 Task: Add an event with the title Product Launch Announcement, date '2023/11/10', time 7:00 AM to 9:00 AMand add a description: Throughout the workshop, participants will engage in a series of activities, exercises, and practice sessions that focus on refining their presentation skills. These activities are designed to provide hands-on experience and valuable feedback to help participants improve their delivery style and create compelling presentations.Select event color  Blueberry . Add location for the event as: 321 Dolmabahçe Palace, Istanbul, Turkey, logged in from the account softage.2@softage.netand send the event invitation to softage.10@softage.net and softage.1@softage.net. Set a reminder for the event Weekly on Sunday
Action: Key pressed <Key.caps_lock>P<Key.caps_lock>roduct<Key.space>a<Key.backspace><Key.caps_lock>L<Key.caps_lock>aunch<Key.space><Key.caps_lock>A<Key.caps_lock>nnon<Key.backspace><Key.backspace>oum<Key.backspace>ncement
Screenshot: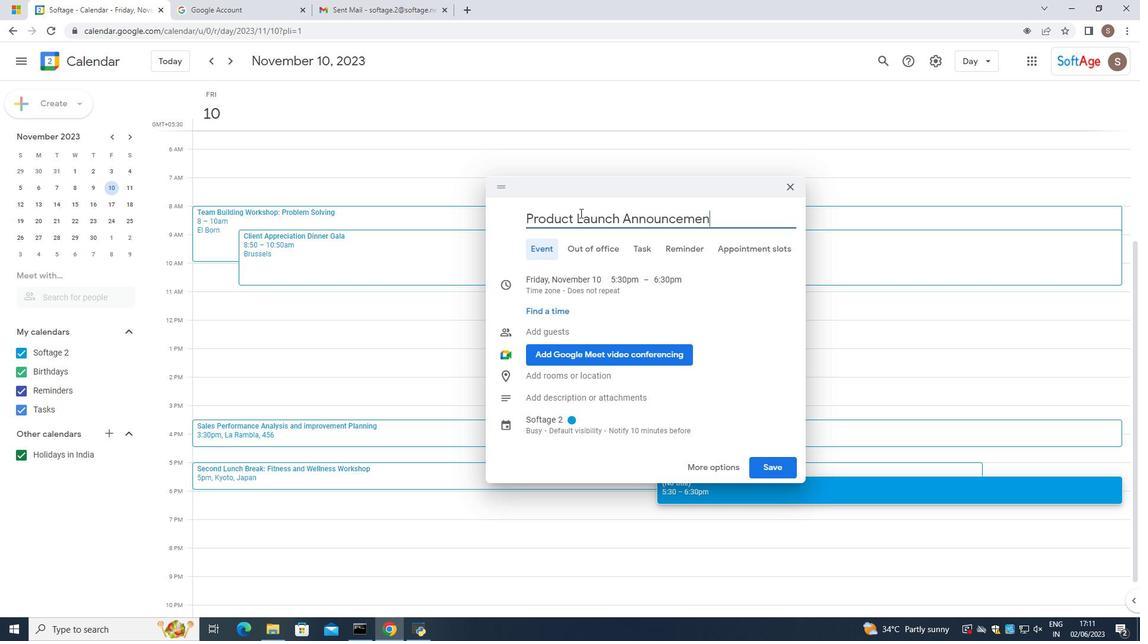 
Action: Mouse moved to (540, 396)
Screenshot: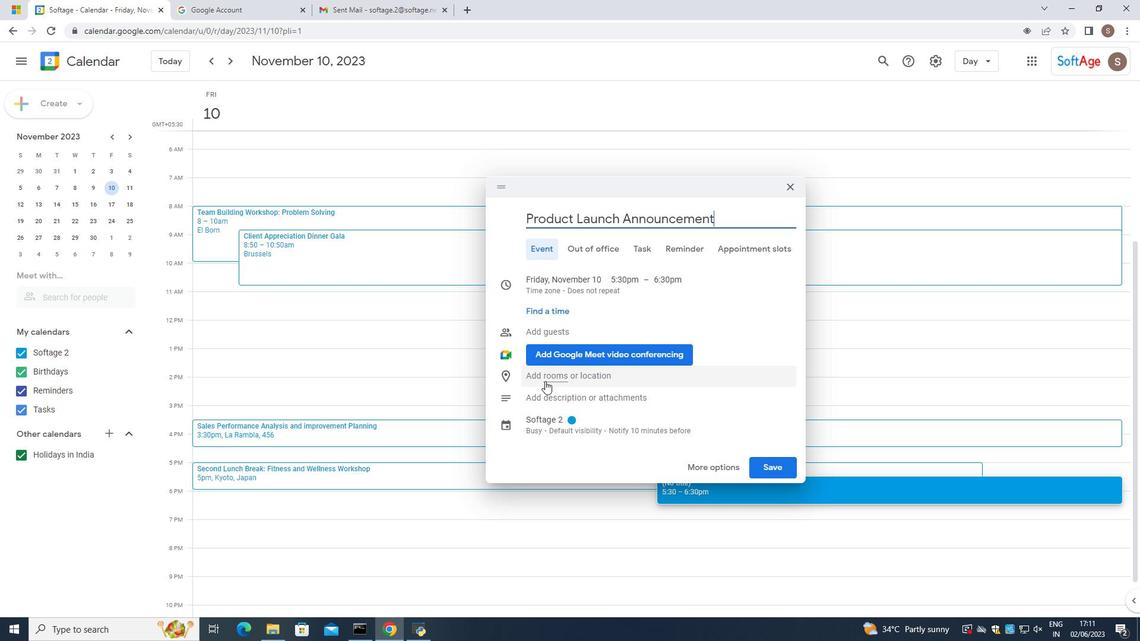 
Action: Mouse pressed left at (540, 396)
Screenshot: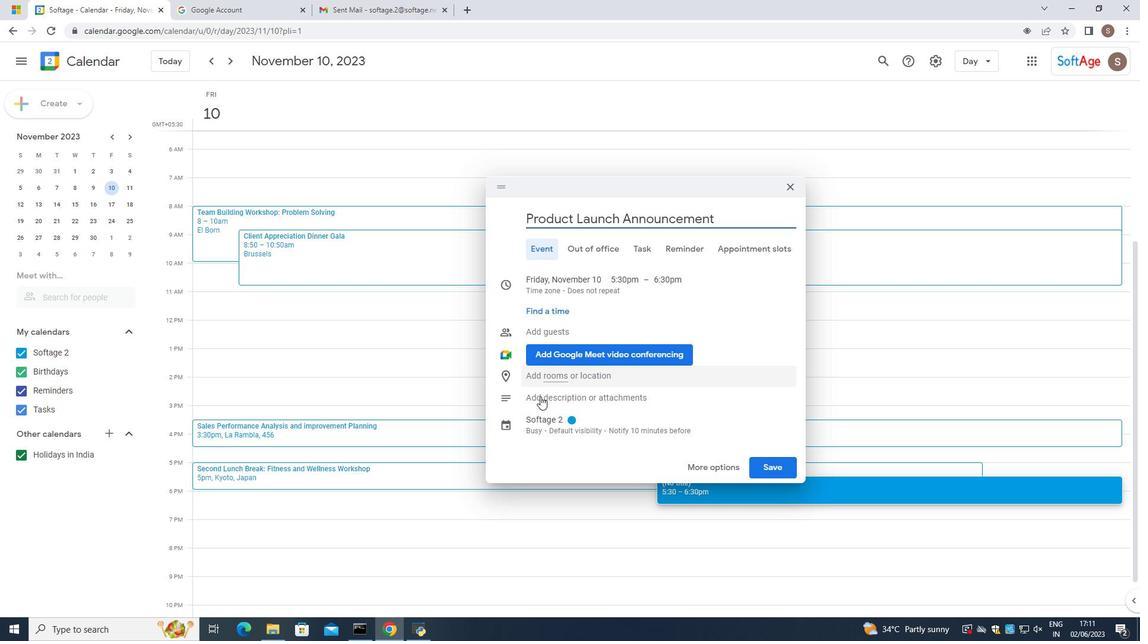 
Action: Mouse moved to (541, 421)
Screenshot: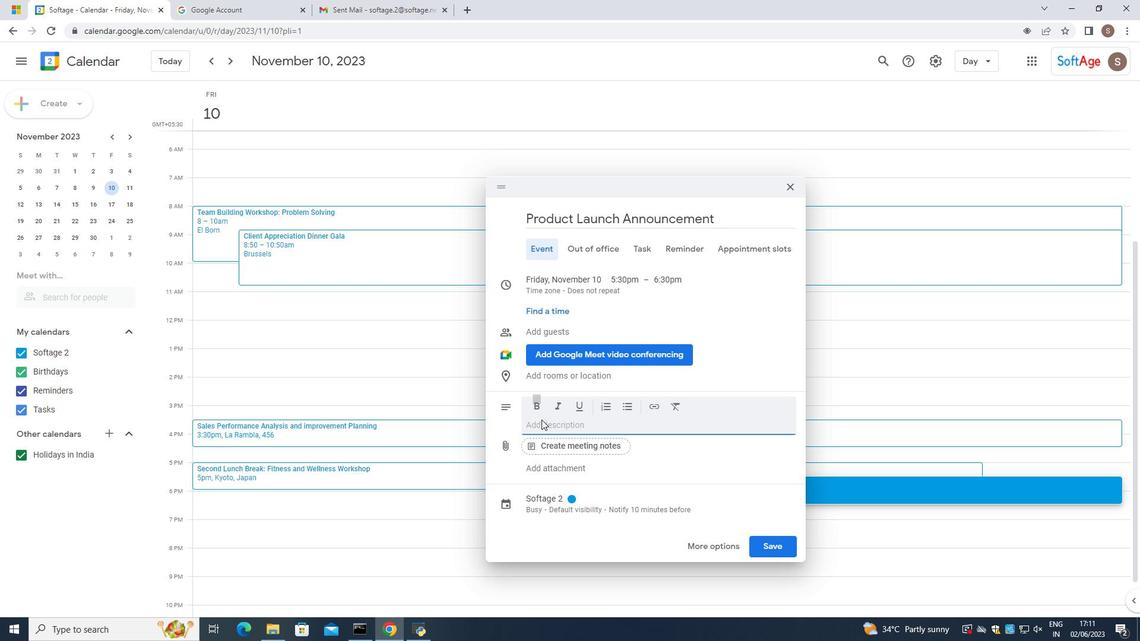 
Action: Key pressed <Key.caps_lock>T<Key.caps_lock>hroughout<Key.space>the<Key.space>worksho[p<Key.space>,<Key.space>participants<Key.space>wioll<Key.space>engage<Key.space><Key.backspace><Key.backspace><Key.backspace><Key.backspace><Key.backspace><Key.backspace><Key.backspace><Key.backspace><Key.backspace><Key.backspace><Key.backspace>ll<Key.space>engage
Screenshot: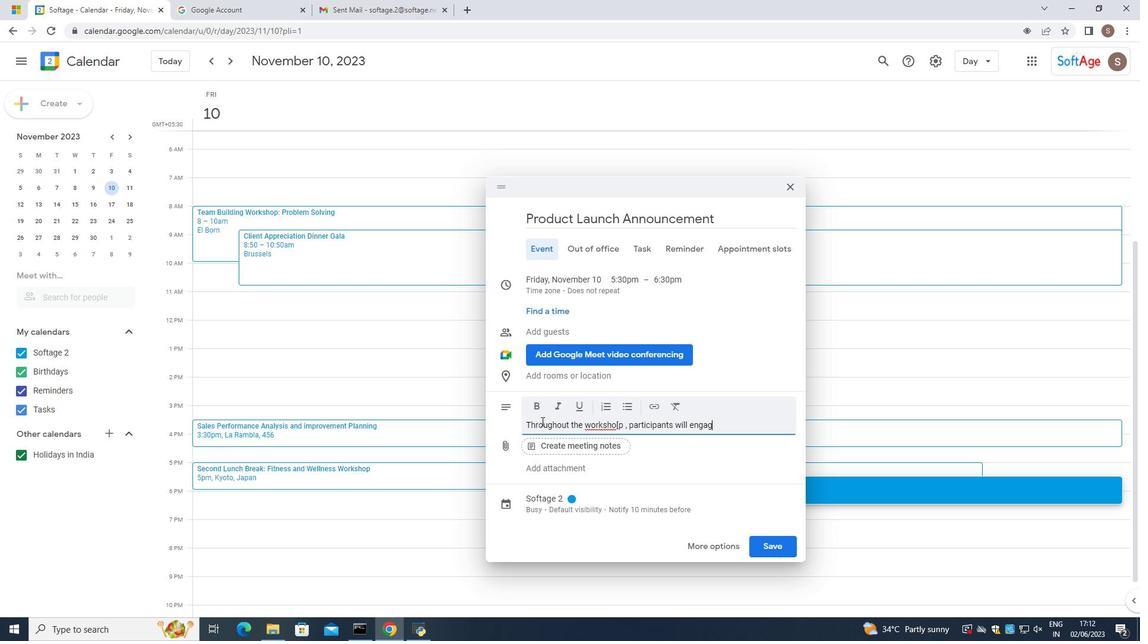 
Action: Mouse moved to (597, 421)
Screenshot: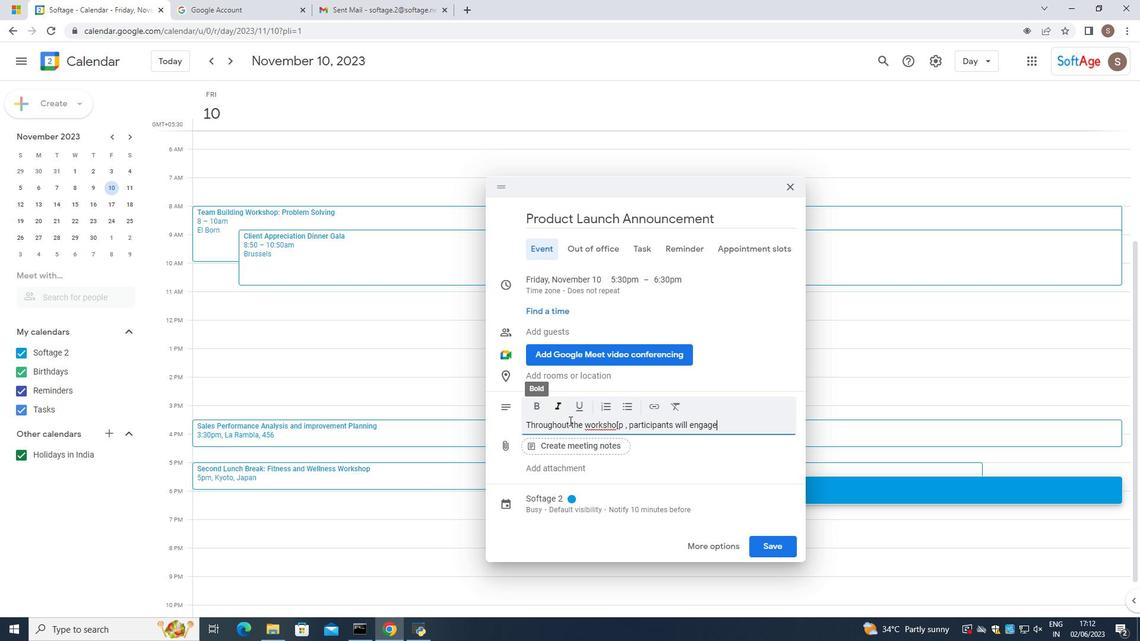 
Action: Mouse pressed left at (597, 421)
Screenshot: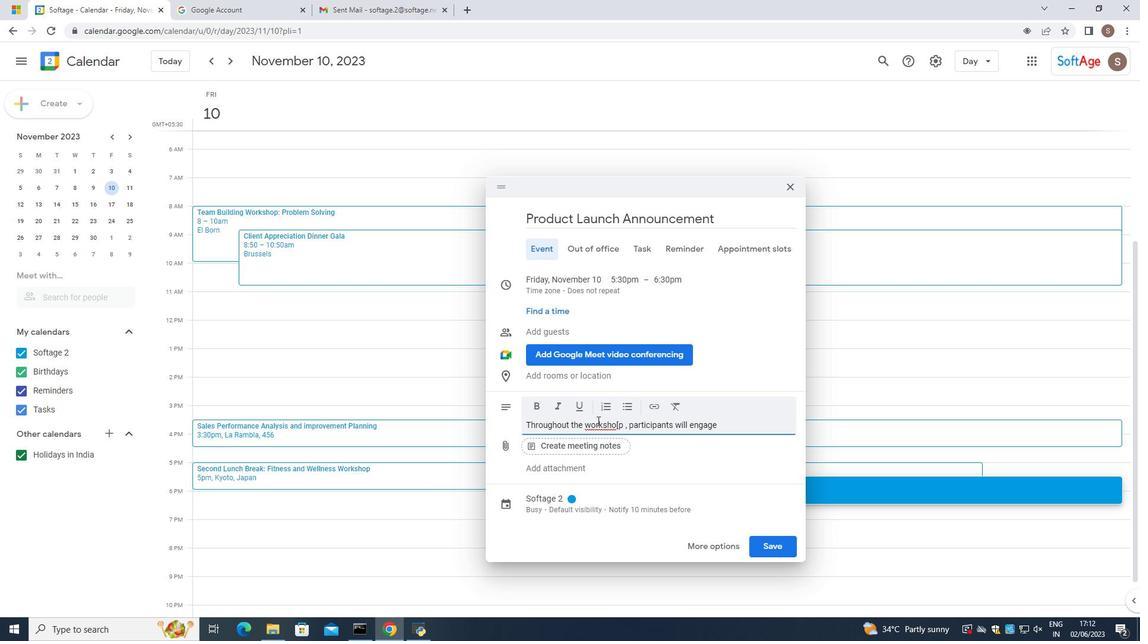 
Action: Mouse pressed left at (597, 421)
Screenshot: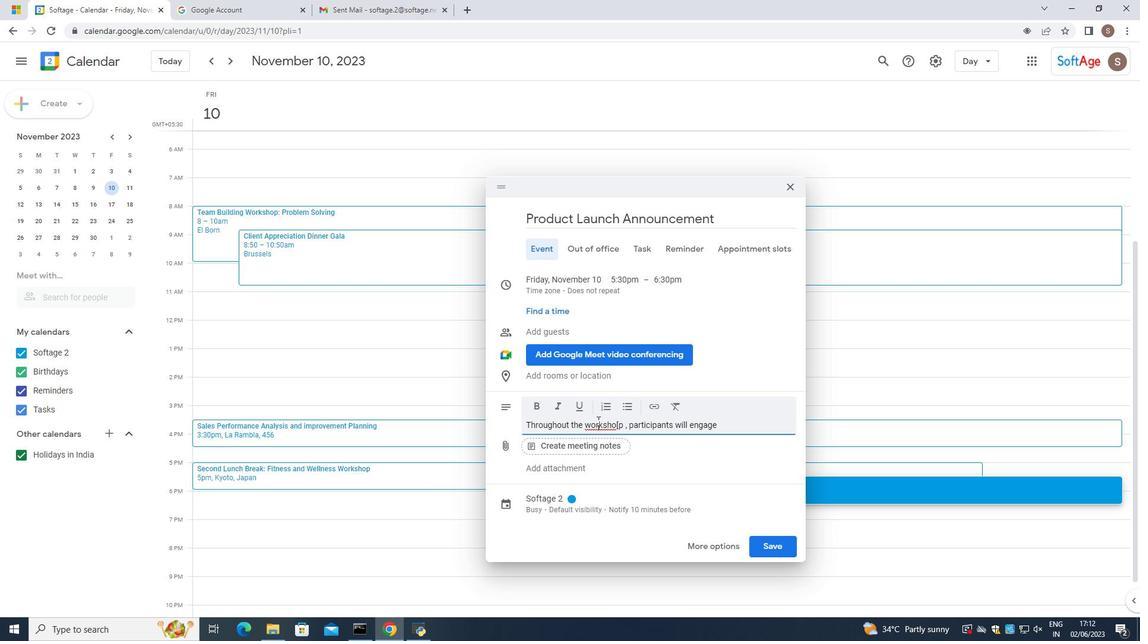 
Action: Mouse moved to (597, 421)
Screenshot: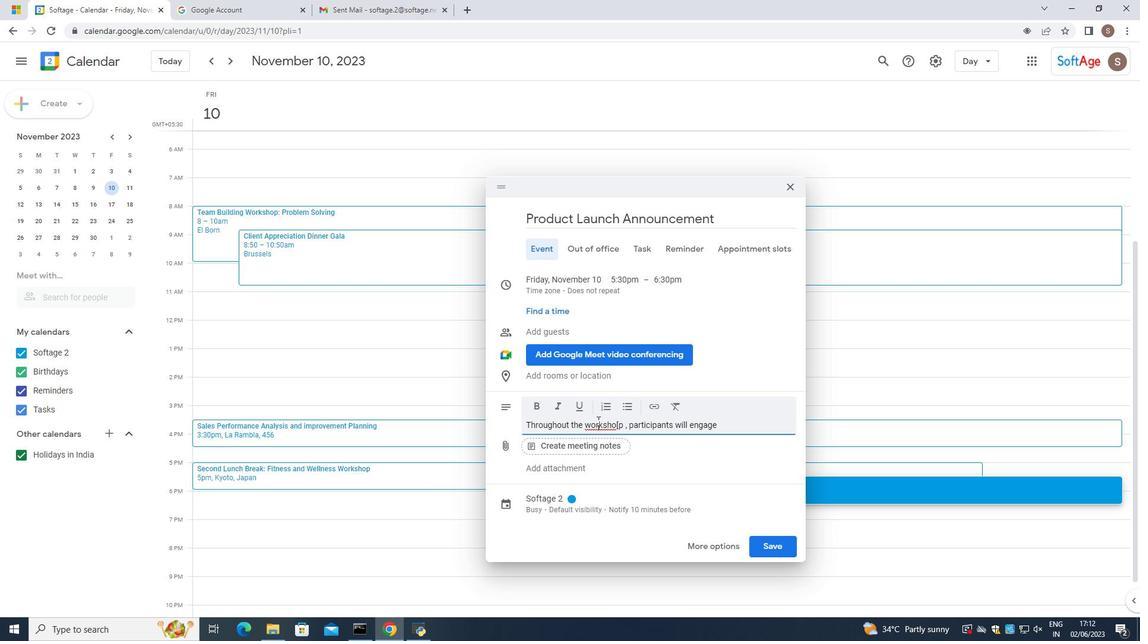 
Action: Mouse pressed right at (597, 421)
Screenshot: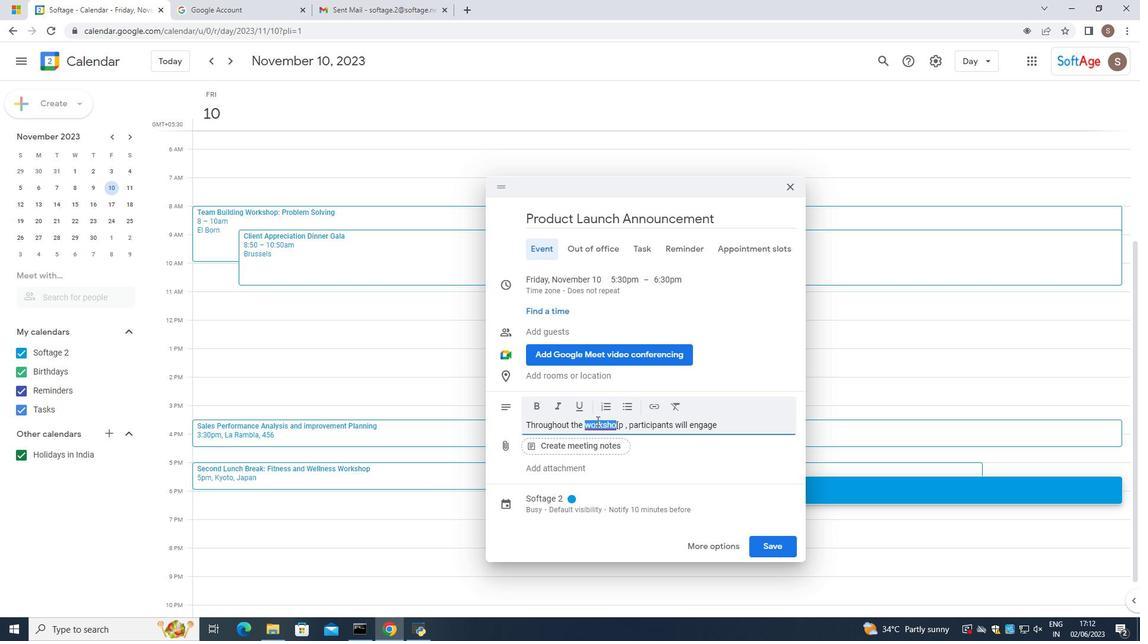 
Action: Mouse moved to (648, 431)
Screenshot: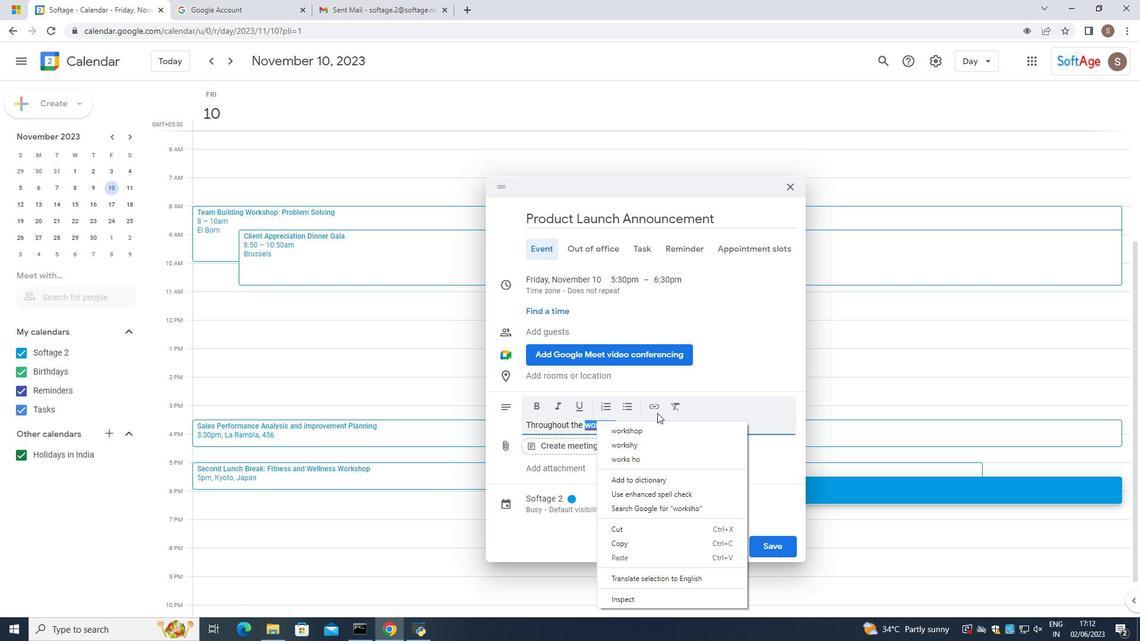 
Action: Mouse pressed left at (648, 431)
Screenshot: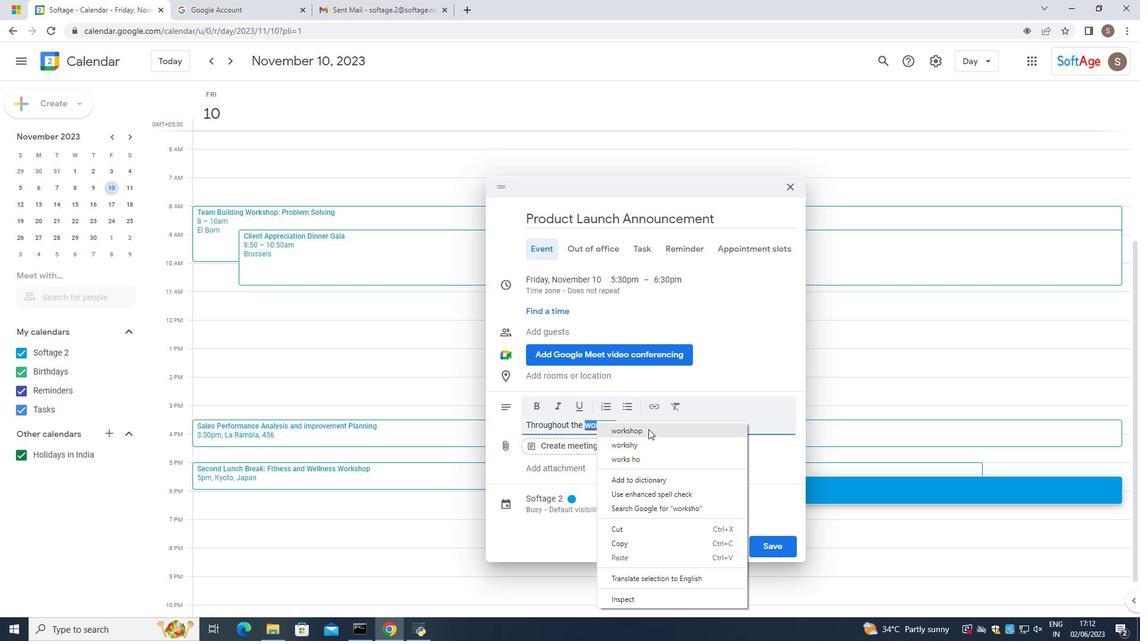 
Action: Mouse moved to (726, 416)
Screenshot: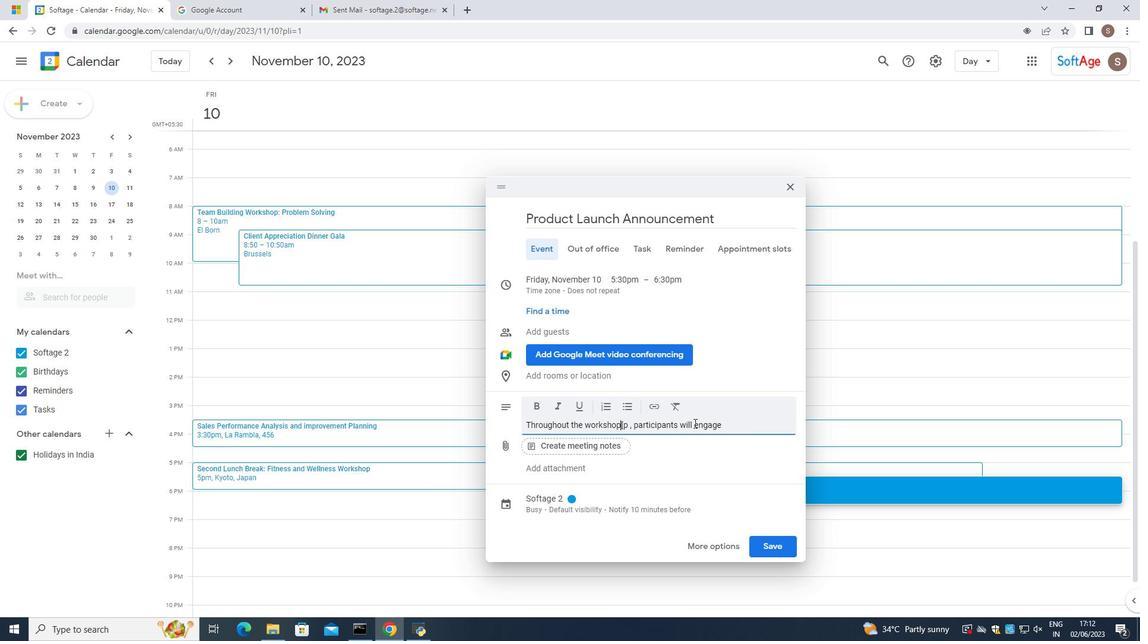 
Action: Mouse pressed left at (726, 416)
Screenshot: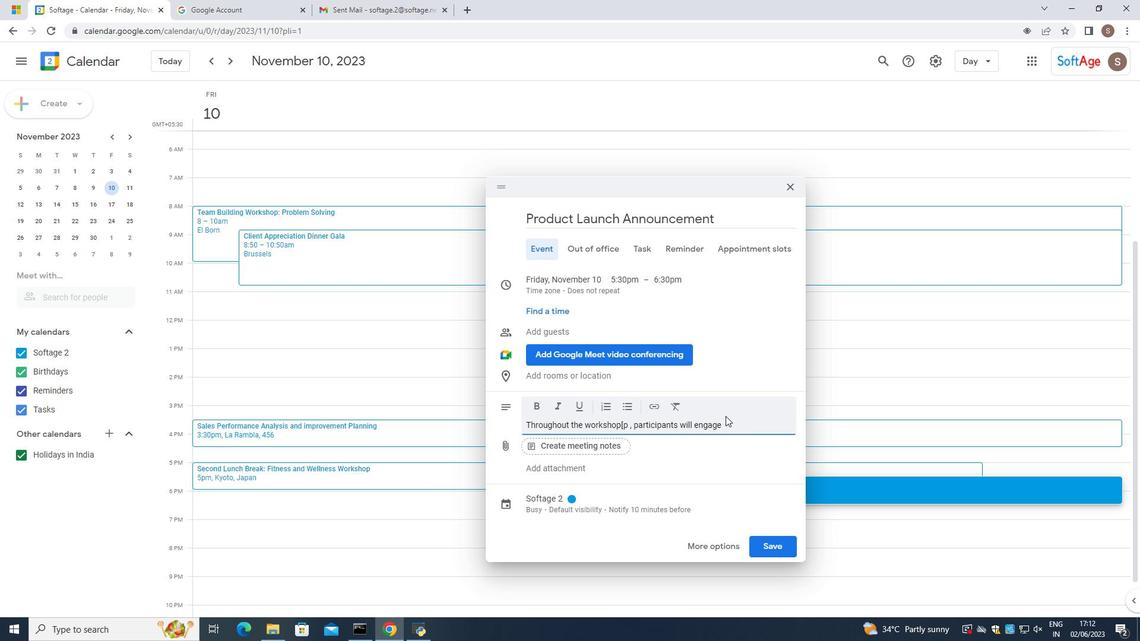 
Action: Mouse moved to (726, 427)
Screenshot: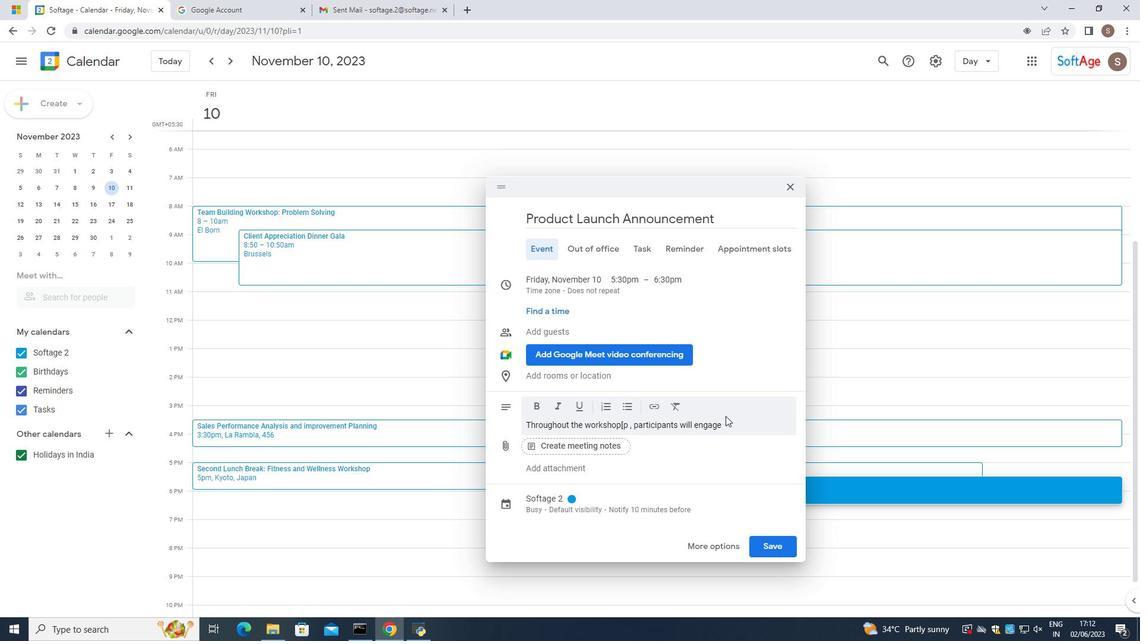 
Action: Mouse pressed left at (726, 427)
Screenshot: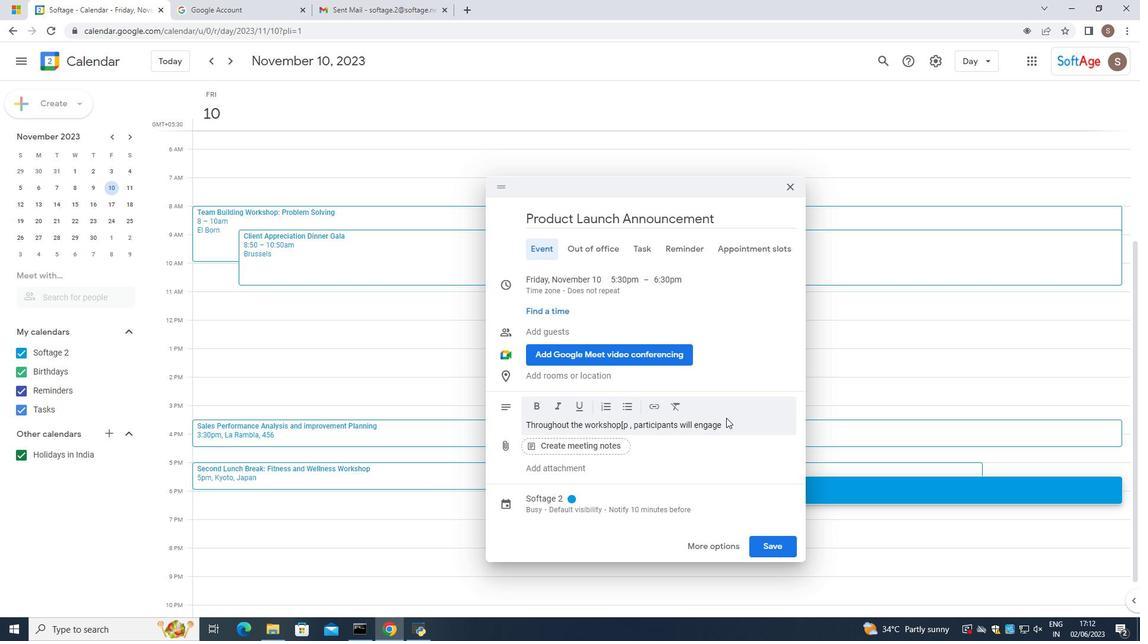 
Action: Key pressed in<Key.space>a<Key.space>series<Key.space>of<Key.space>activities,<Key.space>exercisrs<Key.space>and<Key.space>prc<Key.backspace>actice<Key.space>sessions<Key.space>r<Key.backspace>that<Key.space>focuis<Key.space>pn<Key.space>
Screenshot: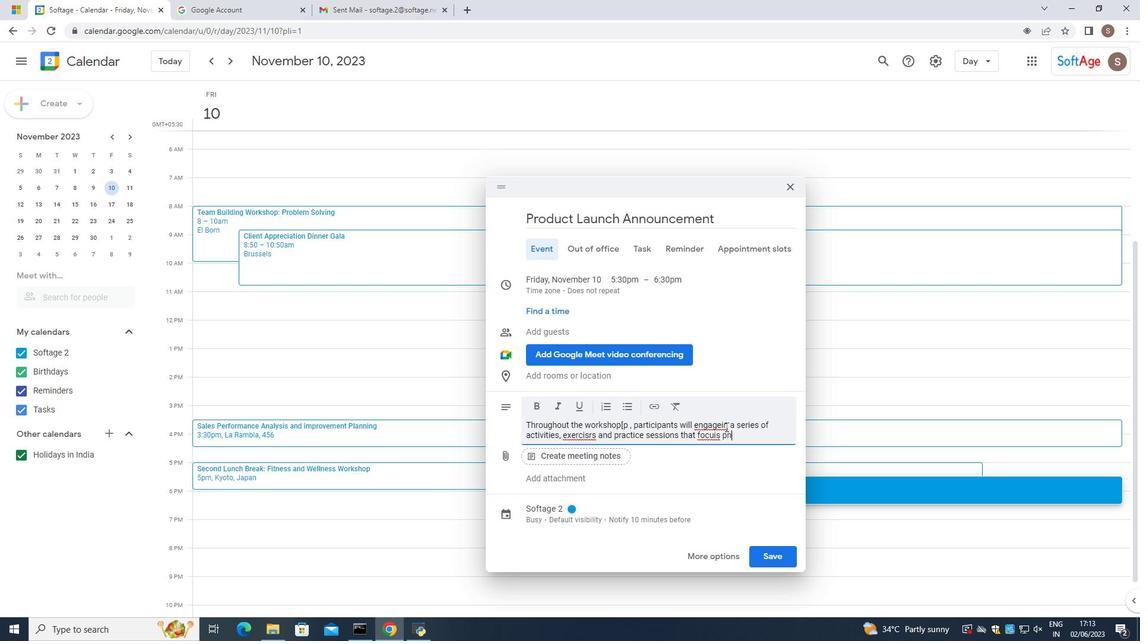 
Action: Mouse moved to (751, 401)
Screenshot: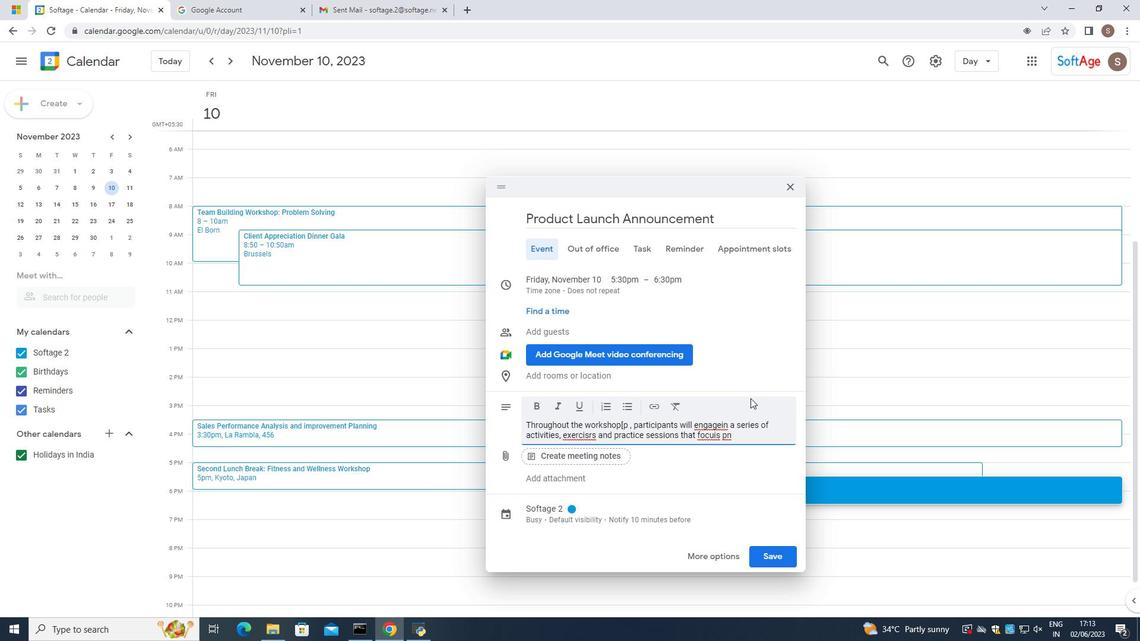 
Action: Key pressed <Key.backspace><Key.backspace><Key.backspace><Key.backspace><Key.backspace><Key.backspace>s<Key.space>opn<Key.space>refining<Key.space>t<Key.left><Key.left><Key.left><Key.left><Key.left><Key.left><Key.left><Key.left><Key.left><Key.left><Key.left><Key.left><Key.backspace><Key.right><Key.right><Key.right><Key.right><Key.right><Key.right><Key.right><Key.right><Key.right><Key.right><Key.right><Key.right><Key.right><Key.right><Key.right>hi<Key.backspace>eir<Key.space>presentation<Key.space>skills.<Key.space><Key.caps_lock>T<Key.caps_lock>heseactivirties
Screenshot: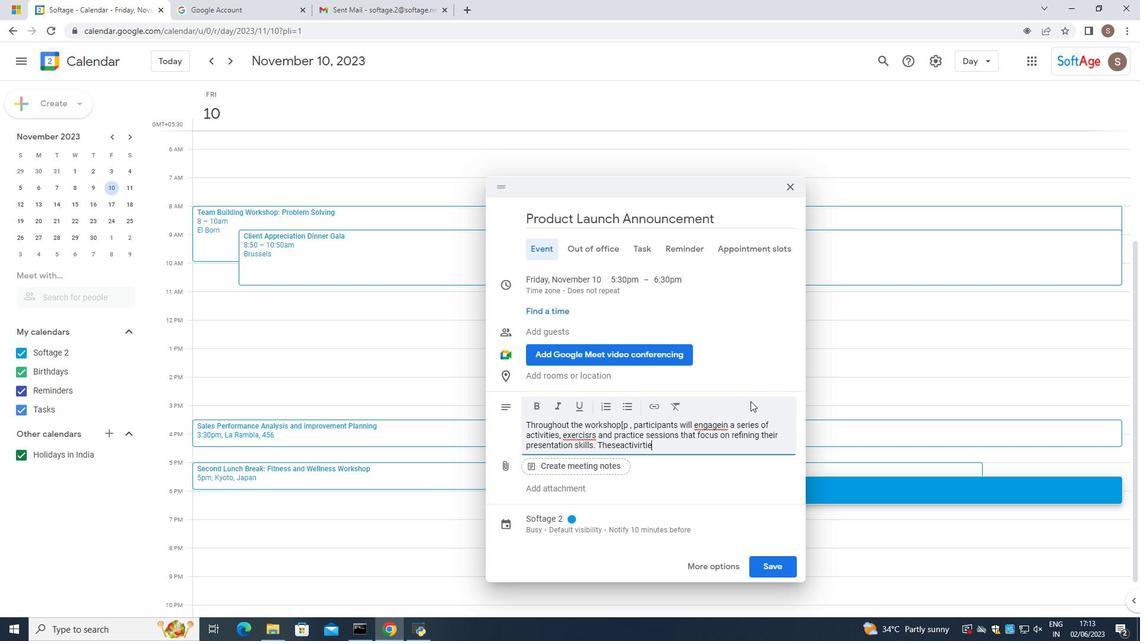 
Action: Mouse moved to (623, 440)
Screenshot: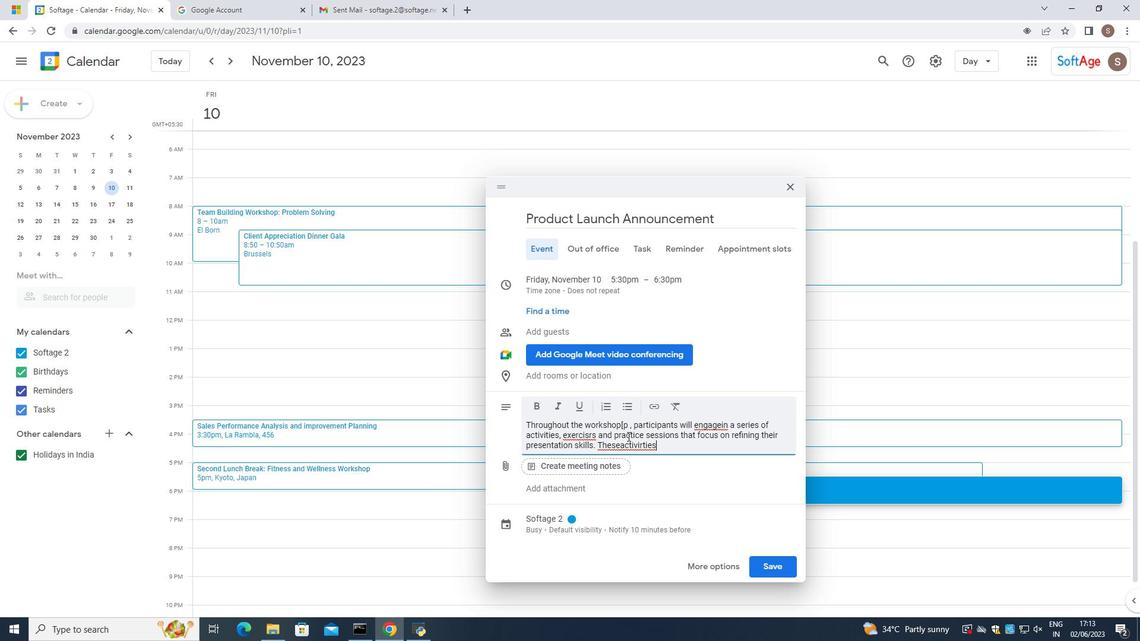 
Action: Mouse pressed left at (623, 440)
Screenshot: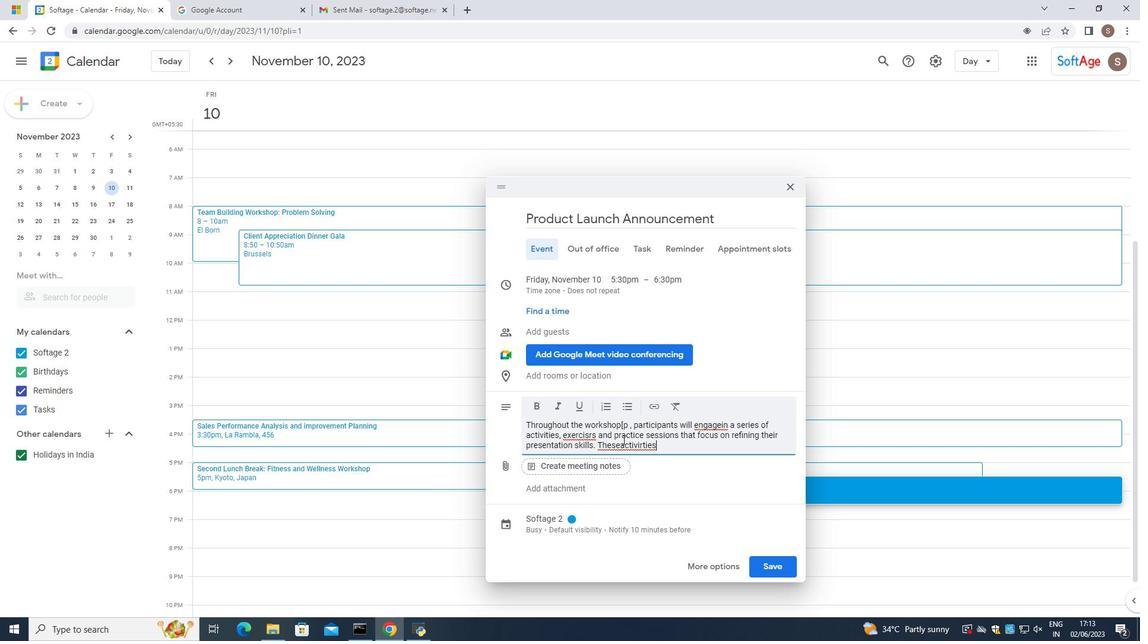 
Action: Mouse moved to (620, 443)
Screenshot: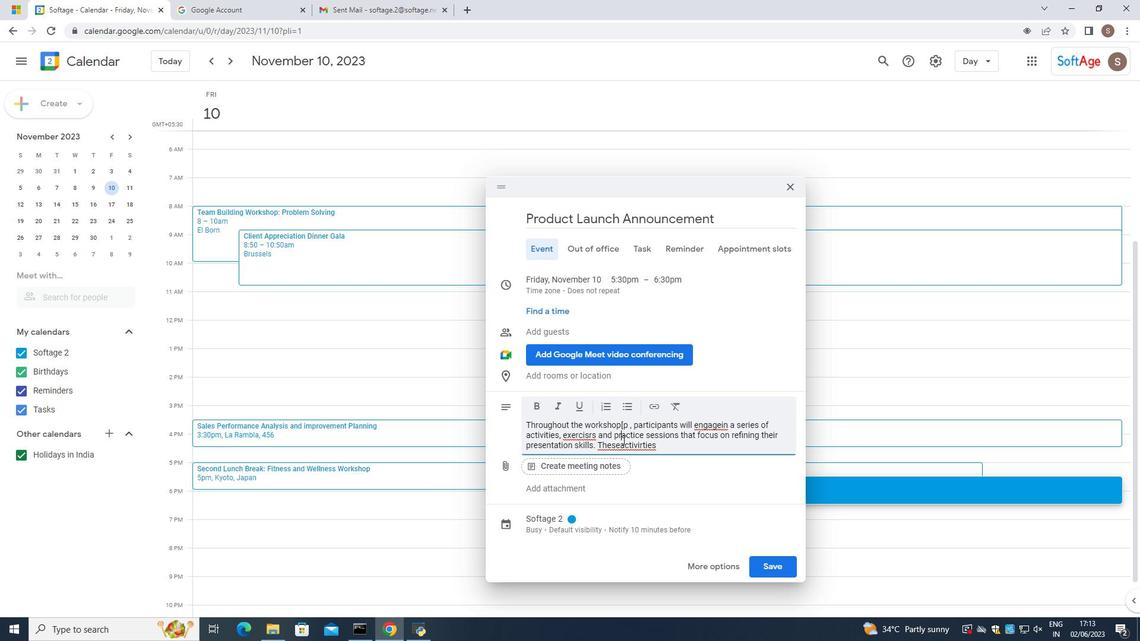 
Action: Mouse pressed left at (620, 443)
Screenshot: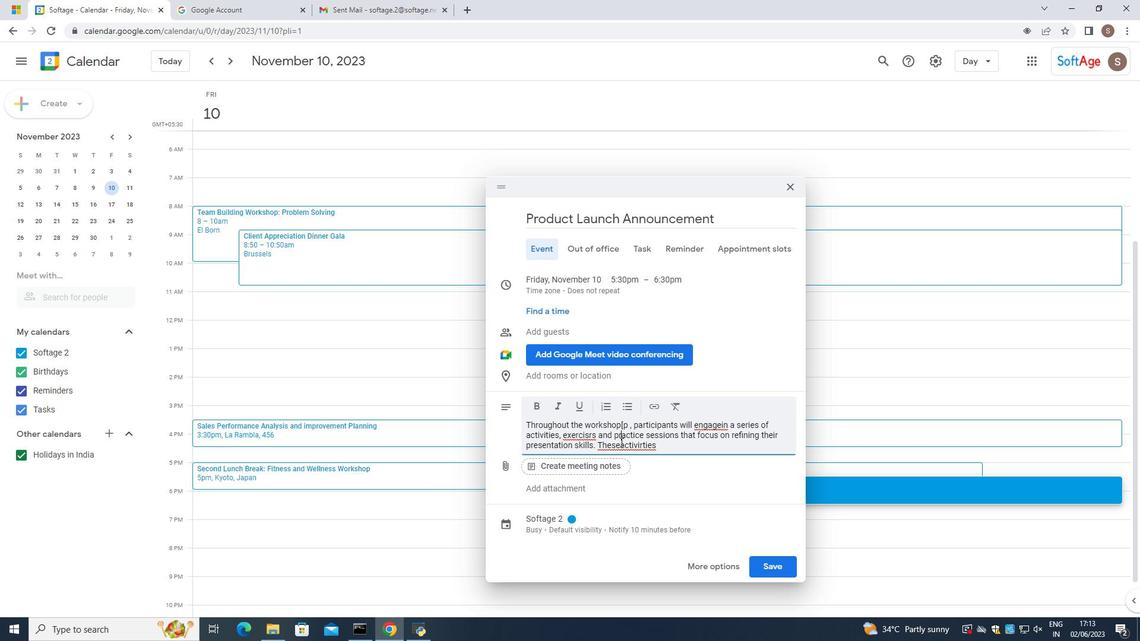 
Action: Mouse moved to (616, 443)
Screenshot: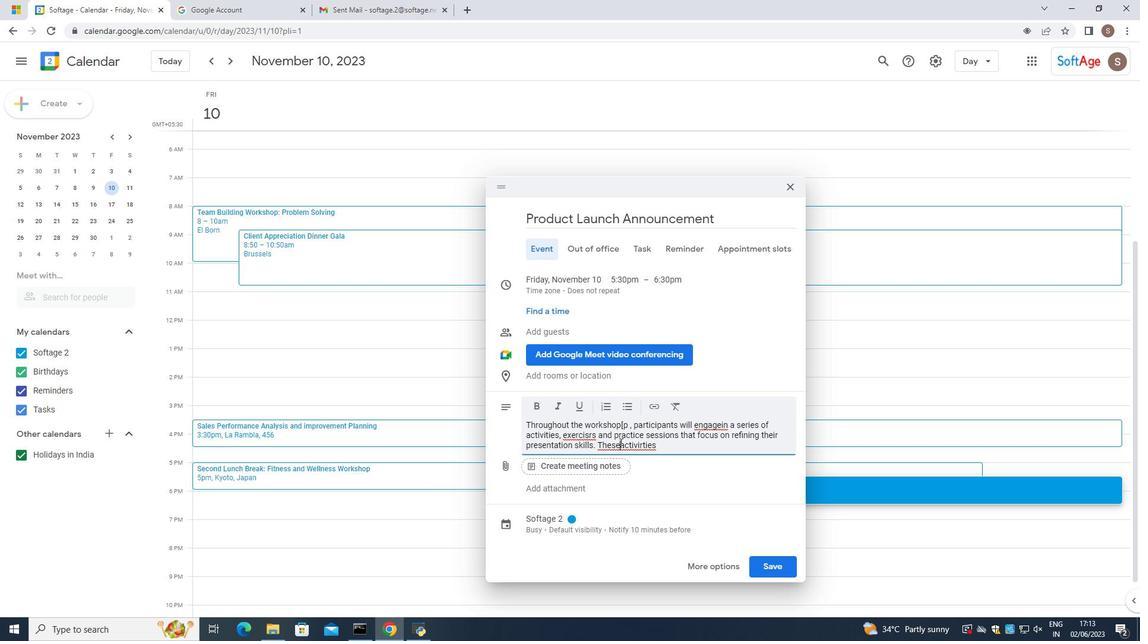 
Action: Key pressed <Key.space>
Screenshot: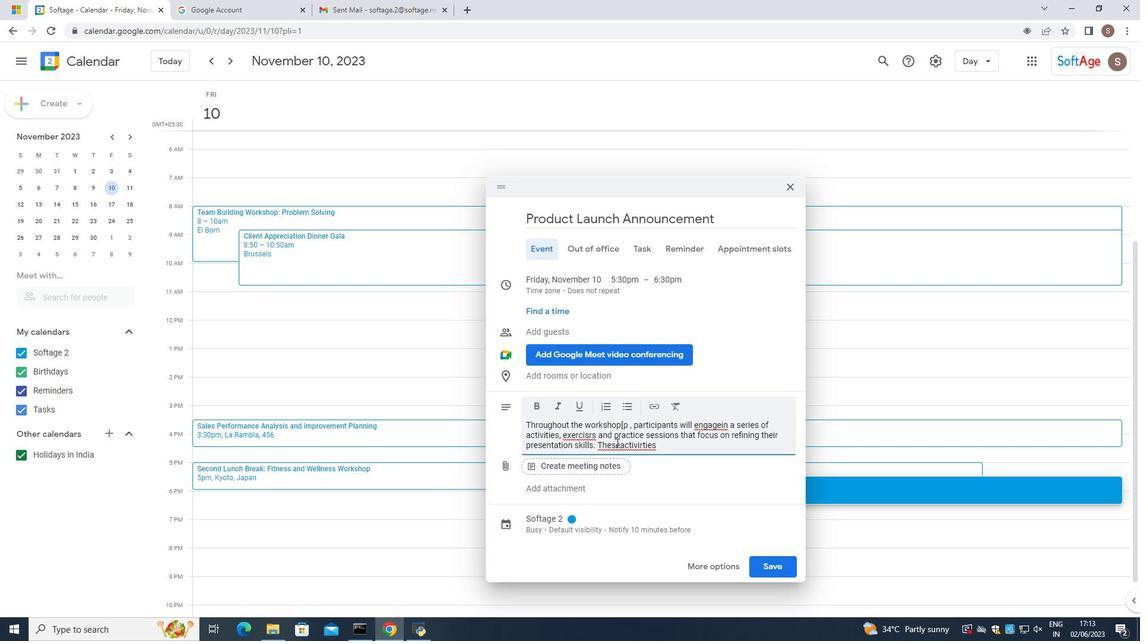 
Action: Mouse moved to (636, 443)
Screenshot: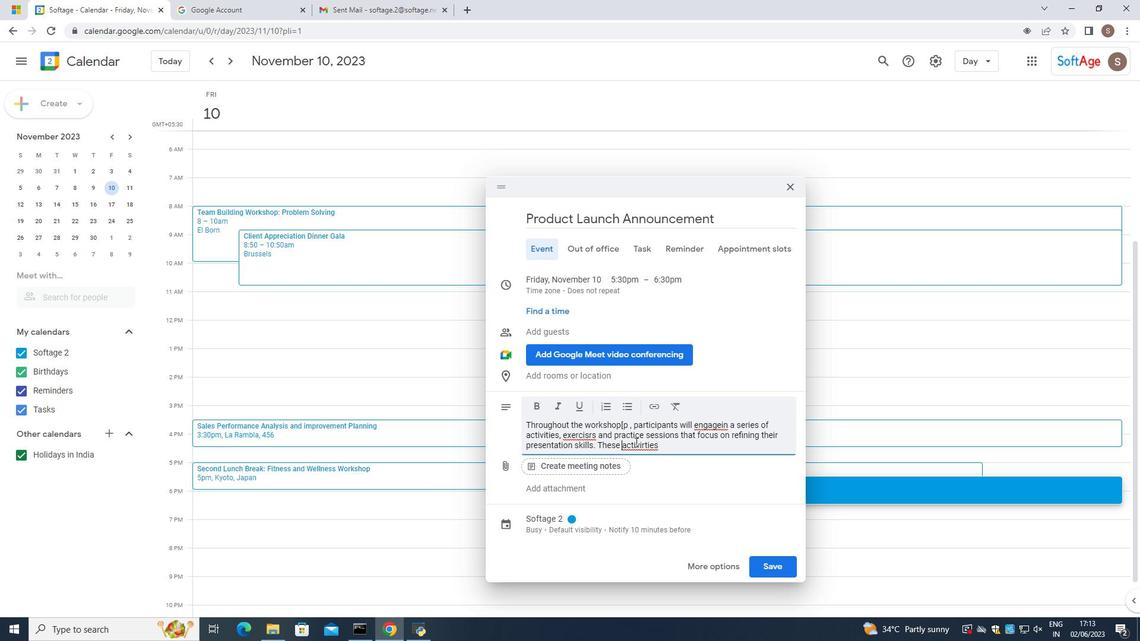 
Action: Mouse pressed left at (636, 443)
Screenshot: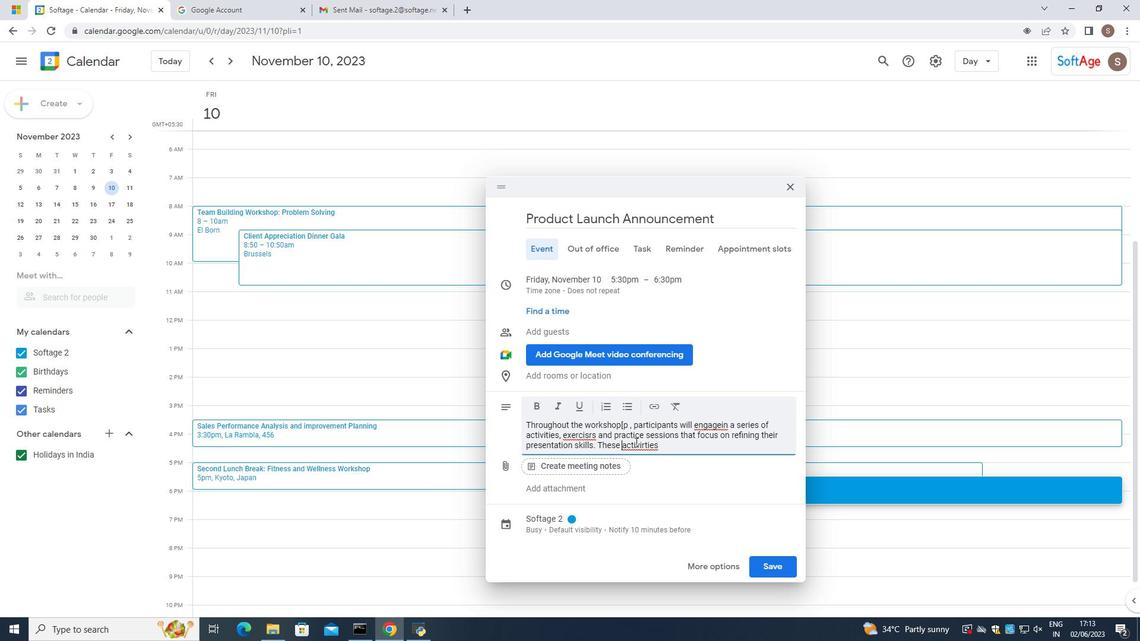 
Action: Mouse moved to (631, 445)
Screenshot: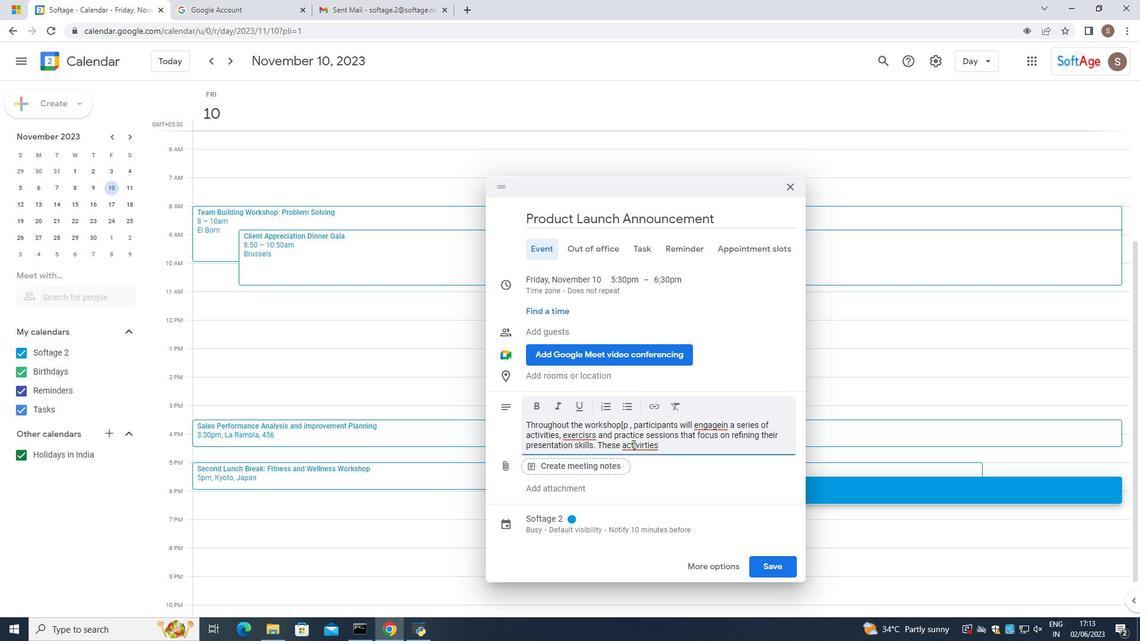 
Action: Mouse pressed left at (631, 445)
Screenshot: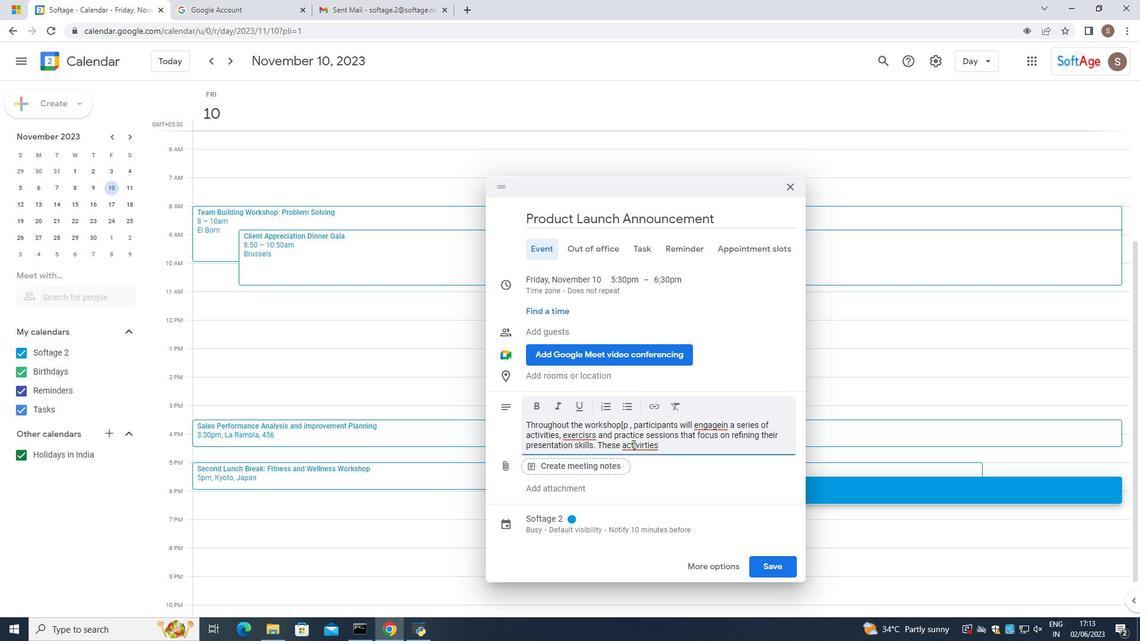 
Action: Mouse moved to (630, 445)
Screenshot: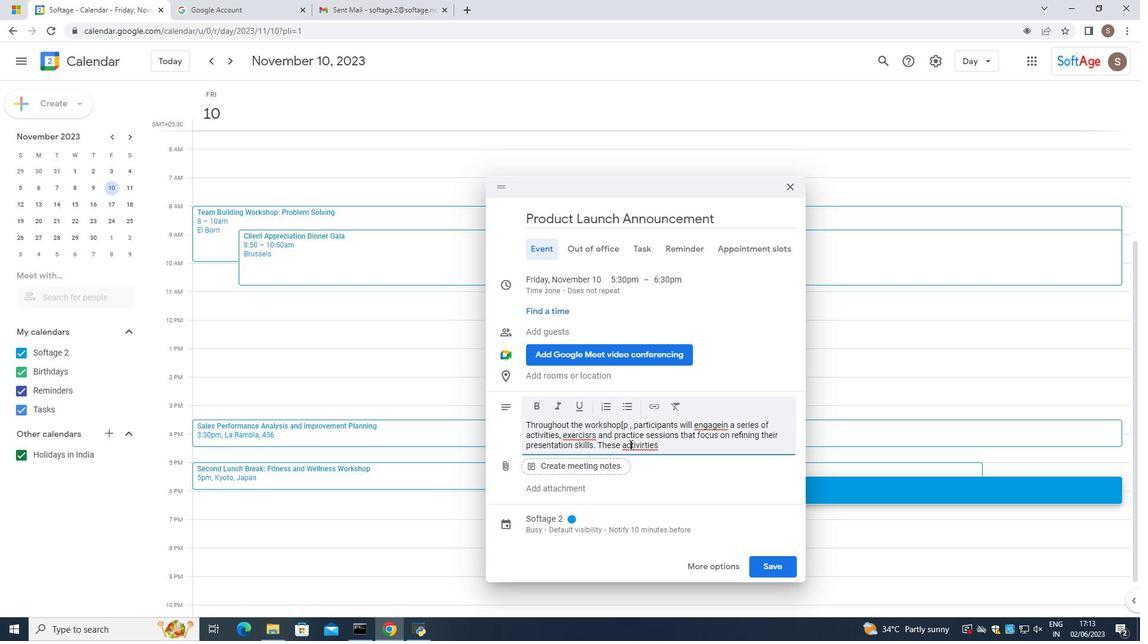 
Action: Mouse pressed right at (630, 445)
Screenshot: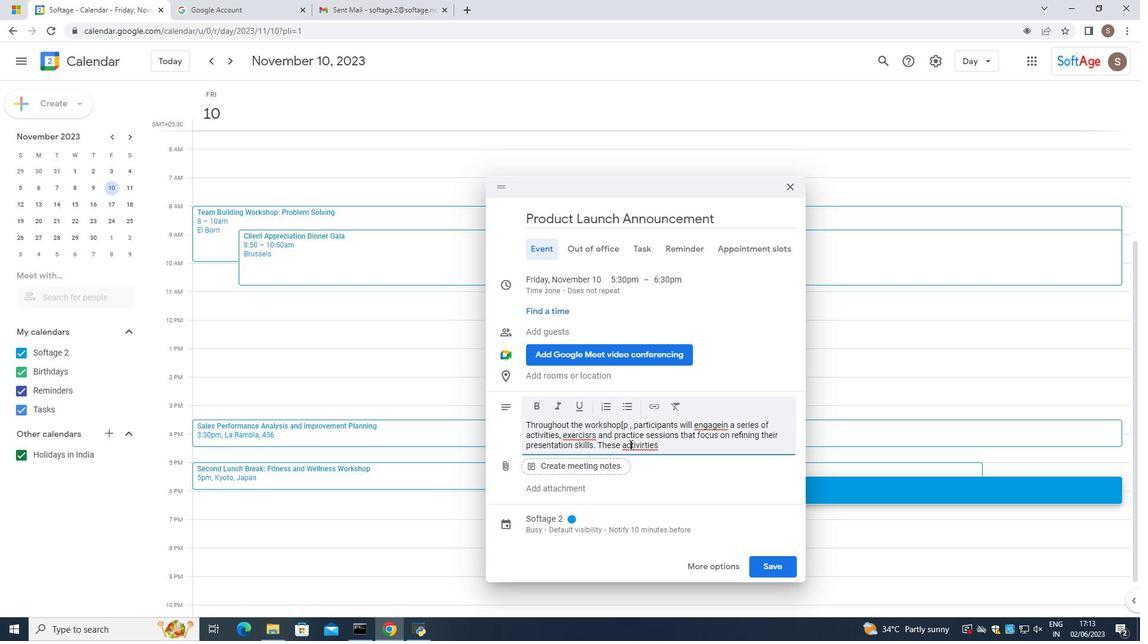 
Action: Mouse moved to (684, 269)
Screenshot: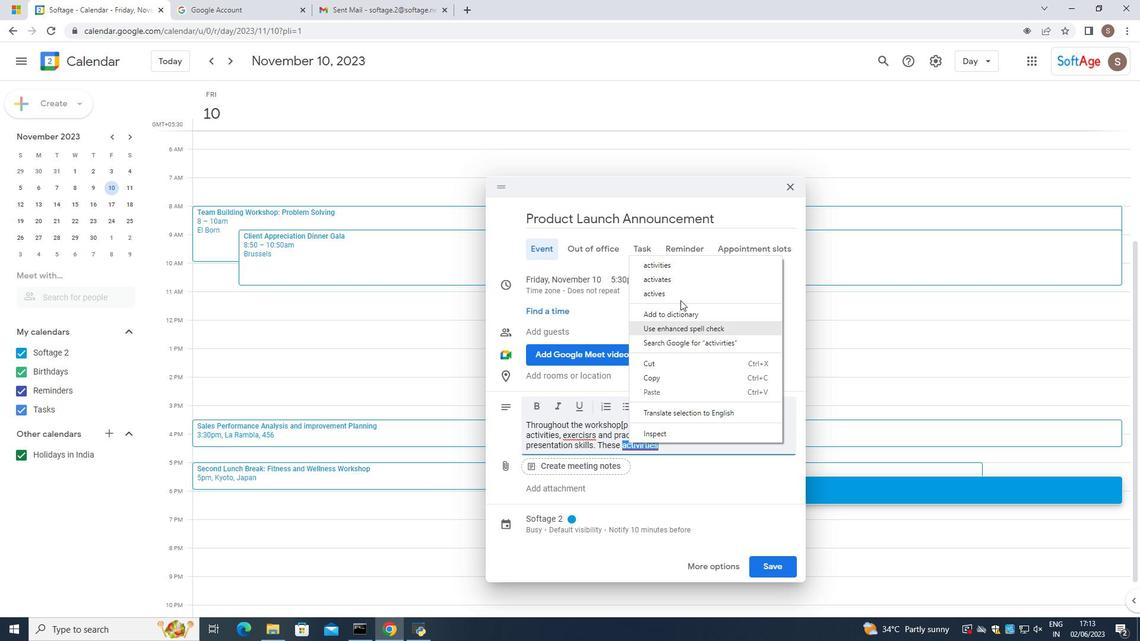 
Action: Mouse pressed left at (684, 269)
Screenshot: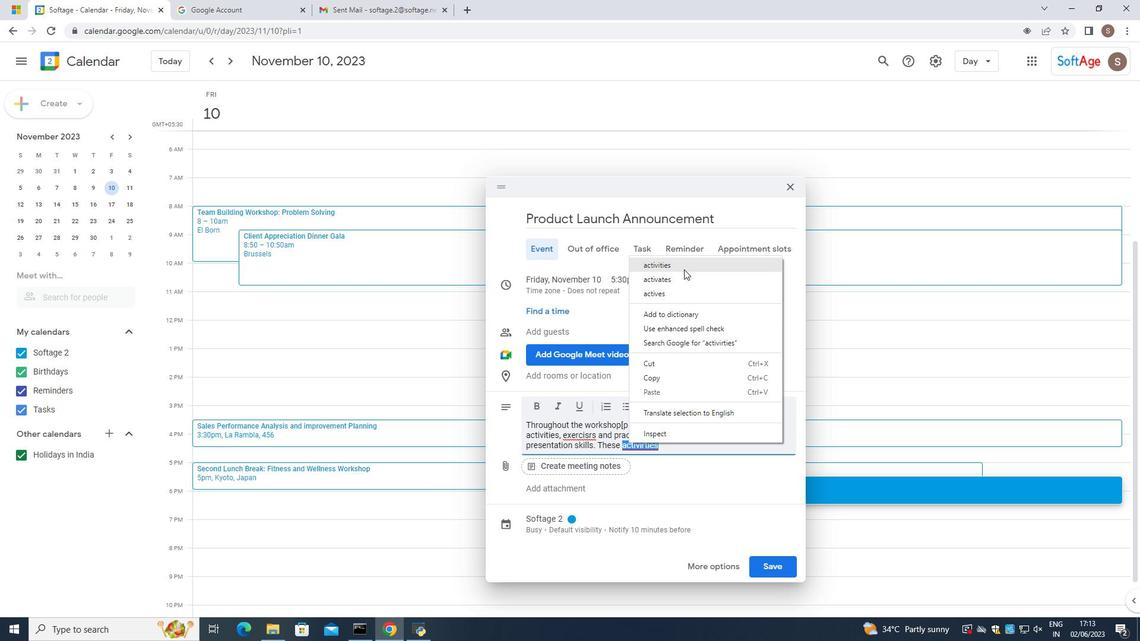 
Action: Mouse moved to (568, 439)
Screenshot: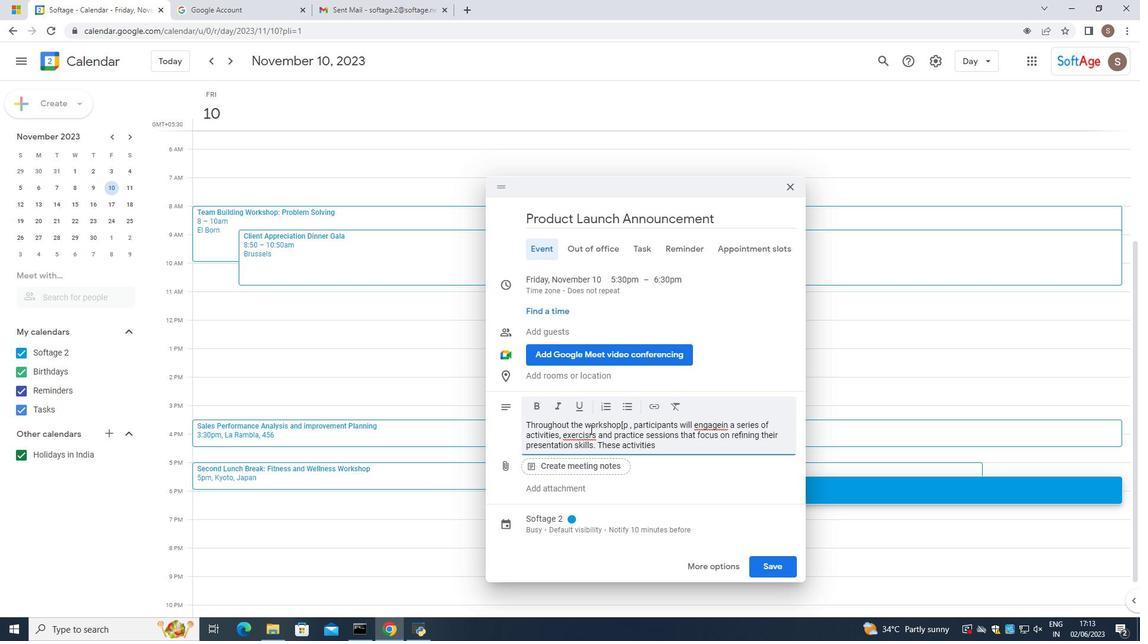 
Action: Mouse pressed left at (568, 439)
Screenshot: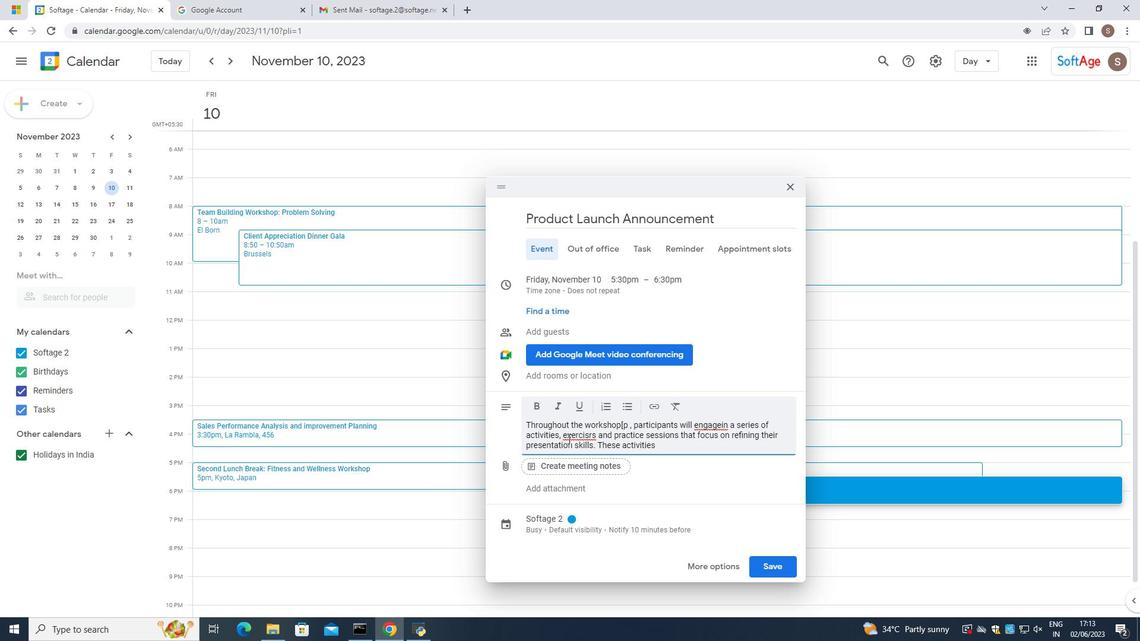 
Action: Mouse pressed right at (568, 439)
Screenshot: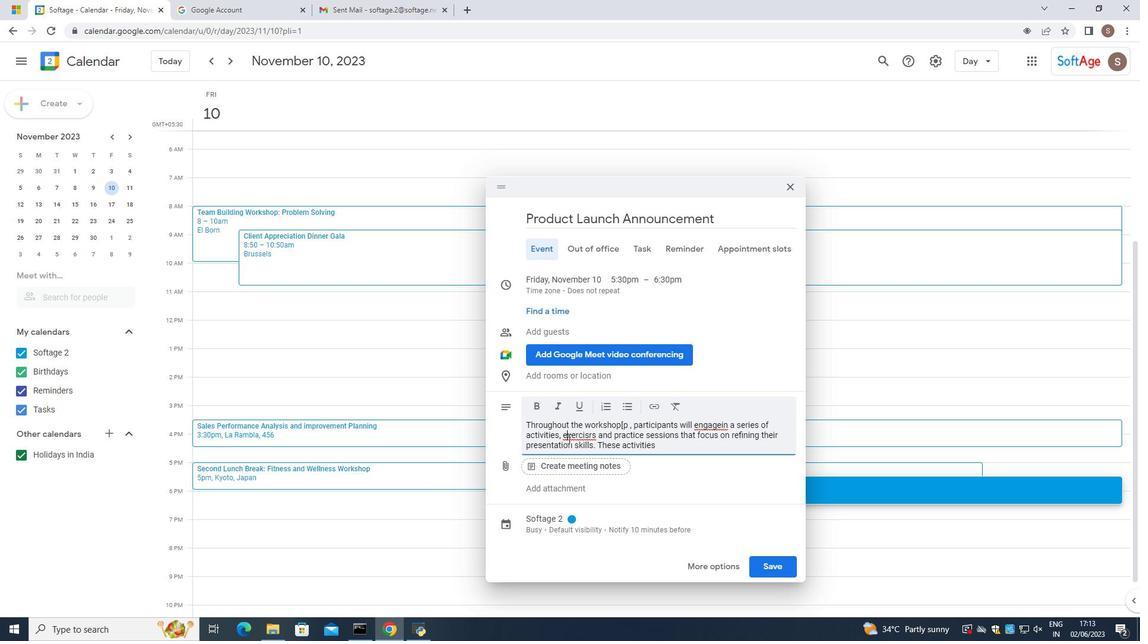 
Action: Mouse moved to (635, 262)
Screenshot: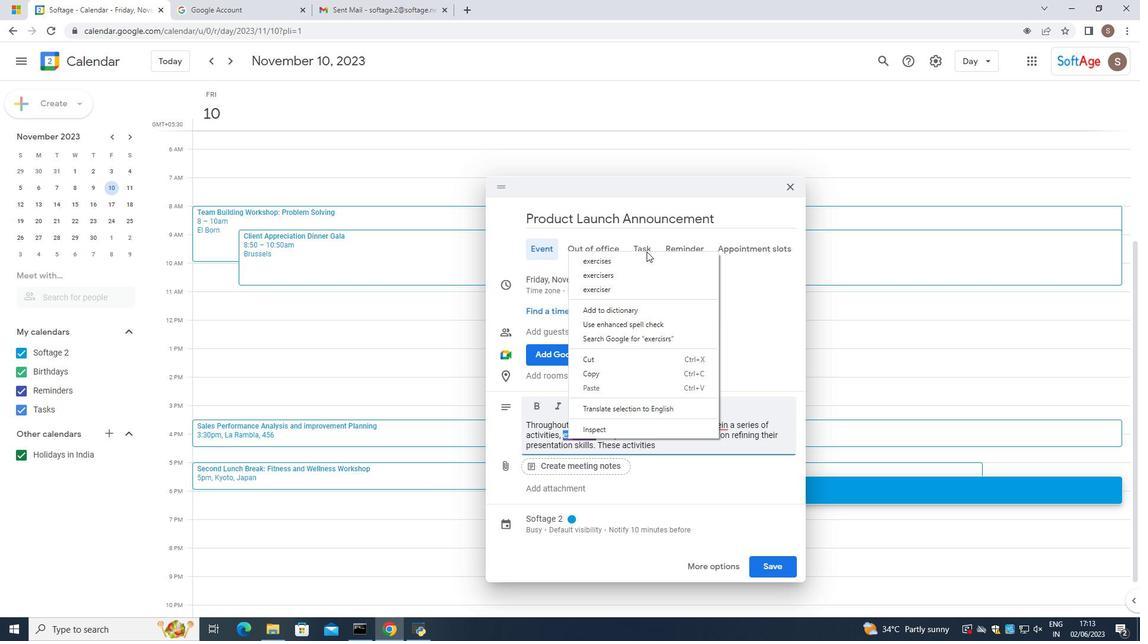 
Action: Mouse pressed left at (635, 262)
Screenshot: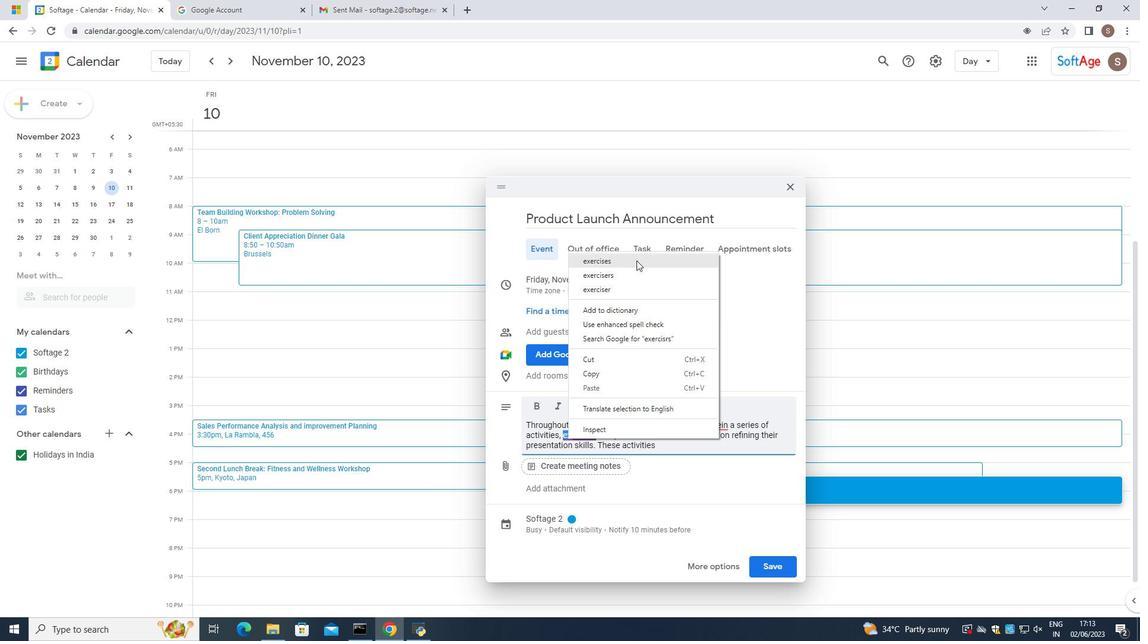 
Action: Mouse moved to (720, 426)
Screenshot: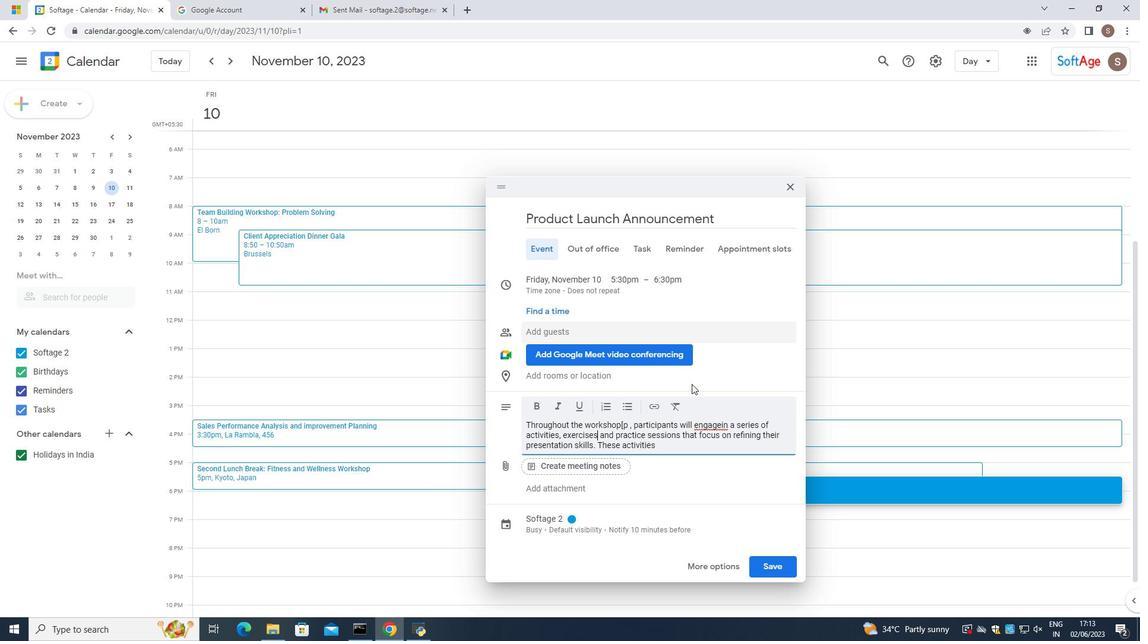
Action: Mouse pressed left at (720, 426)
Screenshot: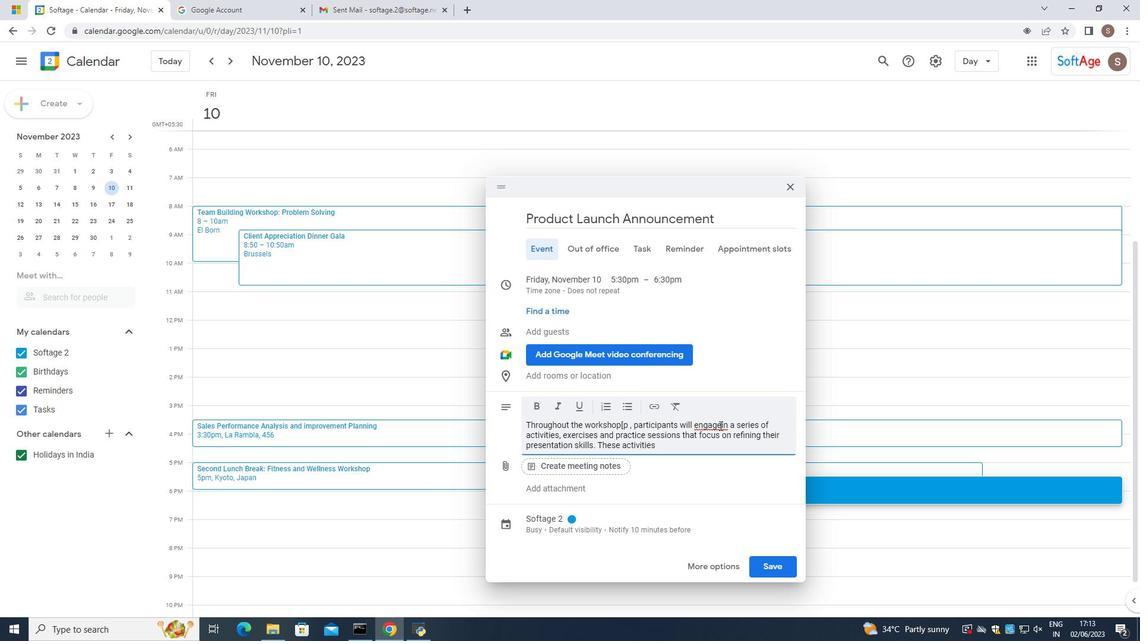 
Action: Mouse pressed right at (720, 426)
Screenshot: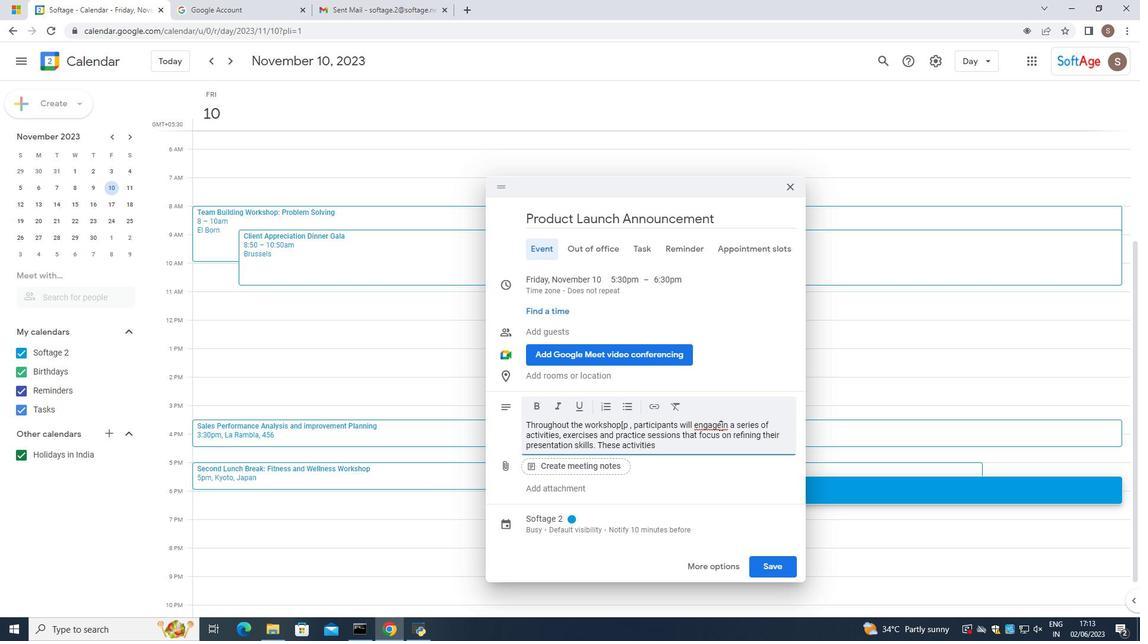 
Action: Mouse moved to (764, 426)
Screenshot: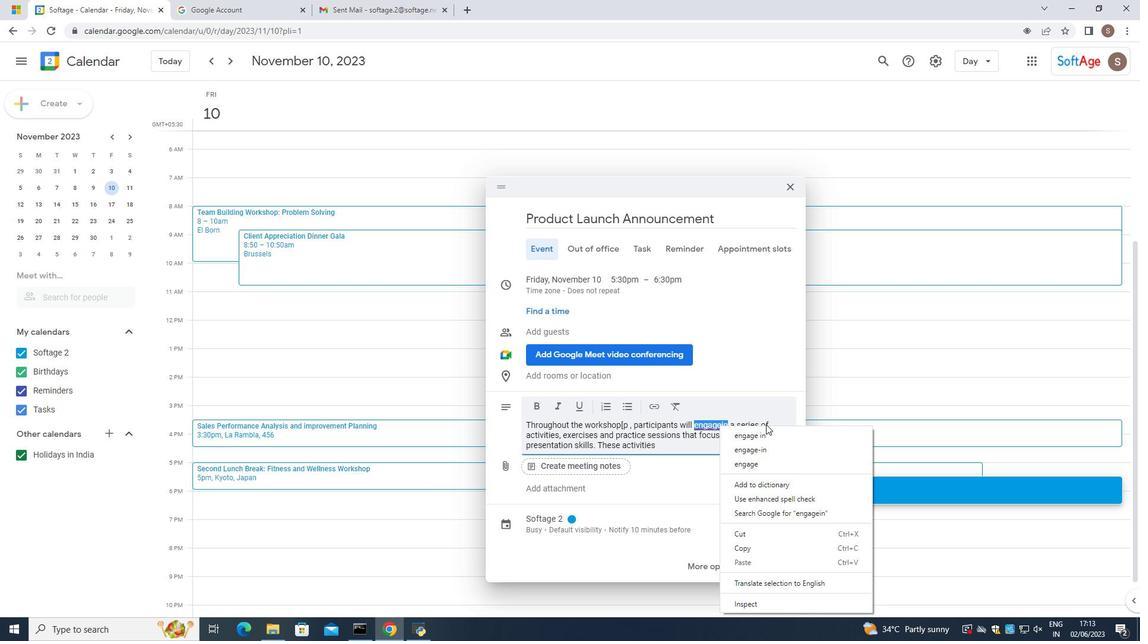 
Action: Mouse pressed left at (764, 426)
Screenshot: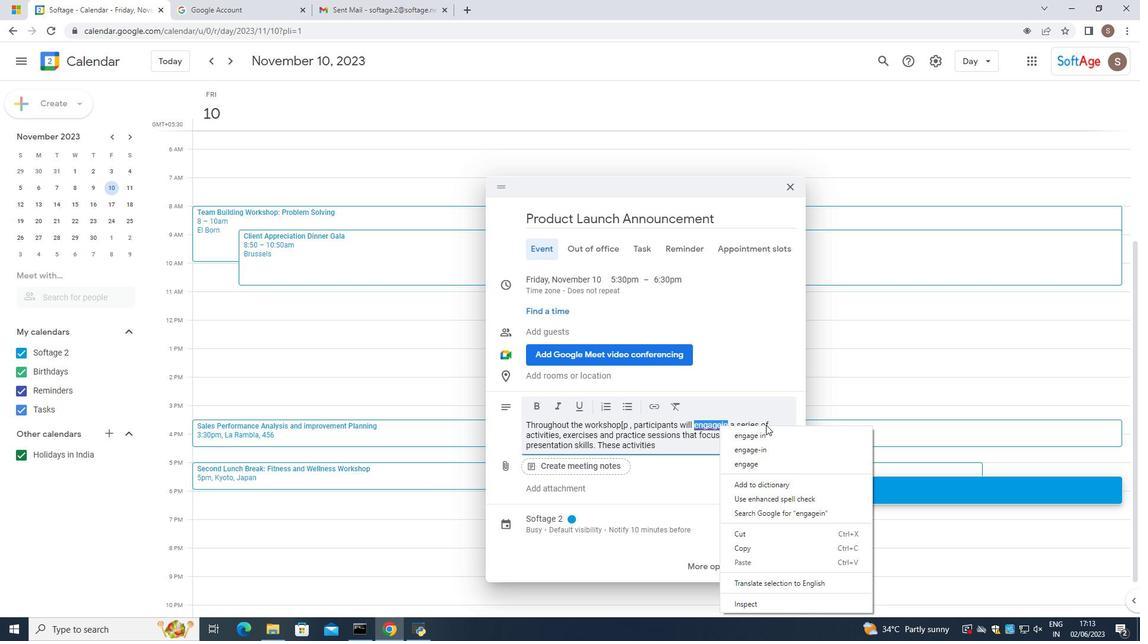 
Action: Mouse moved to (719, 431)
Screenshot: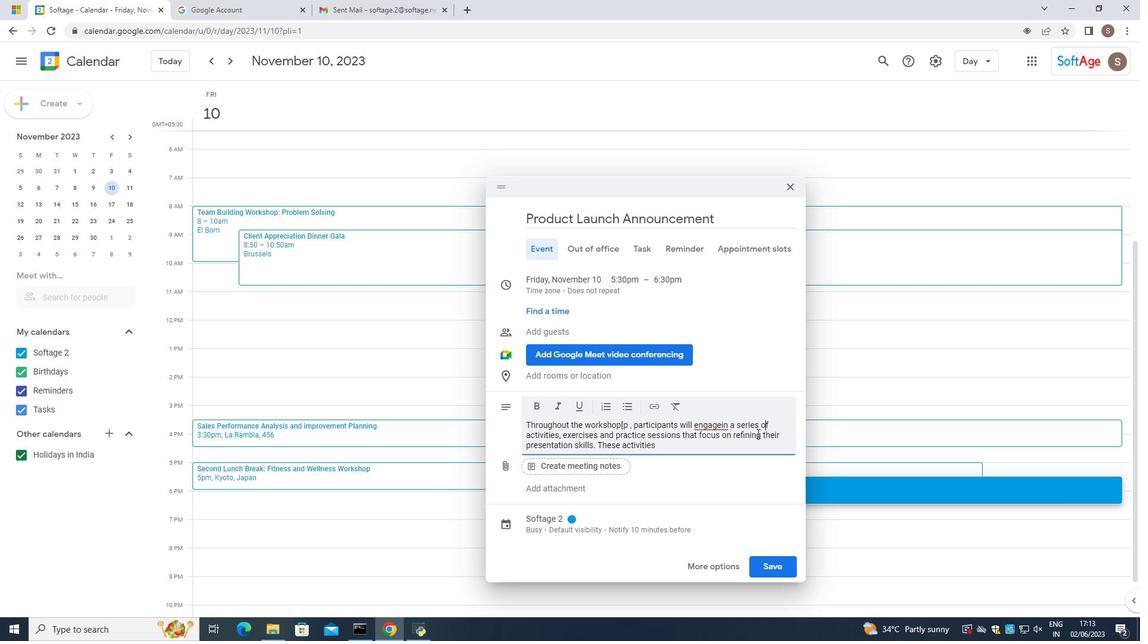 
Action: Mouse pressed left at (719, 431)
Screenshot: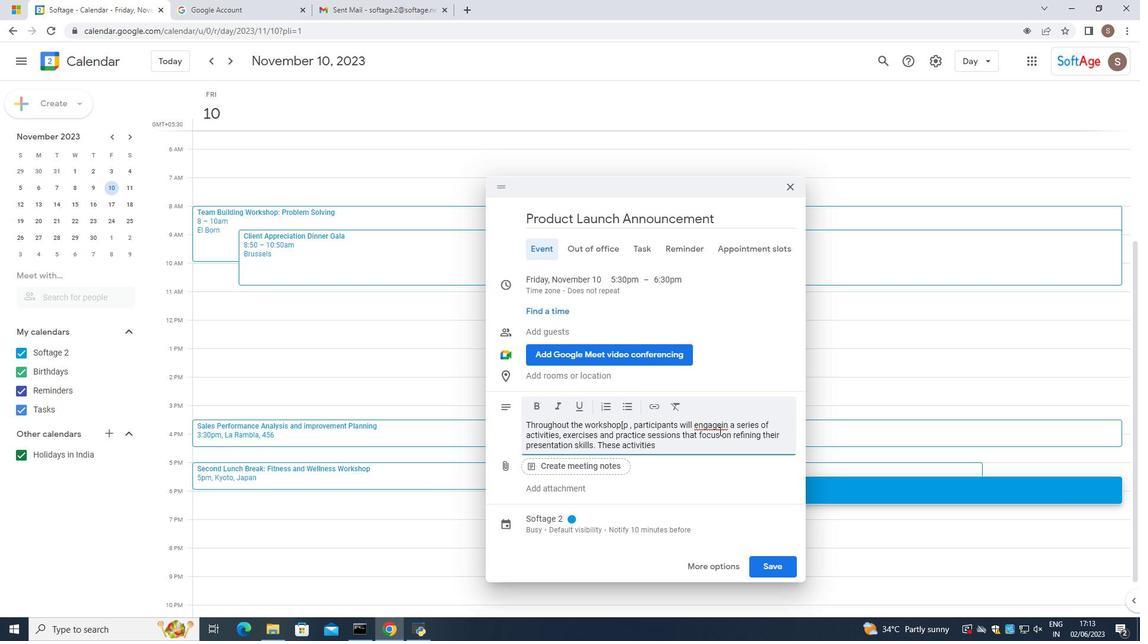 
Action: Mouse pressed right at (719, 431)
Screenshot: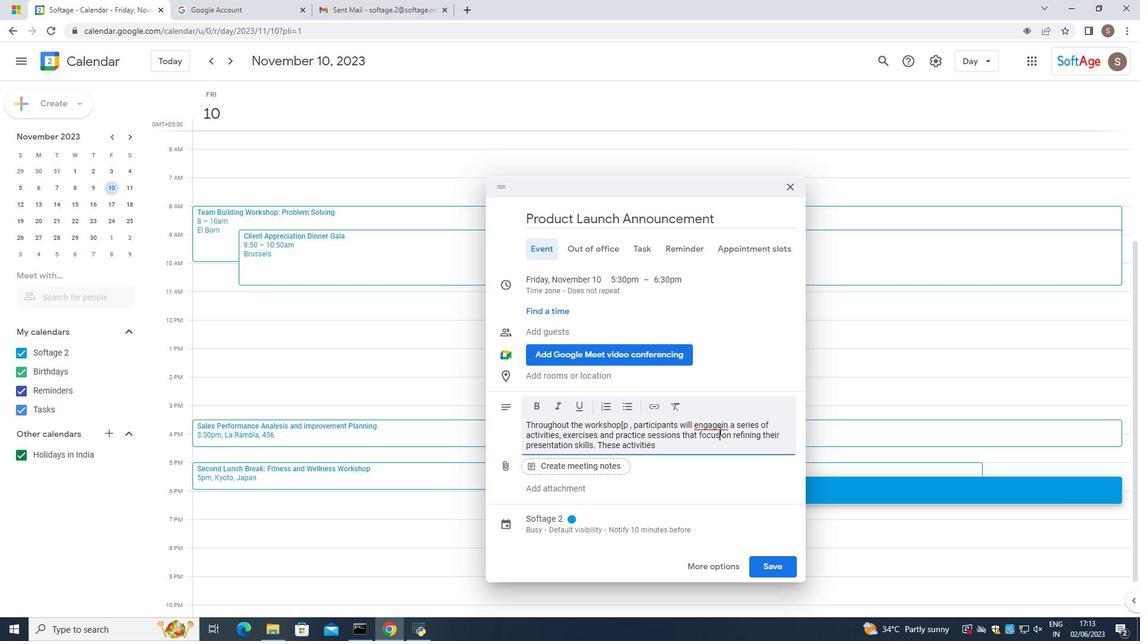 
Action: Mouse moved to (715, 424)
Screenshot: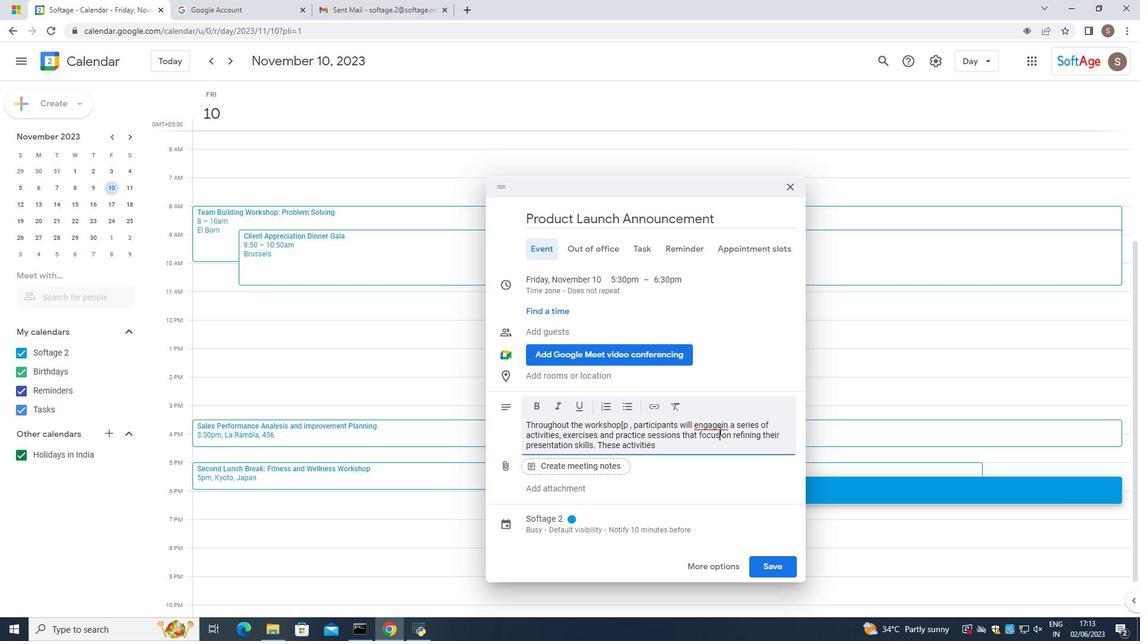 
Action: Mouse pressed left at (715, 424)
Screenshot: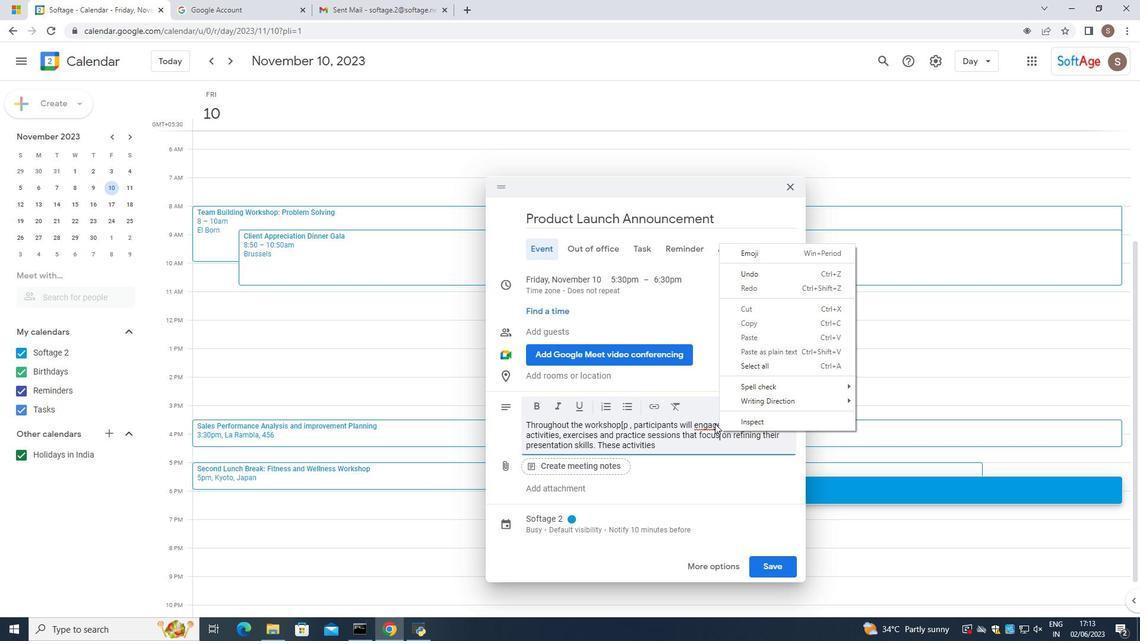 
Action: Mouse pressed left at (715, 424)
Screenshot: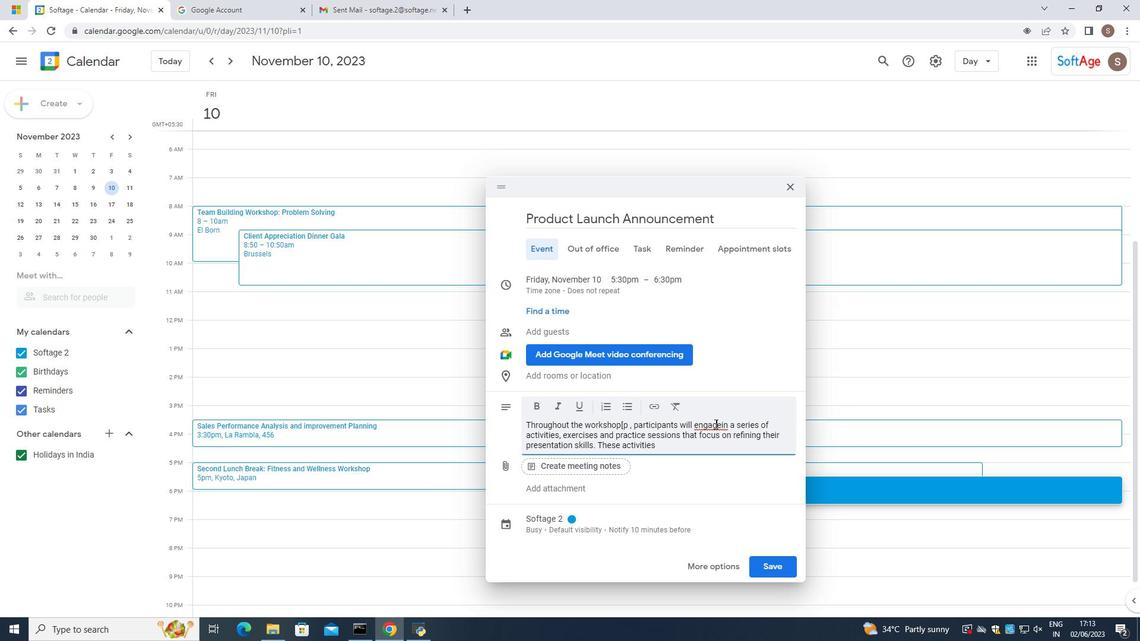 
Action: Mouse pressed right at (715, 424)
Screenshot: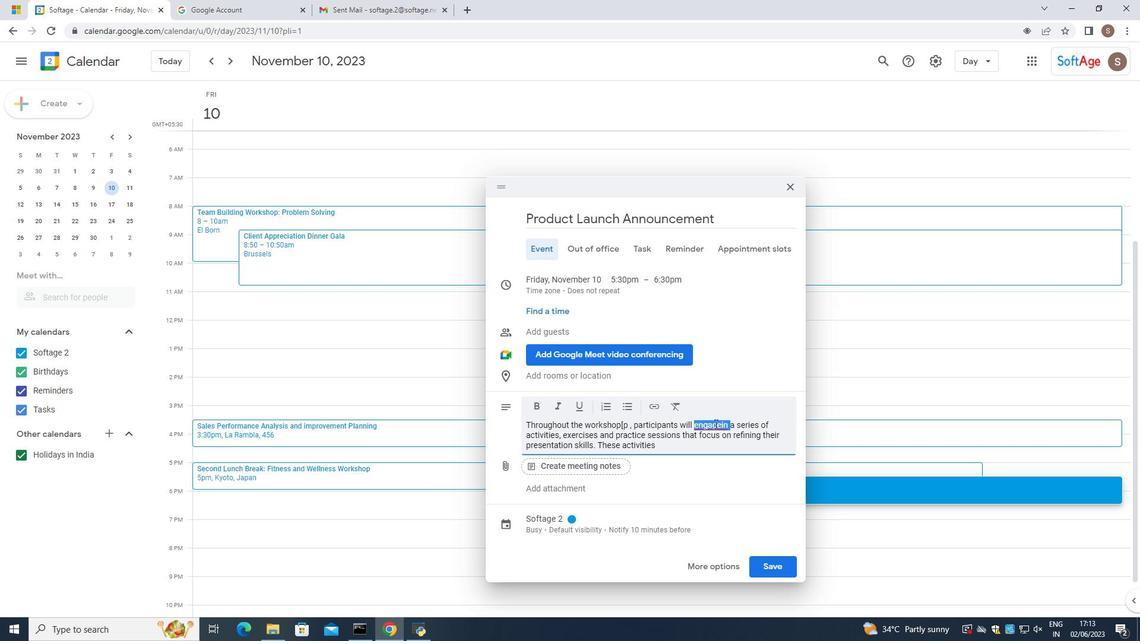 
Action: Mouse moved to (742, 439)
Screenshot: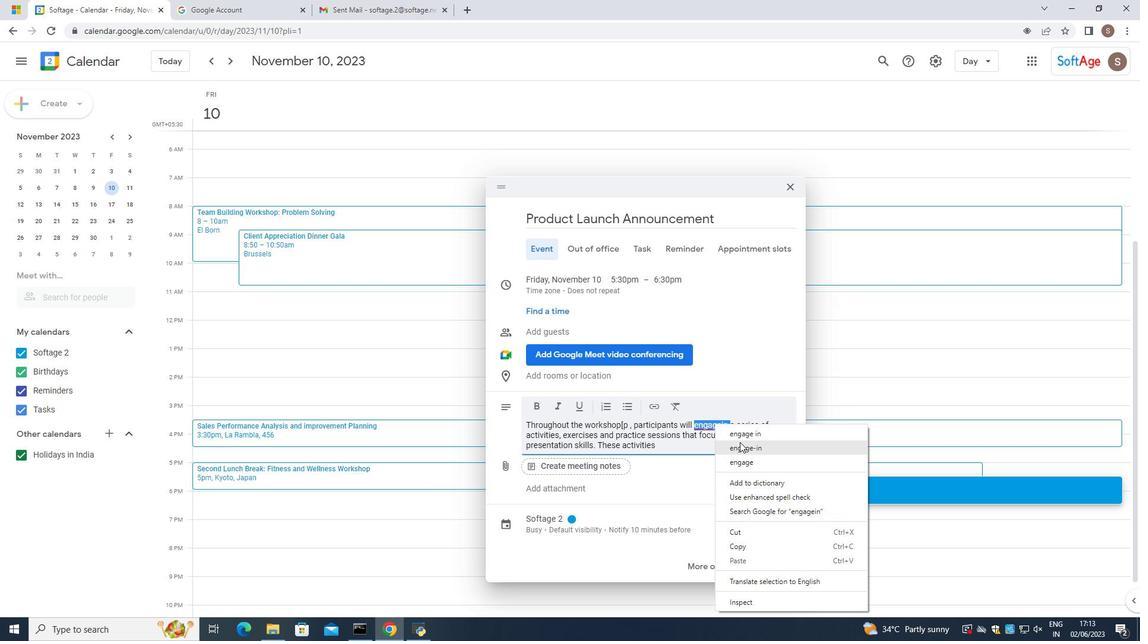 
Action: Mouse pressed left at (742, 439)
Screenshot: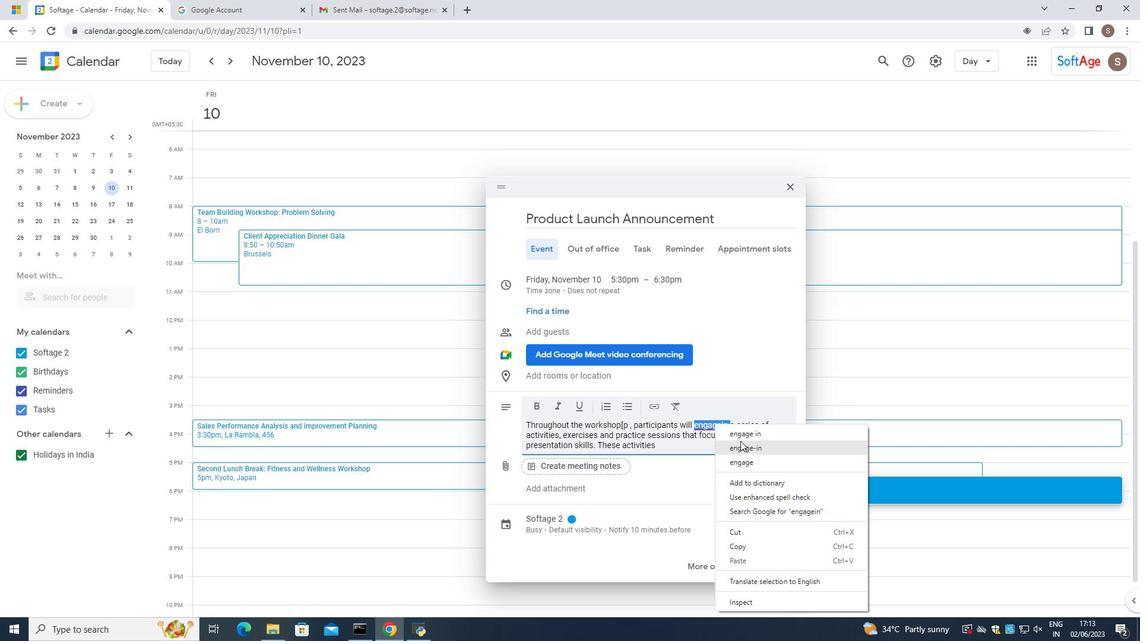 
Action: Mouse moved to (698, 442)
Screenshot: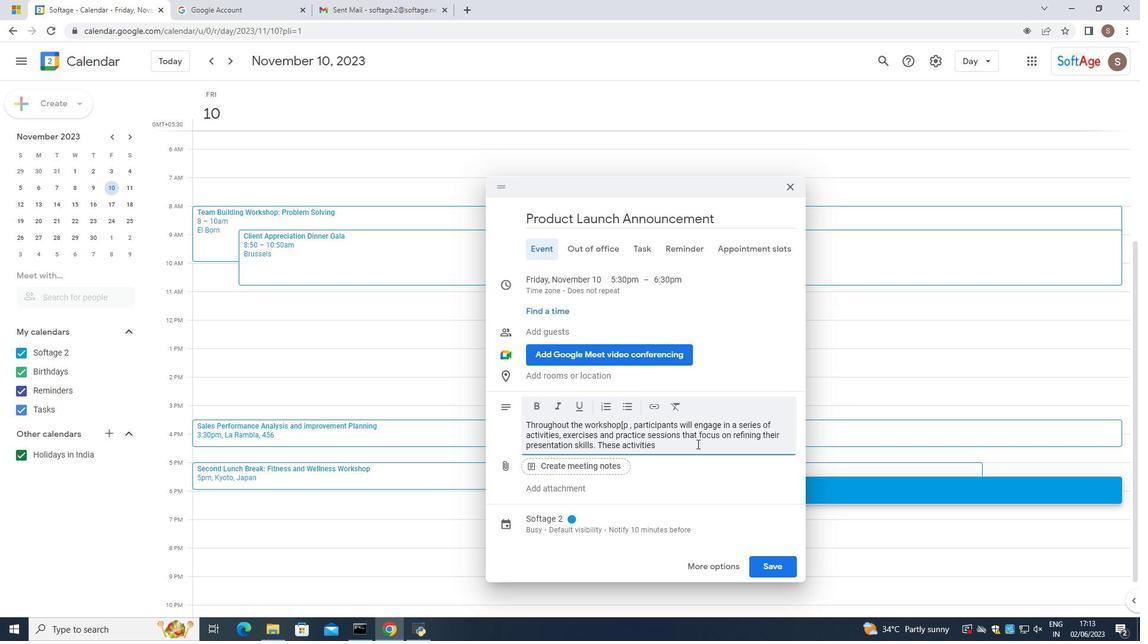 
Action: Mouse pressed left at (698, 442)
Screenshot: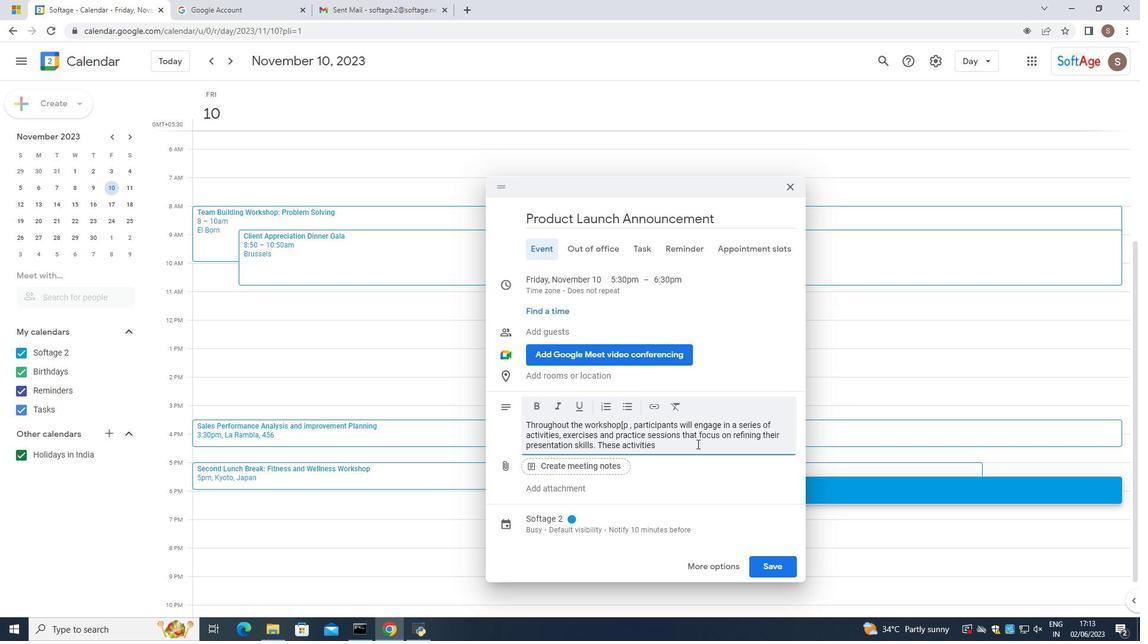 
Action: Mouse moved to (673, 446)
Screenshot: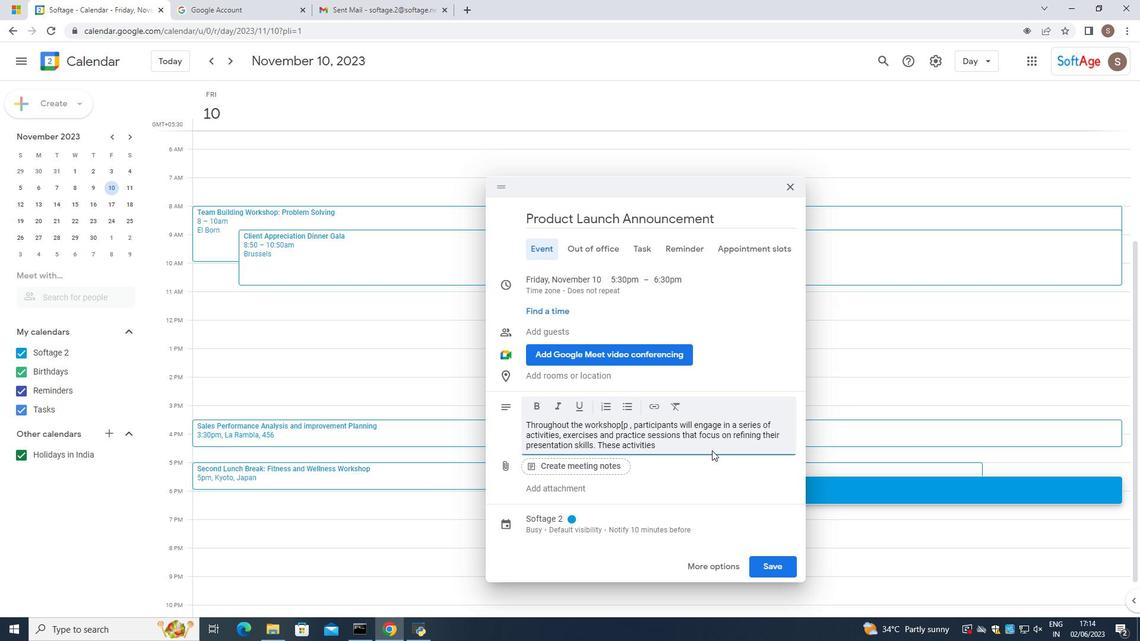 
Action: Mouse pressed left at (673, 446)
Screenshot: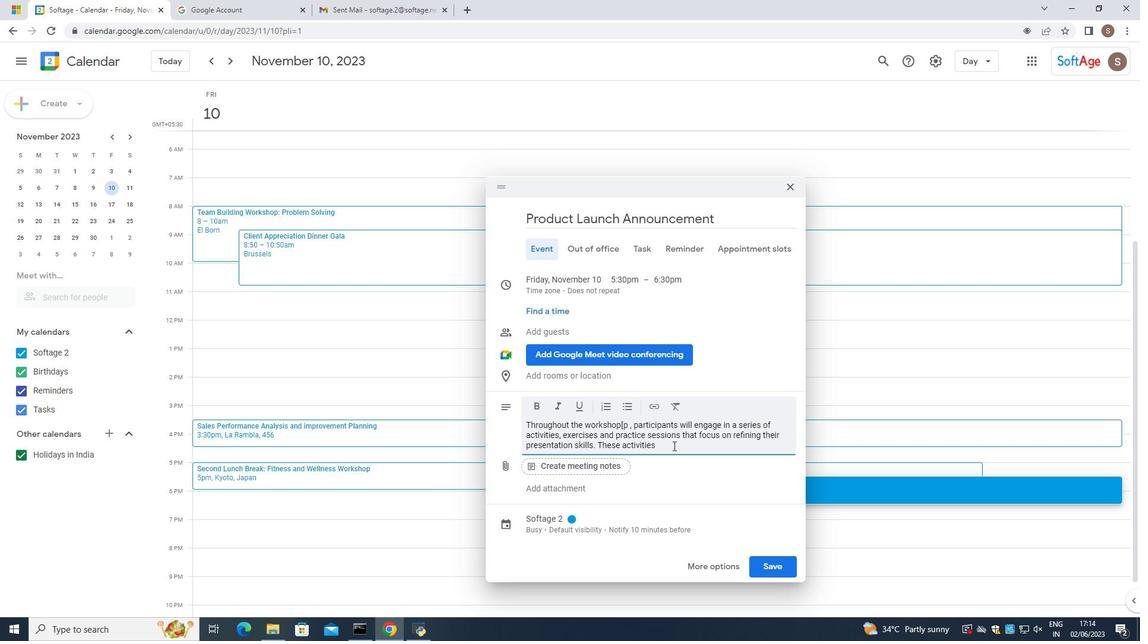 
Action: Mouse moved to (668, 446)
Screenshot: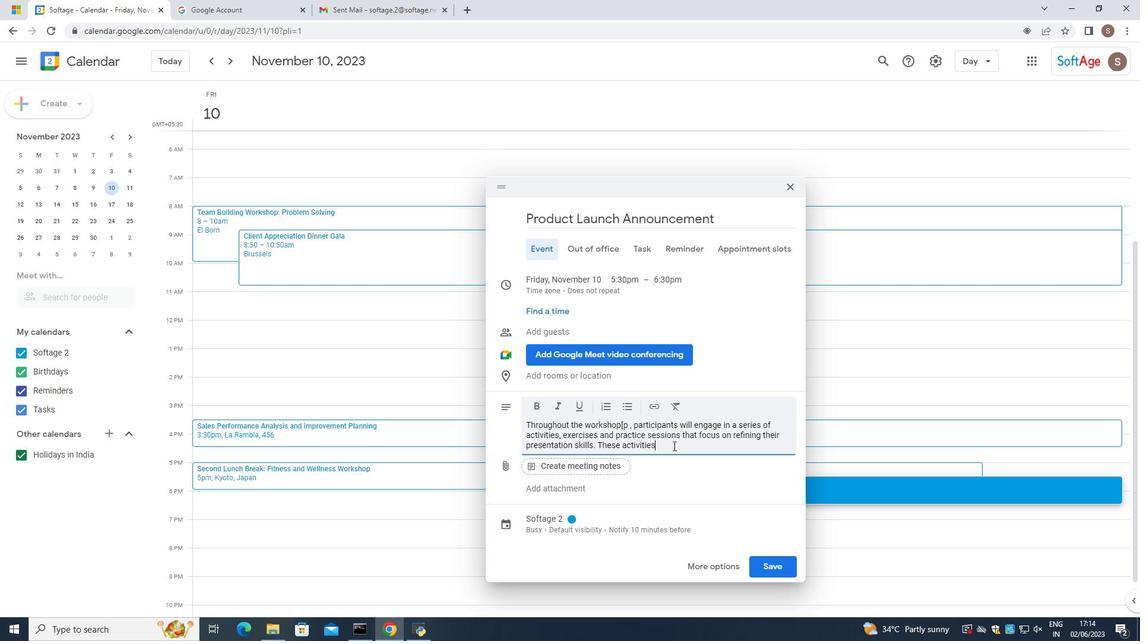 
Action: Key pressed <Key.space>are<Key.space>designed<Key.space>to<Key.space>provide<Key.space>hands-onexpere<Key.backspace><Key.backspace><Key.backspace><Key.backspace><Key.backspace><Key.backspace><Key.backspace><Key.space><Key.backspace>n<Key.space>w<Key.backspace>experience<Key.space>and<Key.space>valuable<Key.space>feedback<Key.space>to<Key.space>help<Key.space>participants<Key.space>improve<Key.space>r<Key.backspace>their<Key.space>delivery<Key.space>style<Key.space>and<Key.space>create<Key.space>comnpelking<Key.space>
Screenshot: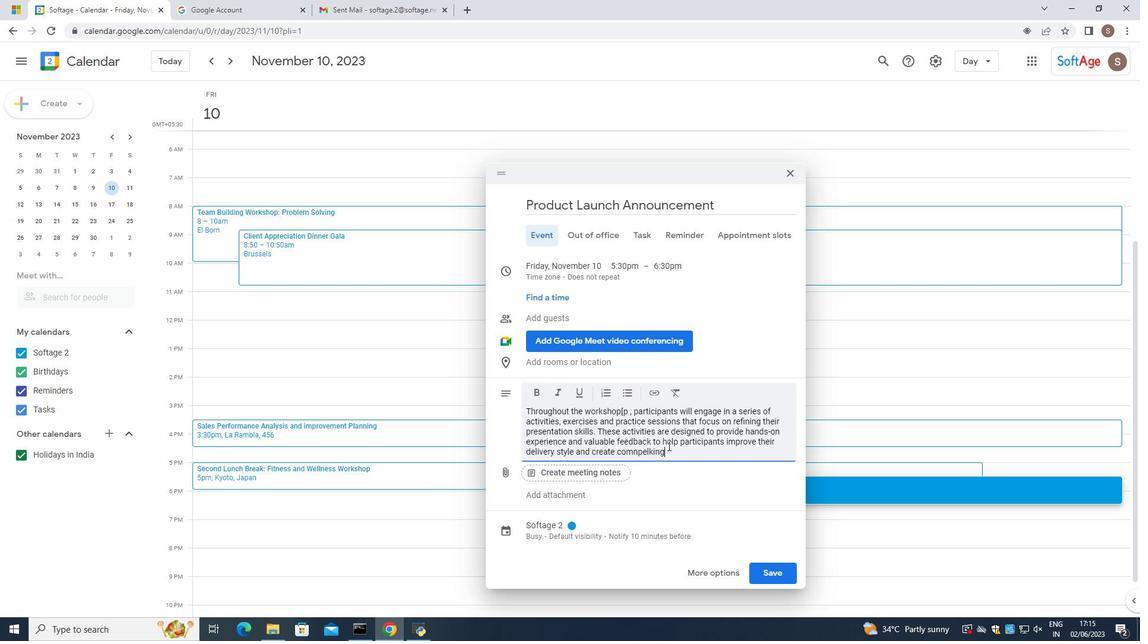 
Action: Mouse moved to (622, 442)
Screenshot: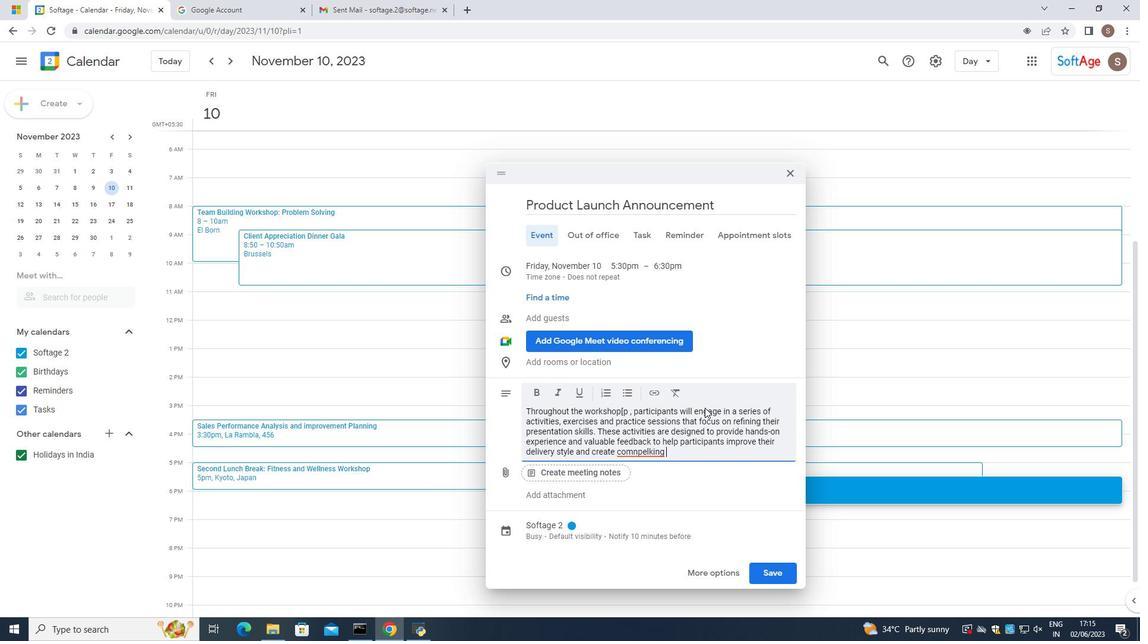 
Action: Mouse scrolled (622, 443) with delta (0, 0)
Screenshot: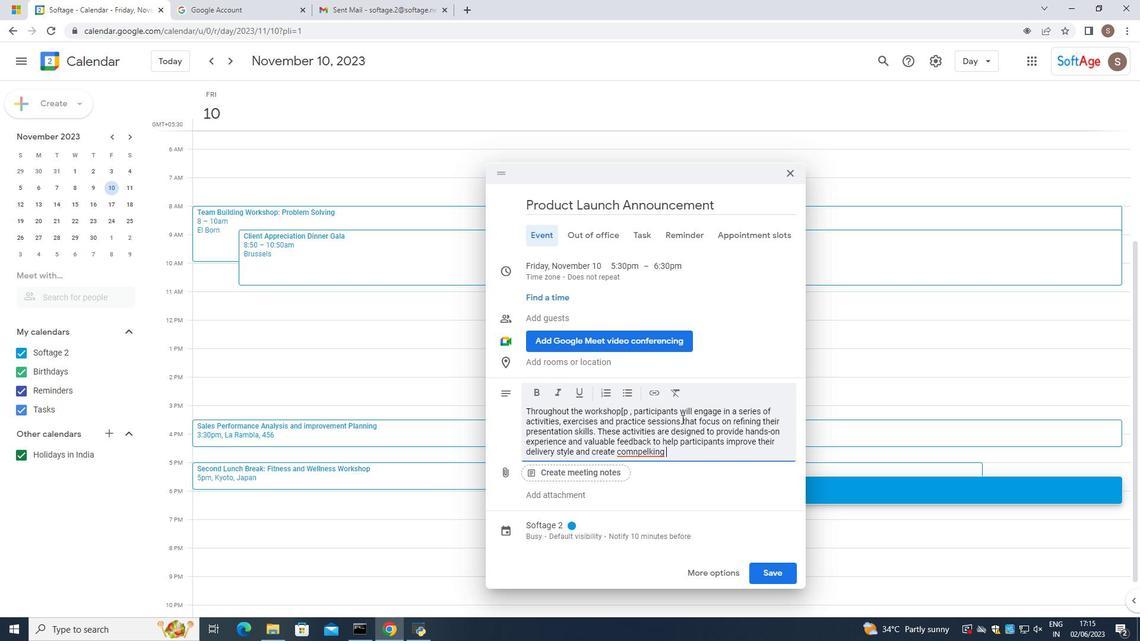 
Action: Mouse moved to (647, 451)
Screenshot: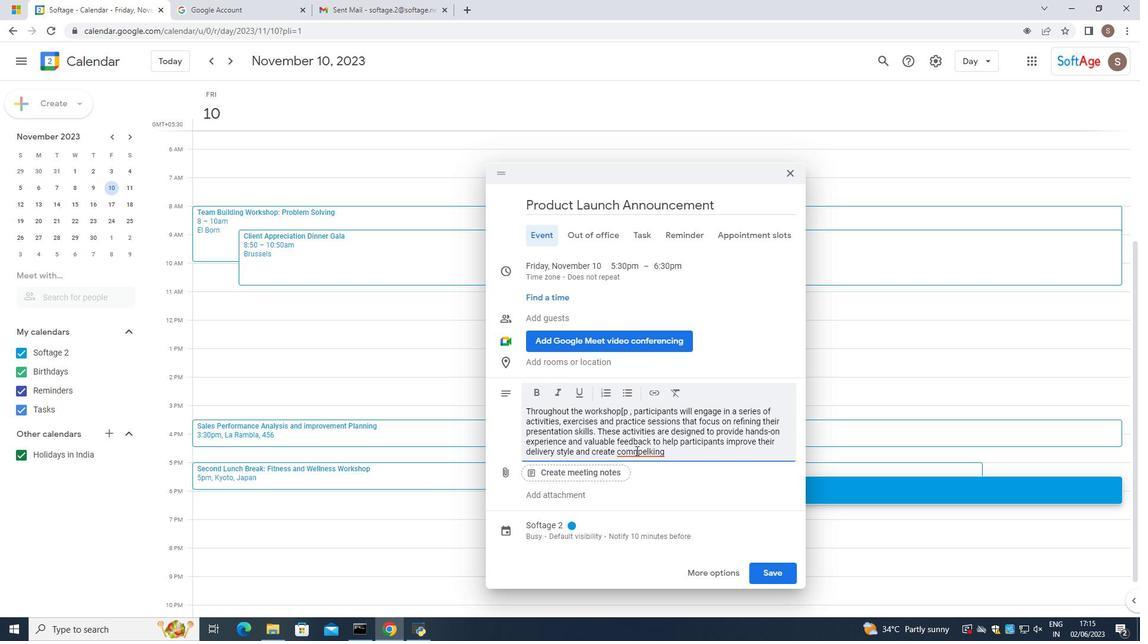 
Action: Mouse pressed left at (647, 451)
Screenshot: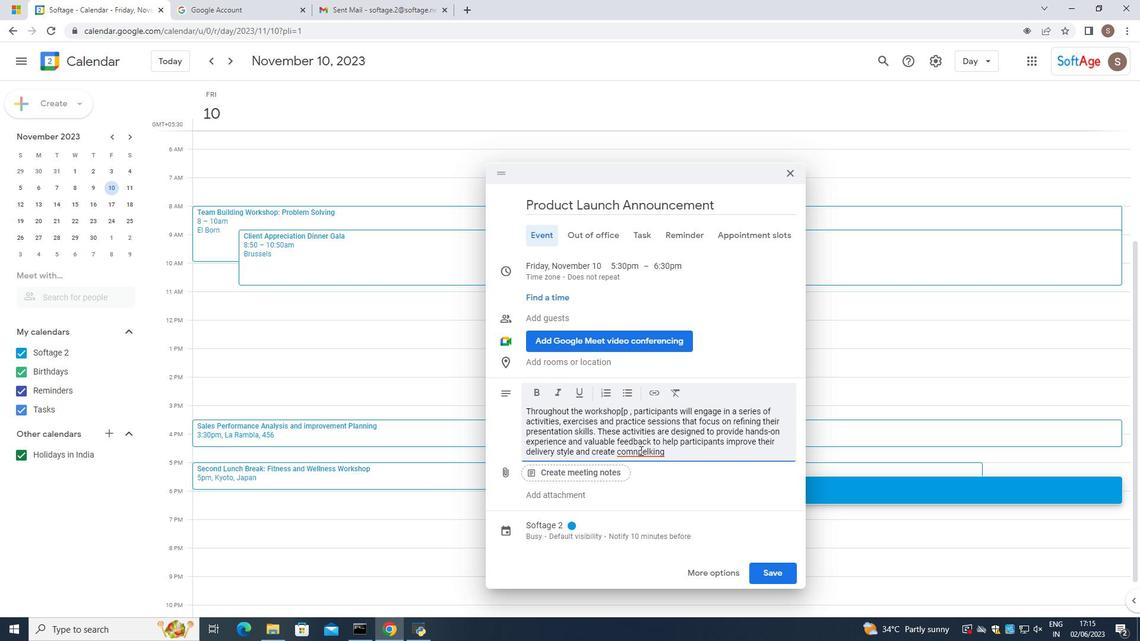 
Action: Mouse pressed right at (647, 451)
Screenshot: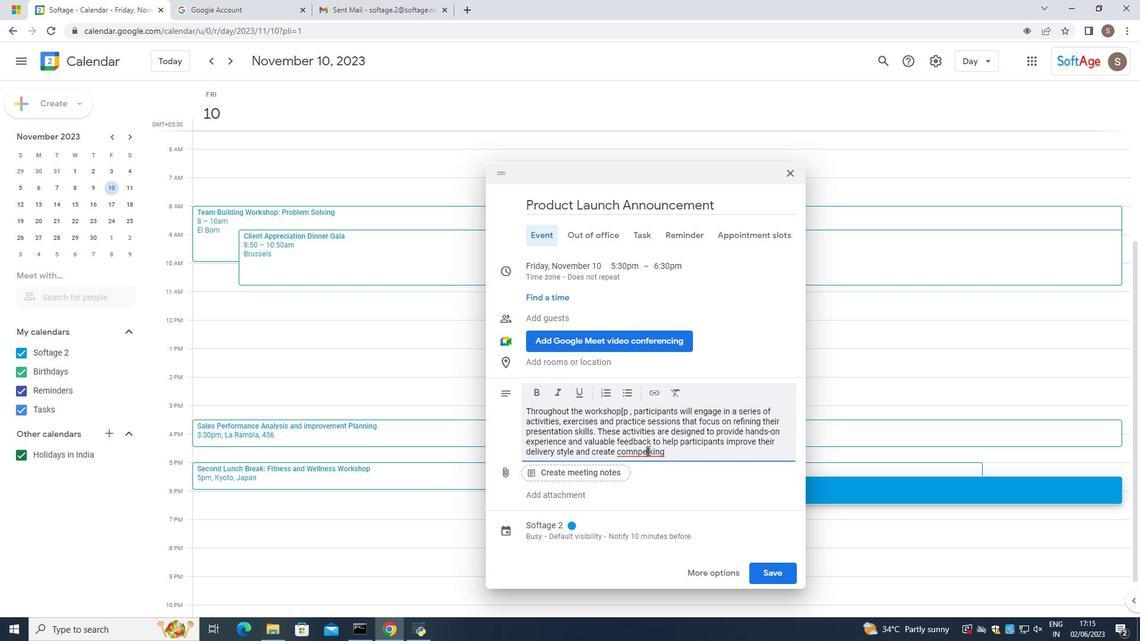 
Action: Mouse moved to (711, 292)
Screenshot: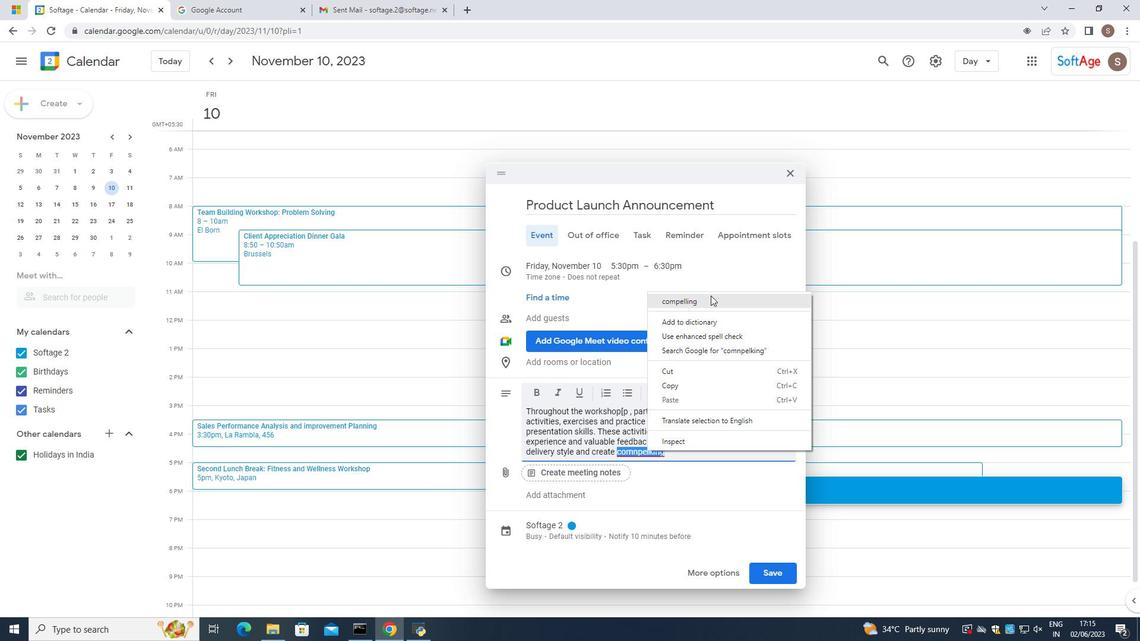 
Action: Mouse pressed left at (711, 292)
Screenshot: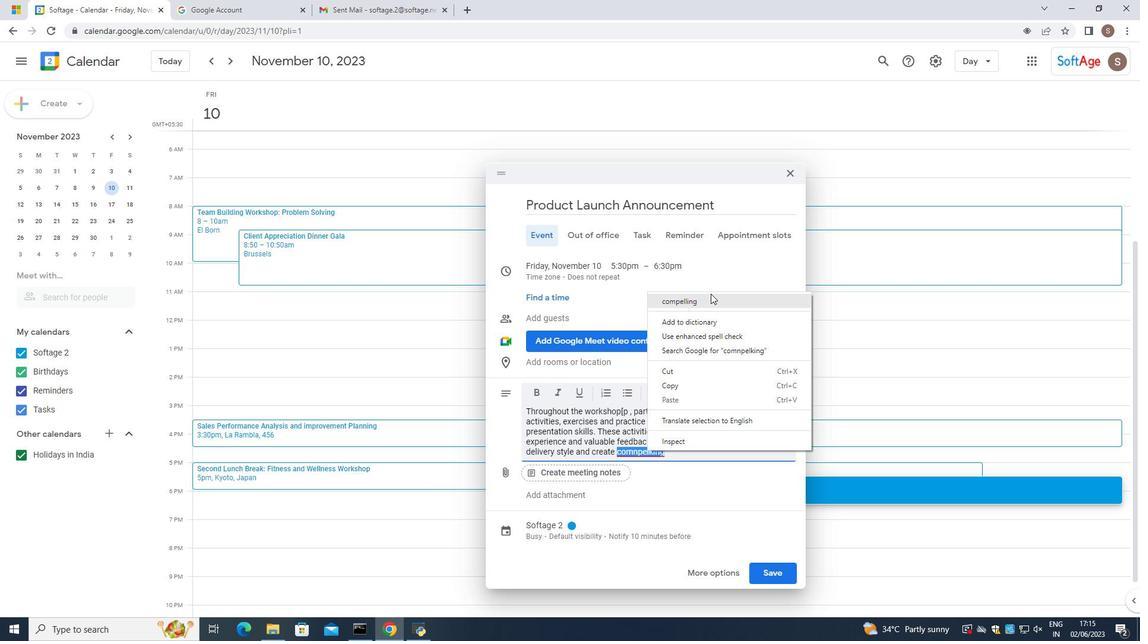 
Action: Mouse moved to (645, 451)
Screenshot: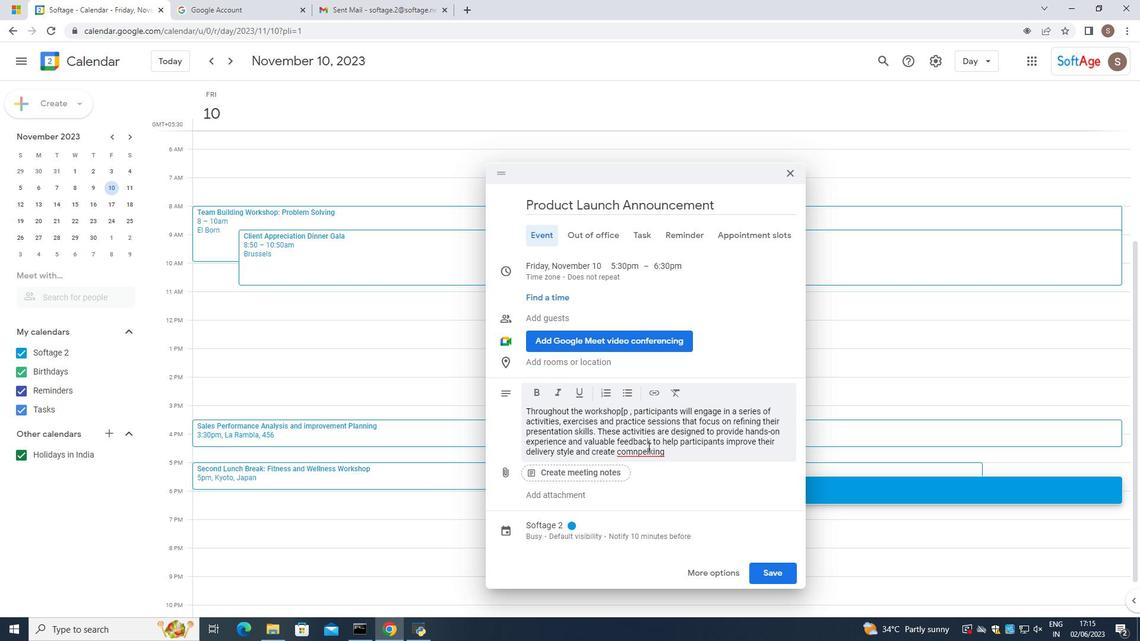 
Action: Mouse pressed left at (645, 451)
Screenshot: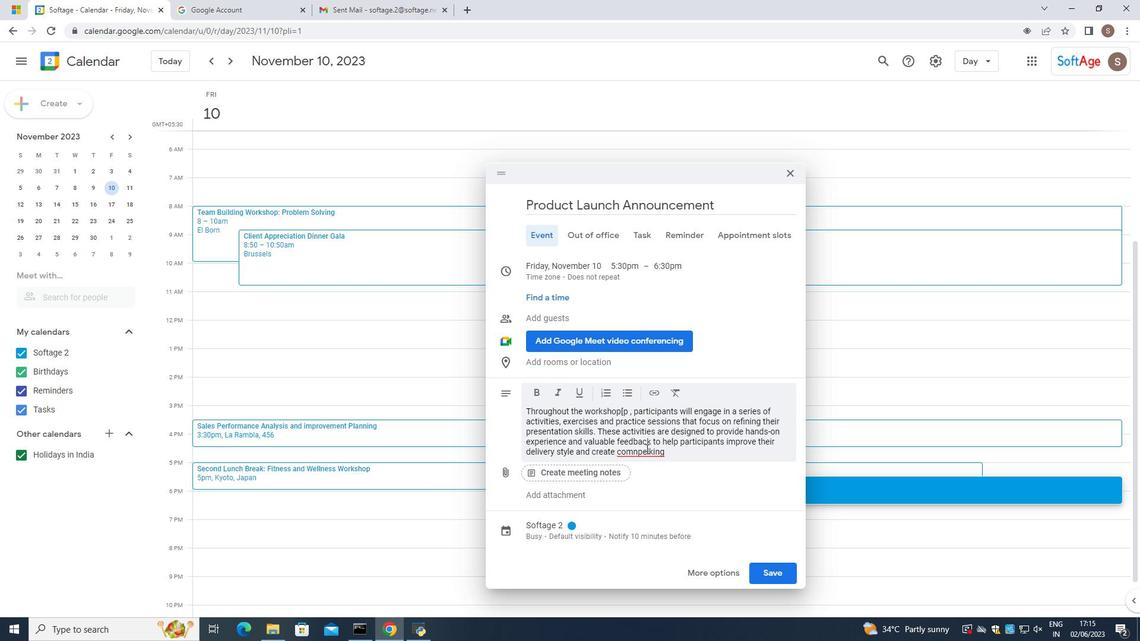 
Action: Mouse pressed right at (645, 451)
Screenshot: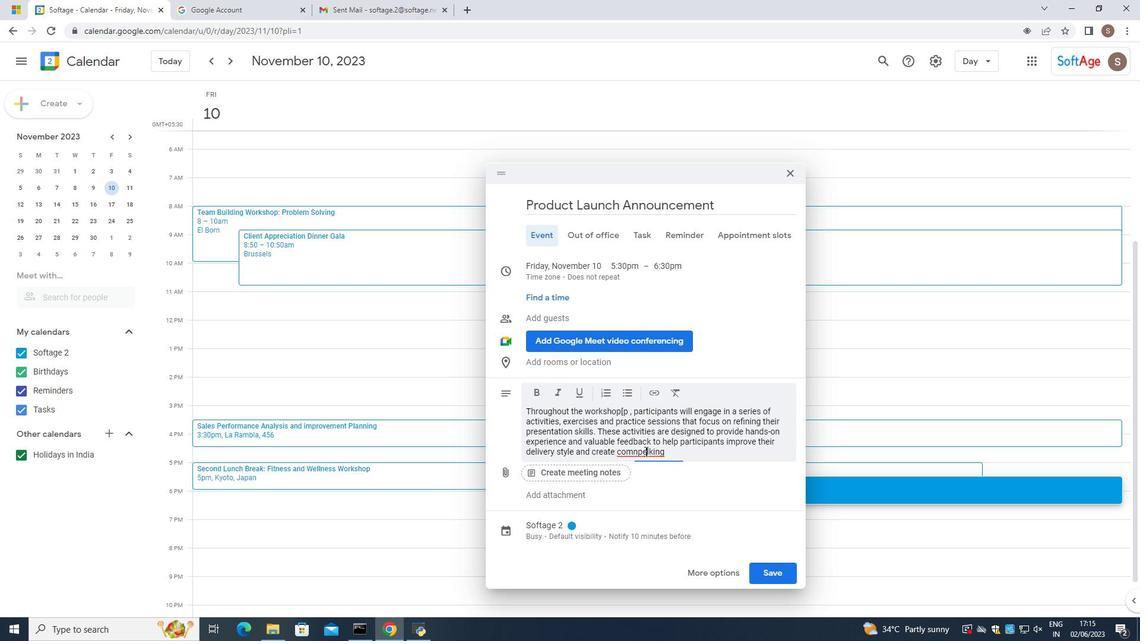 
Action: Mouse moved to (689, 298)
Screenshot: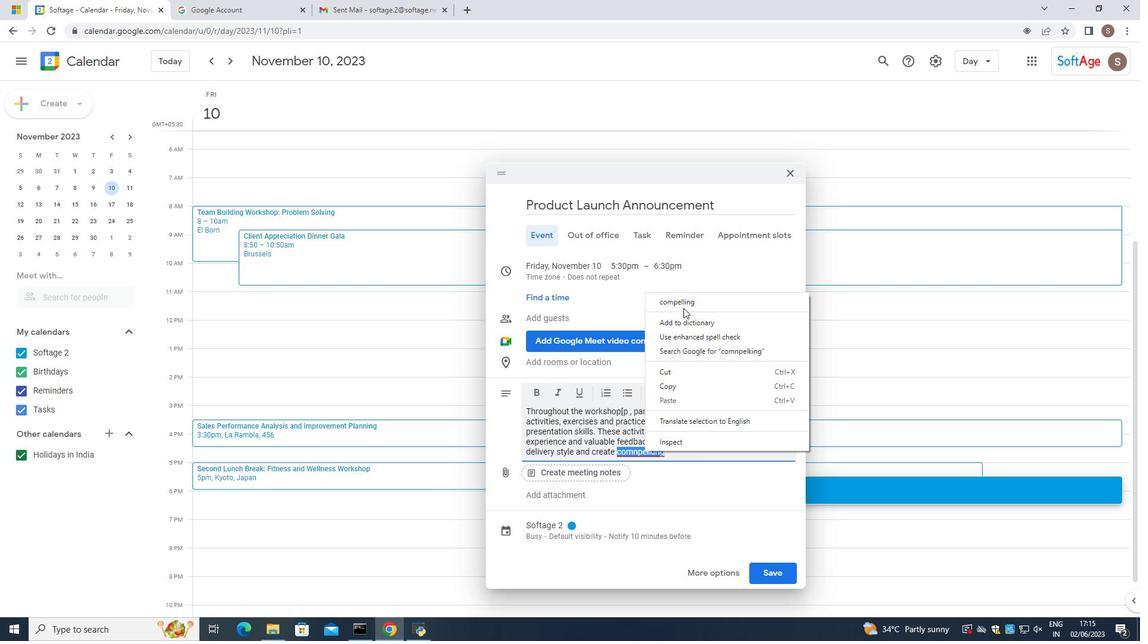 
Action: Mouse pressed left at (689, 298)
Screenshot: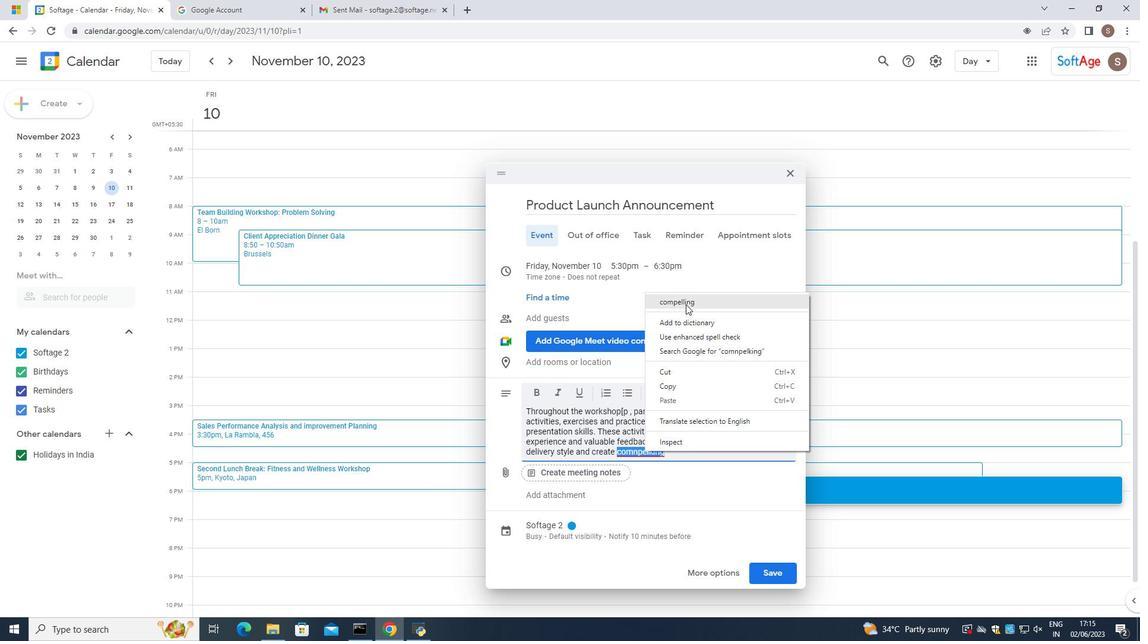 
Action: Mouse moved to (674, 458)
Screenshot: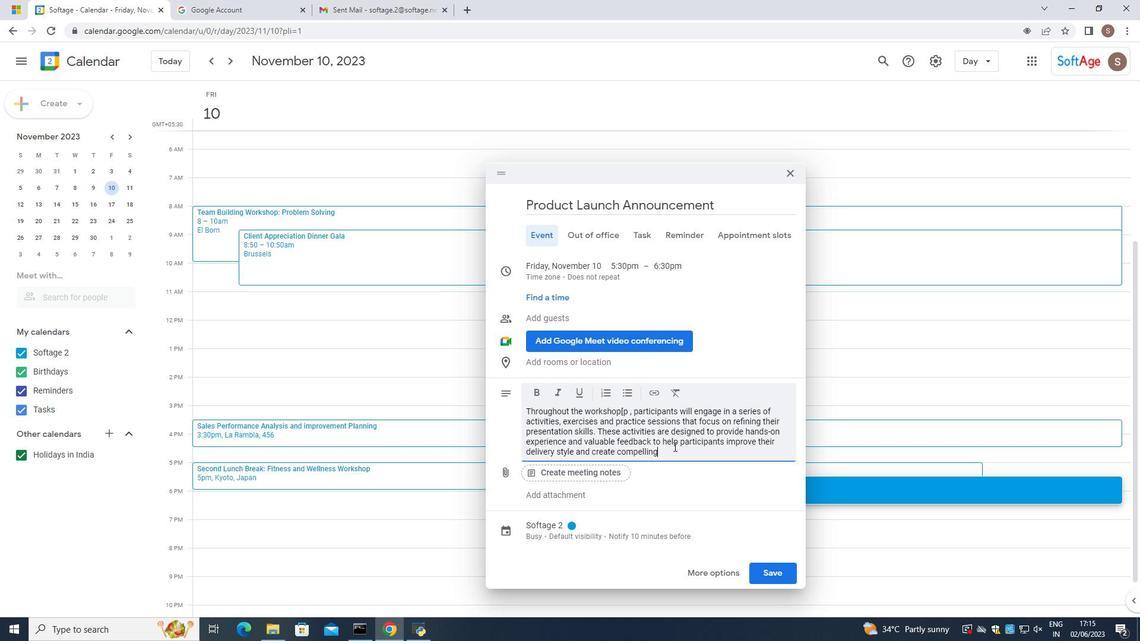 
Action: Mouse pressed left at (674, 458)
Screenshot: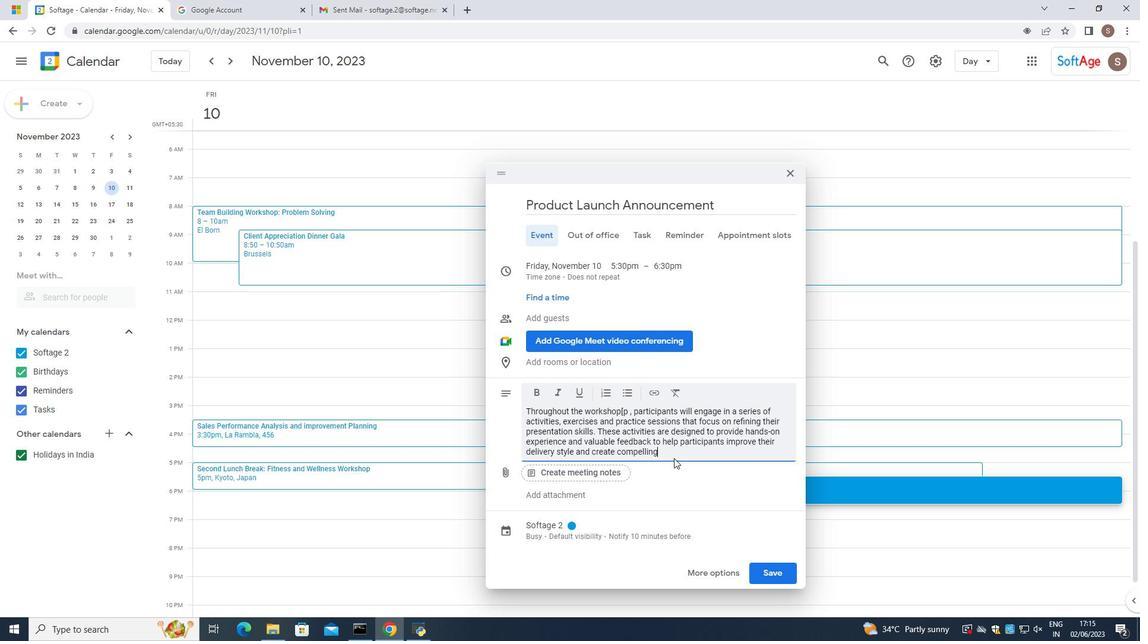 
Action: Mouse pressed left at (674, 458)
Screenshot: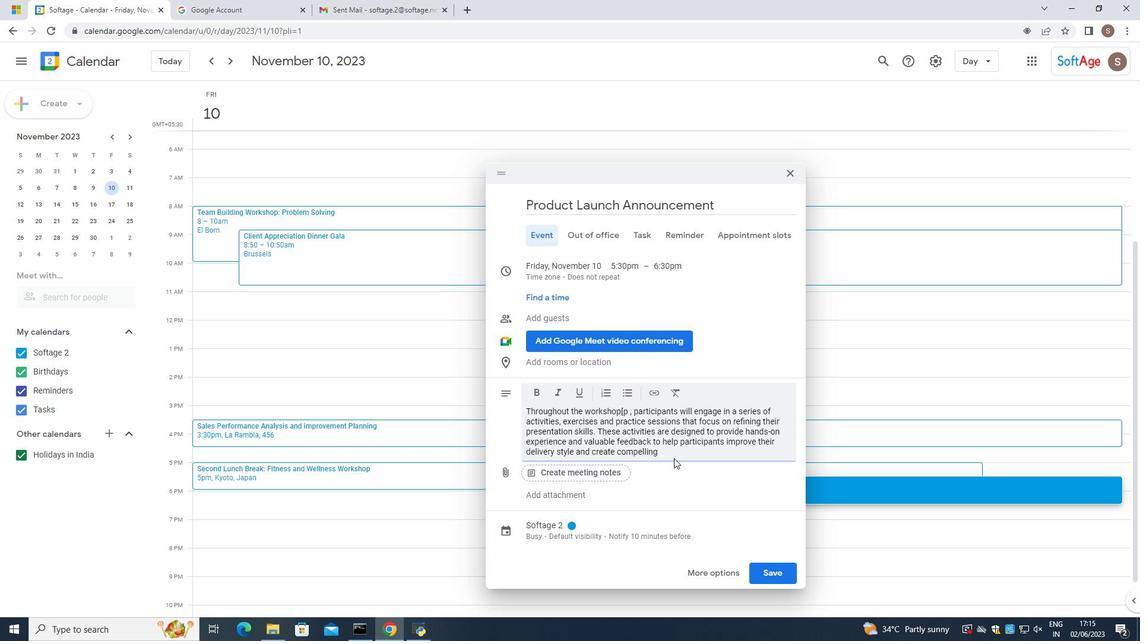 
Action: Mouse moved to (674, 456)
Screenshot: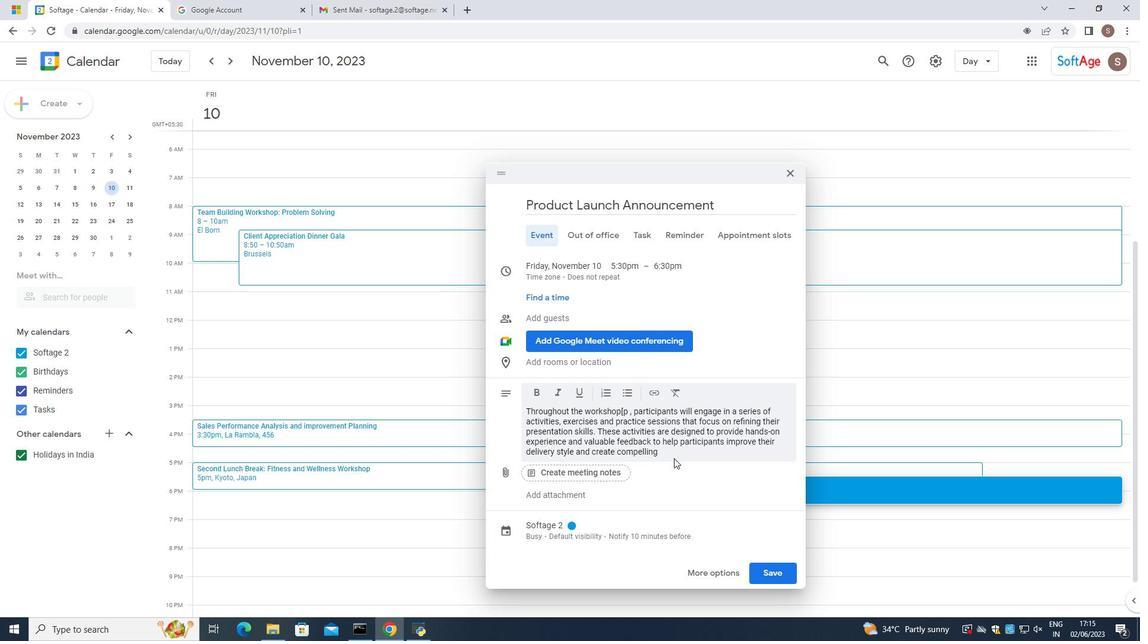 
Action: Mouse pressed left at (674, 456)
Screenshot: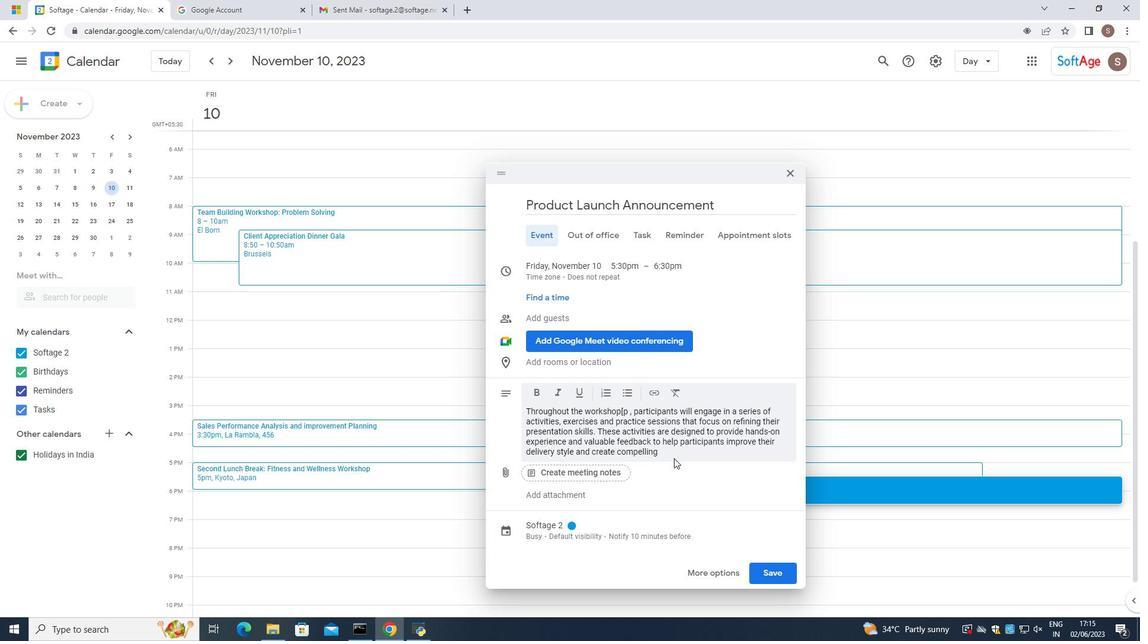 
Action: Mouse moved to (676, 452)
Screenshot: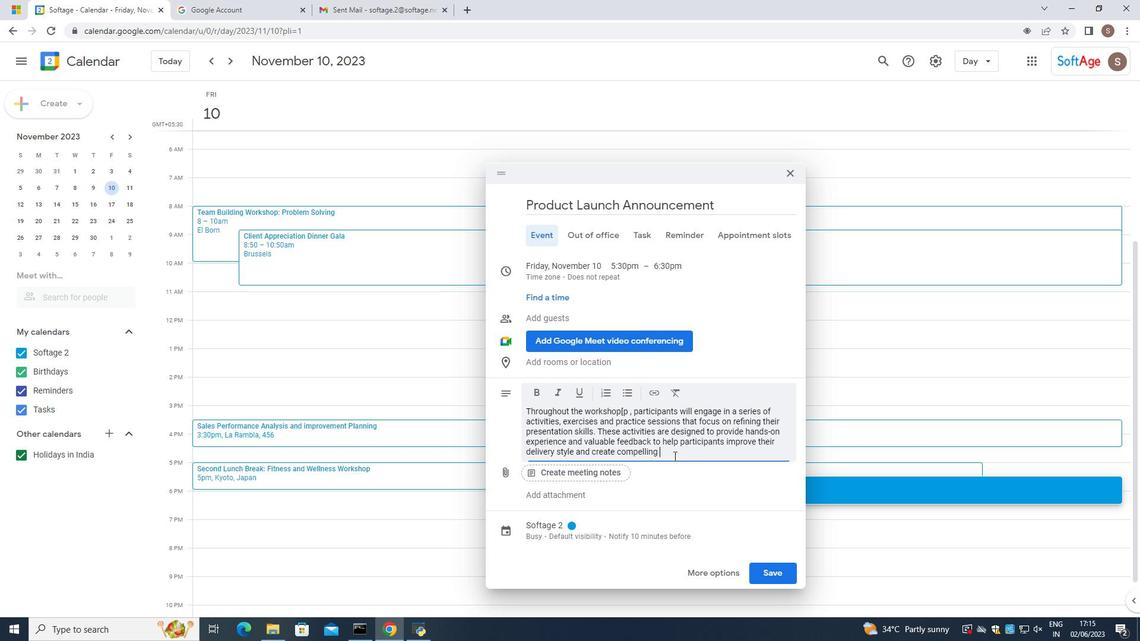 
Action: Key pressed presentatuions.
Screenshot: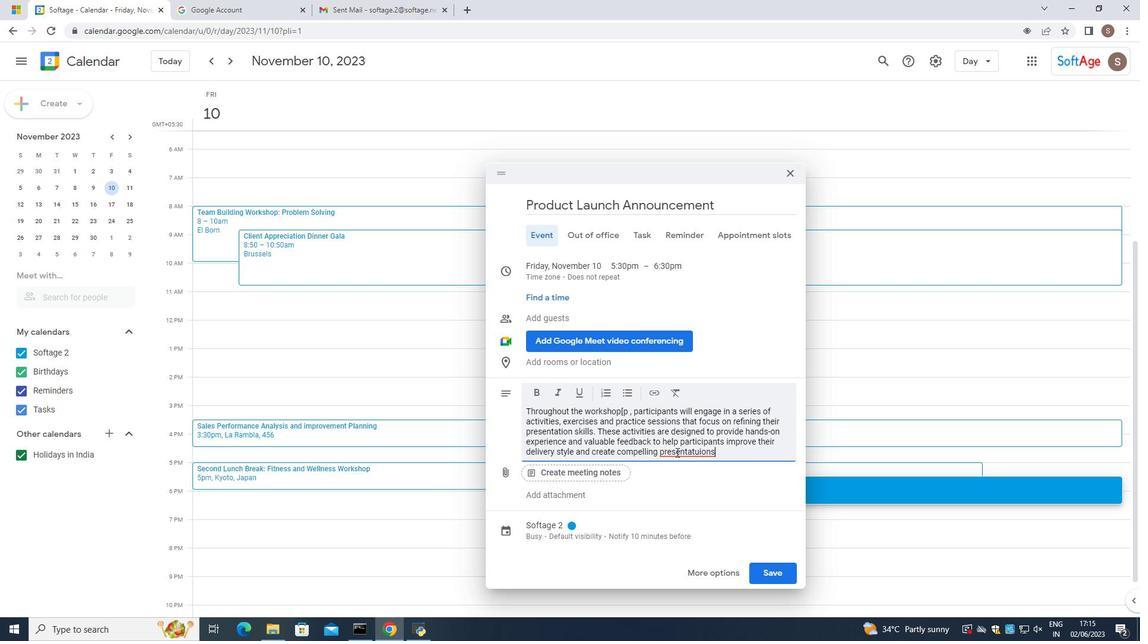 
Action: Mouse moved to (670, 452)
Screenshot: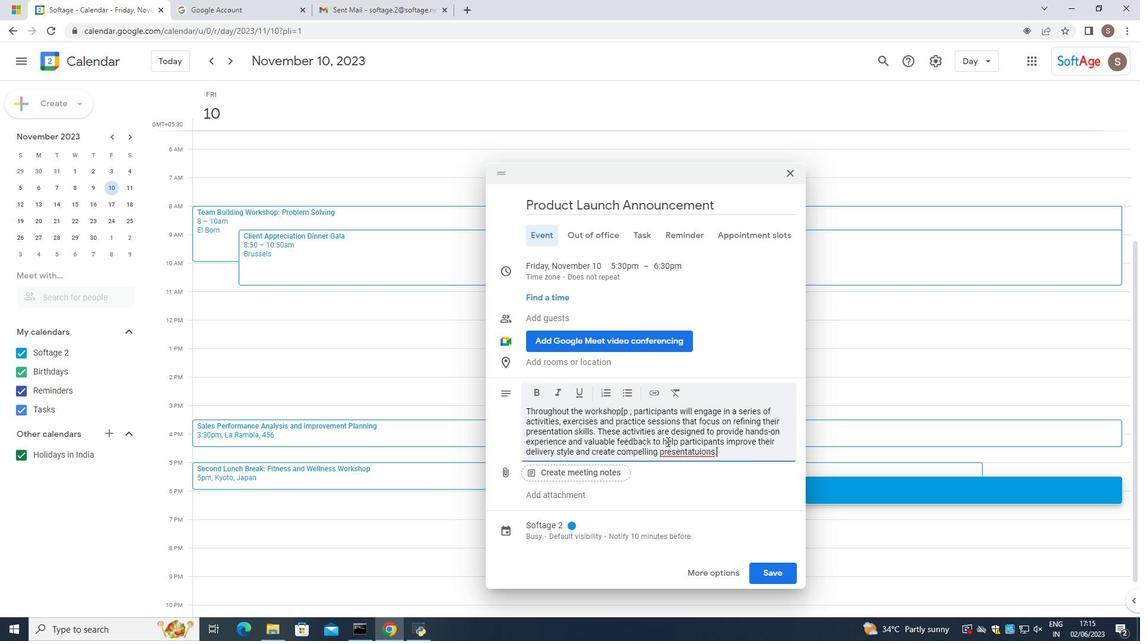
Action: Mouse pressed left at (670, 452)
Screenshot: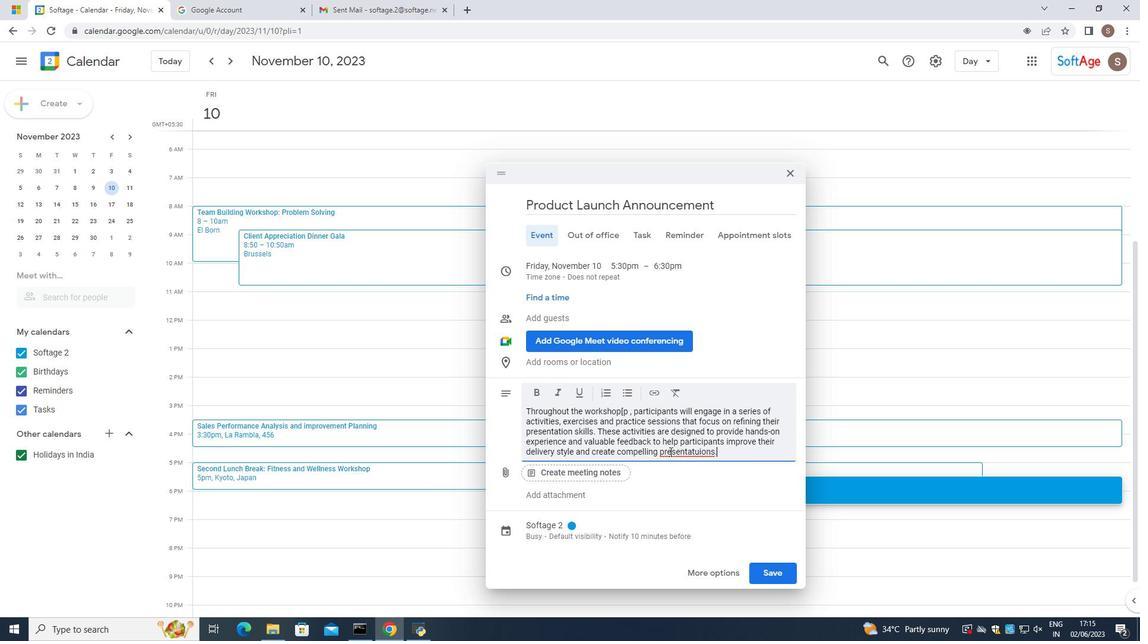 
Action: Mouse pressed right at (670, 452)
Screenshot: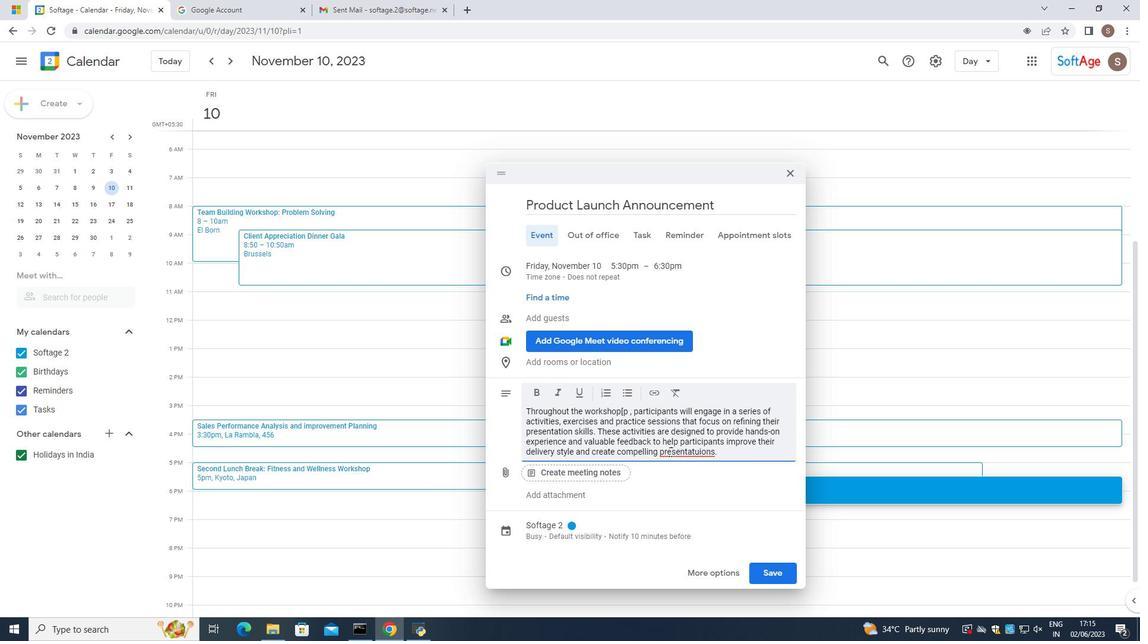
Action: Mouse moved to (724, 275)
Screenshot: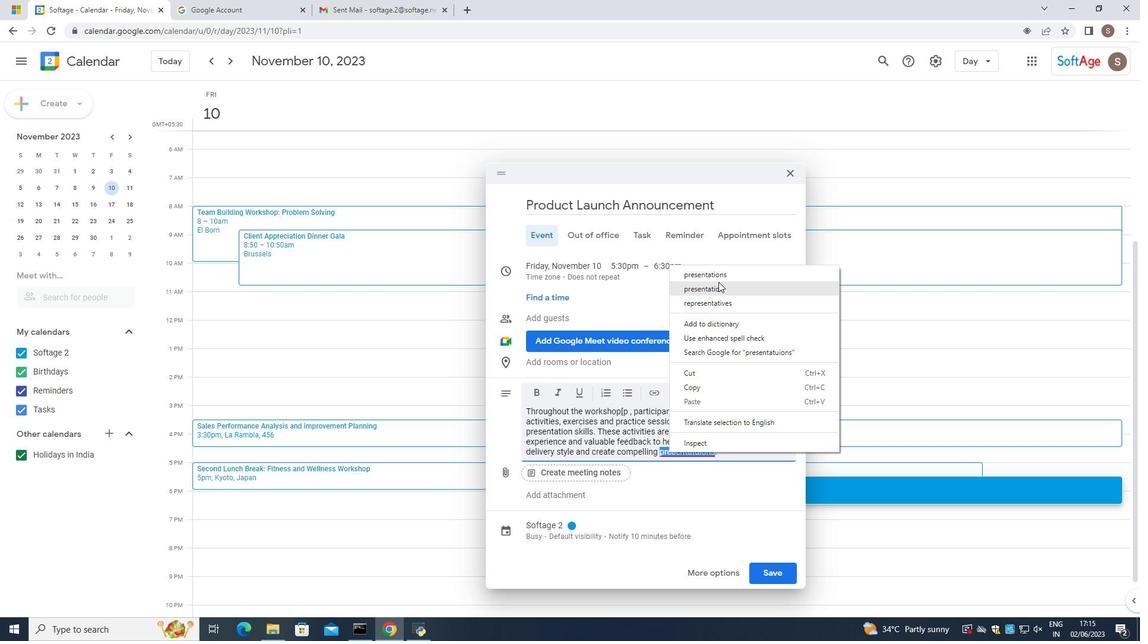 
Action: Mouse pressed left at (724, 275)
Screenshot: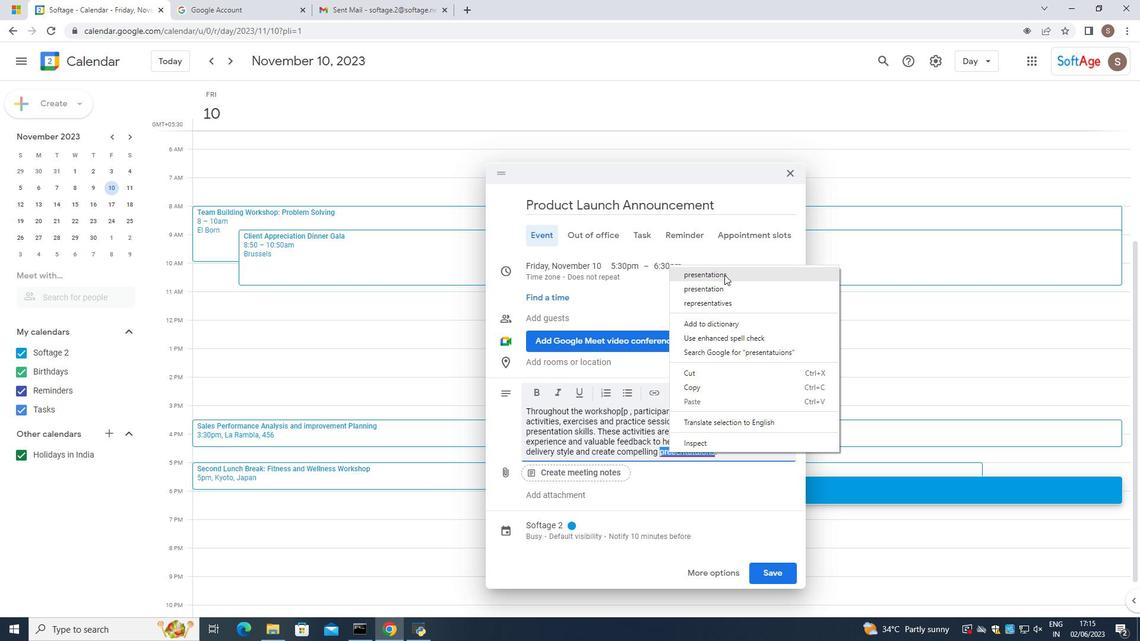 
Action: Mouse moved to (597, 401)
Screenshot: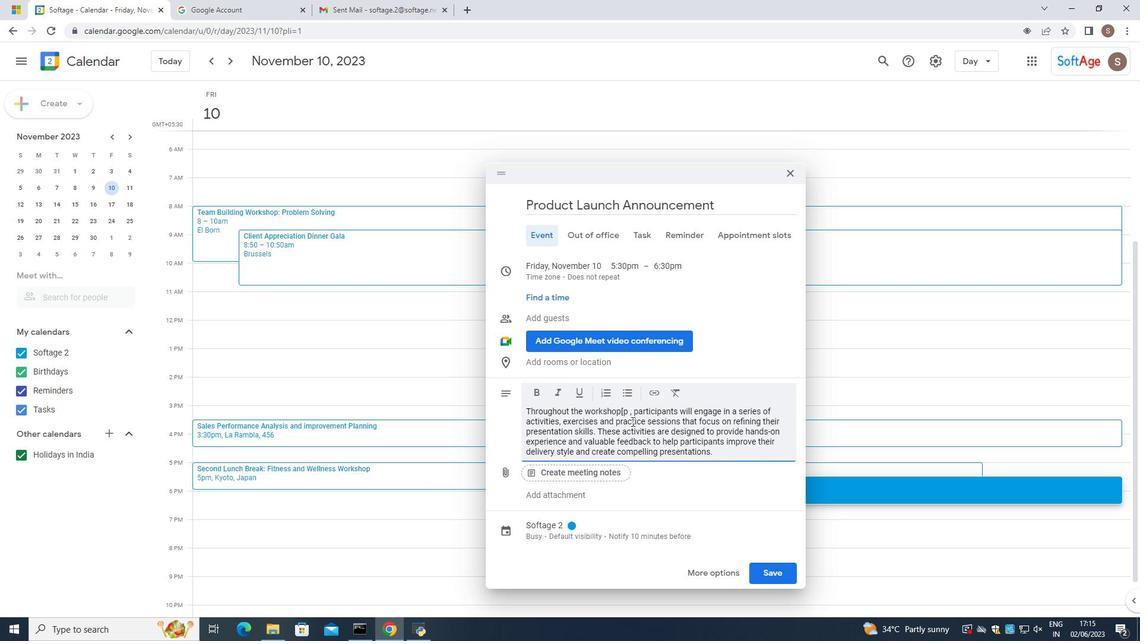 
Action: Mouse scrolled (597, 402) with delta (0, 0)
Screenshot: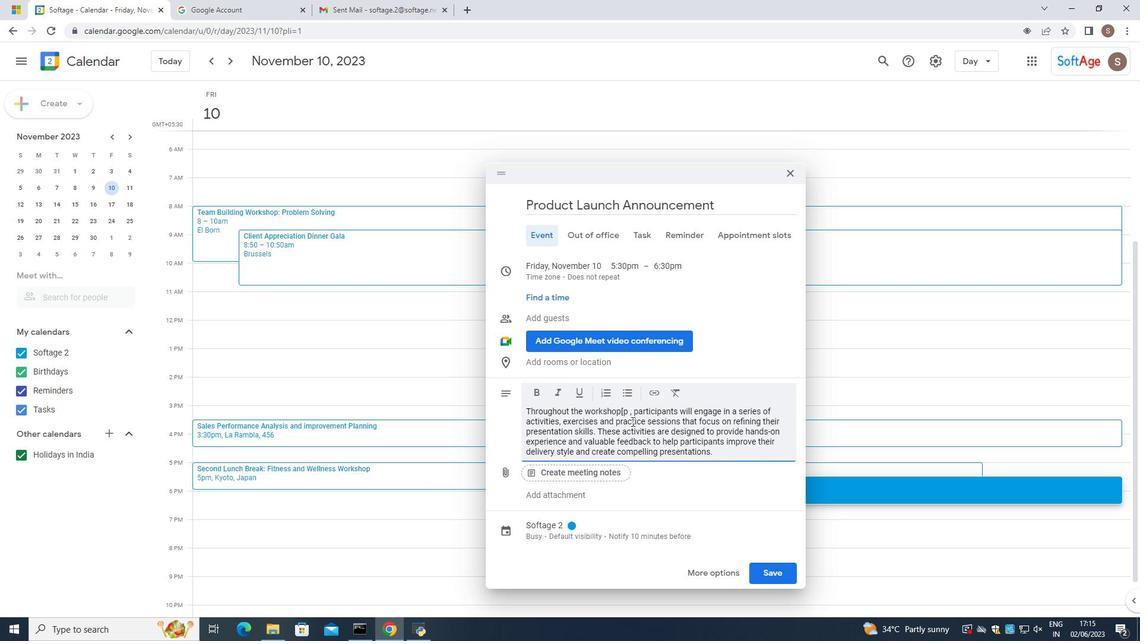 
Action: Mouse moved to (544, 356)
Screenshot: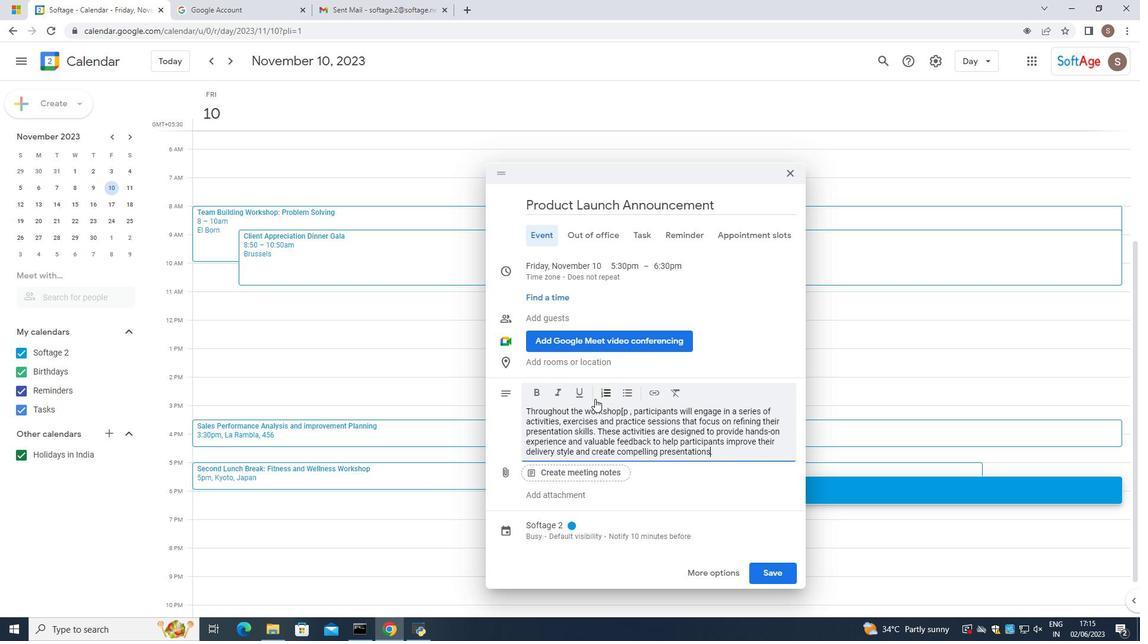 
Action: Mouse pressed left at (544, 356)
Screenshot: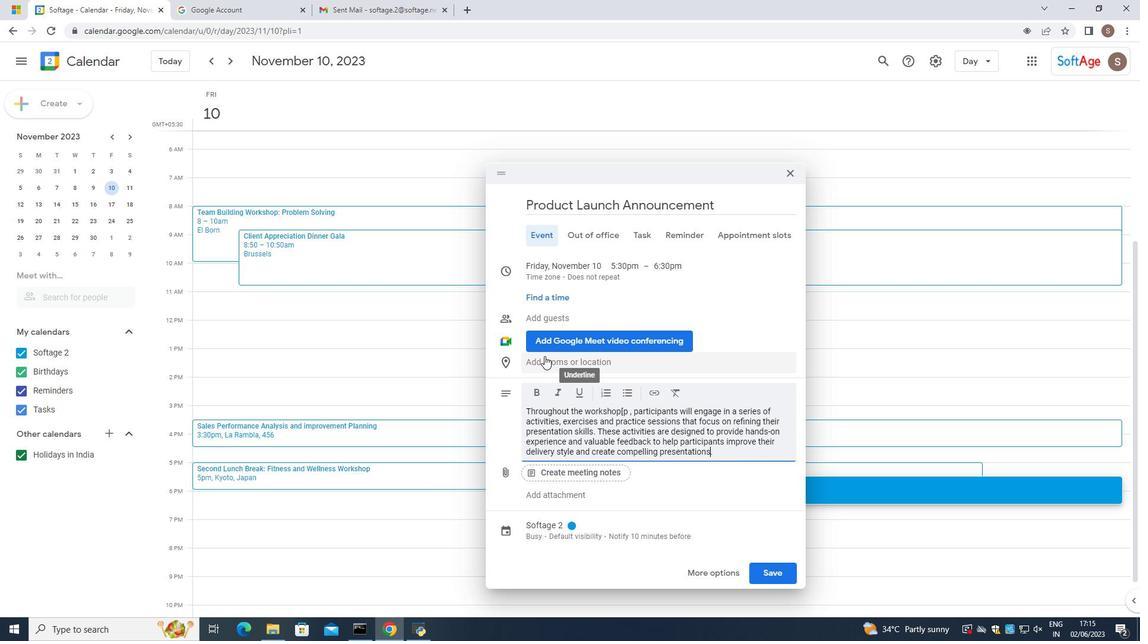 
Action: Mouse moved to (541, 358)
Screenshot: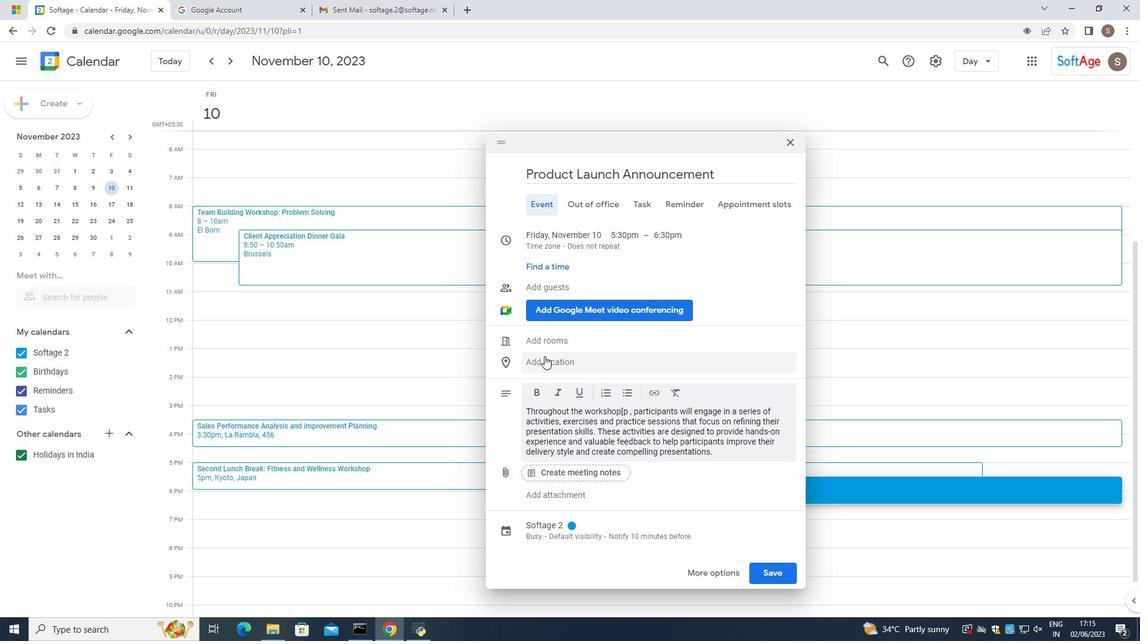 
Action: Mouse pressed left at (541, 358)
Screenshot: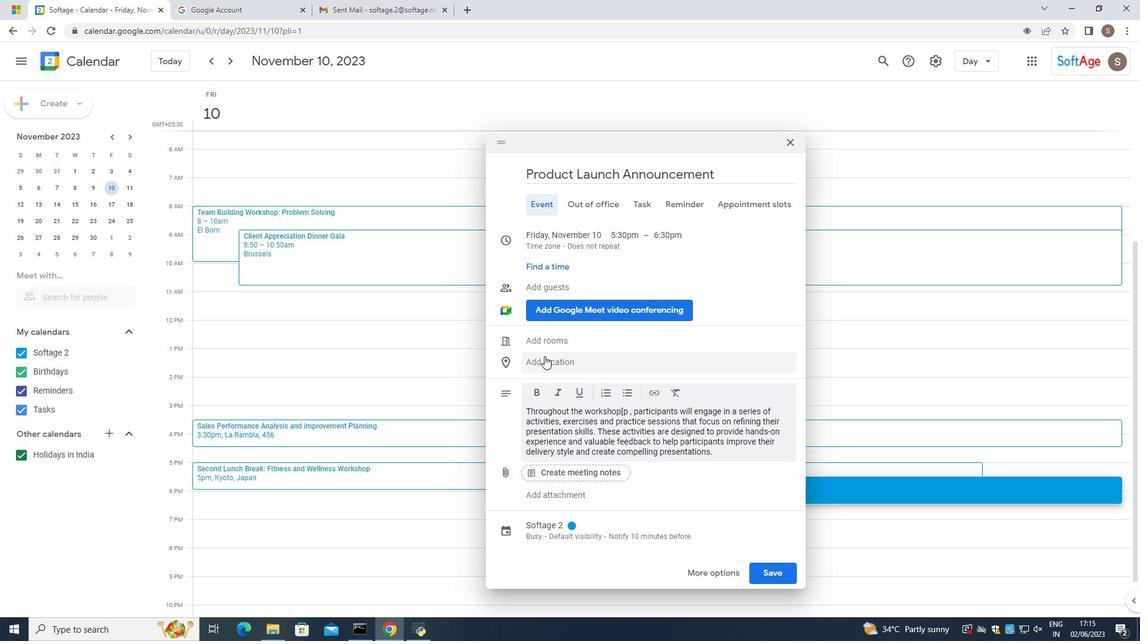 
Action: Mouse moved to (541, 358)
Screenshot: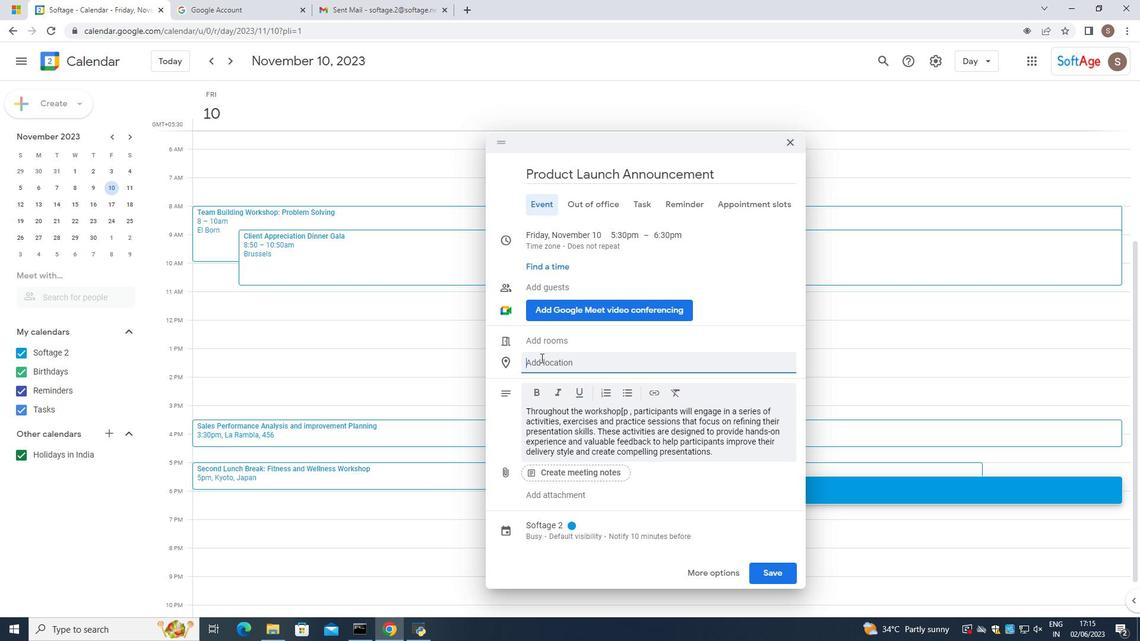 
Action: Key pressed 321,<Key.space><Key.caps_lock>D<Key.caps_lock>olman<Key.backspace>bahce<Key.space><Key.caps_lock>P<Key.caps_lock>alace
Screenshot: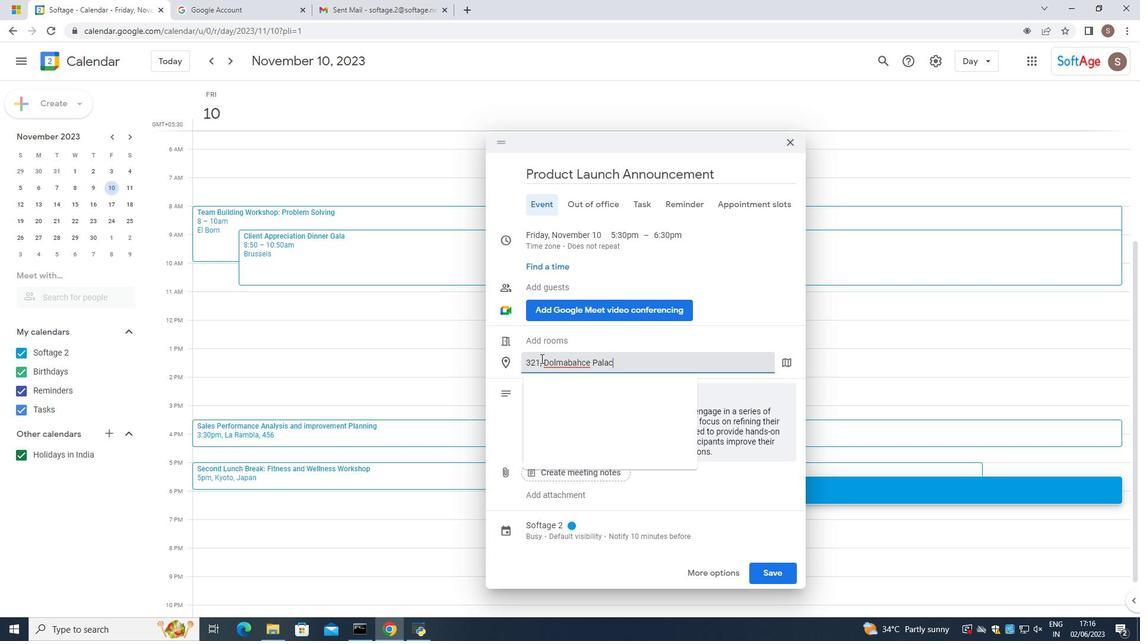 
Action: Mouse moved to (643, 368)
Screenshot: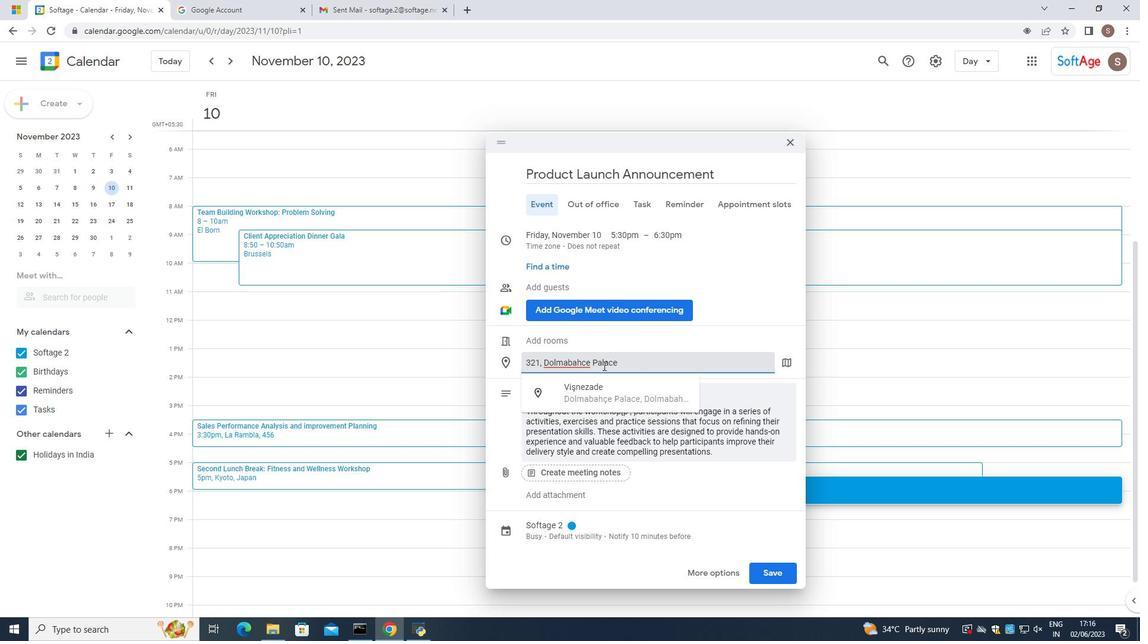 
Action: Mouse pressed left at (643, 368)
Screenshot: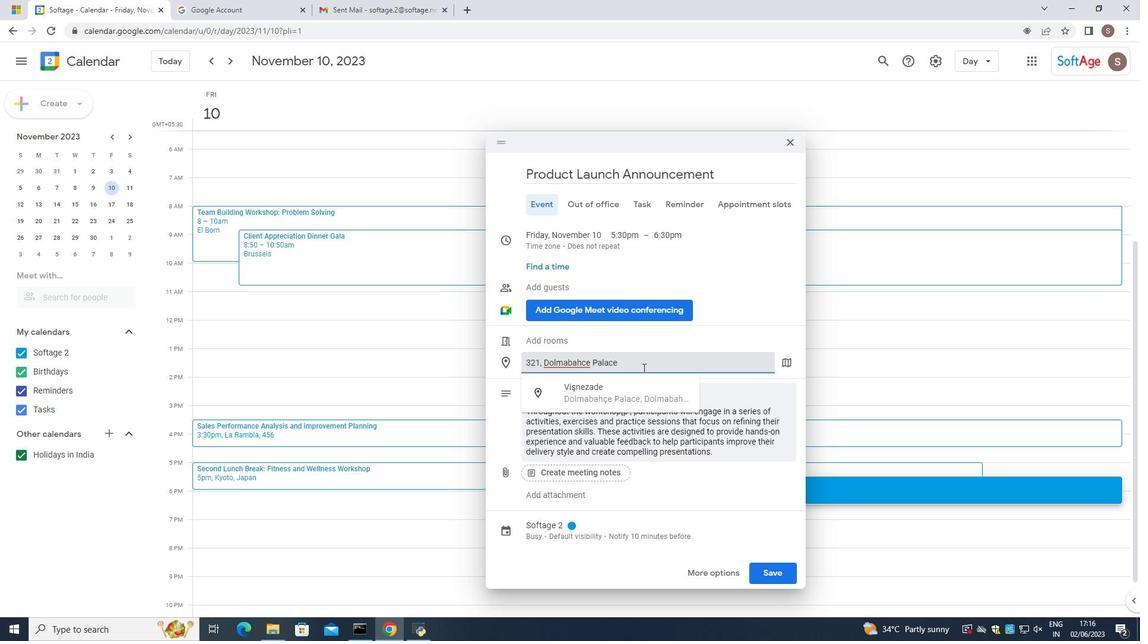 
Action: Mouse moved to (631, 363)
Screenshot: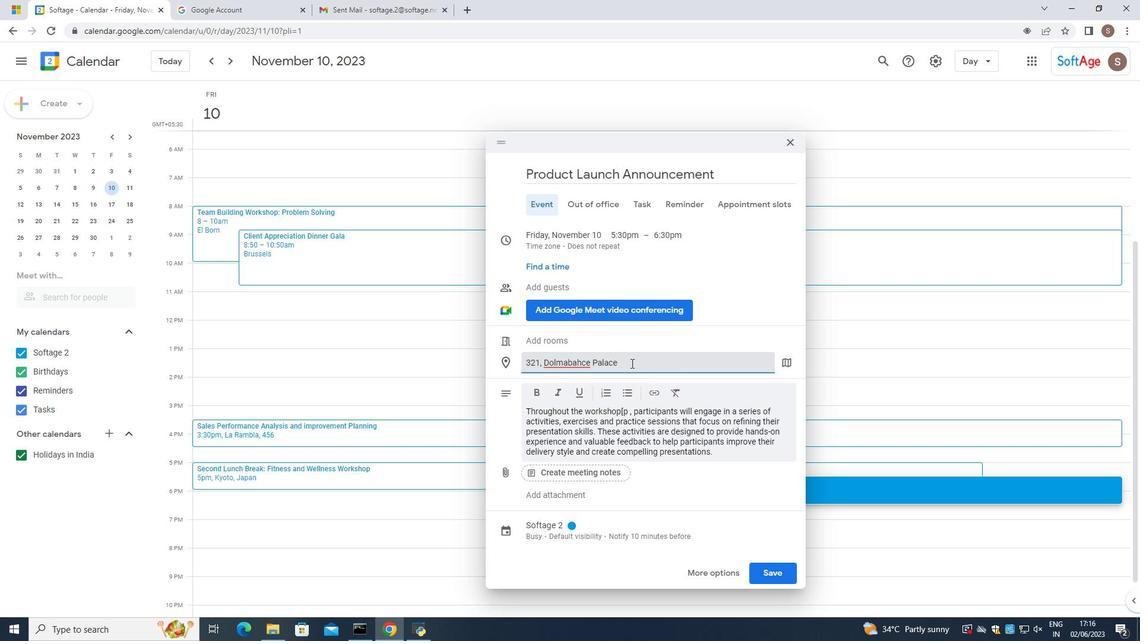 
Action: Key pressed ,<Key.space><Key.caps_lock>I<Key.caps_lock>stanbi<Key.backspace><Key.backspace><Key.backspace><Key.backspace><Key.backspace>tanbul,<Key.space><Key.caps_lock>T<Key.caps_lock>urkey
Screenshot: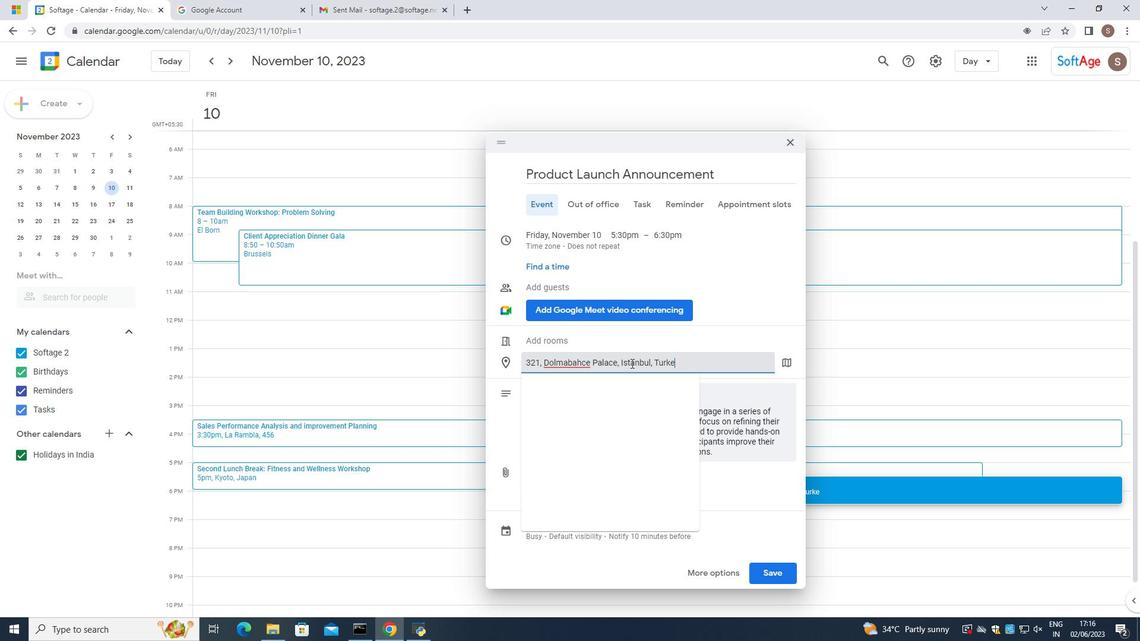 
Action: Mouse moved to (692, 363)
Screenshot: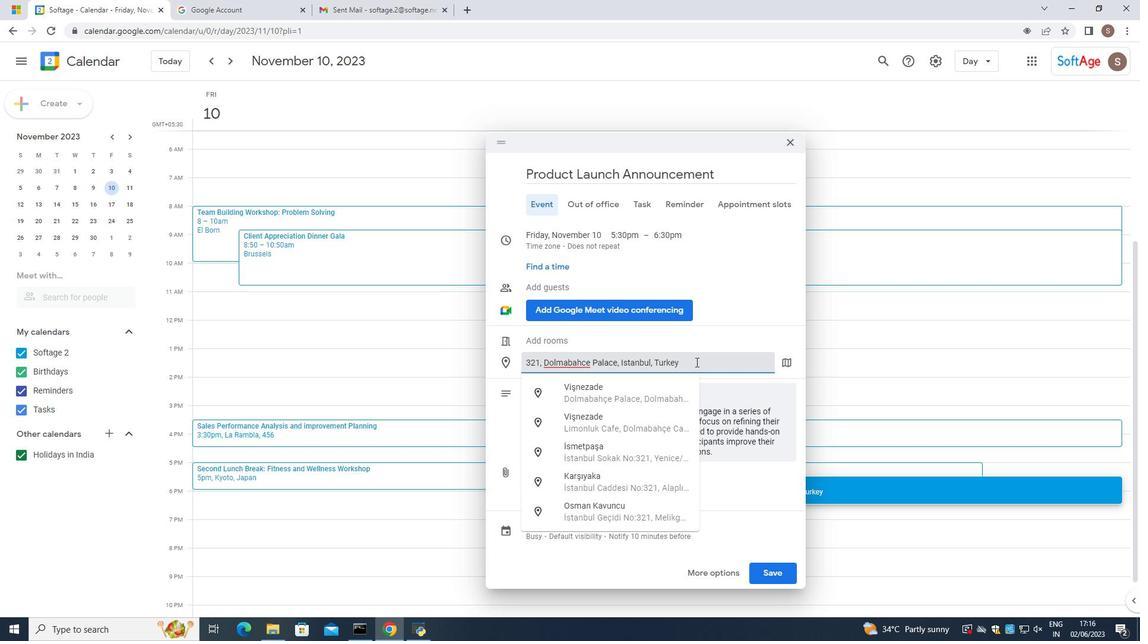 
Action: Key pressed <Key.enter>
Screenshot: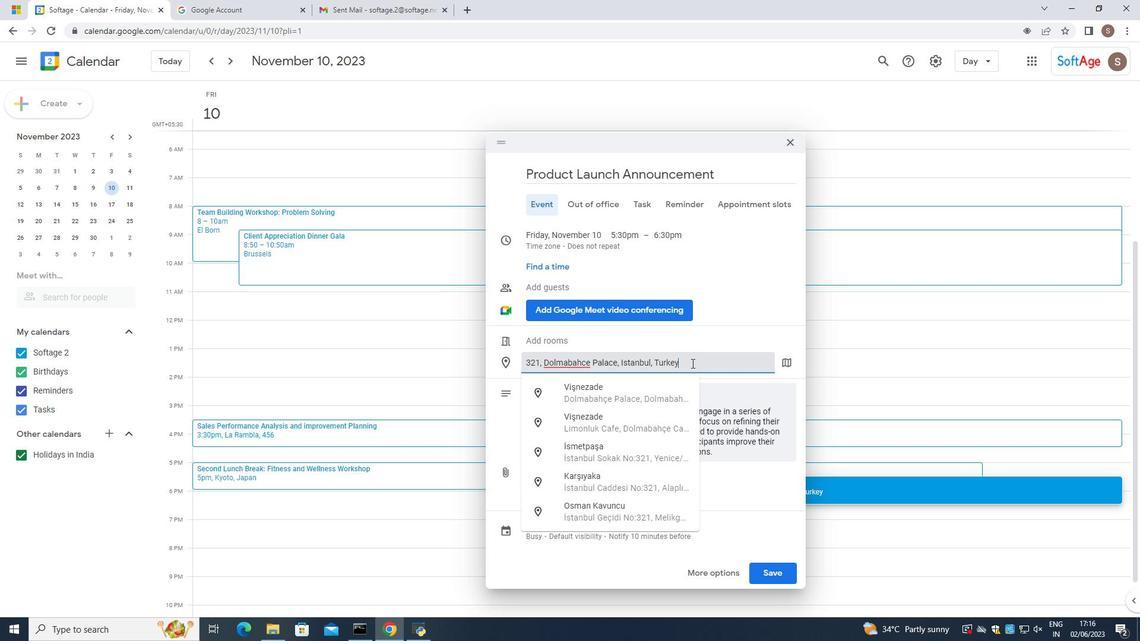 
Action: Mouse moved to (622, 237)
Screenshot: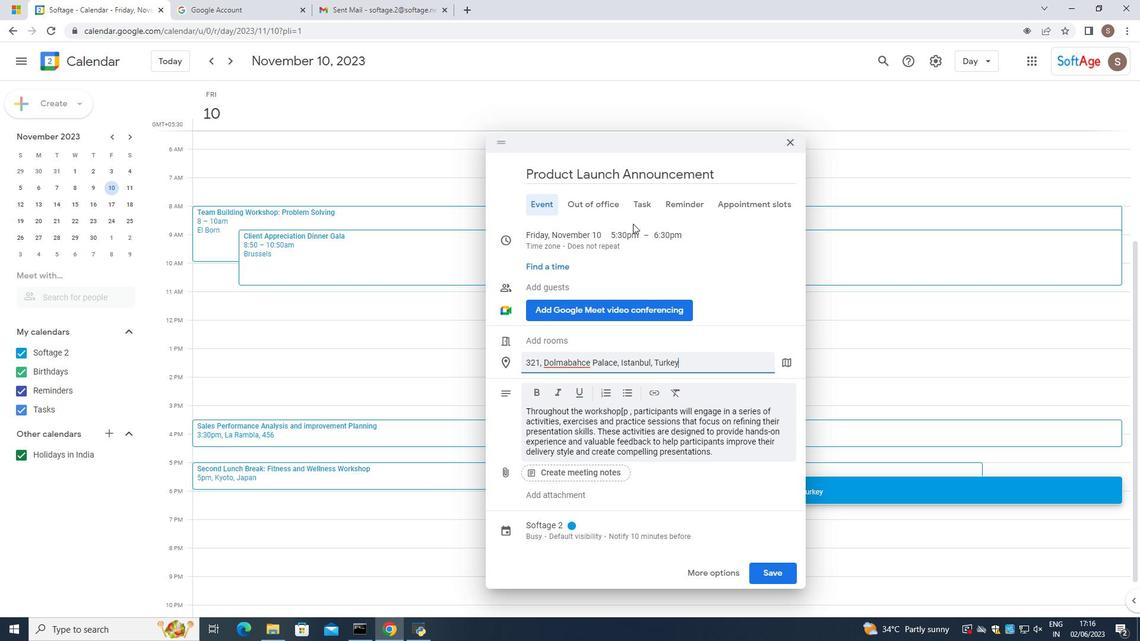 
Action: Mouse pressed left at (622, 237)
Screenshot: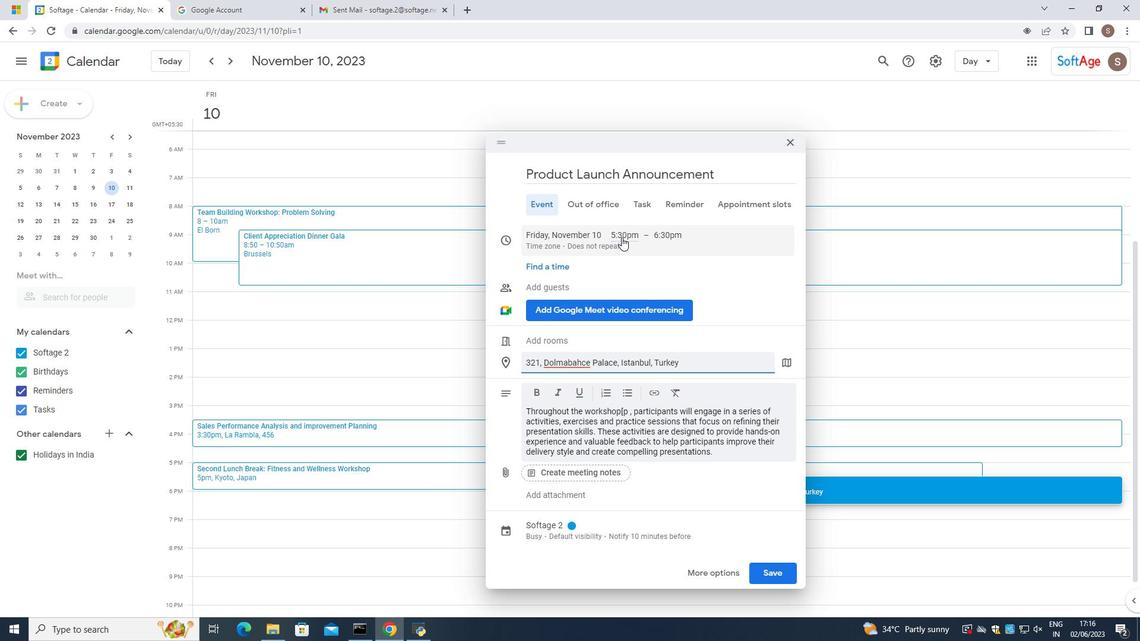 
Action: Mouse moved to (623, 255)
Screenshot: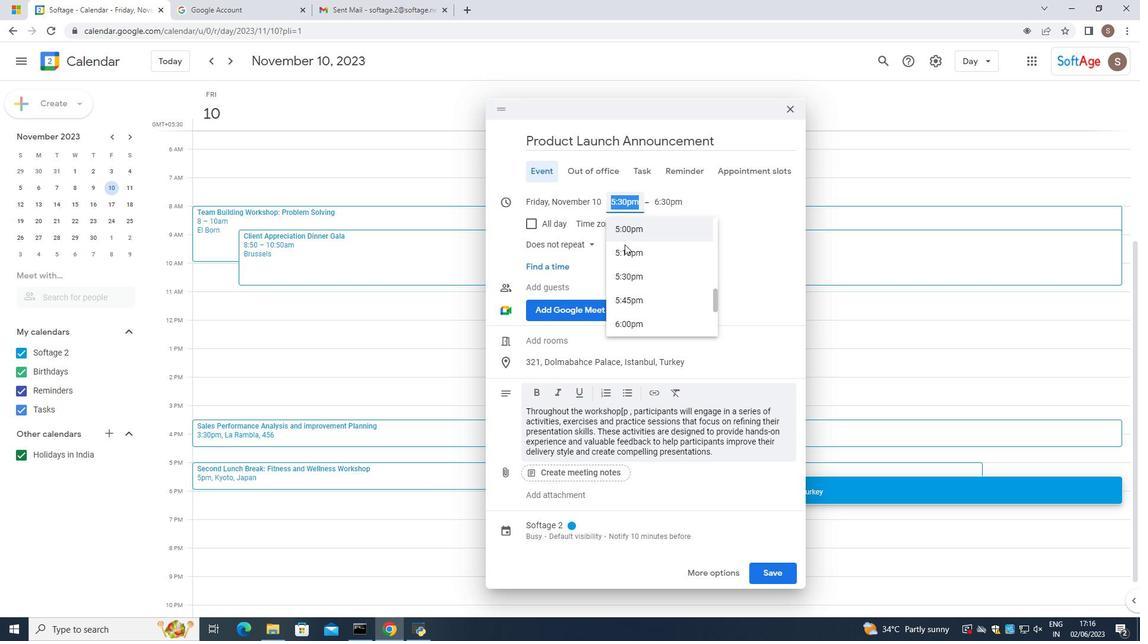 
Action: Mouse scrolled (623, 256) with delta (0, 0)
Screenshot: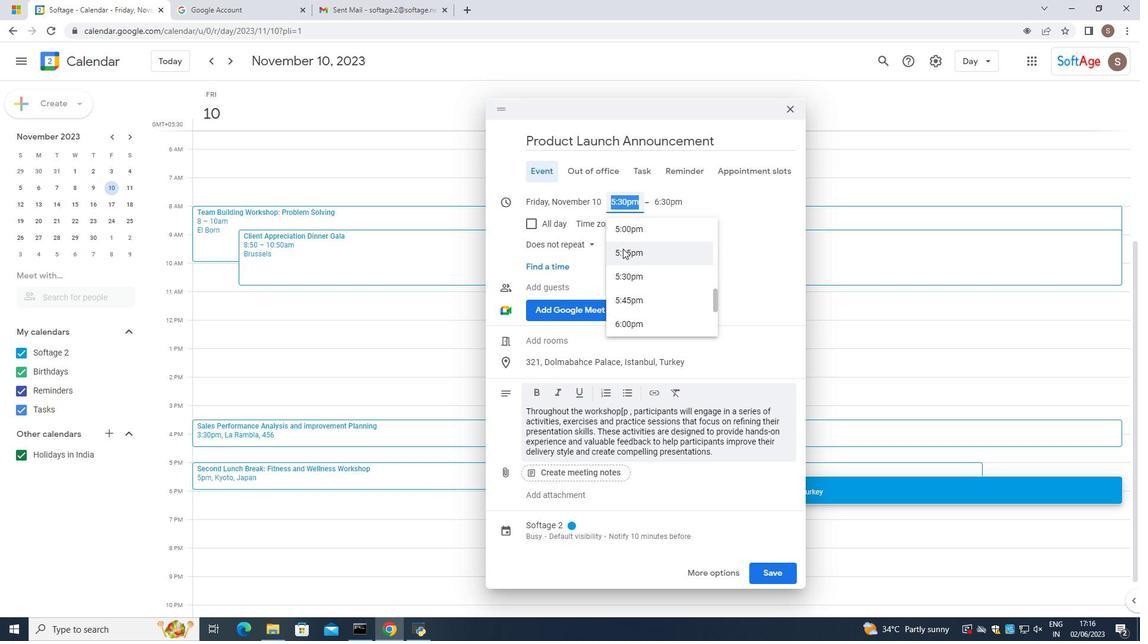 
Action: Mouse scrolled (623, 256) with delta (0, 0)
Screenshot: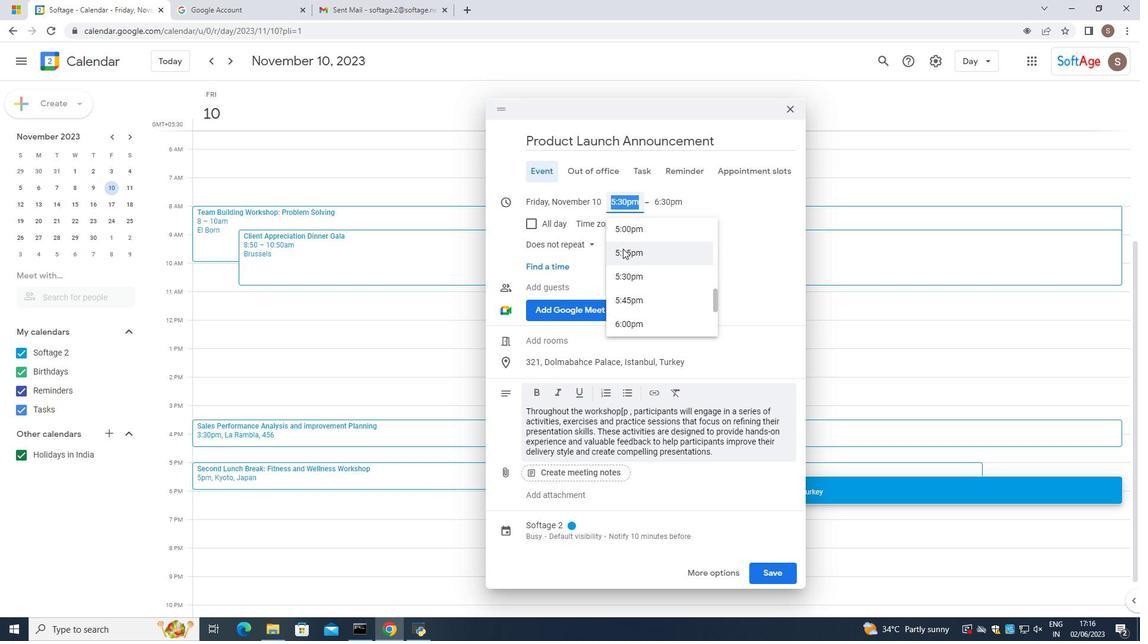 
Action: Mouse scrolled (623, 256) with delta (0, 0)
Screenshot: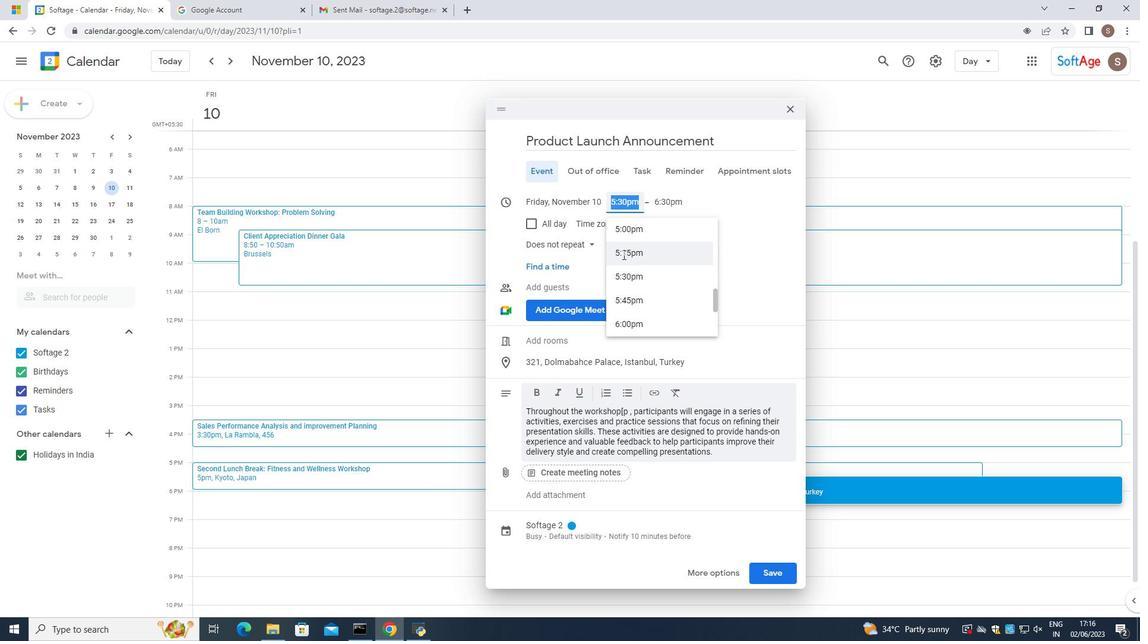 
Action: Mouse scrolled (623, 256) with delta (0, 0)
Screenshot: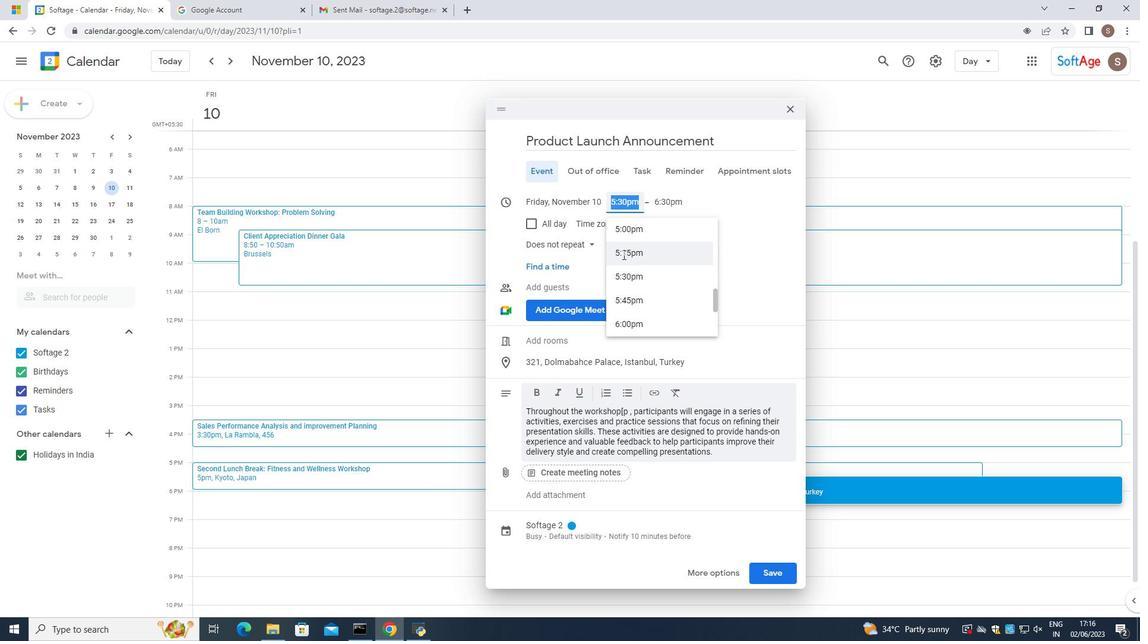 
Action: Mouse scrolled (623, 256) with delta (0, 0)
Screenshot: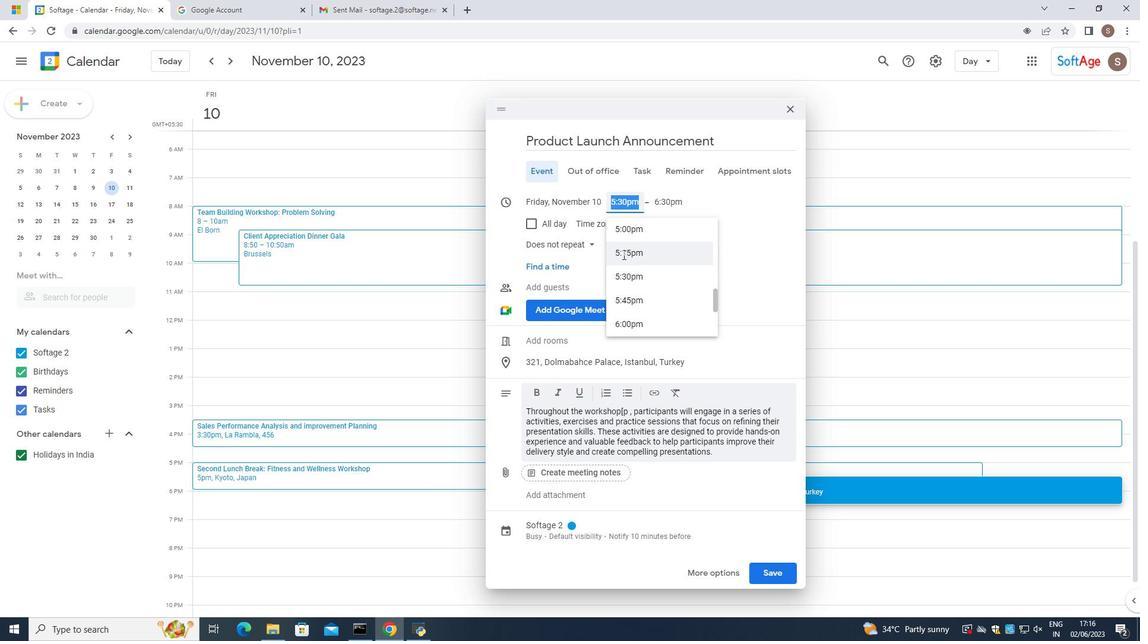 
Action: Mouse scrolled (623, 256) with delta (0, 0)
Screenshot: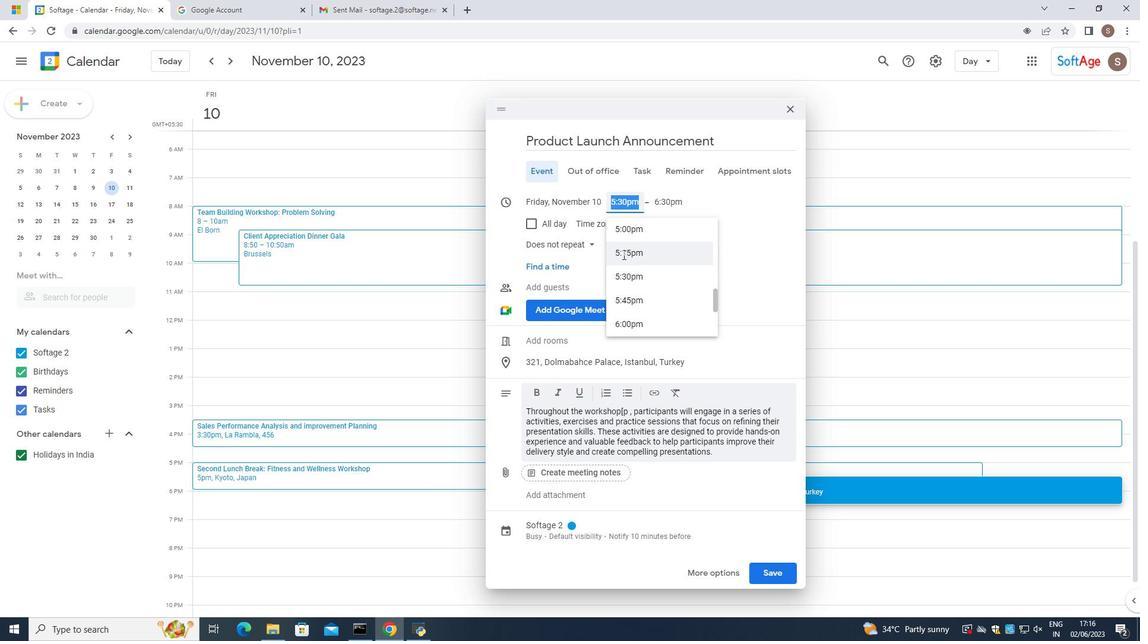 
Action: Mouse scrolled (623, 256) with delta (0, 0)
Screenshot: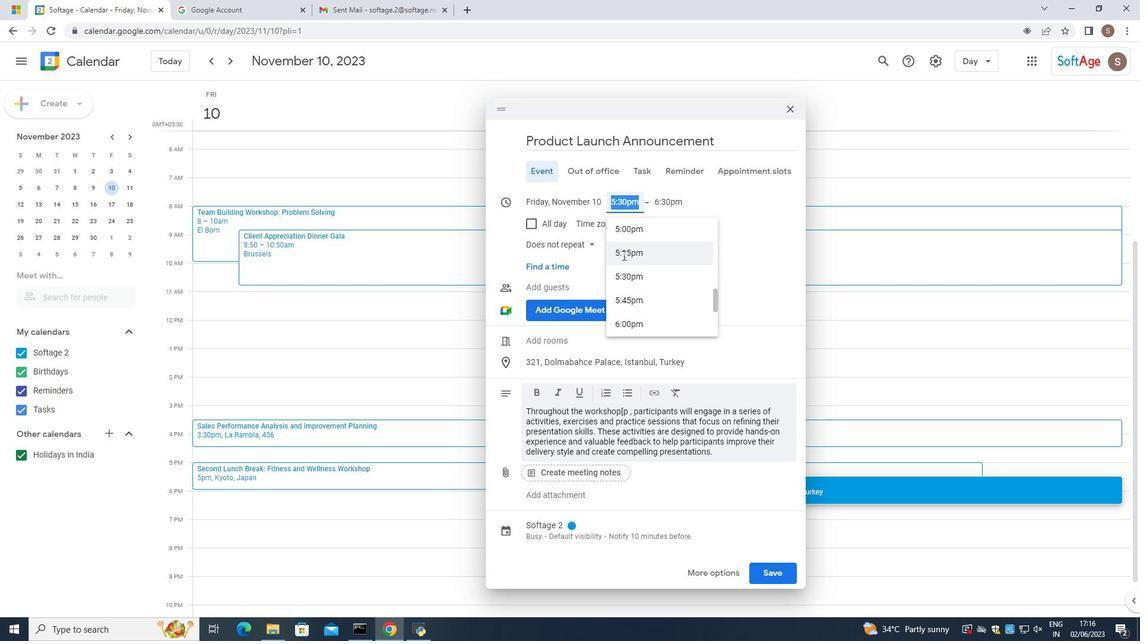 
Action: Mouse moved to (619, 257)
Screenshot: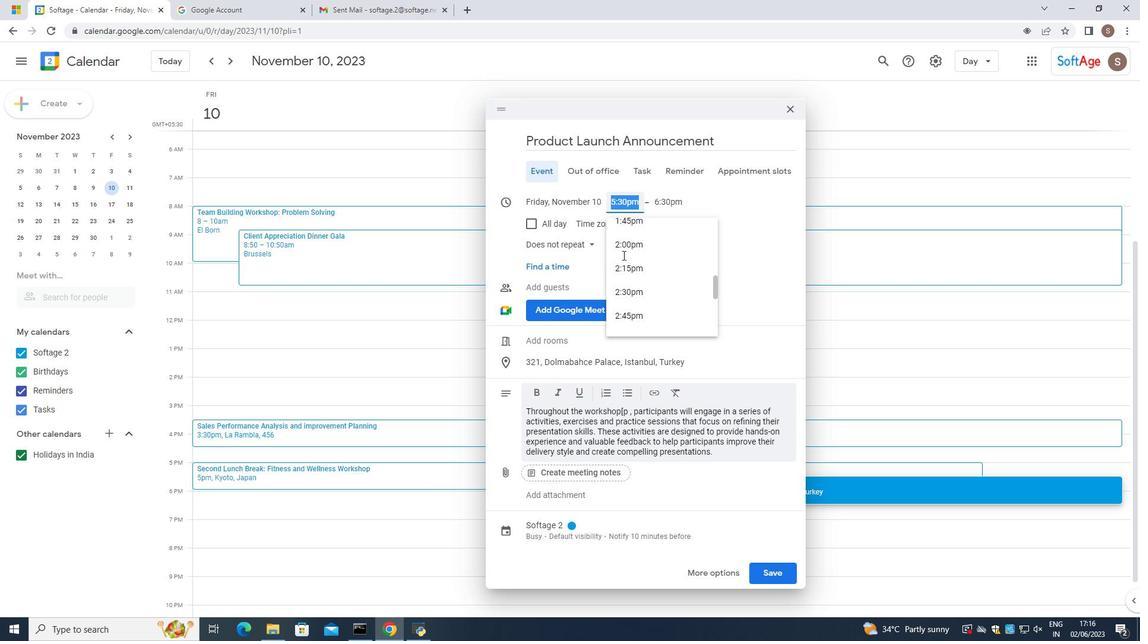 
Action: Mouse scrolled (619, 257) with delta (0, 0)
Screenshot: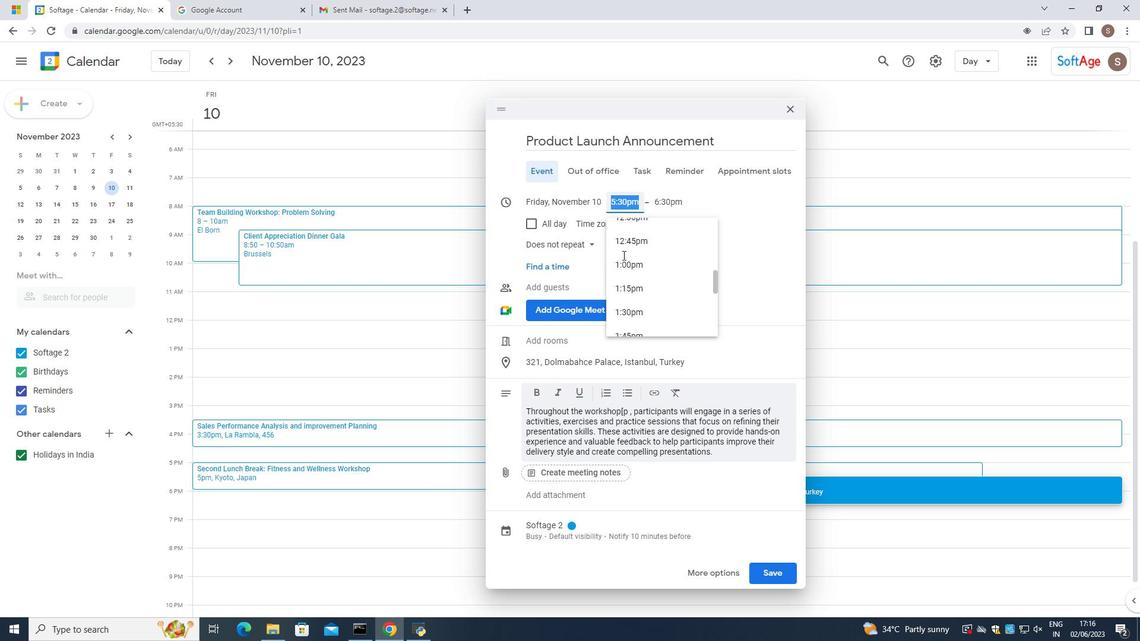 
Action: Mouse scrolled (619, 257) with delta (0, 0)
Screenshot: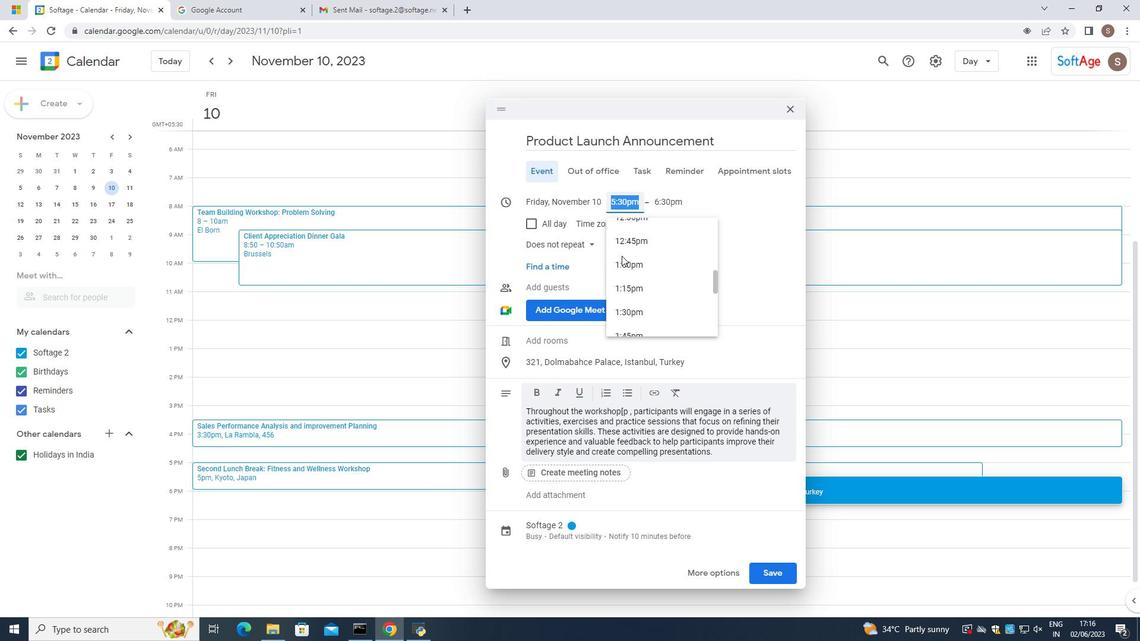 
Action: Mouse scrolled (619, 257) with delta (0, 0)
Screenshot: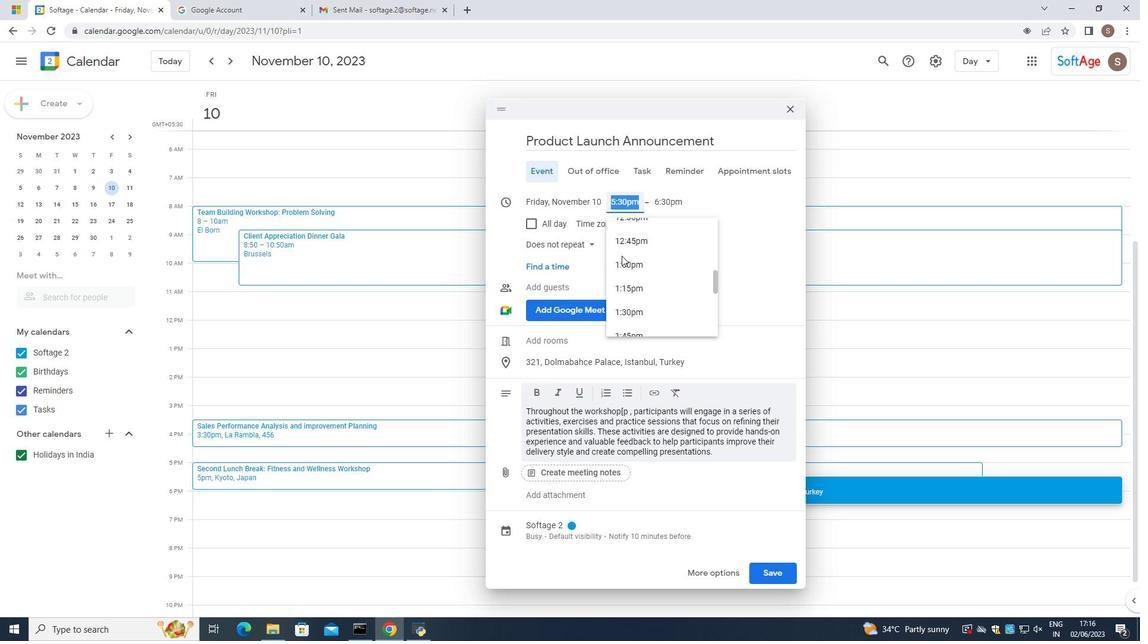 
Action: Mouse scrolled (619, 257) with delta (0, 0)
Screenshot: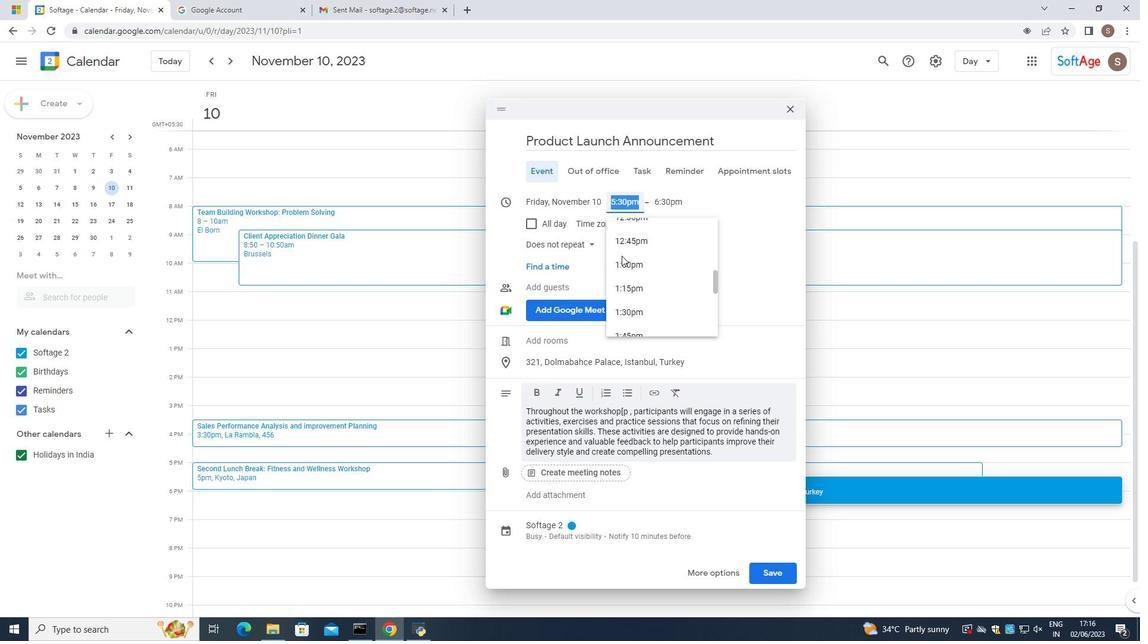 
Action: Mouse scrolled (619, 257) with delta (0, 0)
Screenshot: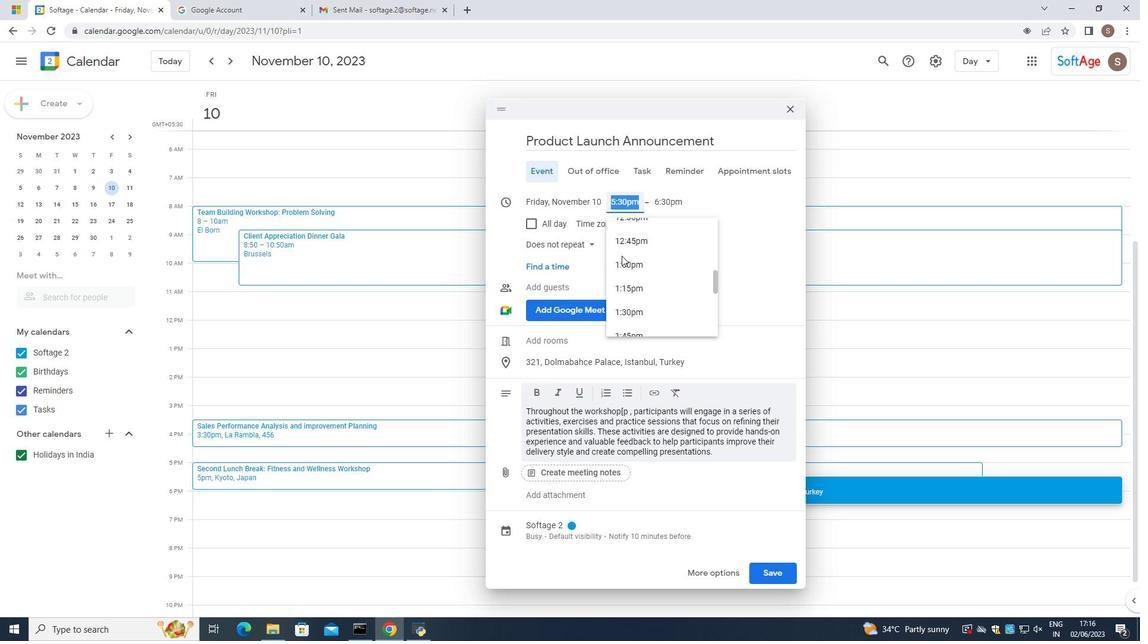 
Action: Mouse scrolled (619, 257) with delta (0, 0)
Screenshot: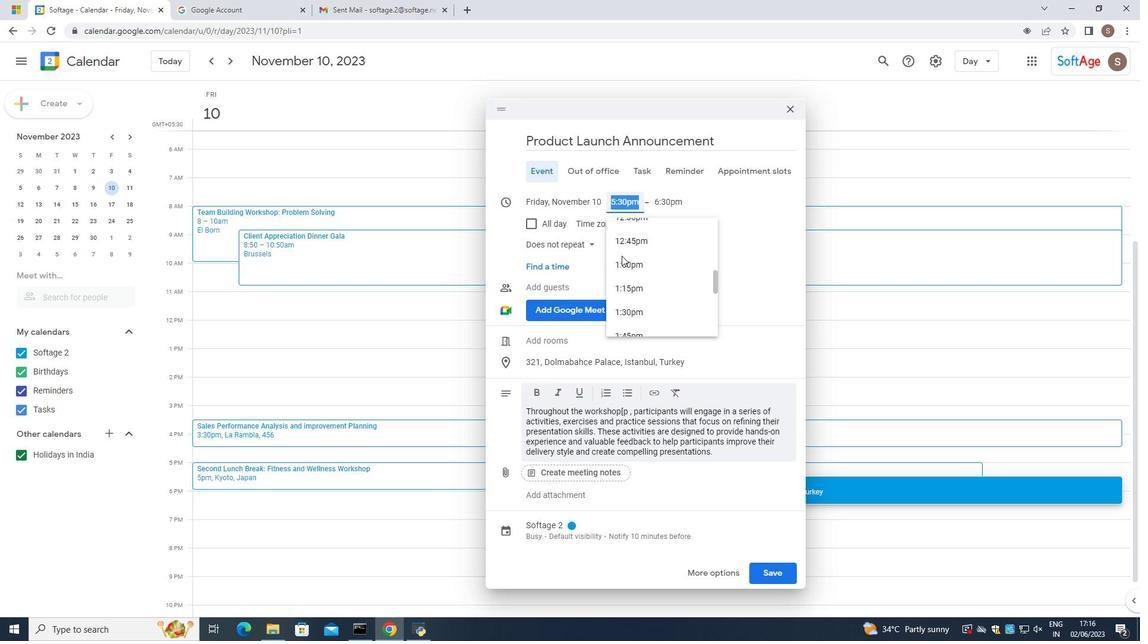 
Action: Mouse scrolled (619, 257) with delta (0, 0)
Screenshot: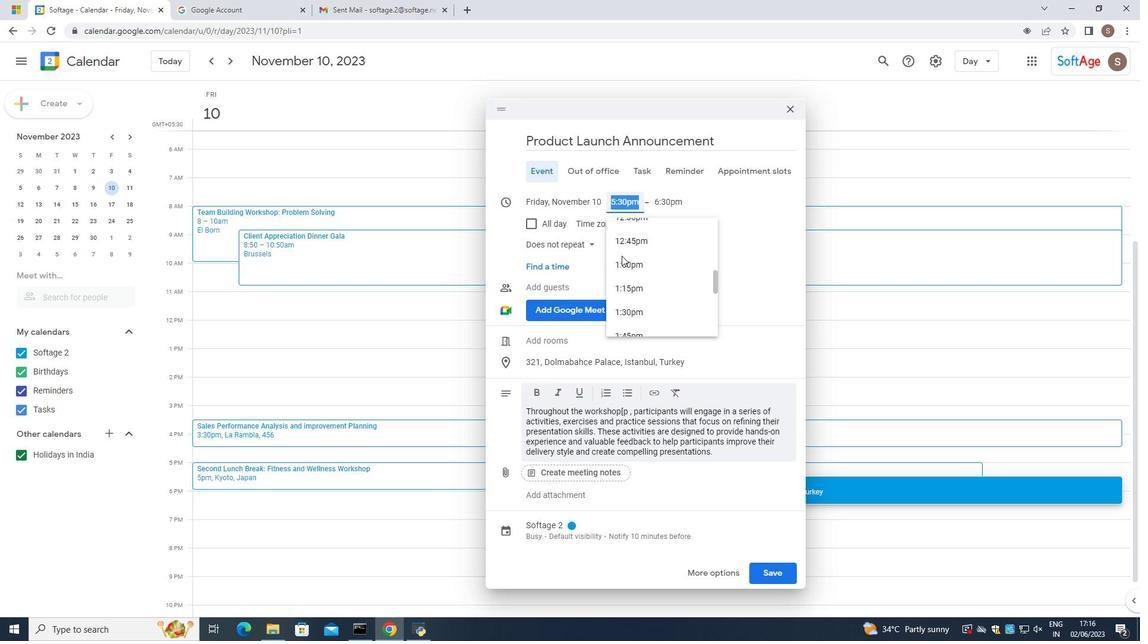
Action: Mouse scrolled (619, 257) with delta (0, 0)
Screenshot: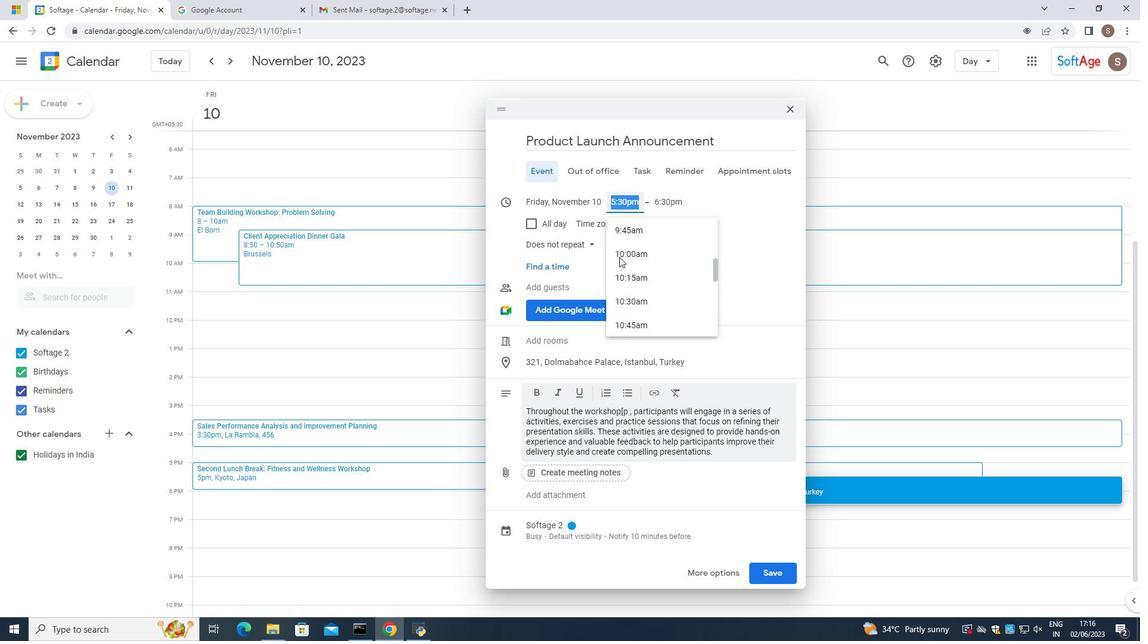 
Action: Mouse scrolled (619, 257) with delta (0, 0)
Screenshot: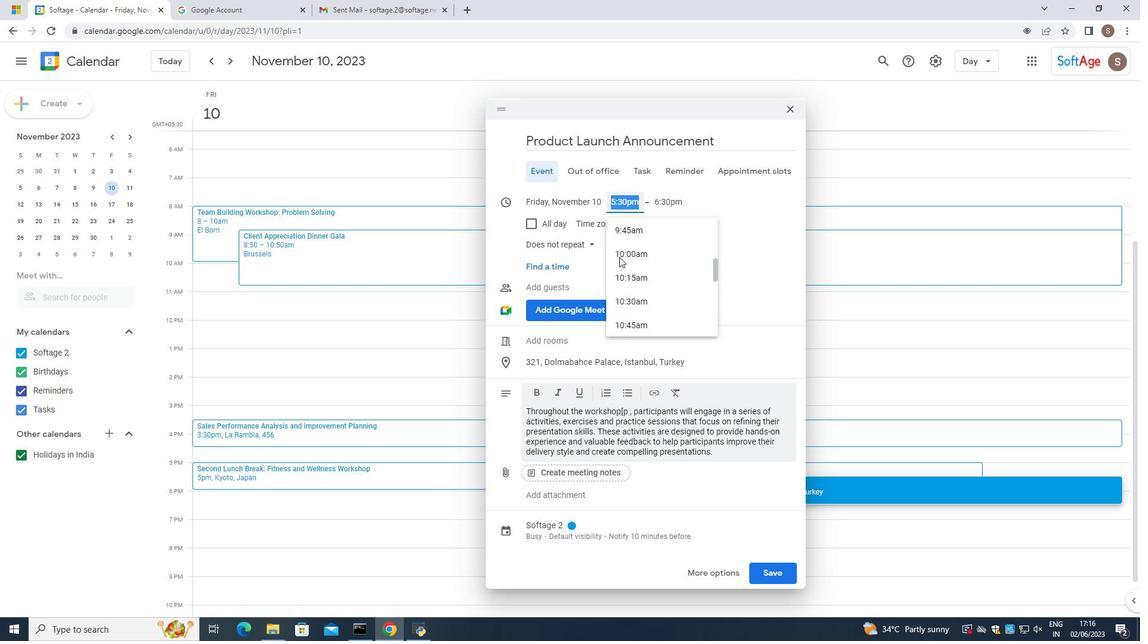 
Action: Mouse scrolled (619, 257) with delta (0, 0)
Screenshot: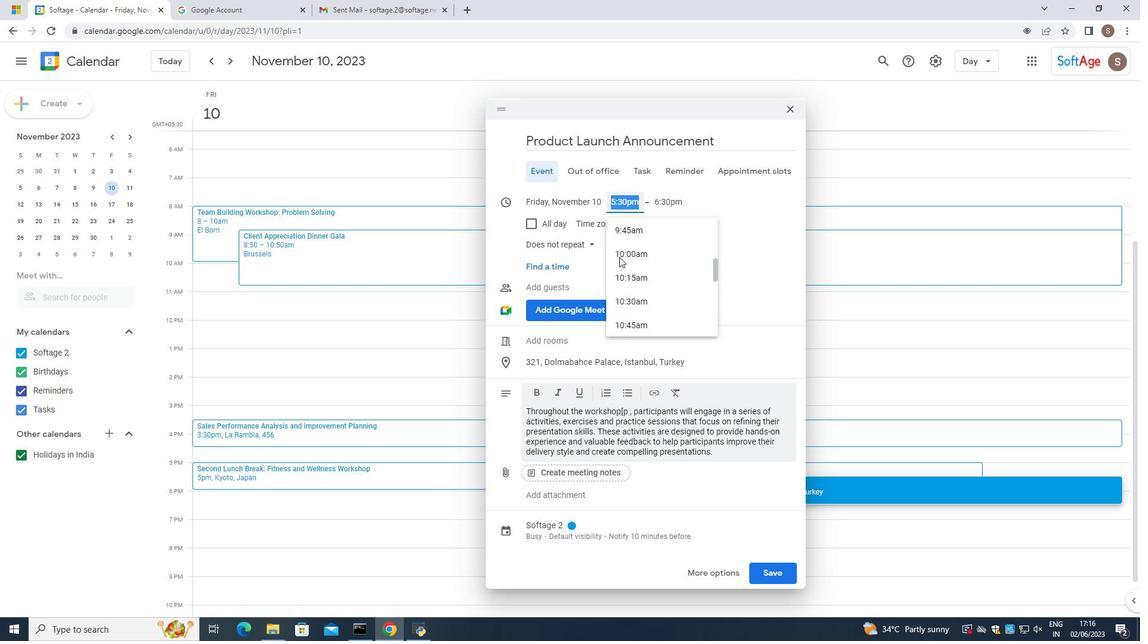 
Action: Mouse scrolled (619, 257) with delta (0, 0)
Screenshot: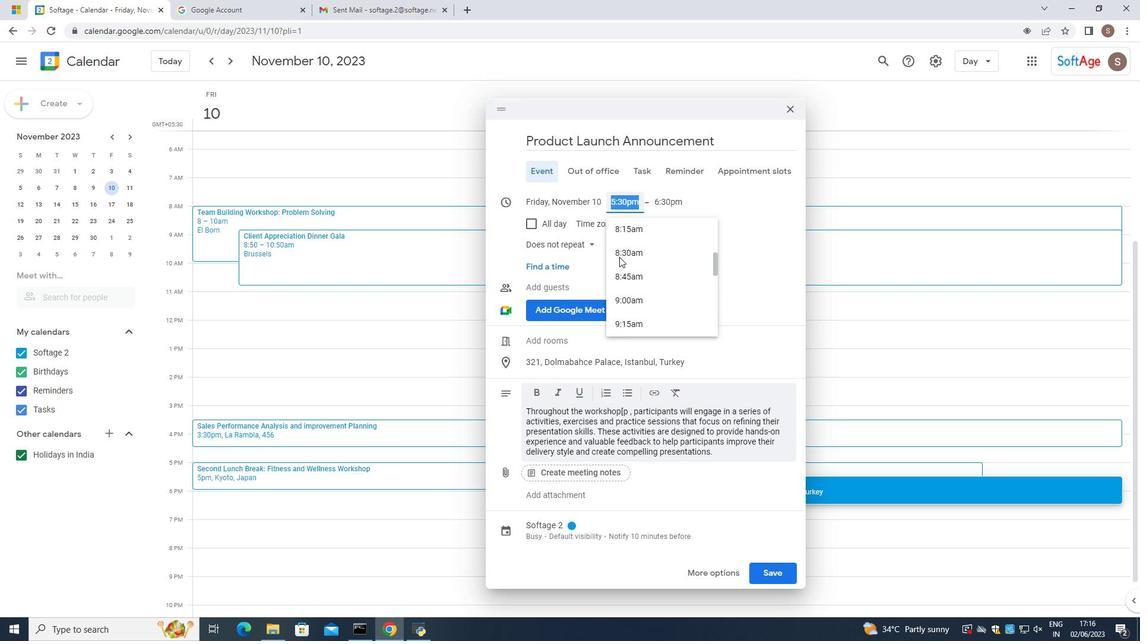 
Action: Mouse scrolled (619, 257) with delta (0, 0)
Screenshot: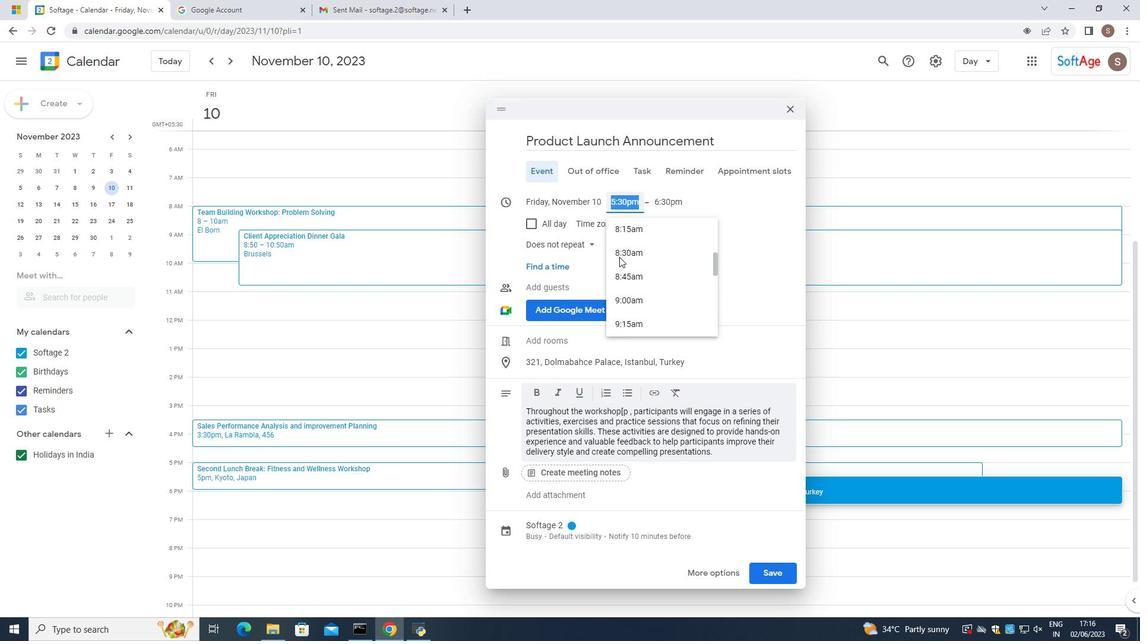 
Action: Mouse scrolled (619, 257) with delta (0, 0)
Screenshot: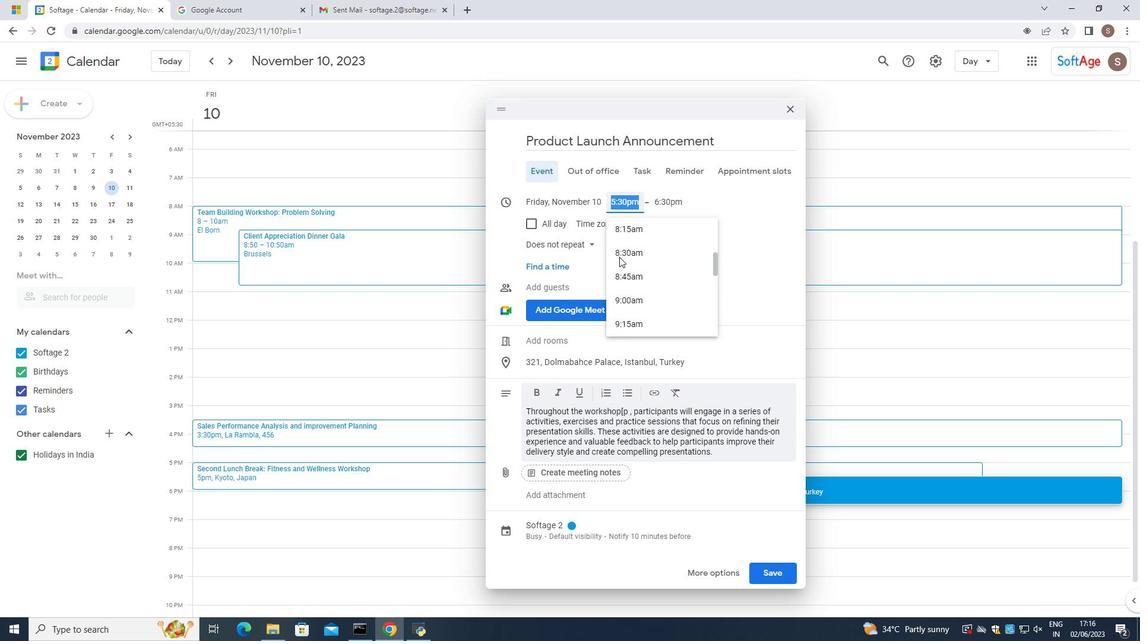 
Action: Mouse scrolled (619, 257) with delta (0, 0)
Screenshot: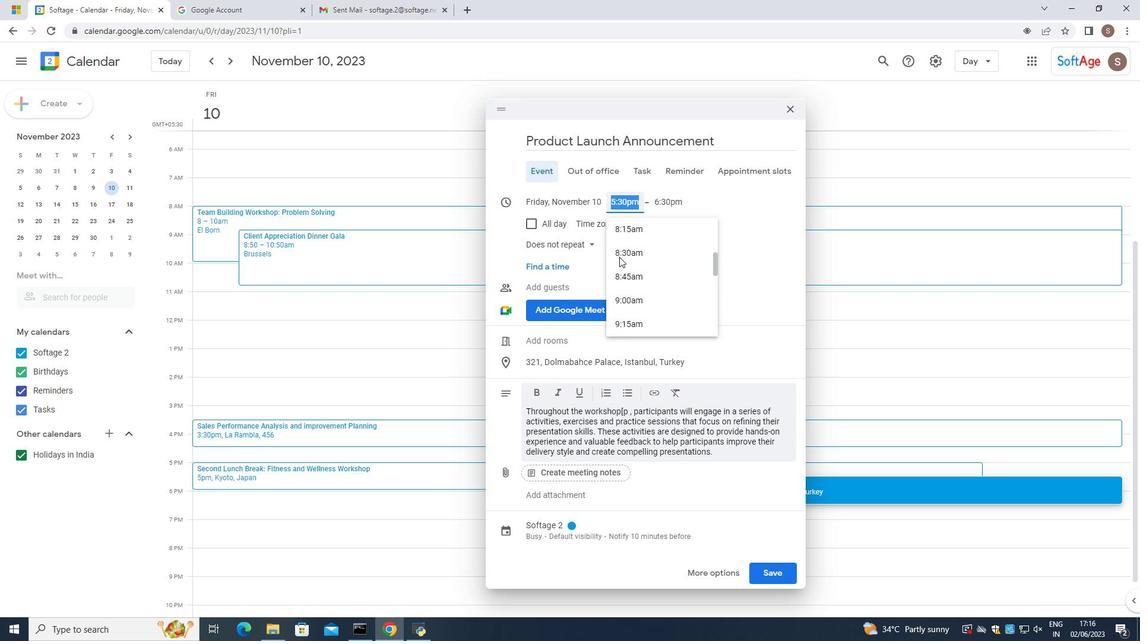 
Action: Mouse moved to (619, 257)
Screenshot: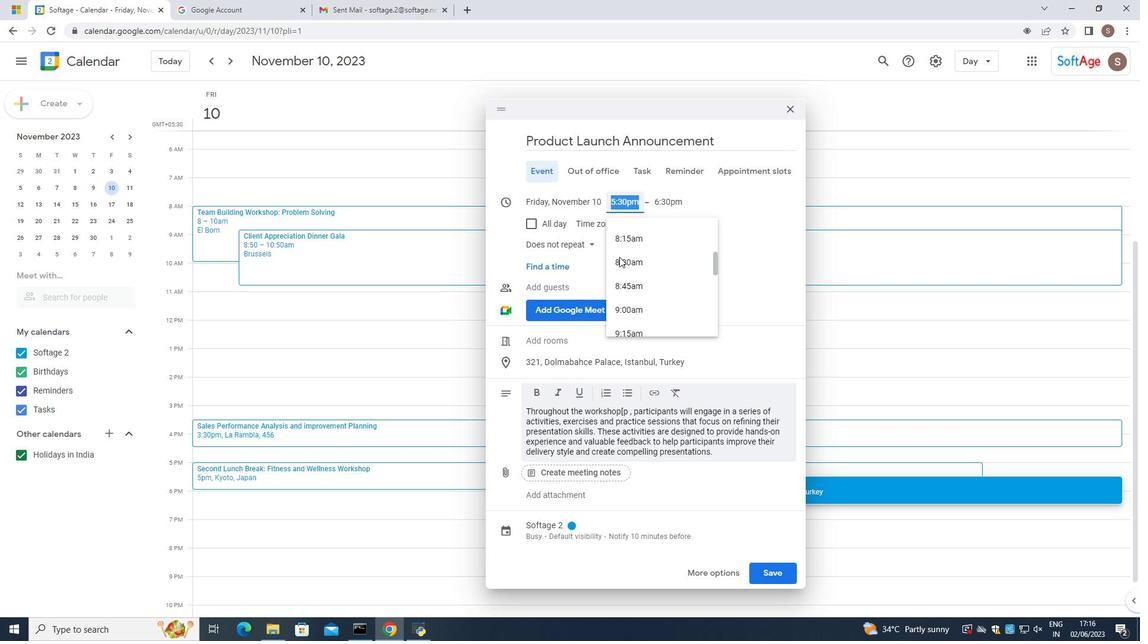 
Action: Mouse scrolled (619, 257) with delta (0, 0)
Screenshot: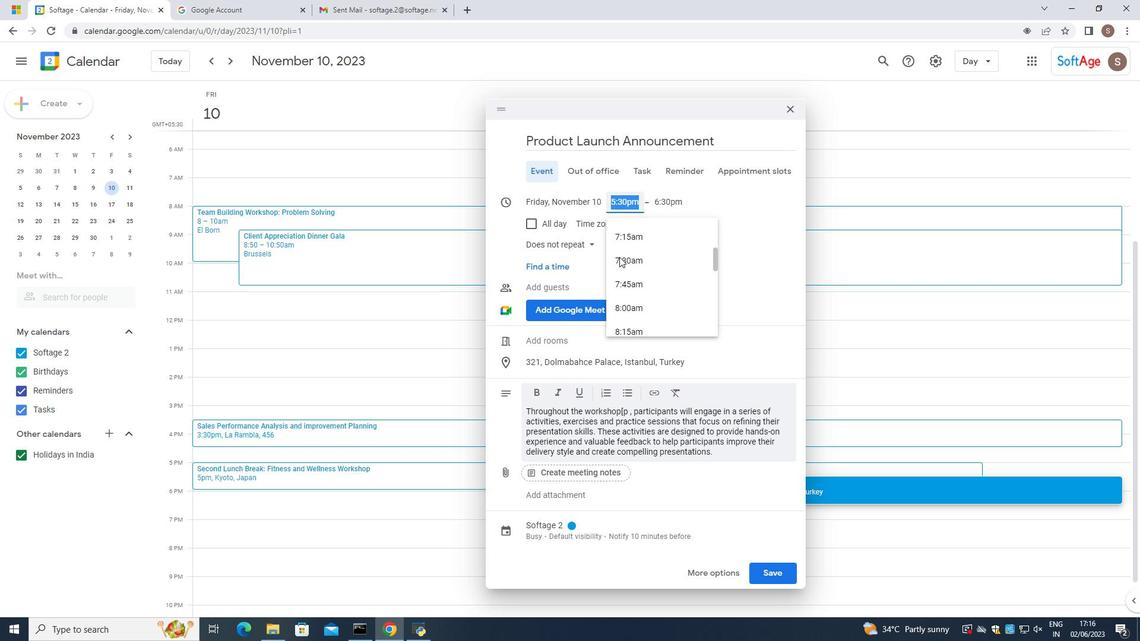 
Action: Mouse scrolled (619, 257) with delta (0, 0)
Screenshot: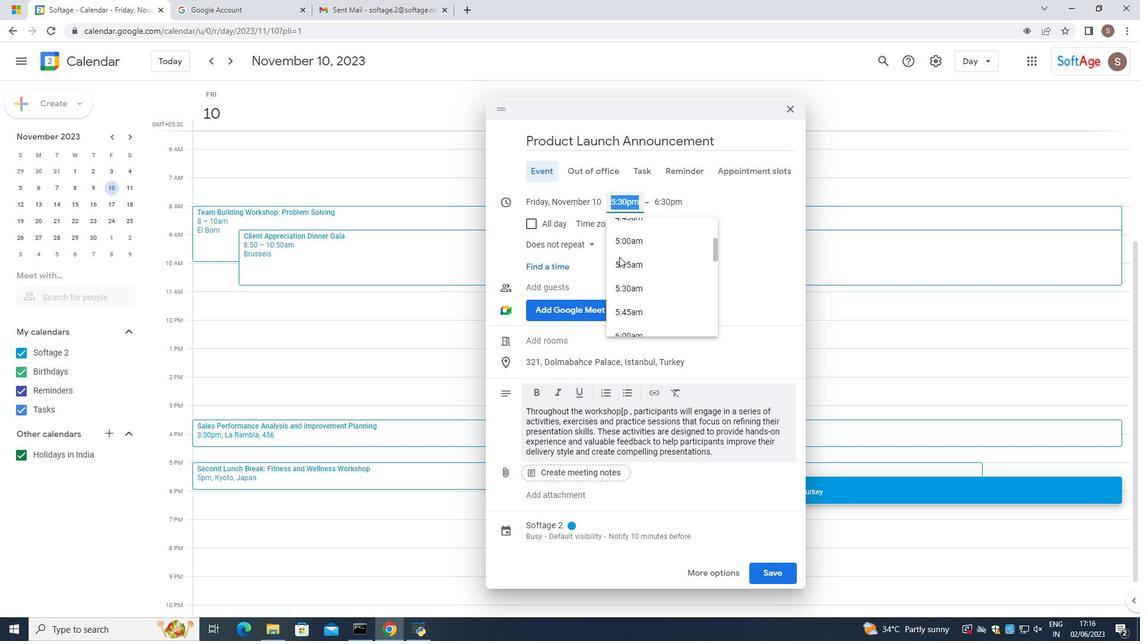 
Action: Mouse scrolled (619, 257) with delta (0, 0)
Screenshot: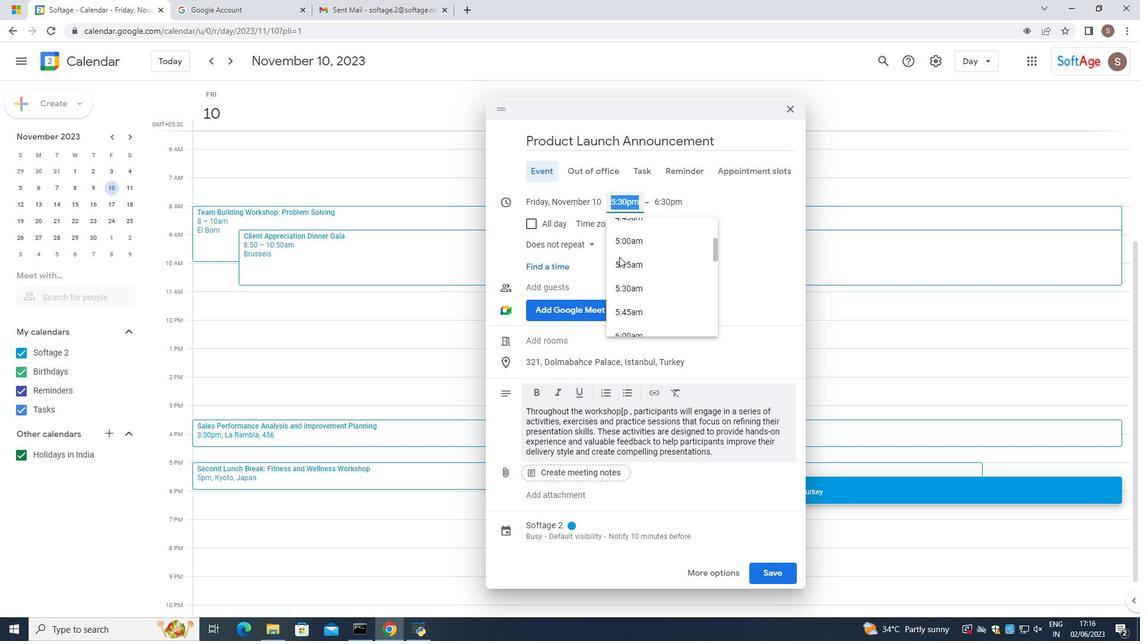 
Action: Mouse scrolled (619, 257) with delta (0, 0)
Screenshot: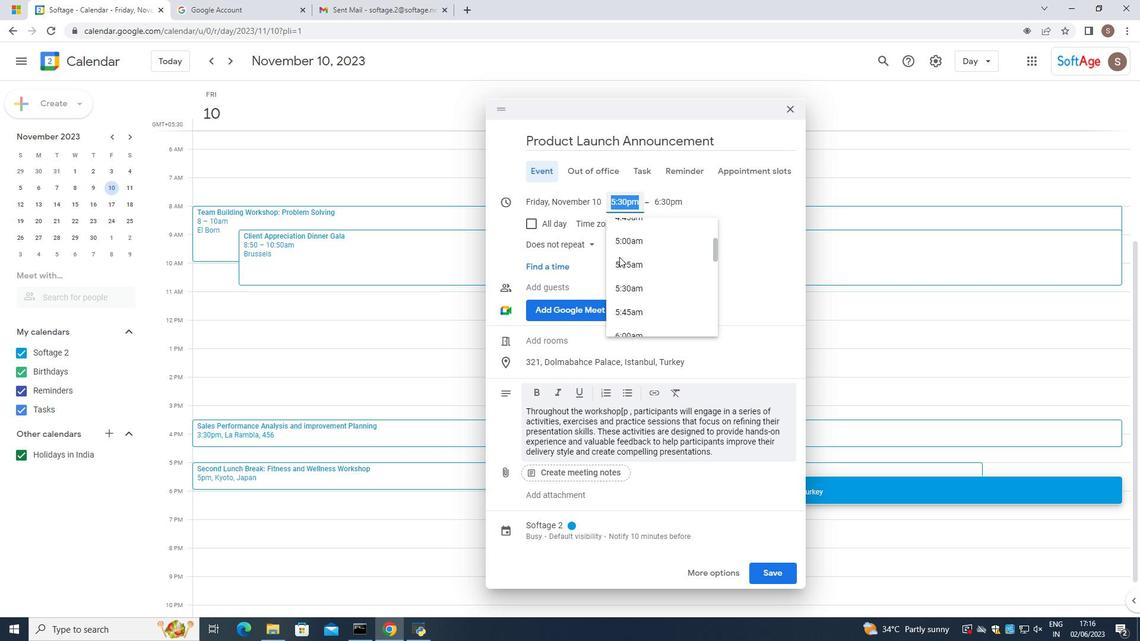 
Action: Mouse scrolled (619, 257) with delta (0, 0)
Screenshot: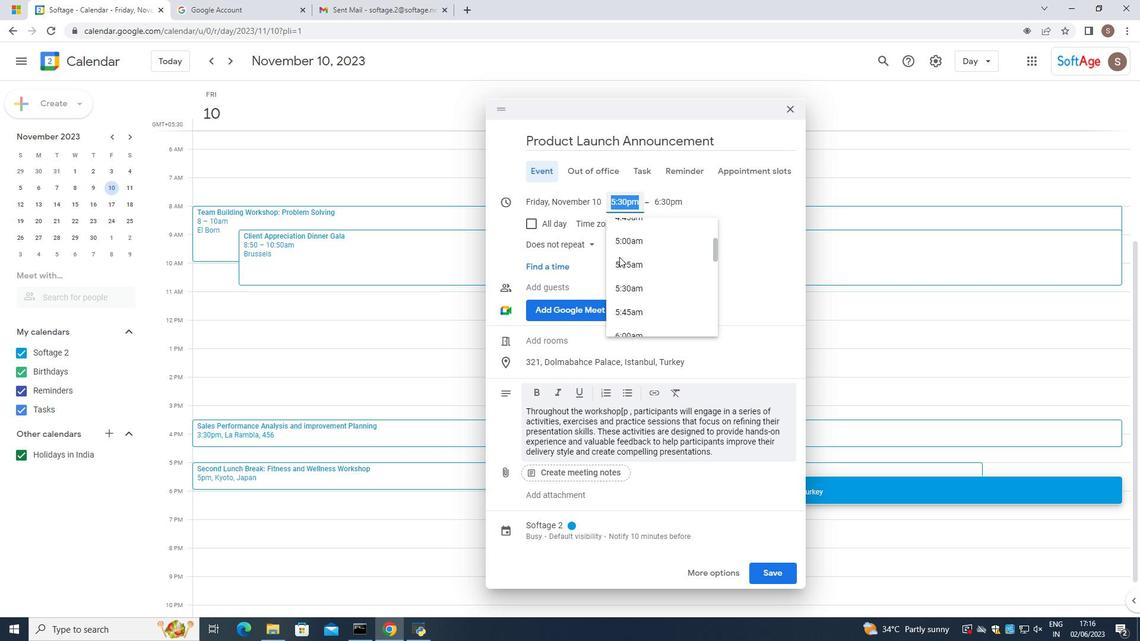 
Action: Mouse moved to (615, 259)
Screenshot: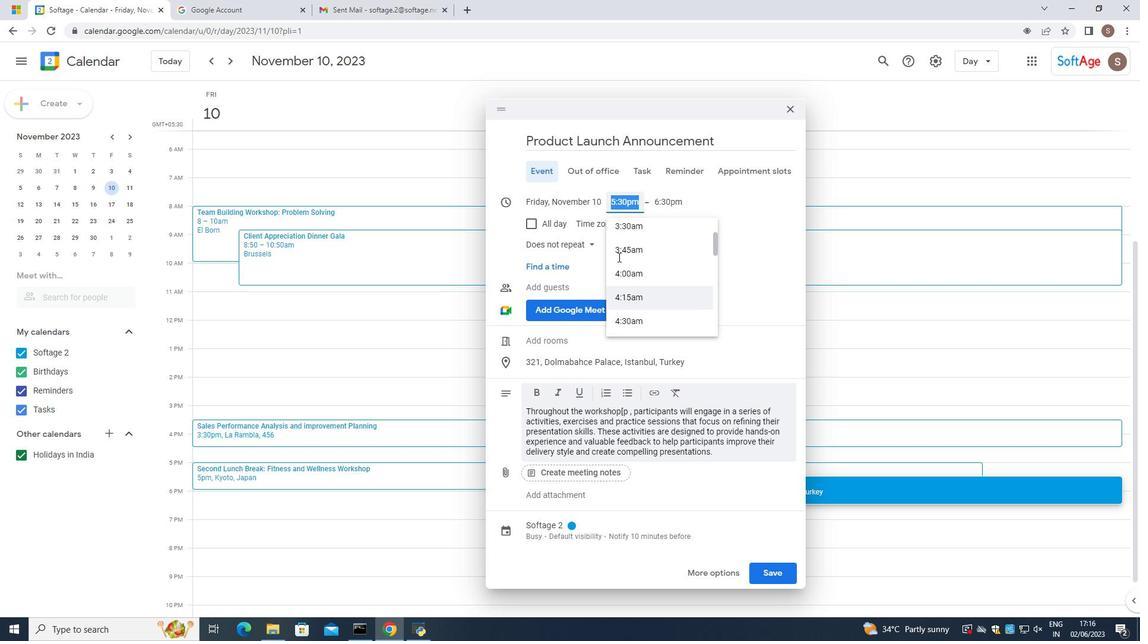 
Action: Mouse scrolled (615, 259) with delta (0, 0)
Screenshot: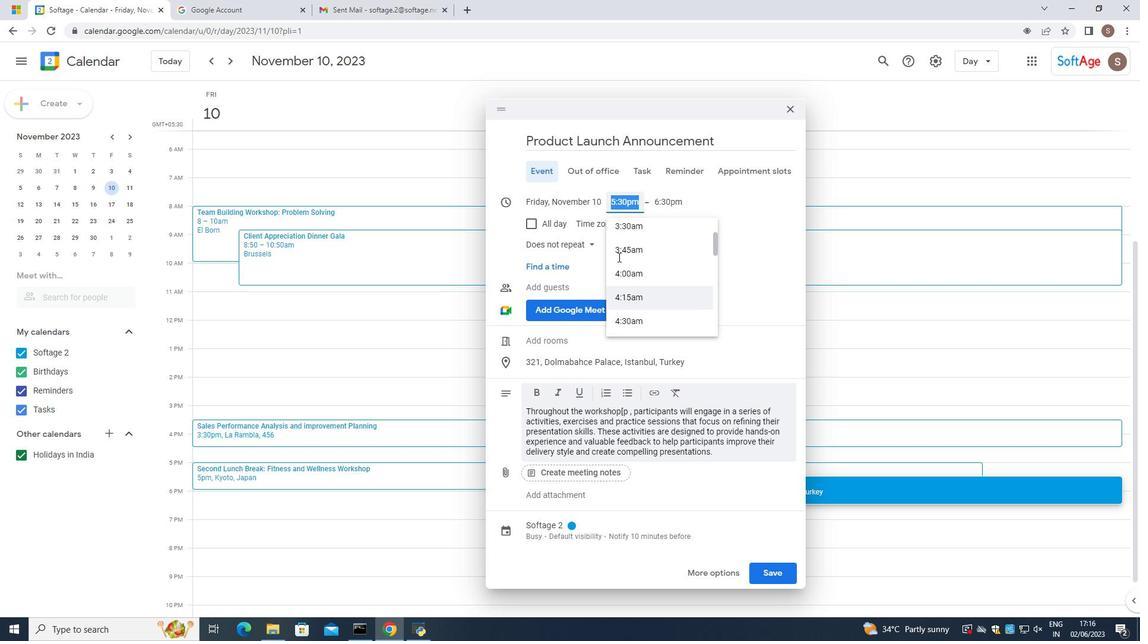 
Action: Mouse scrolled (615, 259) with delta (0, 0)
Screenshot: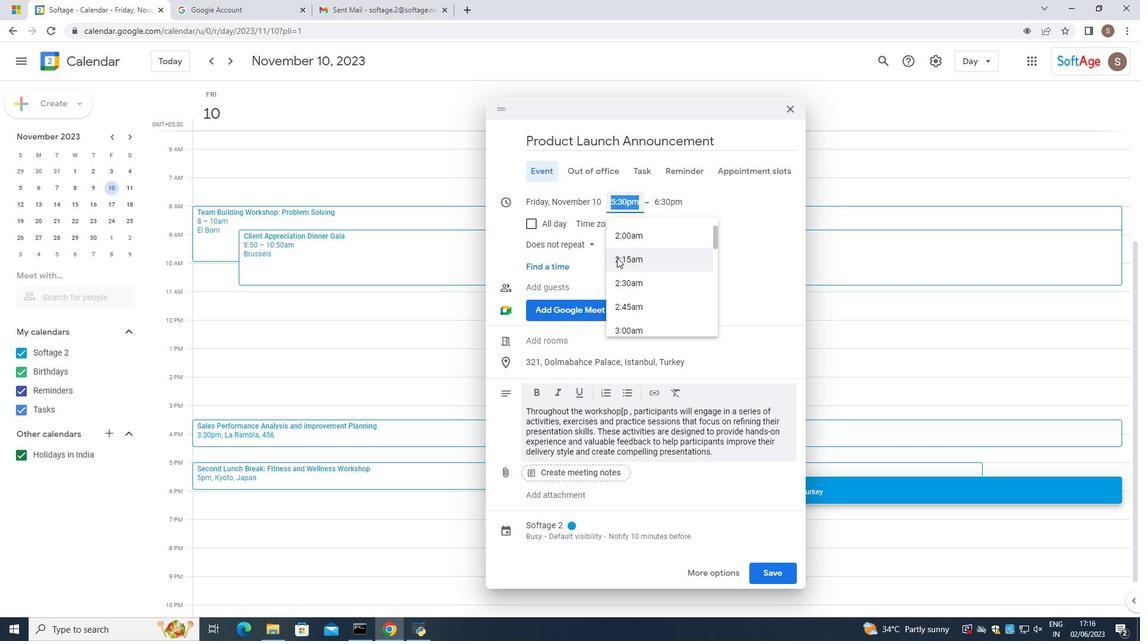 
Action: Mouse scrolled (615, 258) with delta (0, 0)
Screenshot: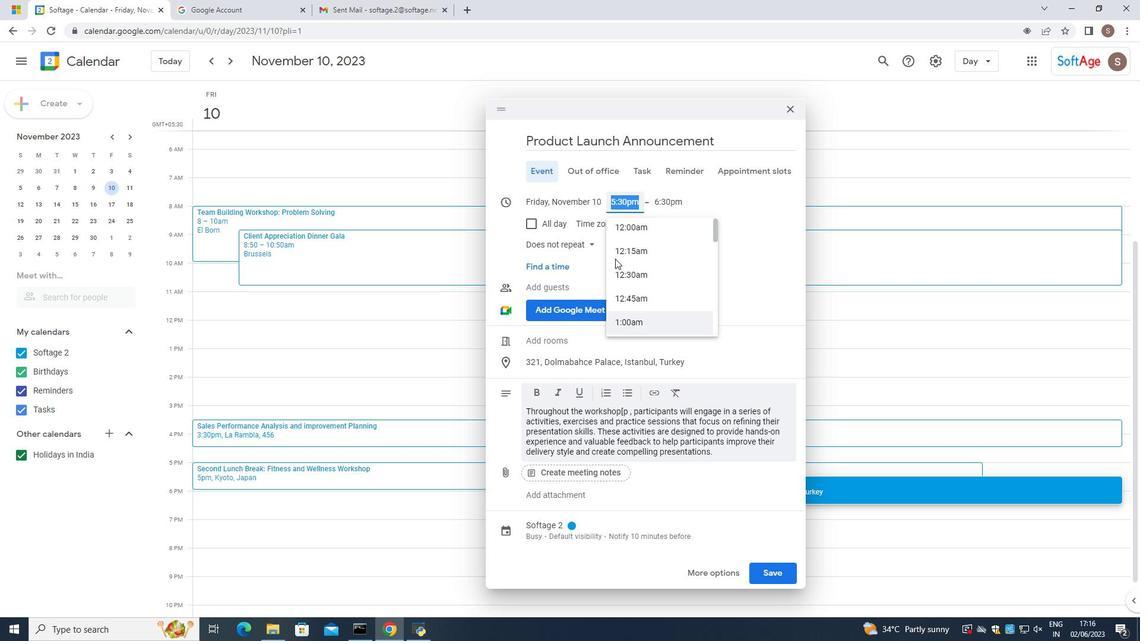 
Action: Mouse scrolled (615, 258) with delta (0, 0)
Screenshot: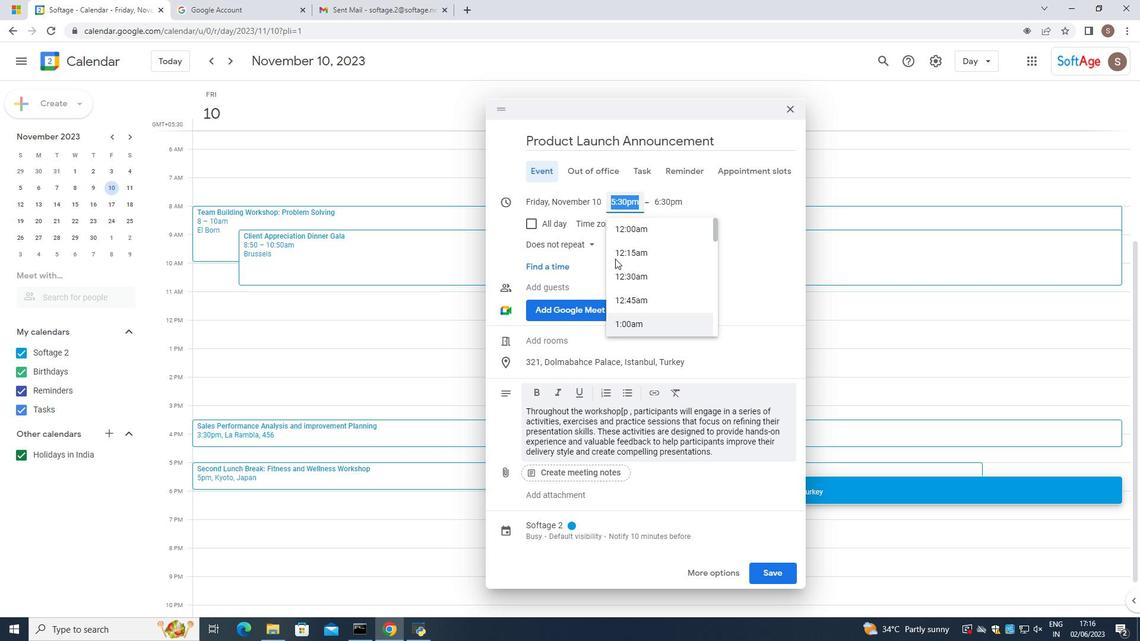 
Action: Mouse scrolled (615, 258) with delta (0, 0)
Screenshot: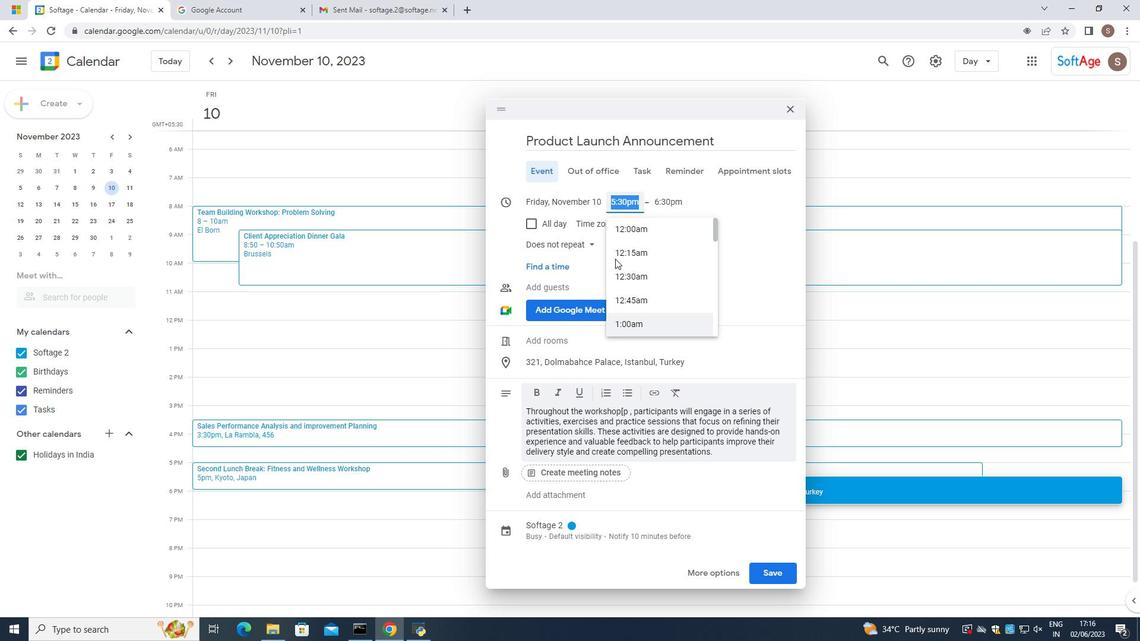 
Action: Mouse scrolled (615, 258) with delta (0, 0)
Screenshot: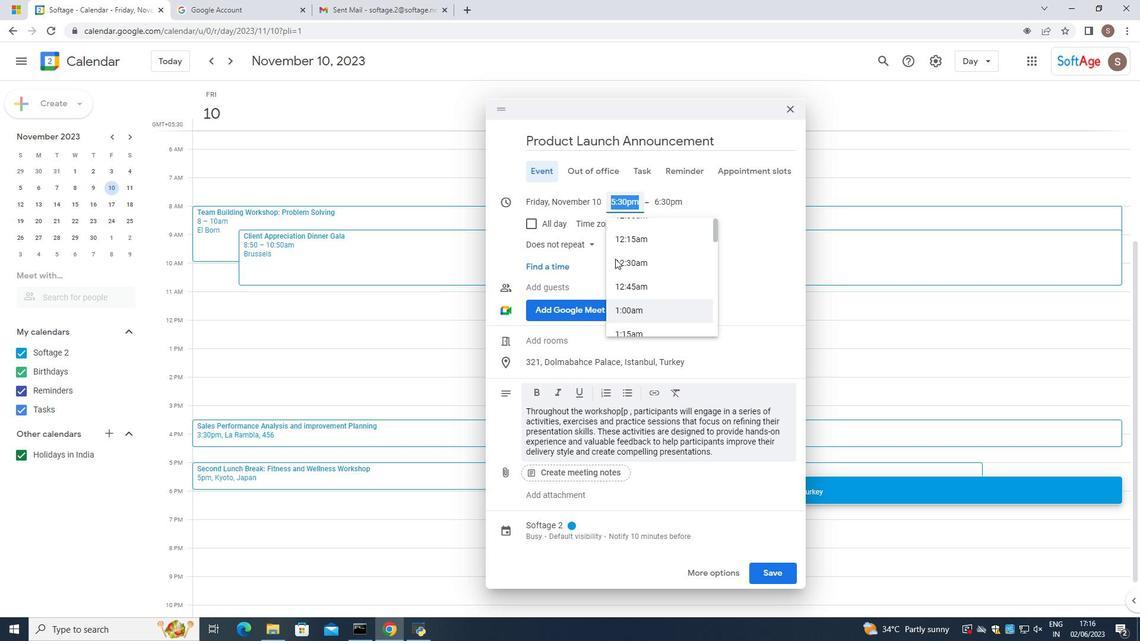 
Action: Mouse moved to (615, 262)
Screenshot: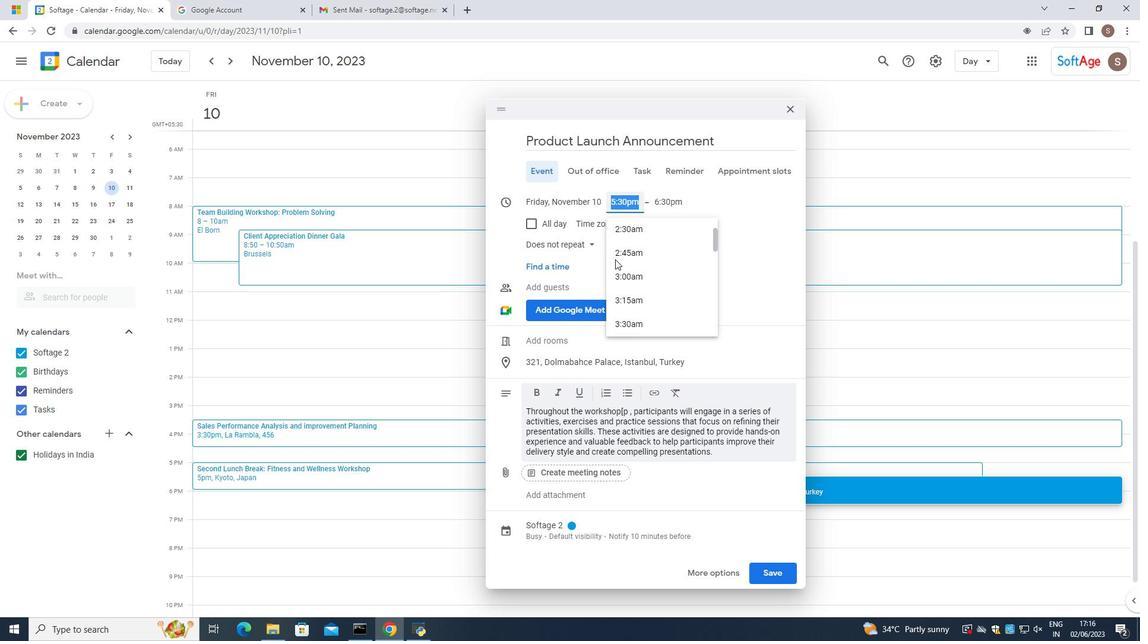 
Action: Mouse scrolled (615, 261) with delta (0, 0)
Screenshot: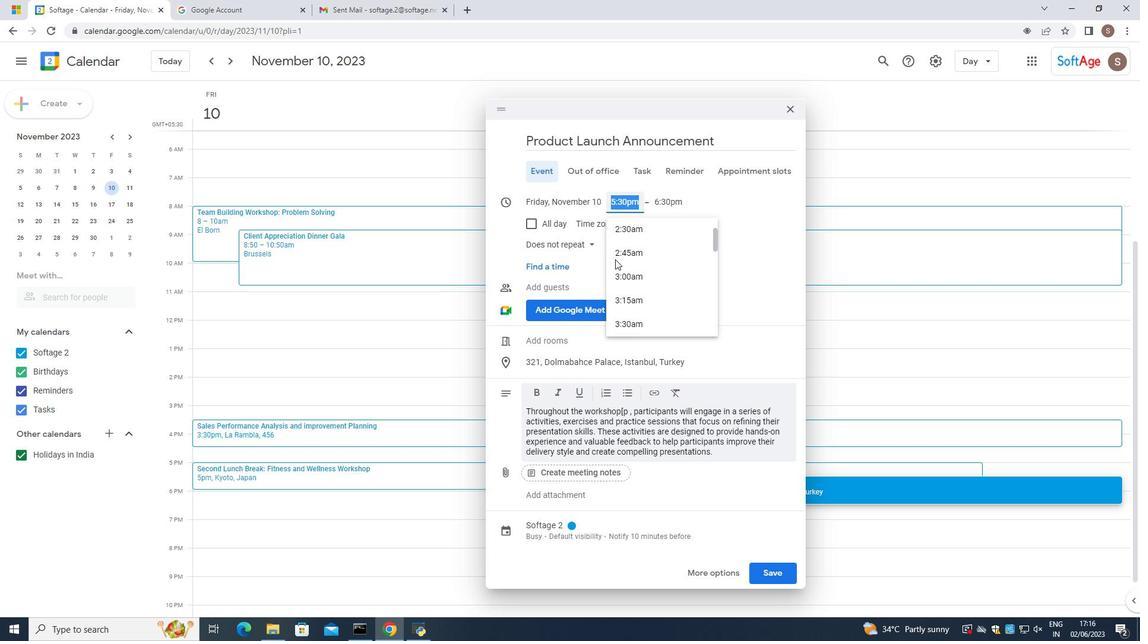 
Action: Mouse moved to (615, 262)
Screenshot: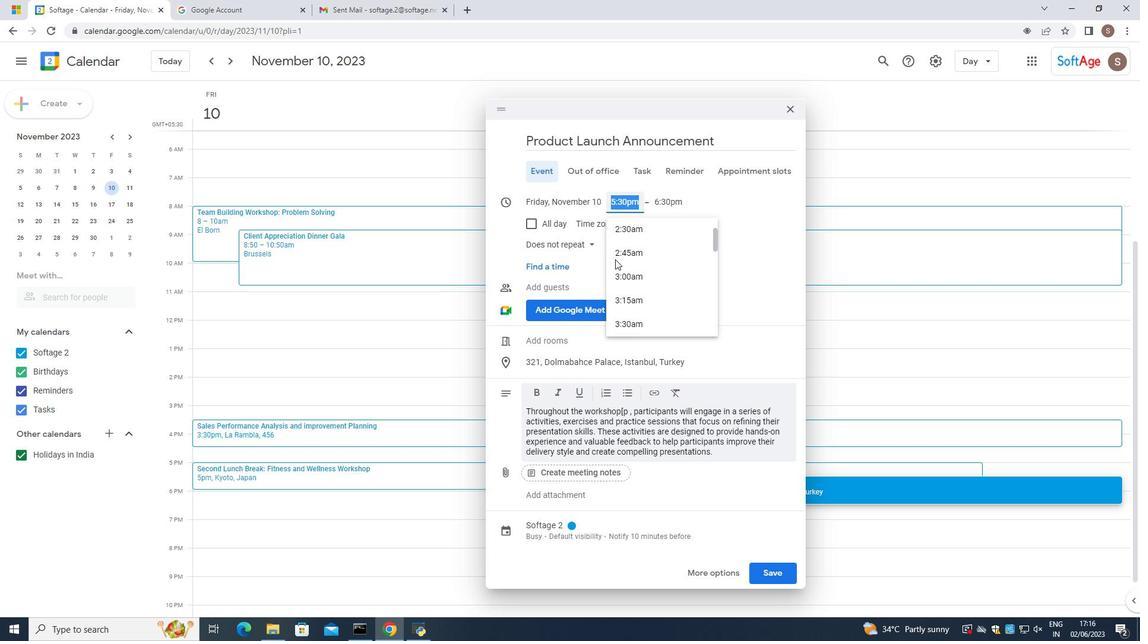 
Action: Mouse scrolled (615, 262) with delta (0, 0)
Screenshot: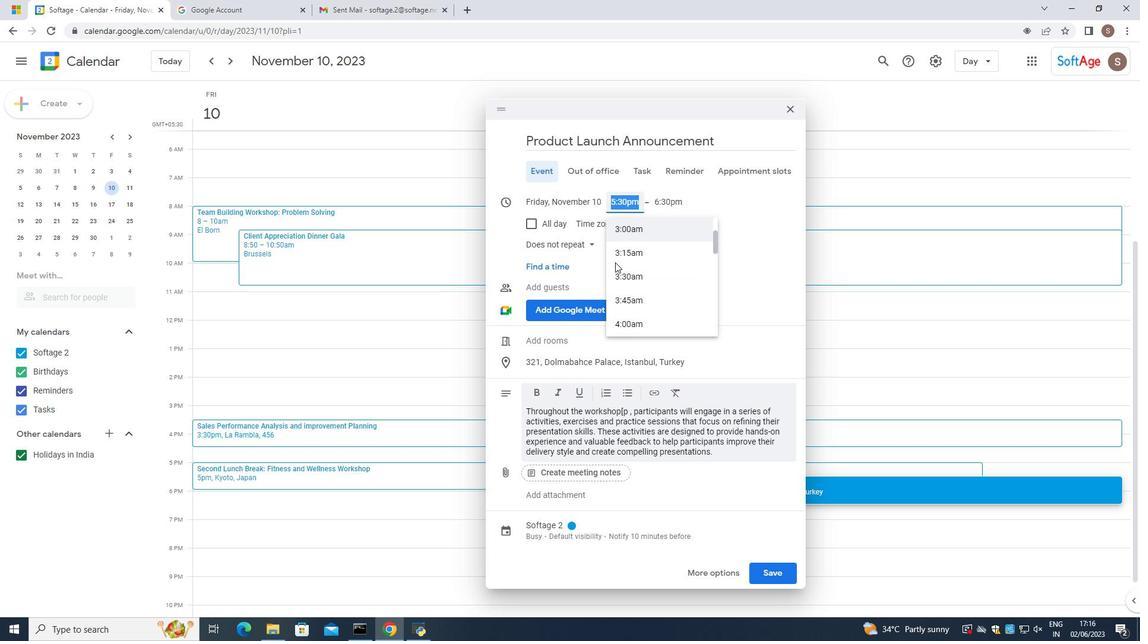 
Action: Mouse scrolled (615, 262) with delta (0, 0)
Screenshot: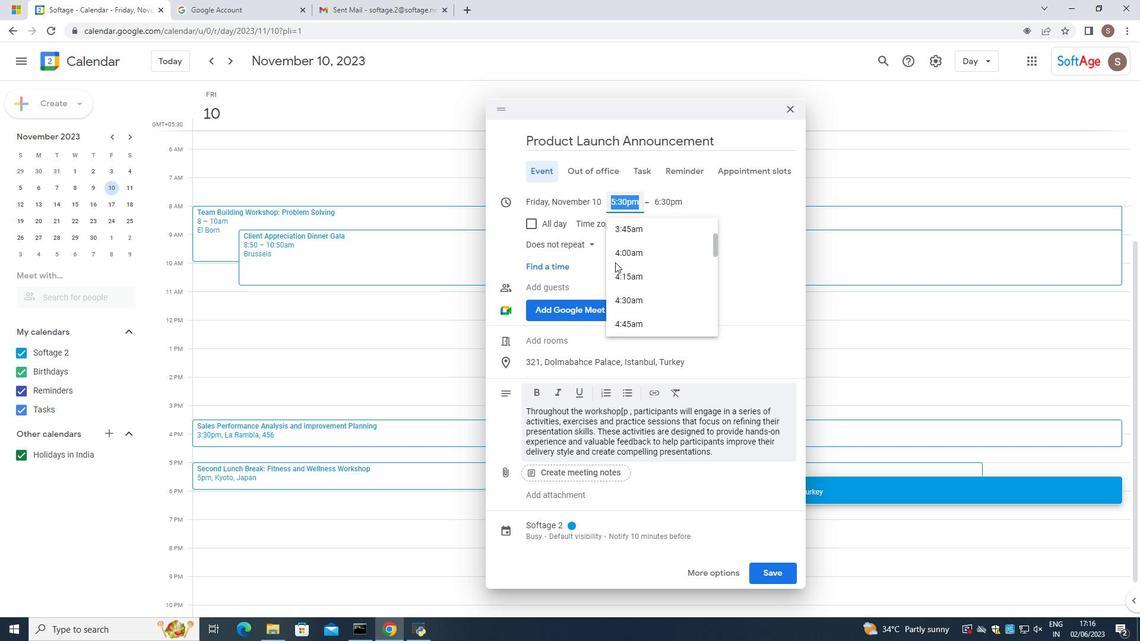 
Action: Mouse scrolled (615, 262) with delta (0, 0)
Screenshot: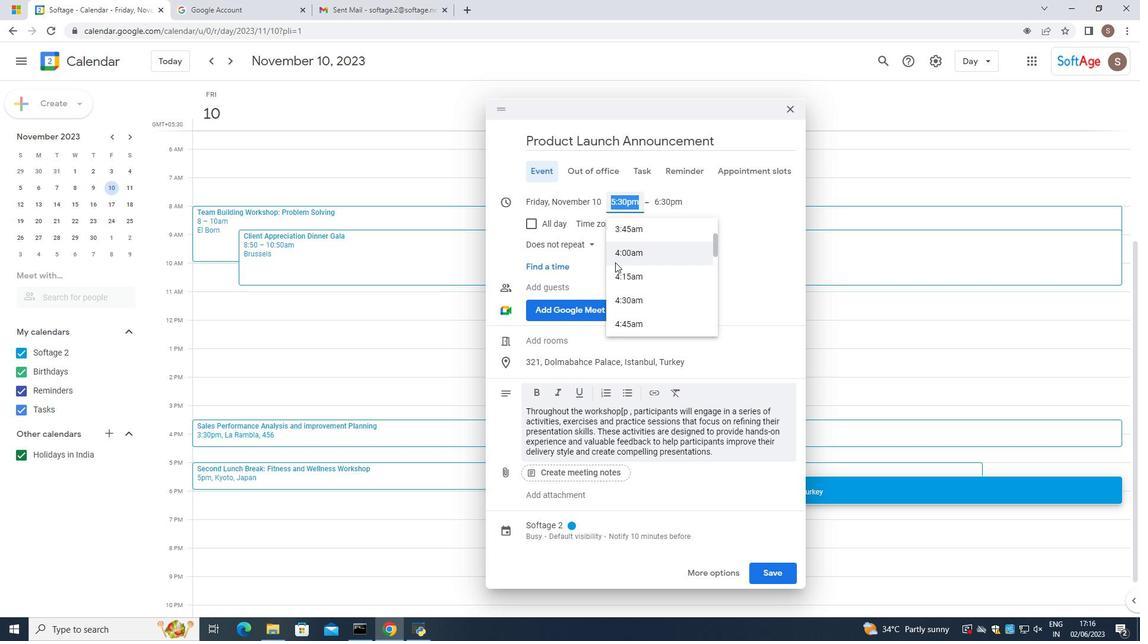 
Action: Mouse moved to (612, 268)
Screenshot: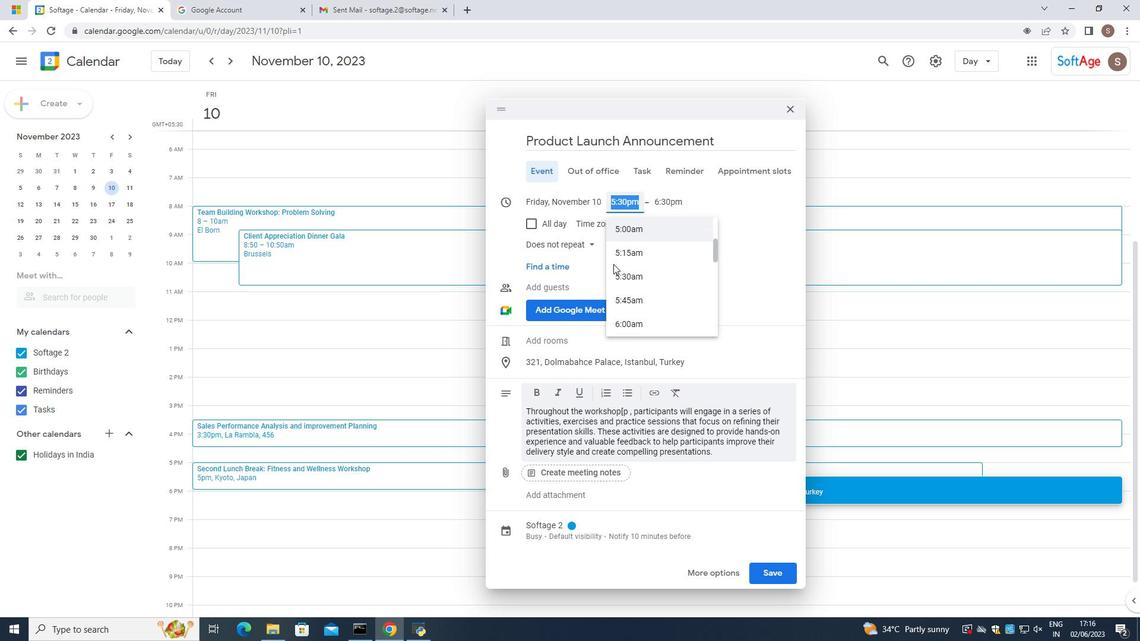 
Action: Mouse scrolled (612, 267) with delta (0, 0)
Screenshot: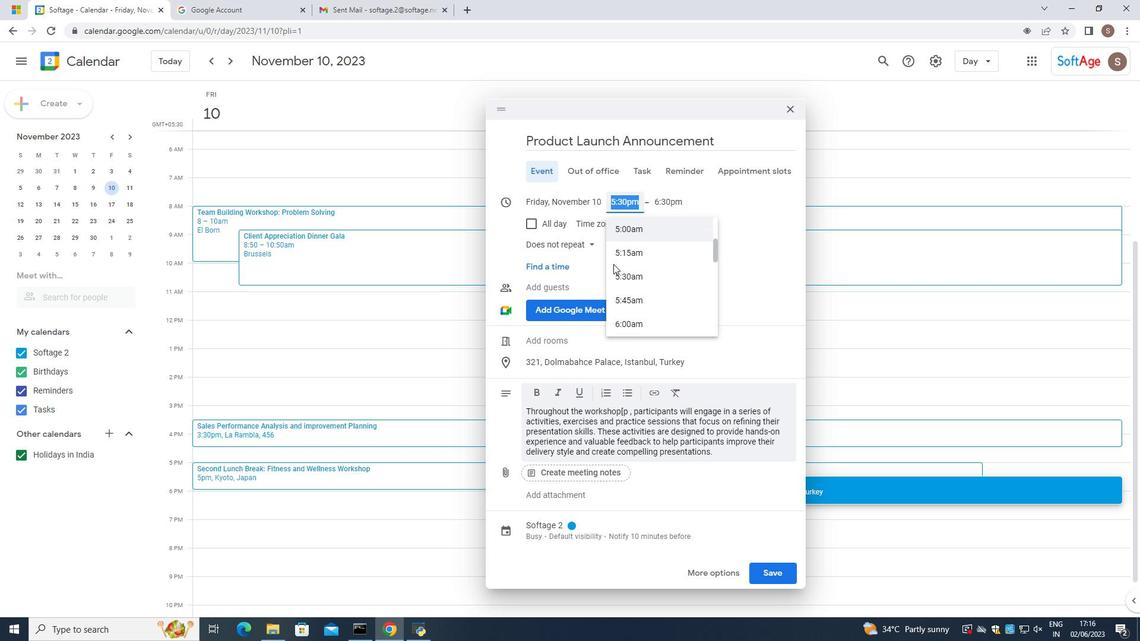 
Action: Mouse scrolled (612, 267) with delta (0, 0)
Screenshot: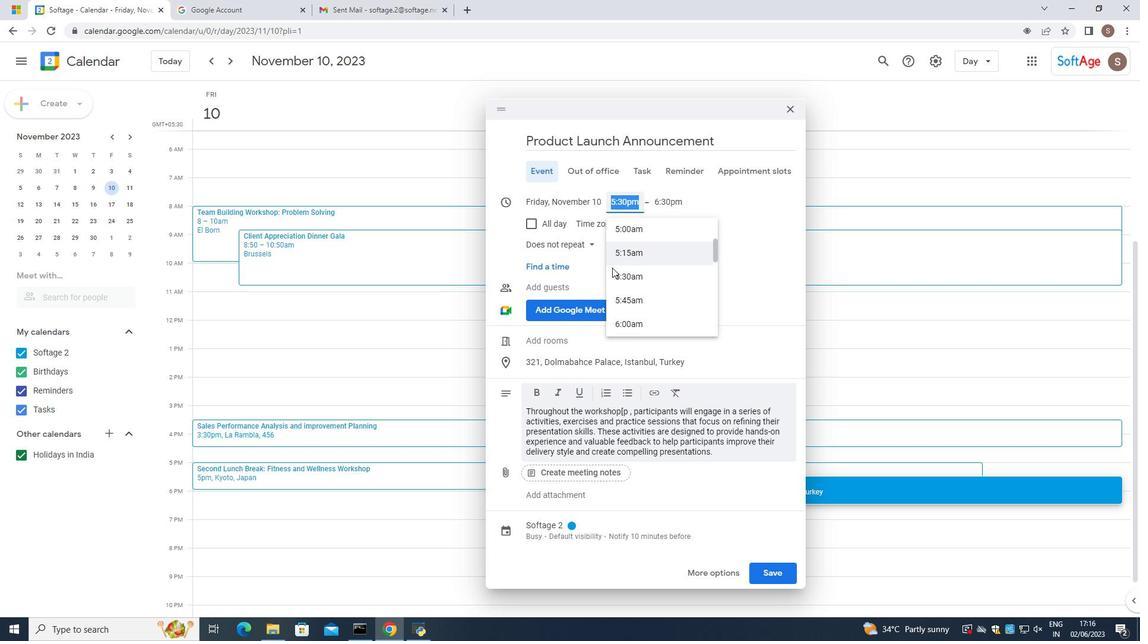 
Action: Mouse moved to (614, 298)
Screenshot: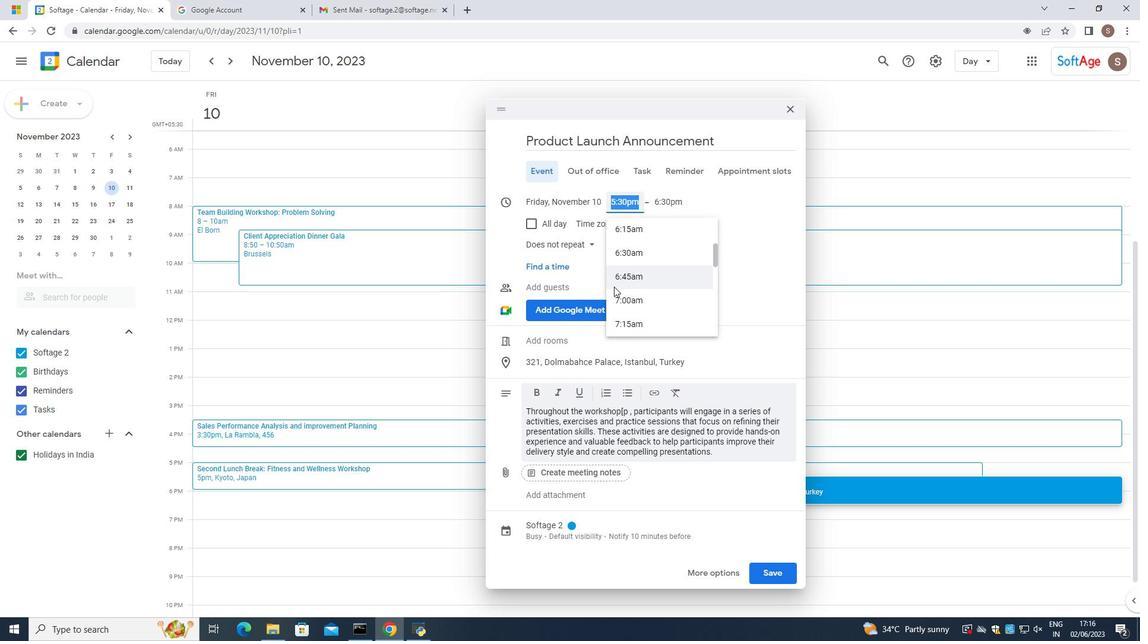 
Action: Mouse pressed left at (614, 298)
Screenshot: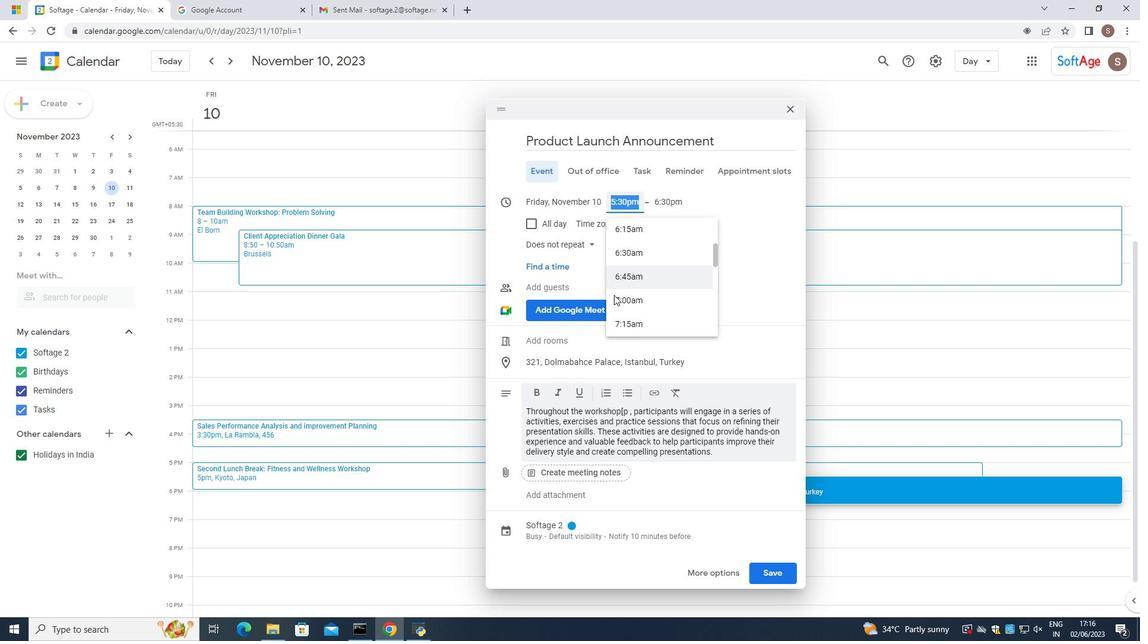 
Action: Mouse moved to (673, 205)
Screenshot: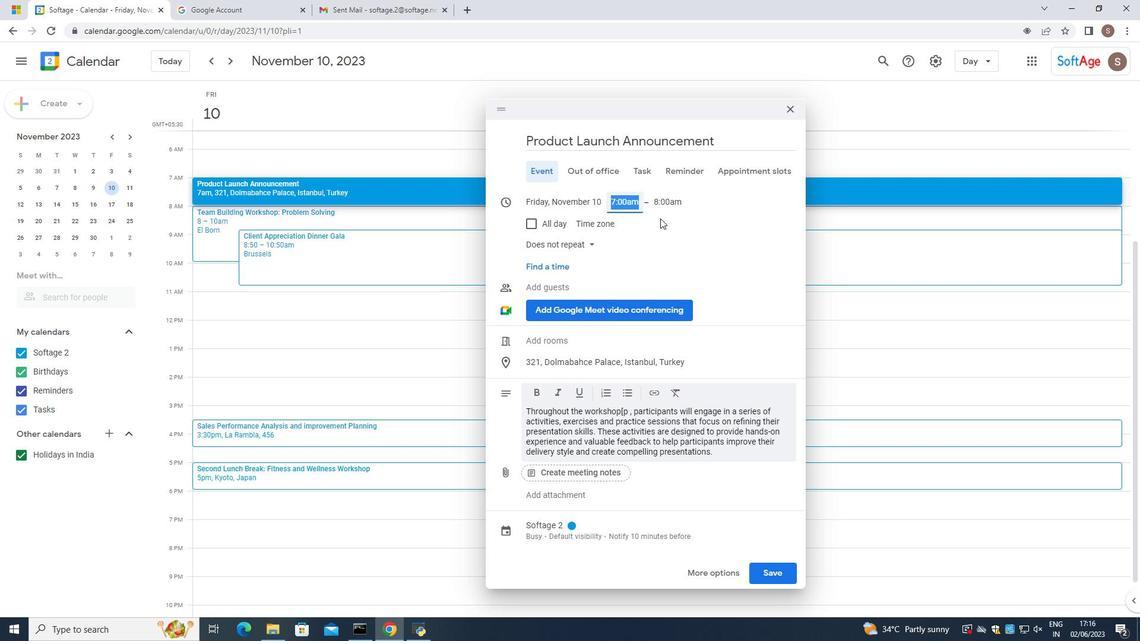 
Action: Mouse pressed left at (673, 205)
Screenshot: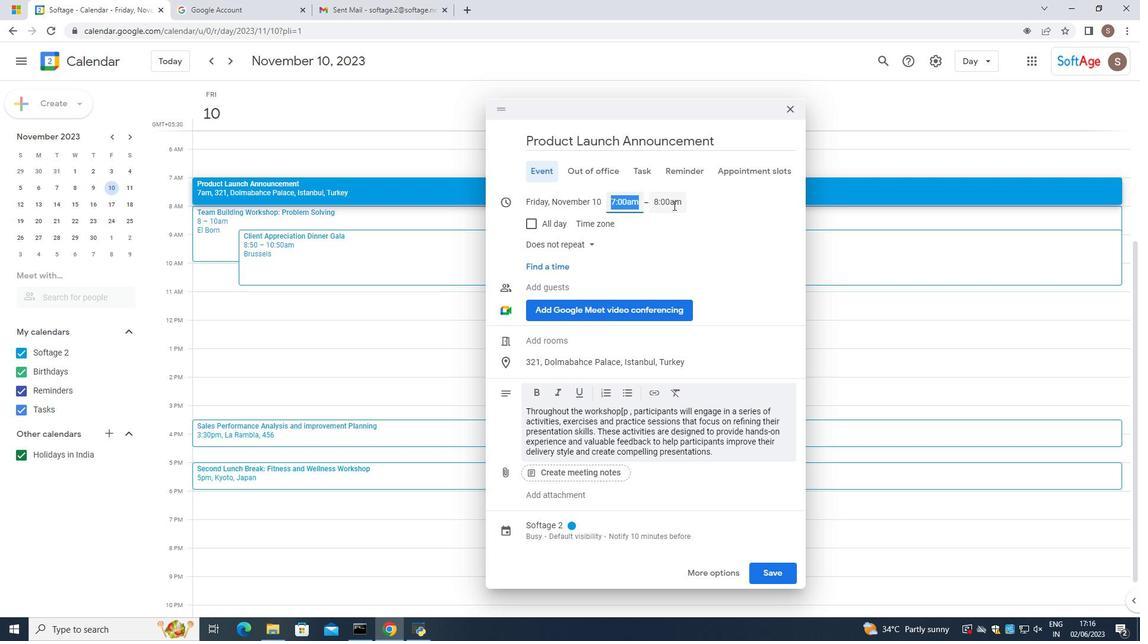 
Action: Mouse moved to (667, 325)
Screenshot: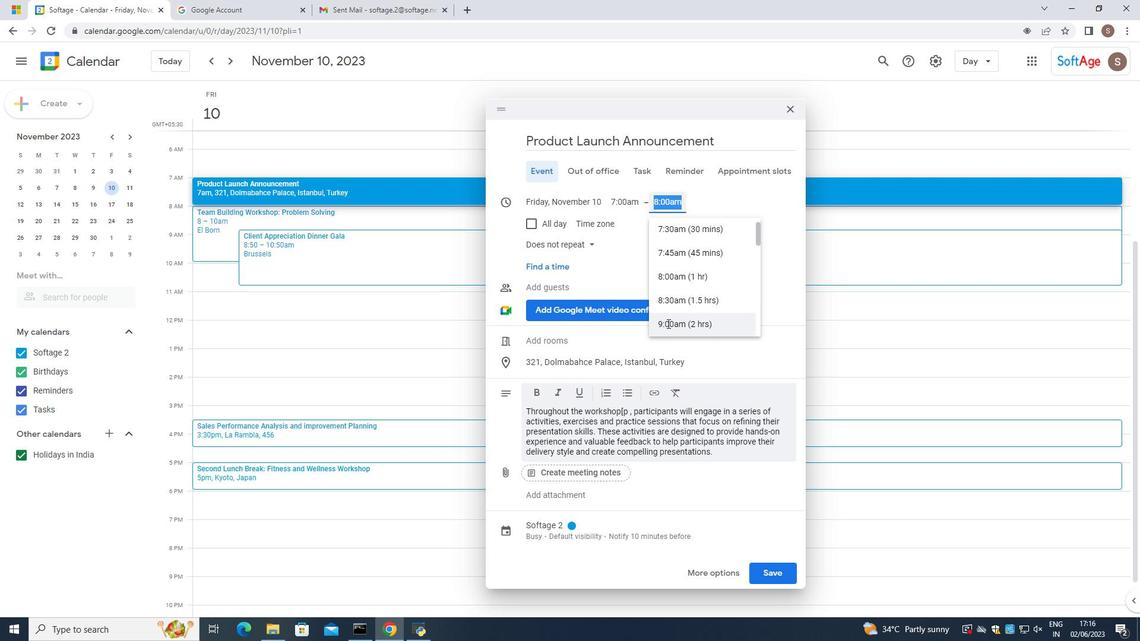
Action: Mouse pressed left at (667, 325)
Screenshot: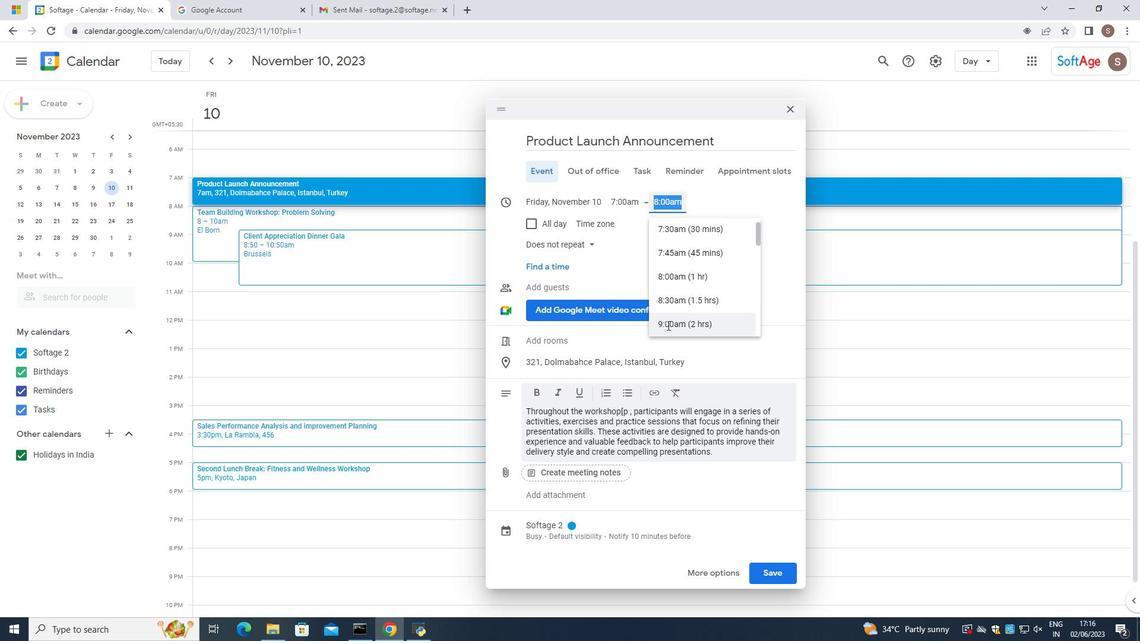 
Action: Mouse moved to (511, 322)
Screenshot: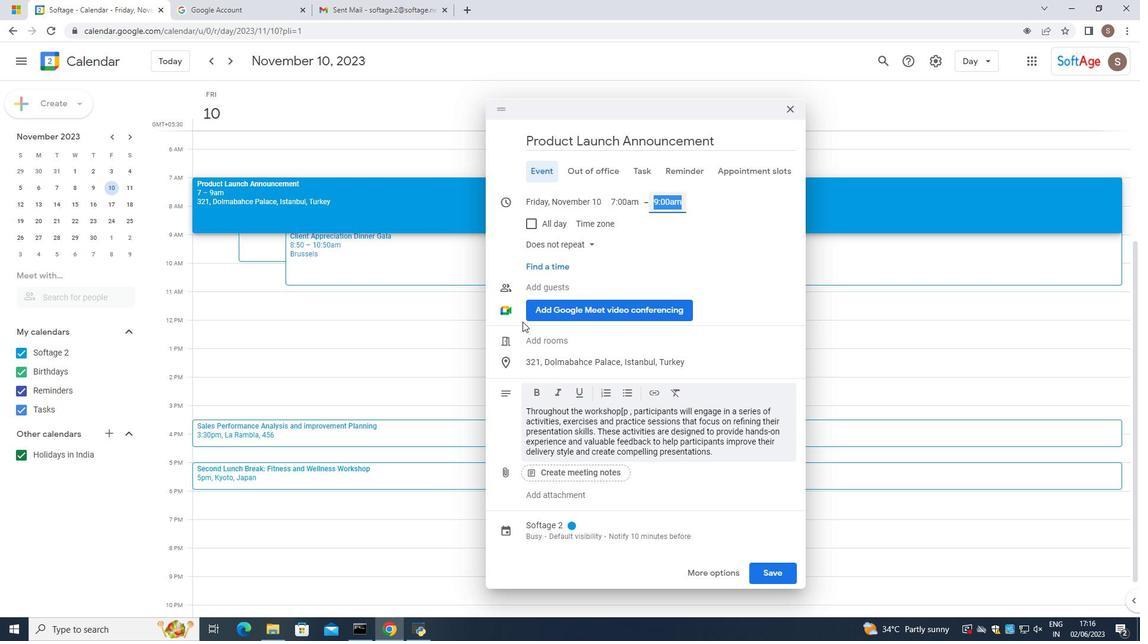 
Action: Mouse scrolled (511, 322) with delta (0, 0)
Screenshot: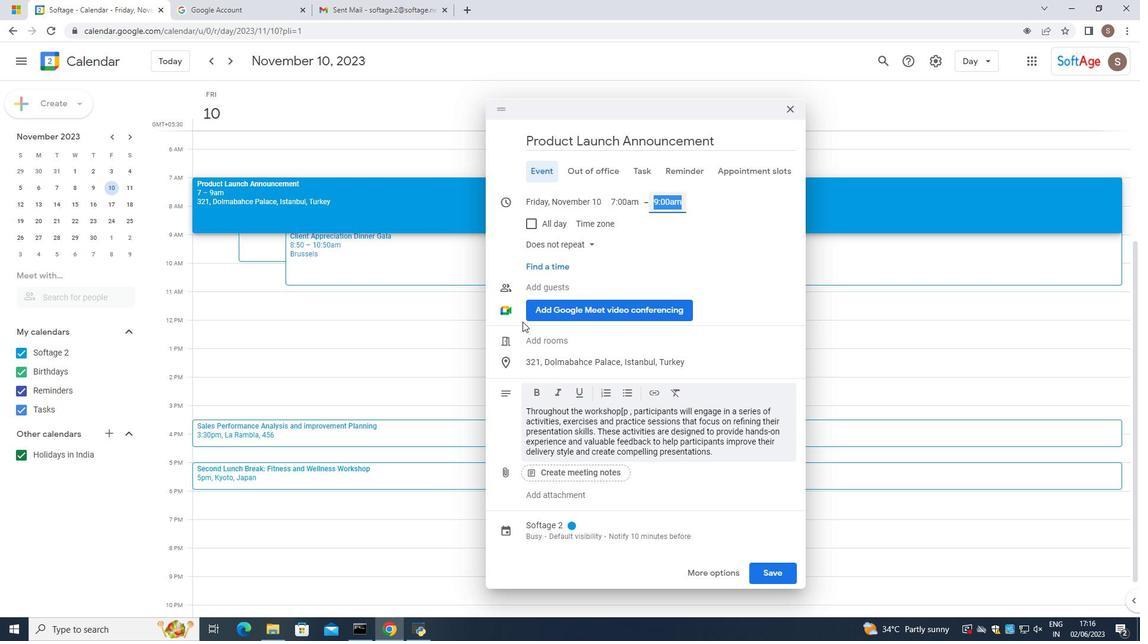 
Action: Mouse moved to (510, 324)
Screenshot: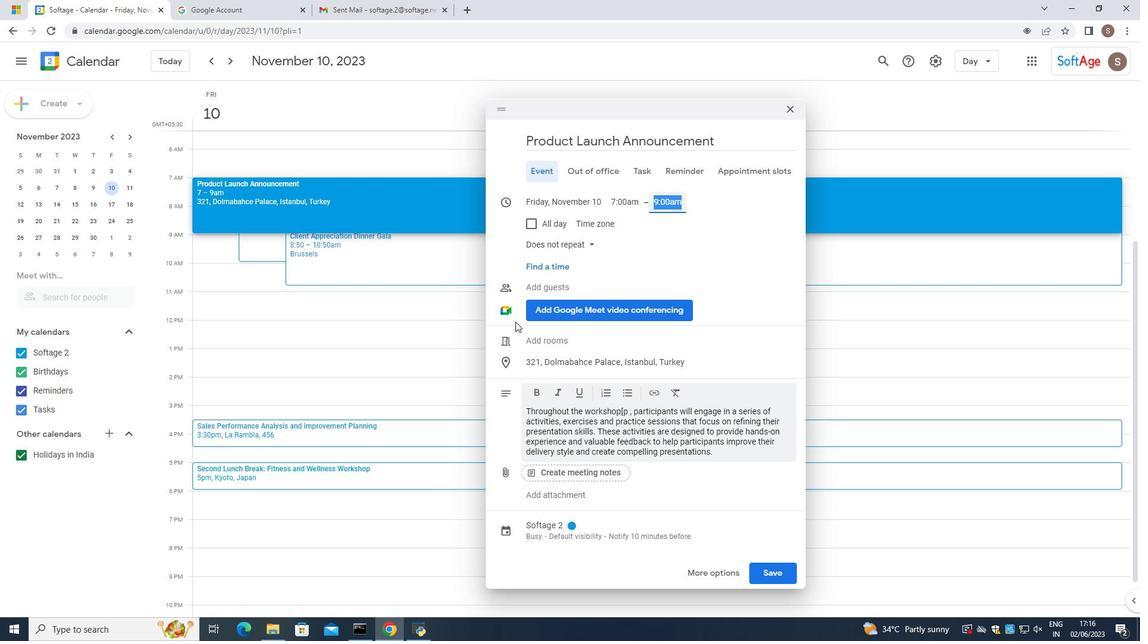 
Action: Mouse scrolled (510, 323) with delta (0, 0)
Screenshot: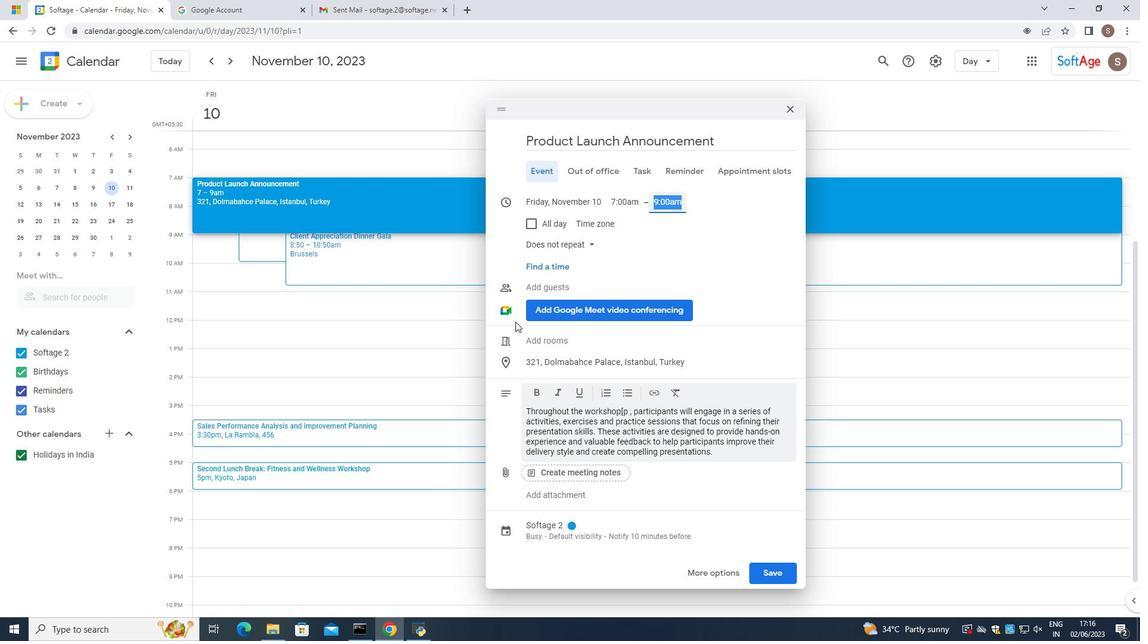 
Action: Mouse moved to (509, 325)
Screenshot: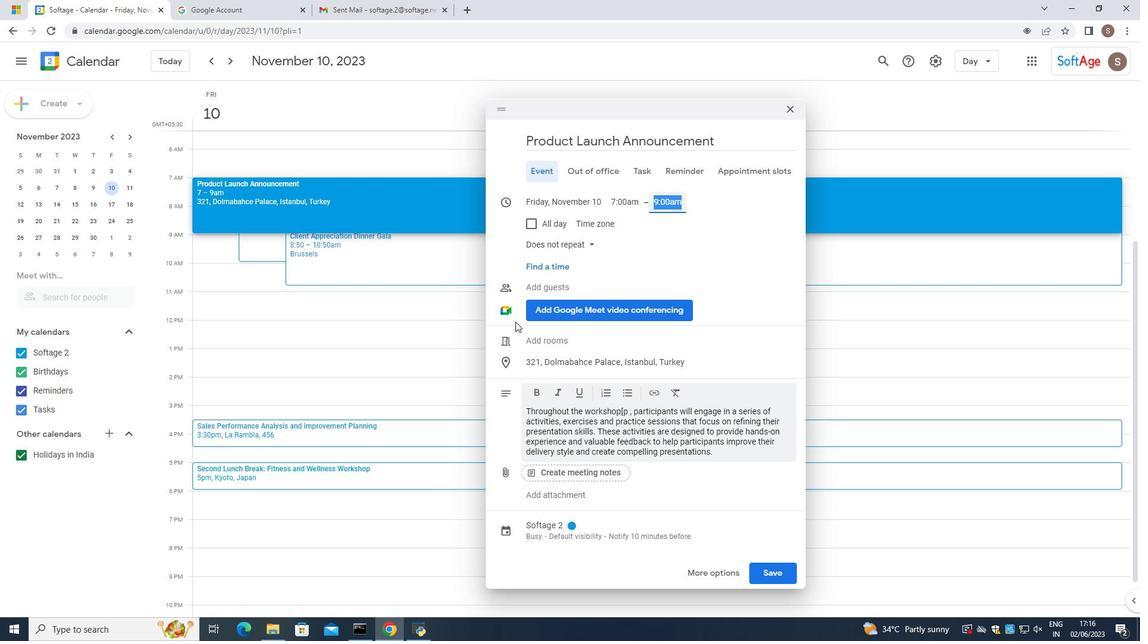 
Action: Mouse scrolled (509, 324) with delta (0, 0)
Screenshot: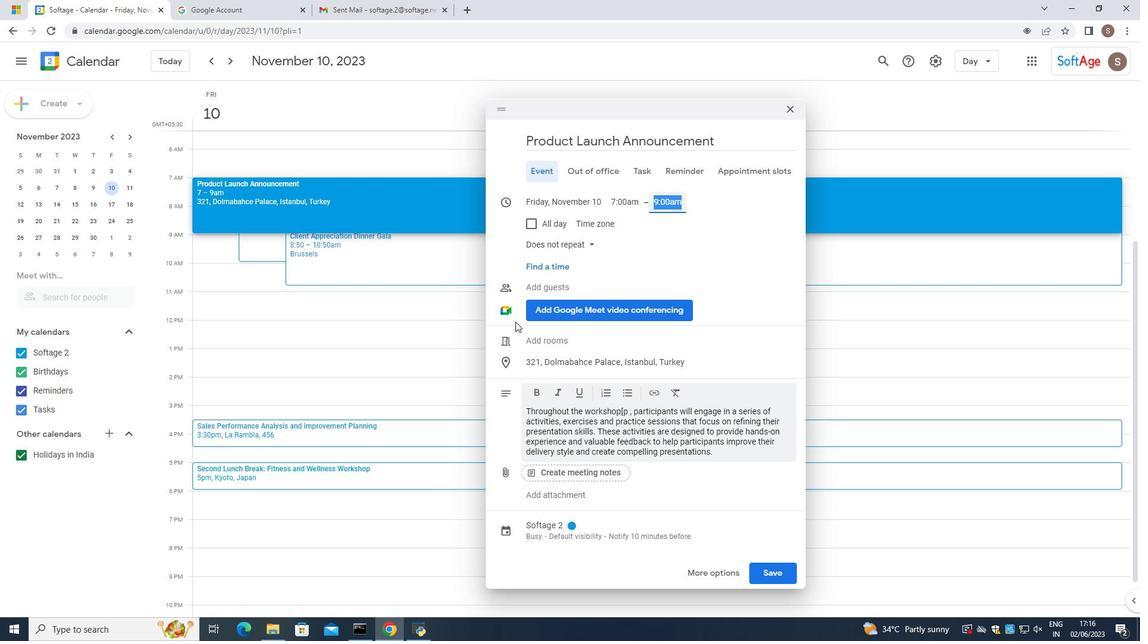 
Action: Mouse moved to (508, 325)
Screenshot: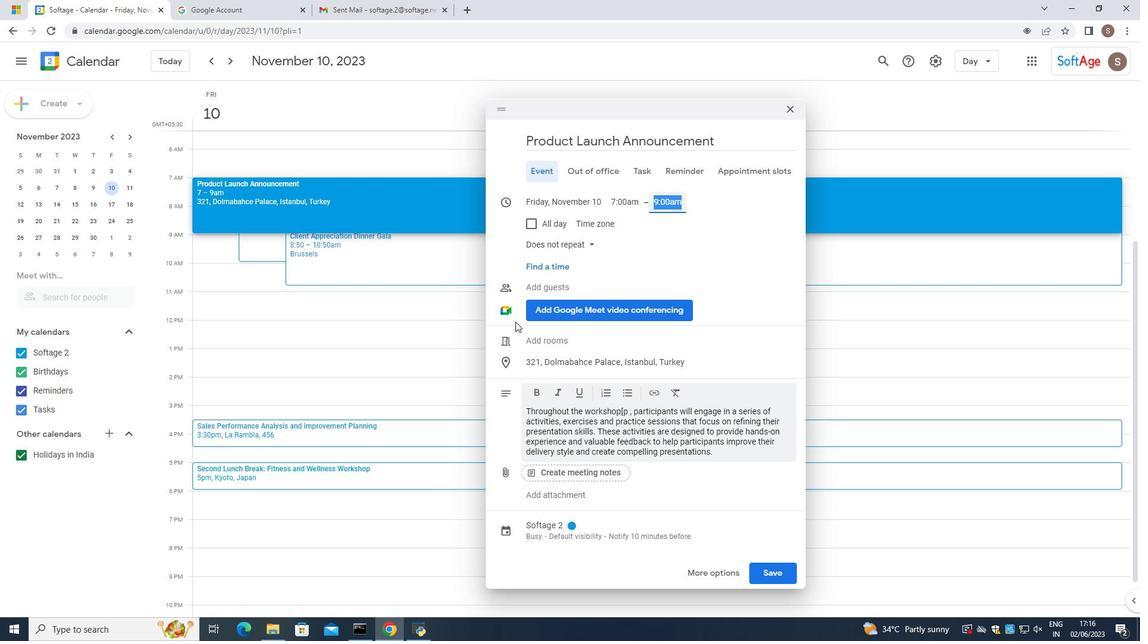 
Action: Mouse scrolled (508, 325) with delta (0, 0)
Screenshot: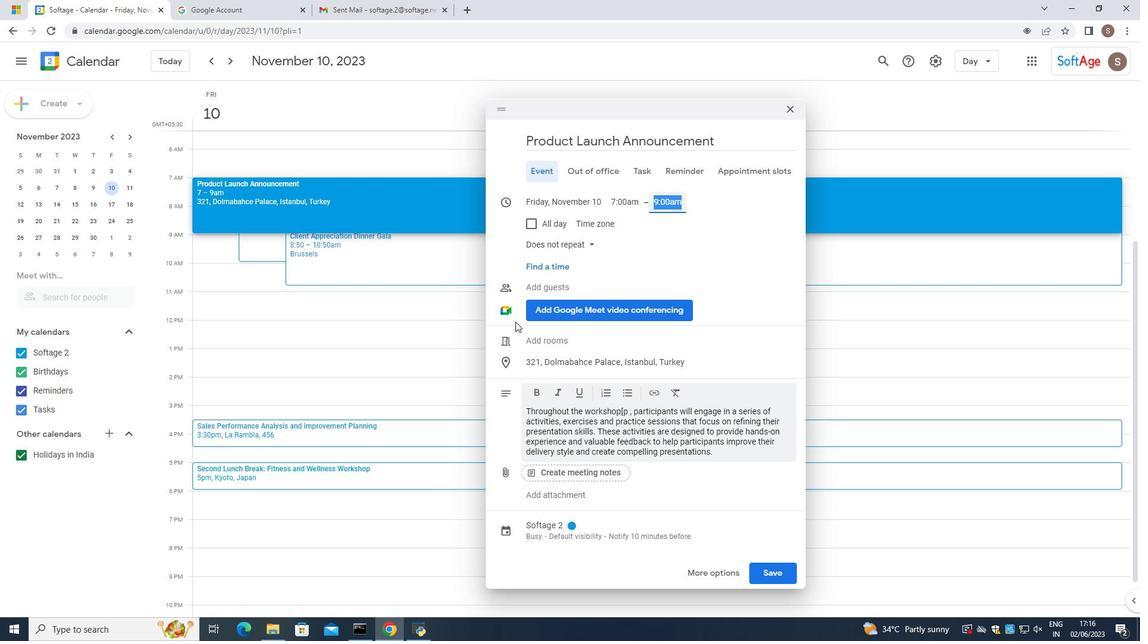 
Action: Mouse moved to (508, 325)
Screenshot: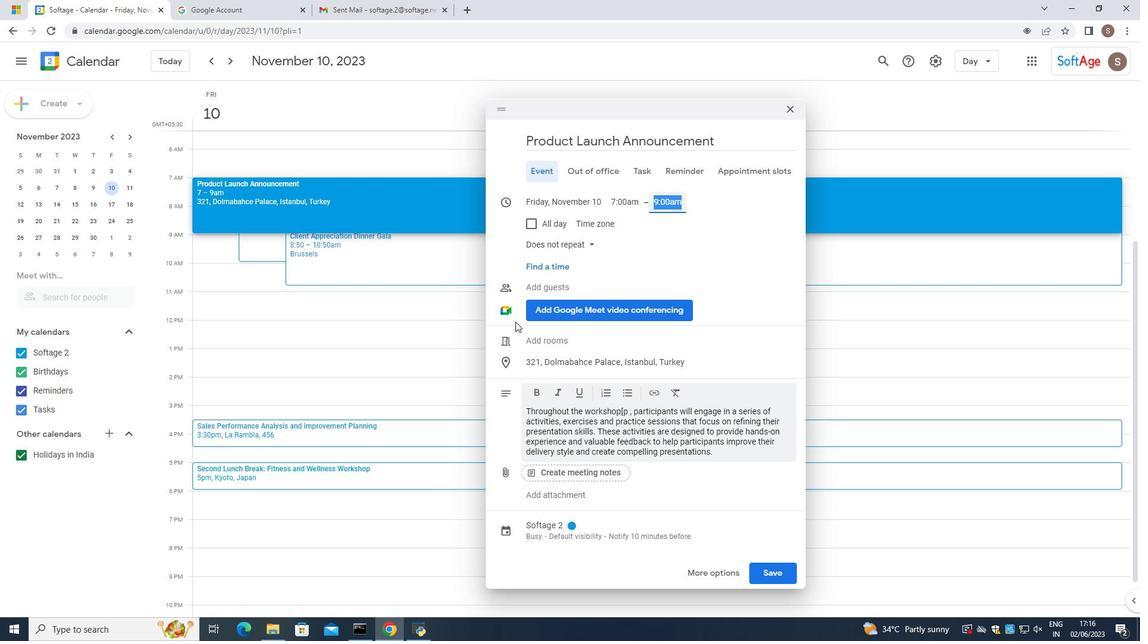 
Action: Mouse scrolled (508, 325) with delta (0, 0)
Screenshot: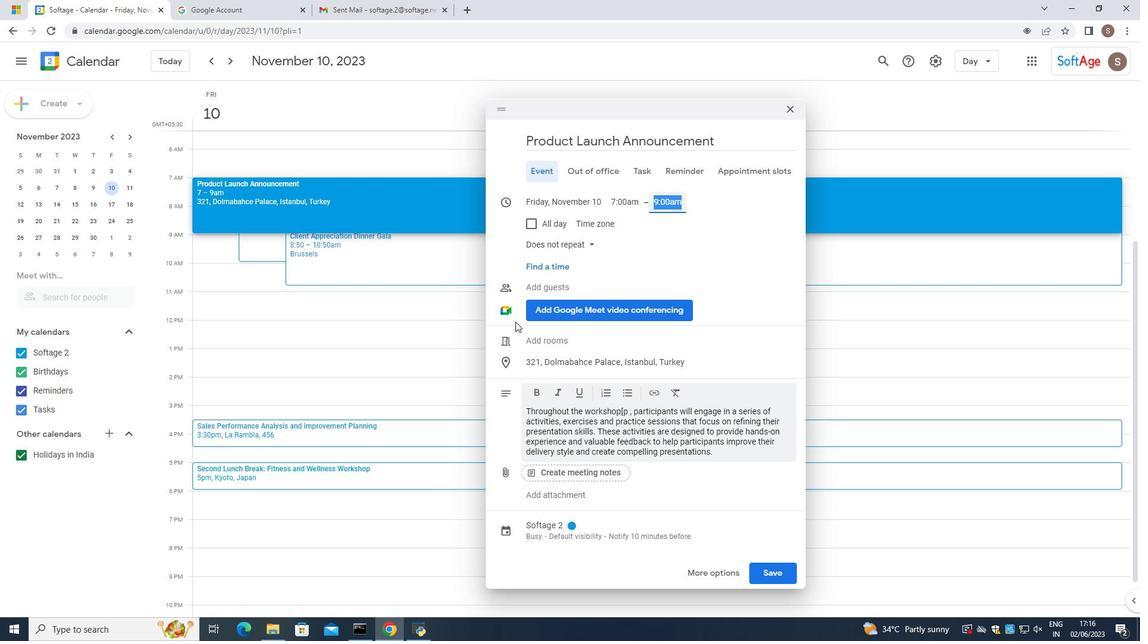 
Action: Mouse scrolled (508, 325) with delta (0, 0)
Screenshot: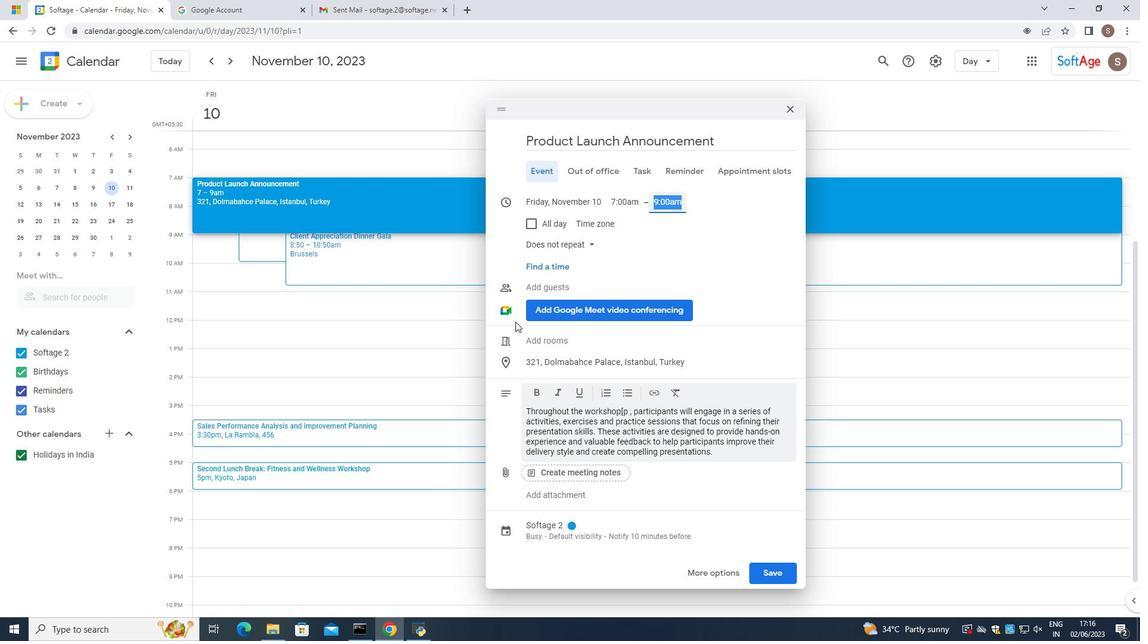 
Action: Mouse scrolled (508, 325) with delta (0, 0)
Screenshot: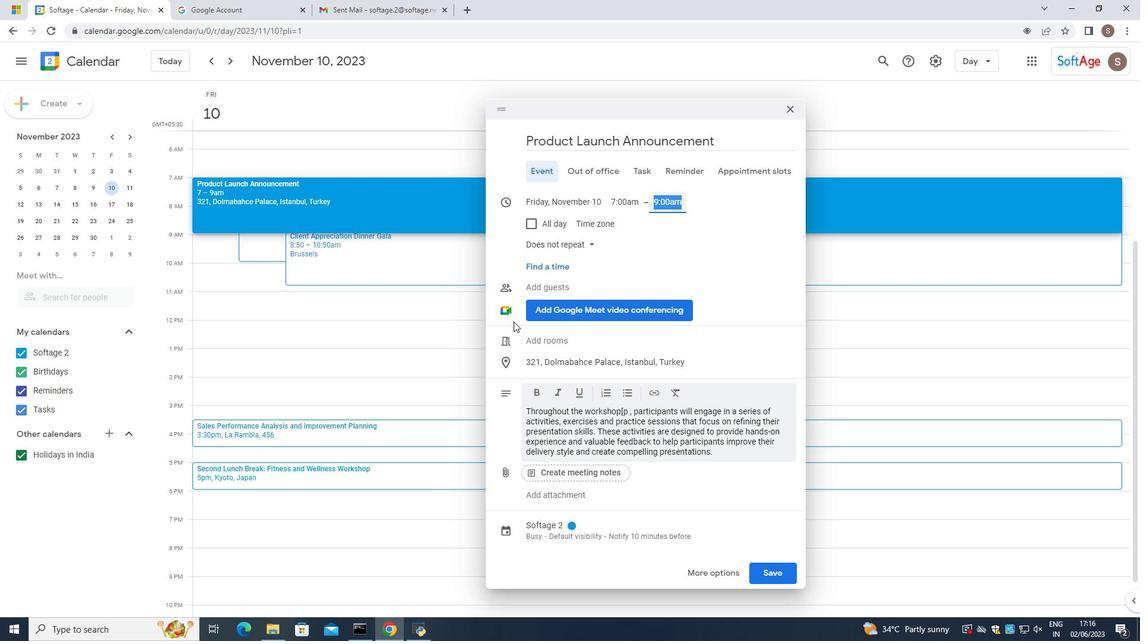 
Action: Mouse moved to (360, 359)
Screenshot: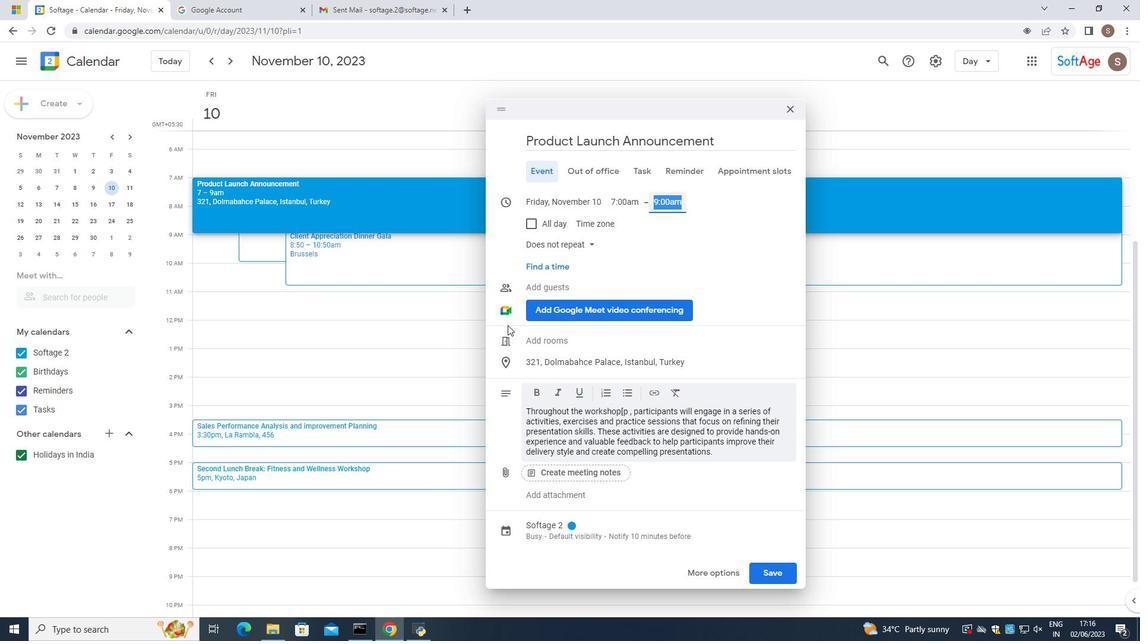 
Action: Mouse scrolled (360, 358) with delta (0, 0)
Screenshot: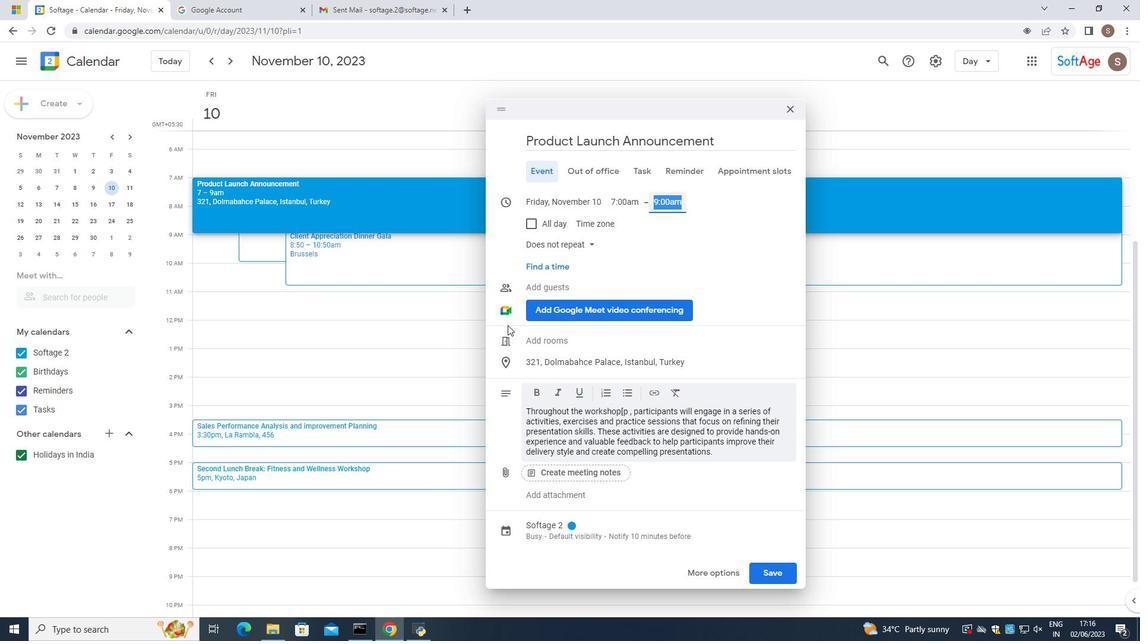
Action: Mouse moved to (325, 359)
Screenshot: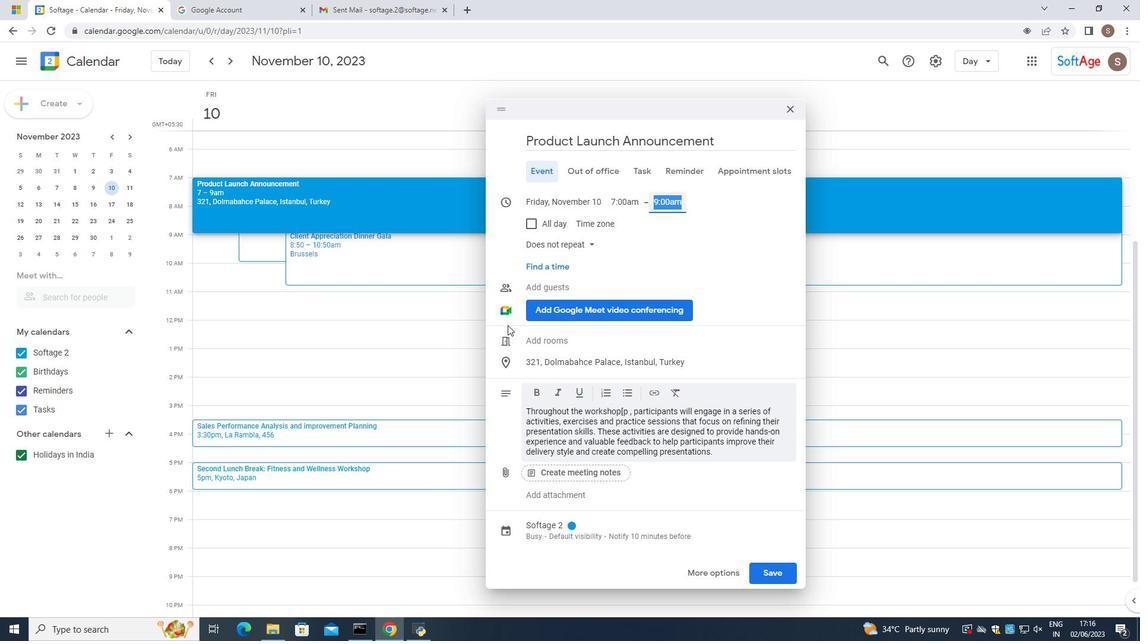 
Action: Mouse scrolled (325, 358) with delta (0, 0)
Screenshot: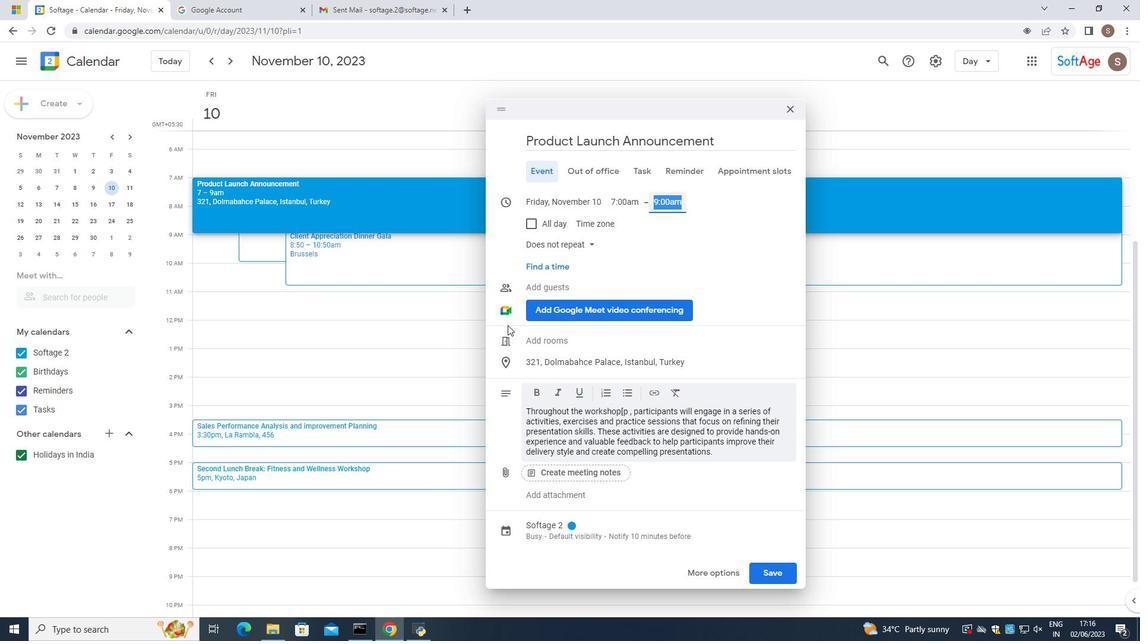 
Action: Mouse moved to (323, 359)
Screenshot: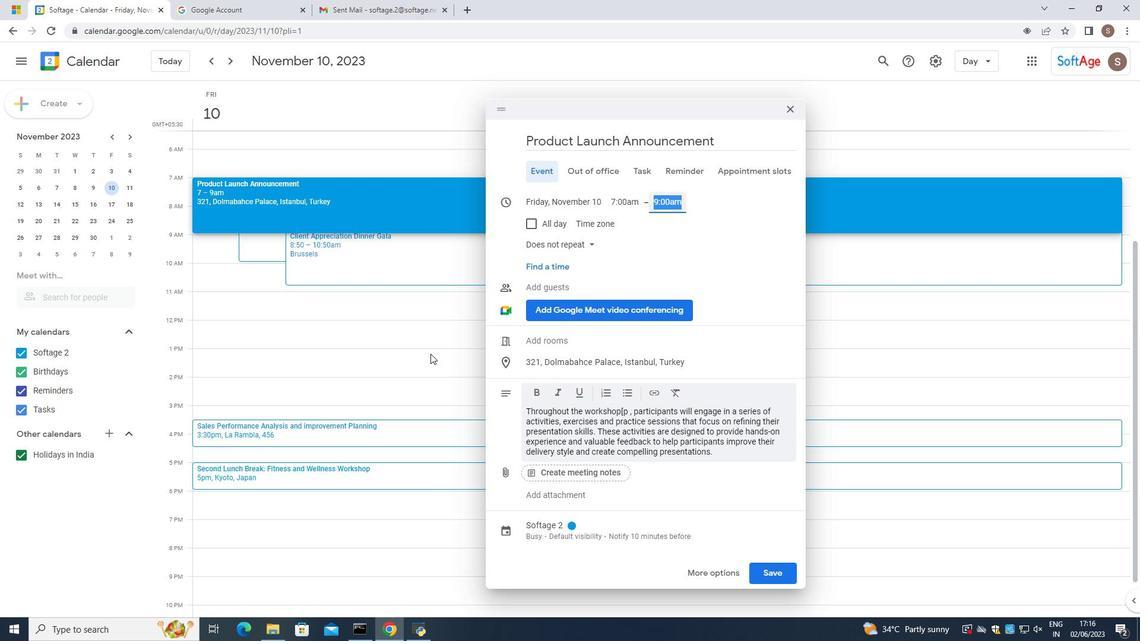 
Action: Mouse scrolled (323, 358) with delta (0, 0)
Screenshot: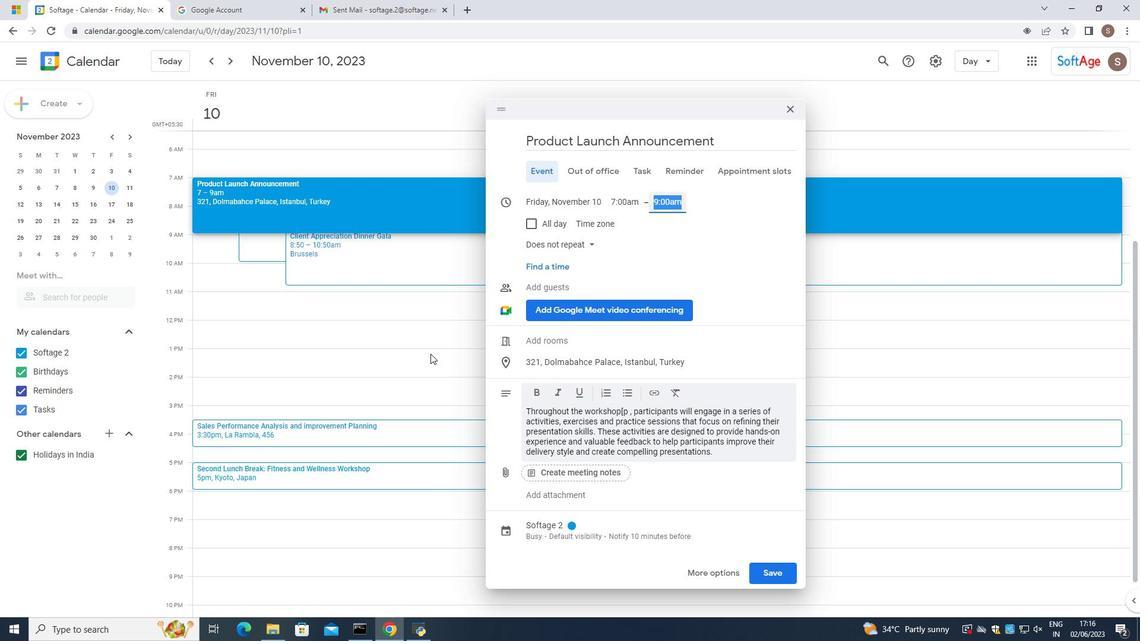 
Action: Mouse scrolled (323, 358) with delta (0, 0)
Screenshot: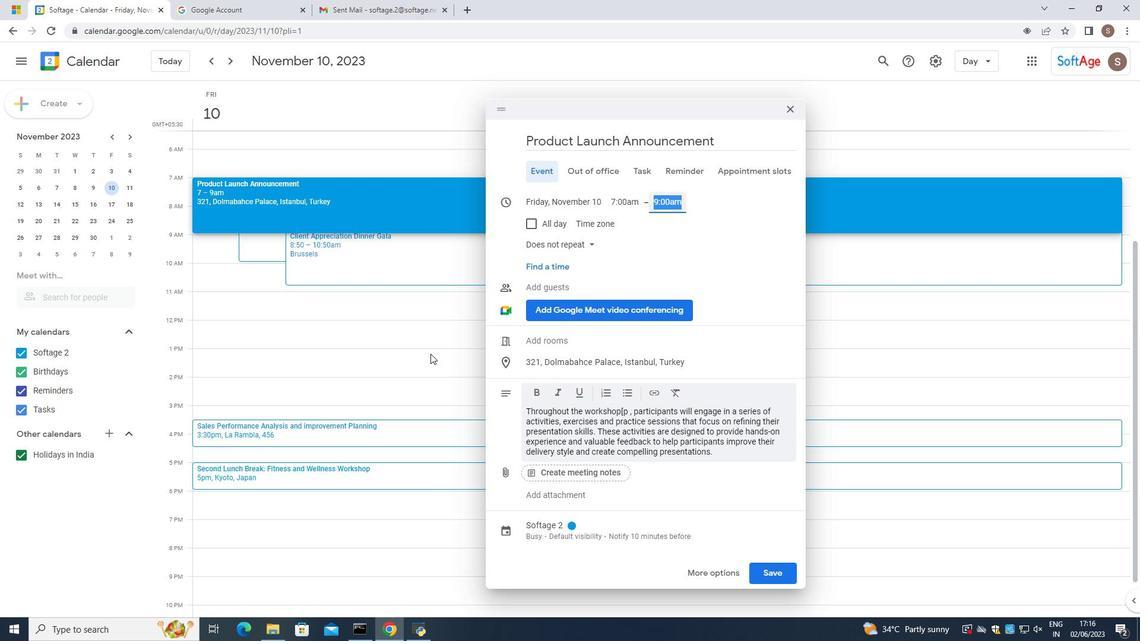 
Action: Mouse moved to (536, 390)
Screenshot: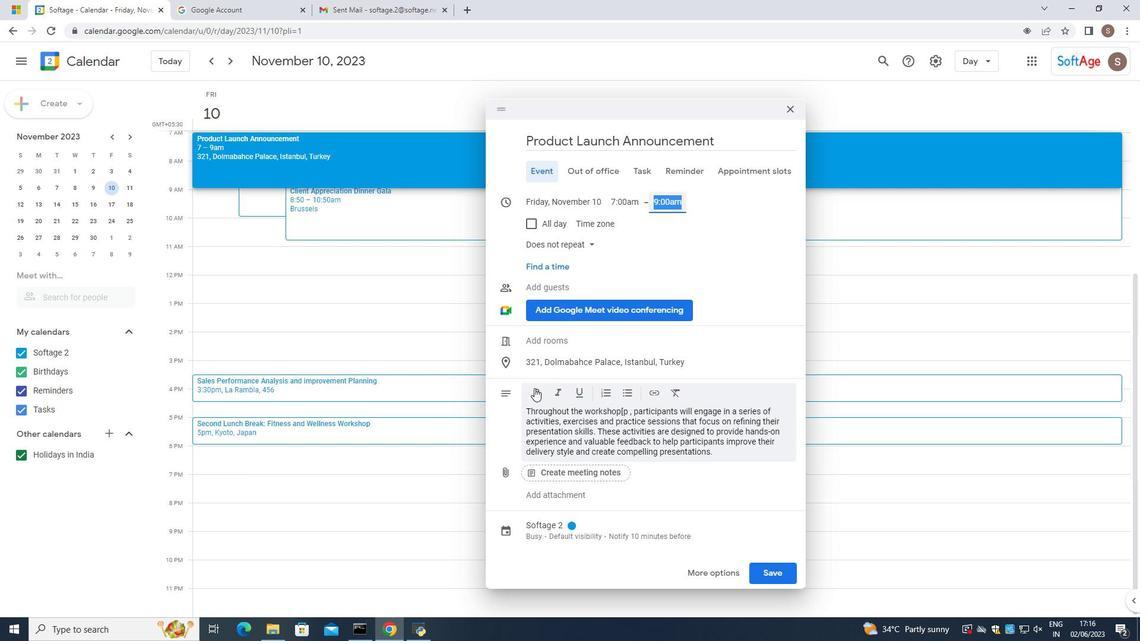 
Action: Mouse scrolled (536, 390) with delta (0, 0)
Screenshot: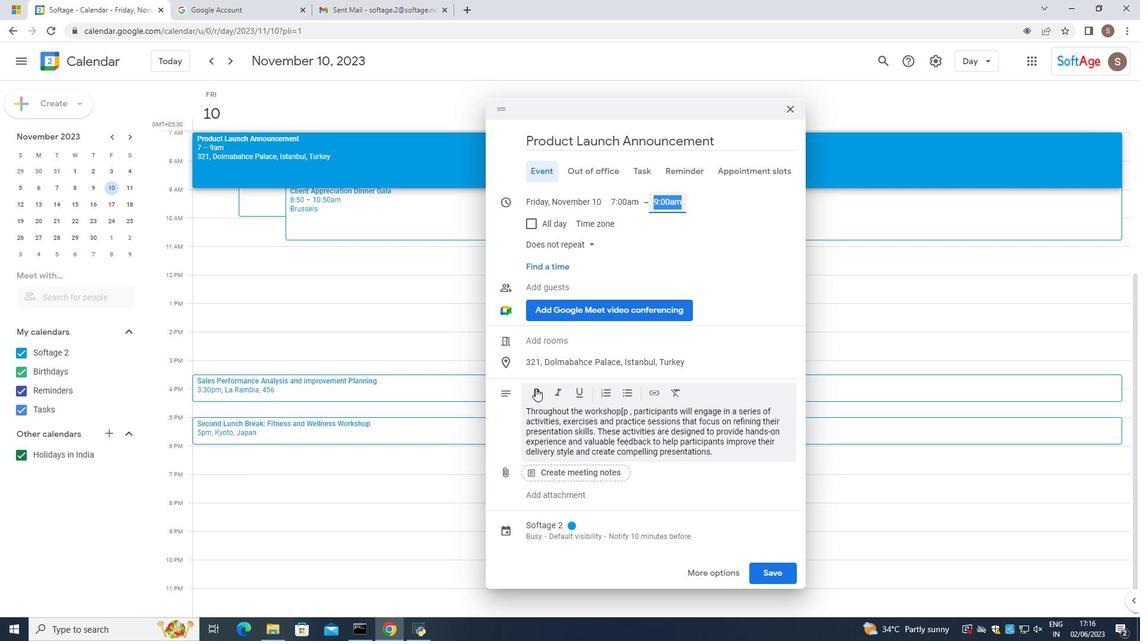 
Action: Mouse moved to (536, 391)
Screenshot: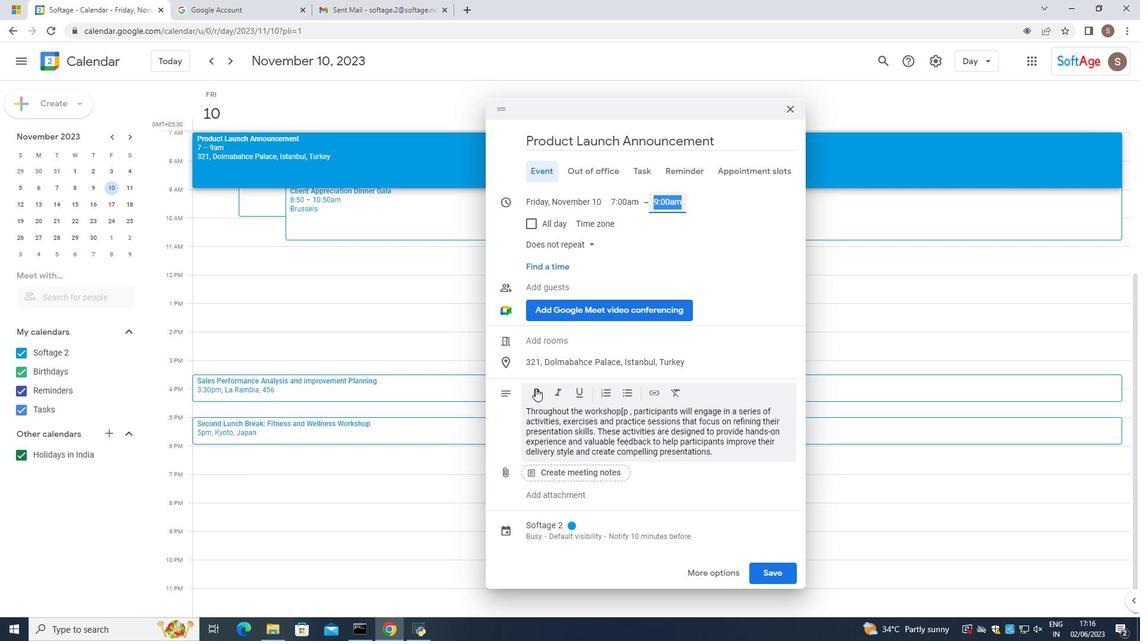 
Action: Mouse scrolled (536, 390) with delta (0, 0)
Screenshot: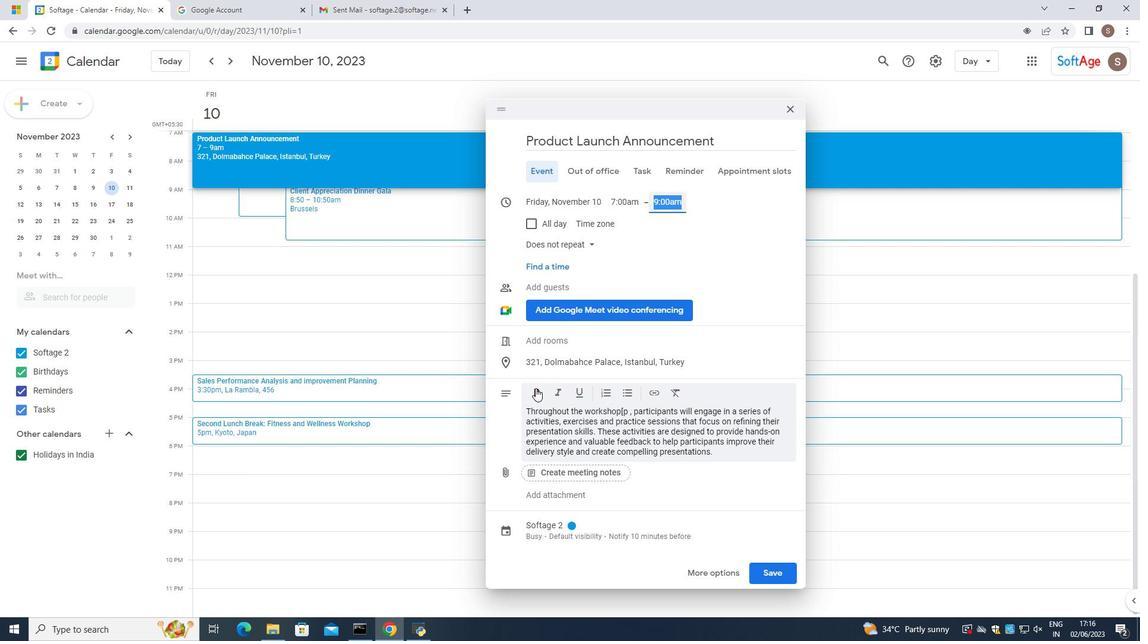 
Action: Mouse moved to (536, 392)
Screenshot: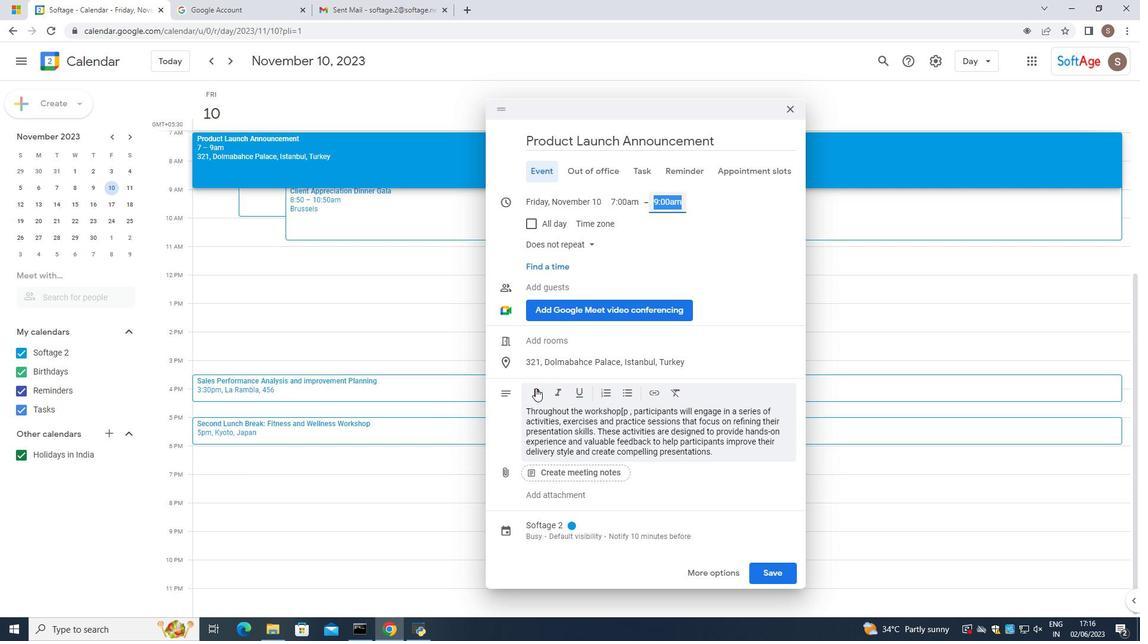 
Action: Mouse scrolled (536, 391) with delta (0, 0)
Screenshot: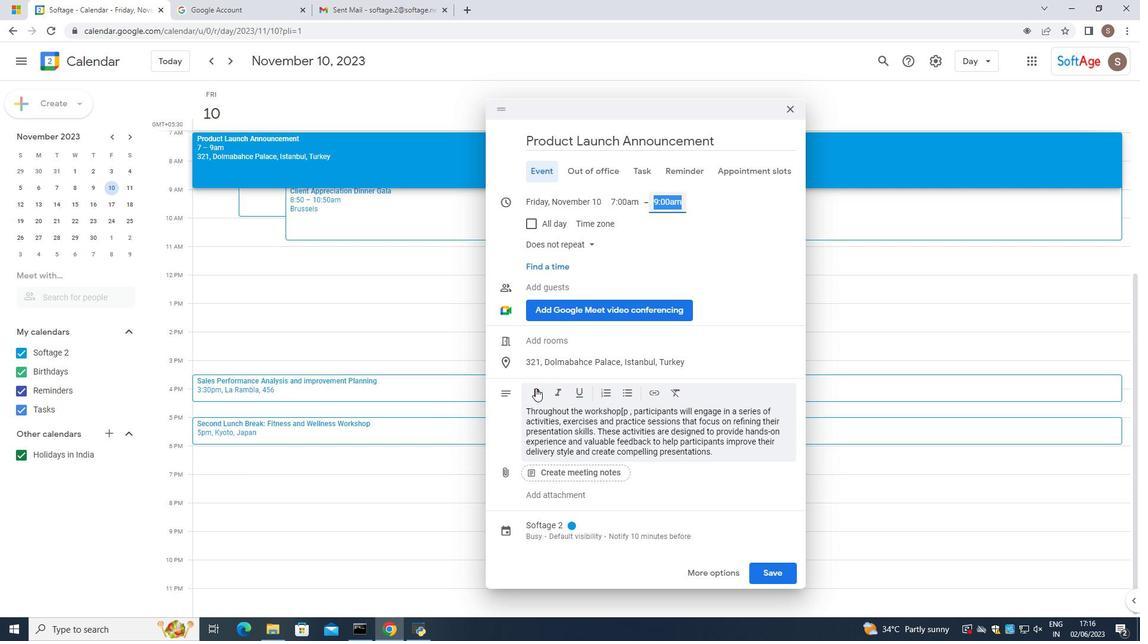 
Action: Mouse moved to (536, 392)
Screenshot: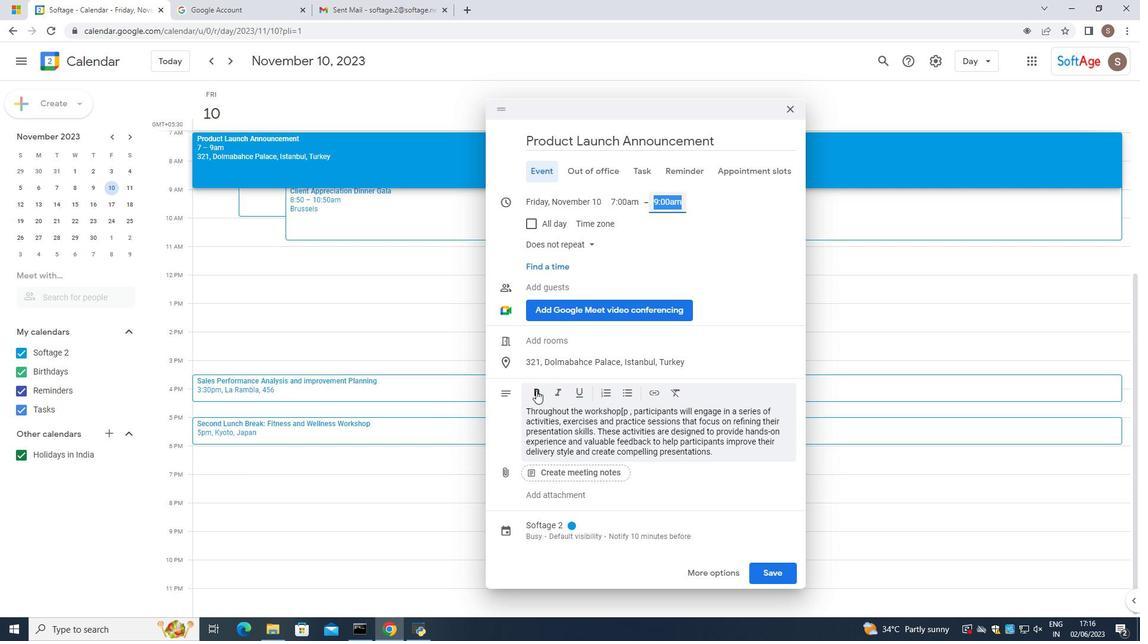 
Action: Mouse scrolled (536, 392) with delta (0, 0)
Screenshot: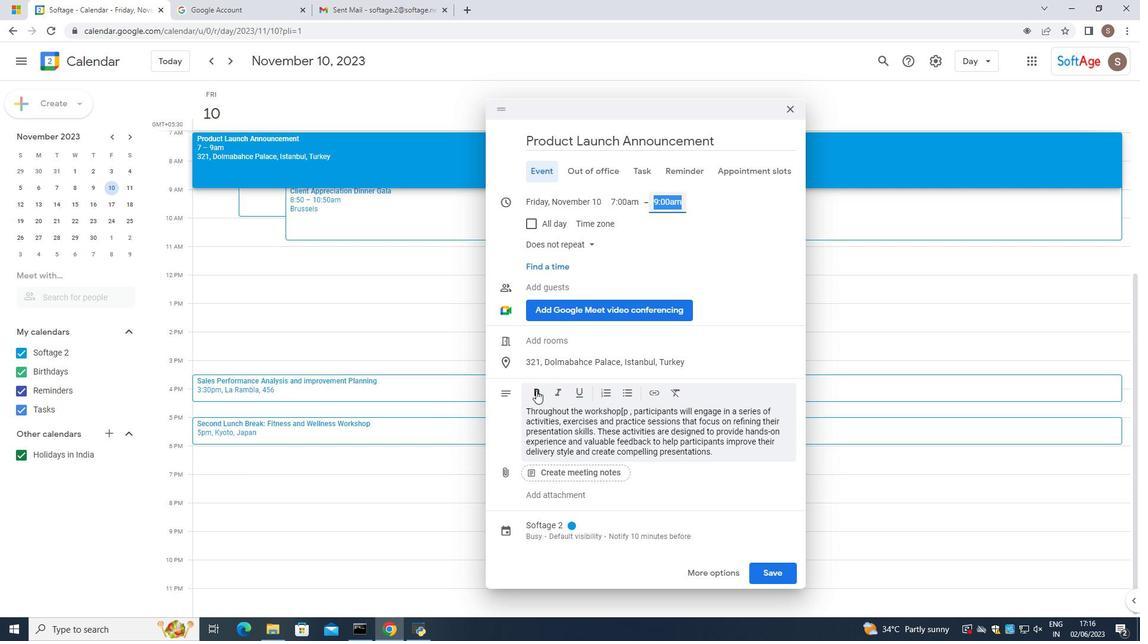 
Action: Mouse moved to (599, 442)
Screenshot: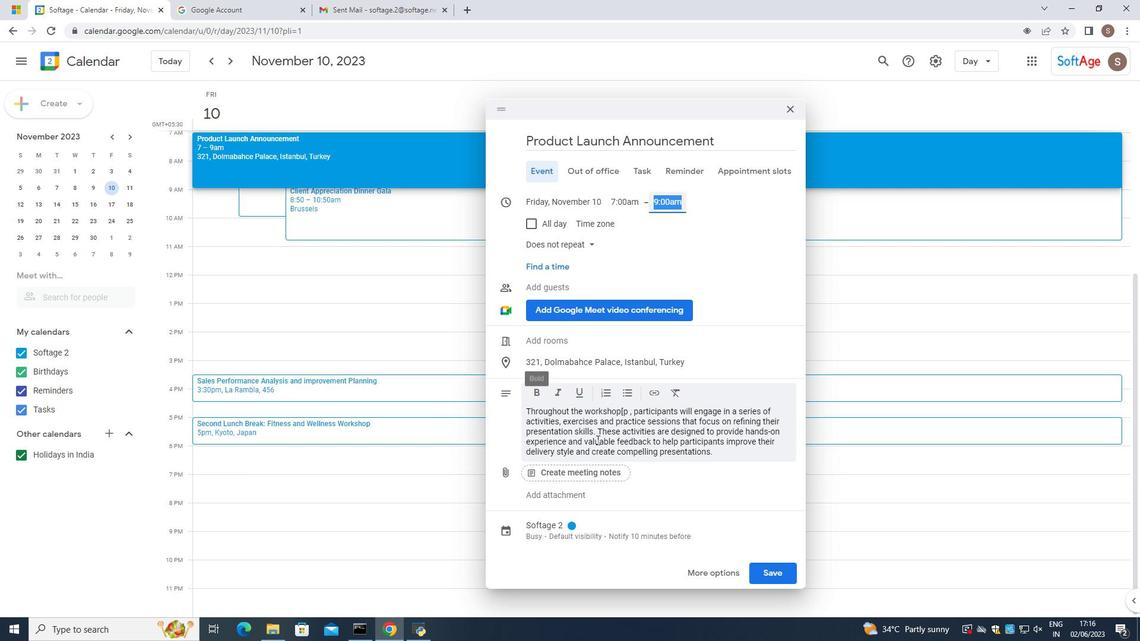 
Action: Mouse scrolled (599, 441) with delta (0, 0)
Screenshot: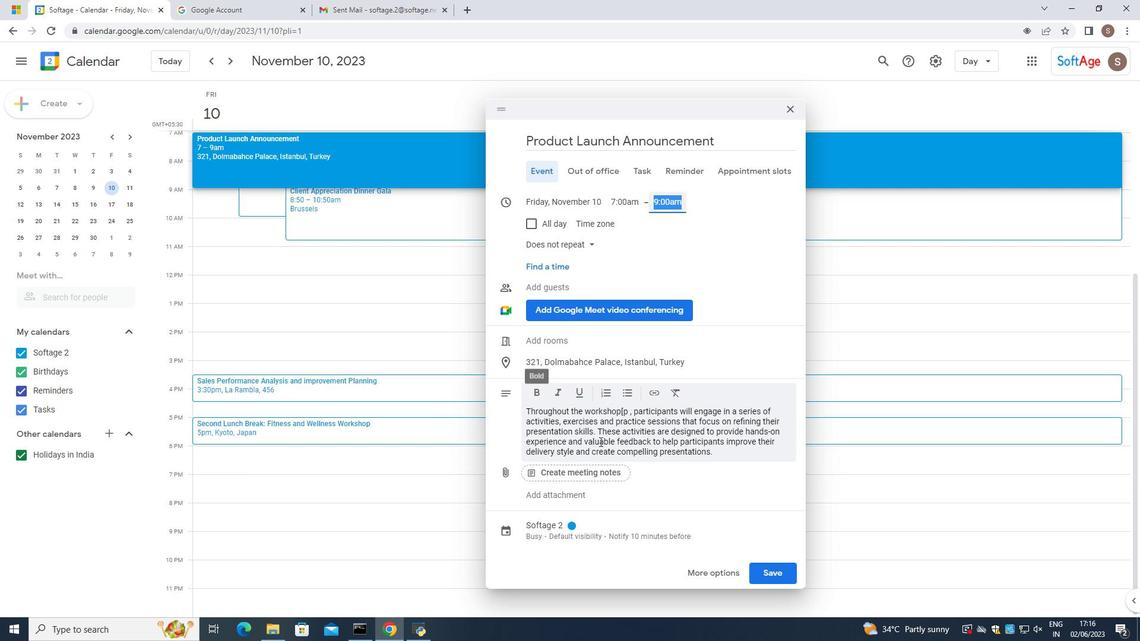 
Action: Mouse moved to (594, 445)
Screenshot: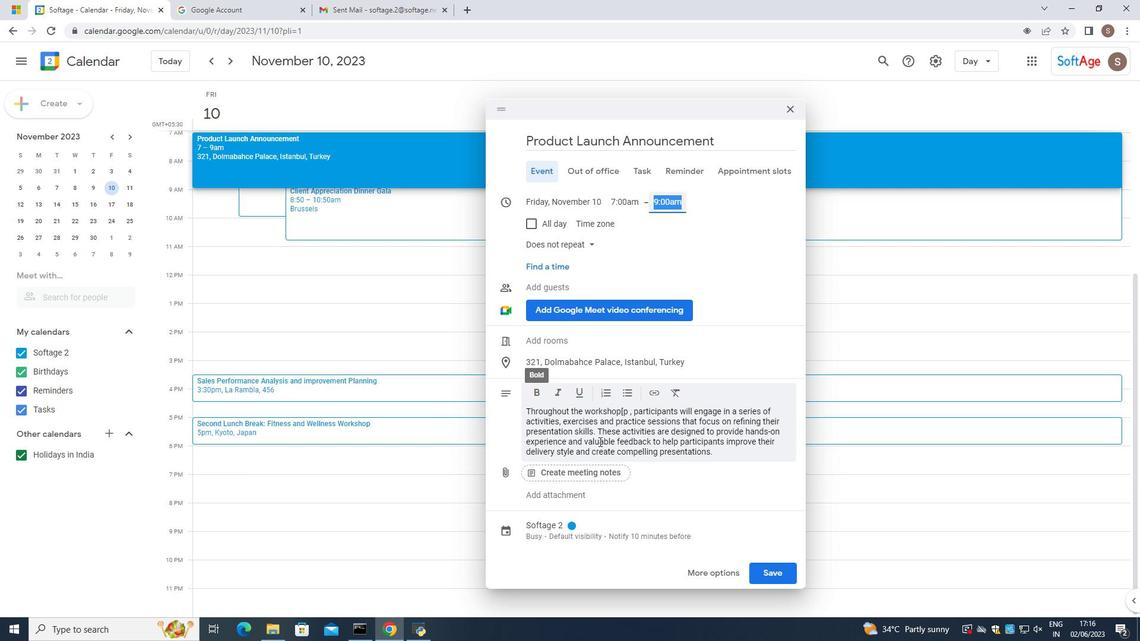 
Action: Mouse scrolled (594, 446) with delta (0, 0)
Screenshot: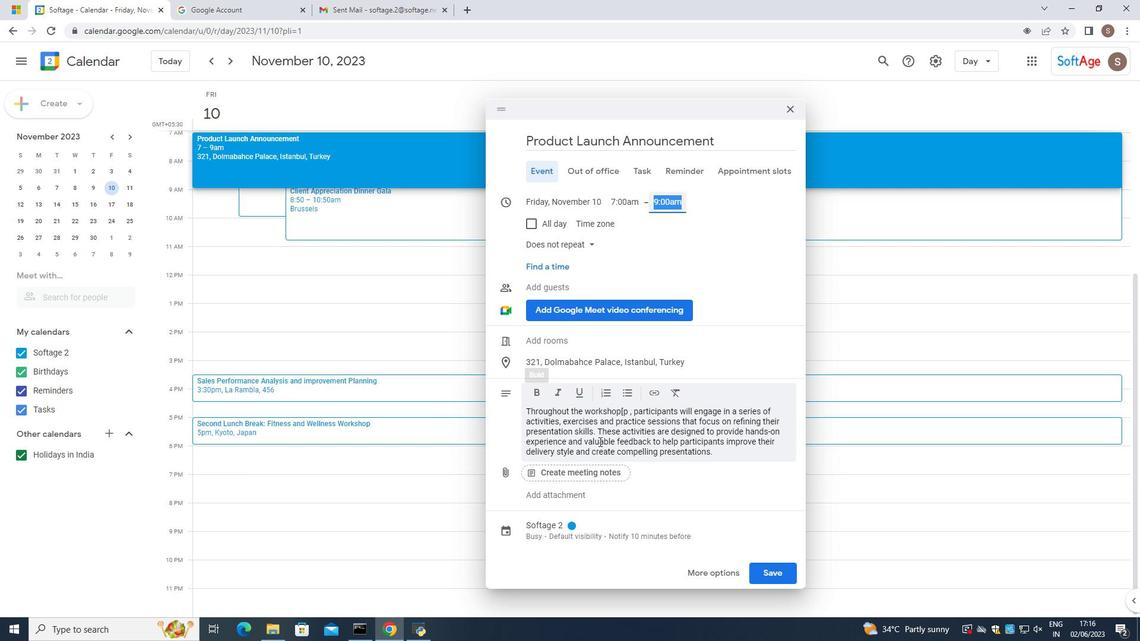 
Action: Mouse scrolled (594, 446) with delta (0, 0)
Screenshot: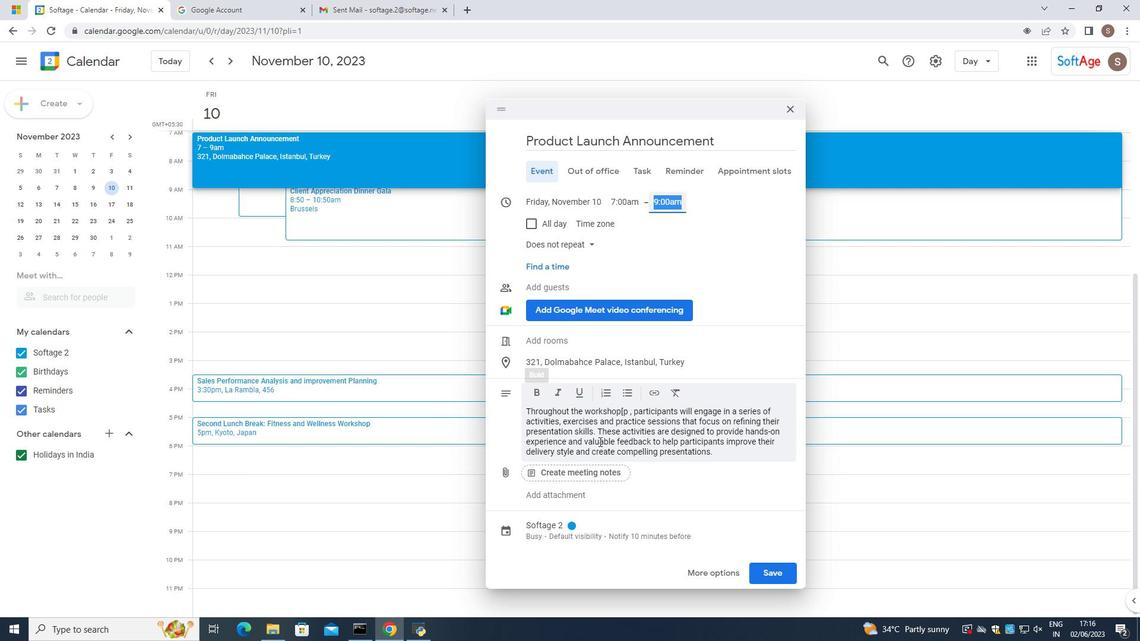 
Action: Mouse scrolled (594, 446) with delta (0, 0)
Screenshot: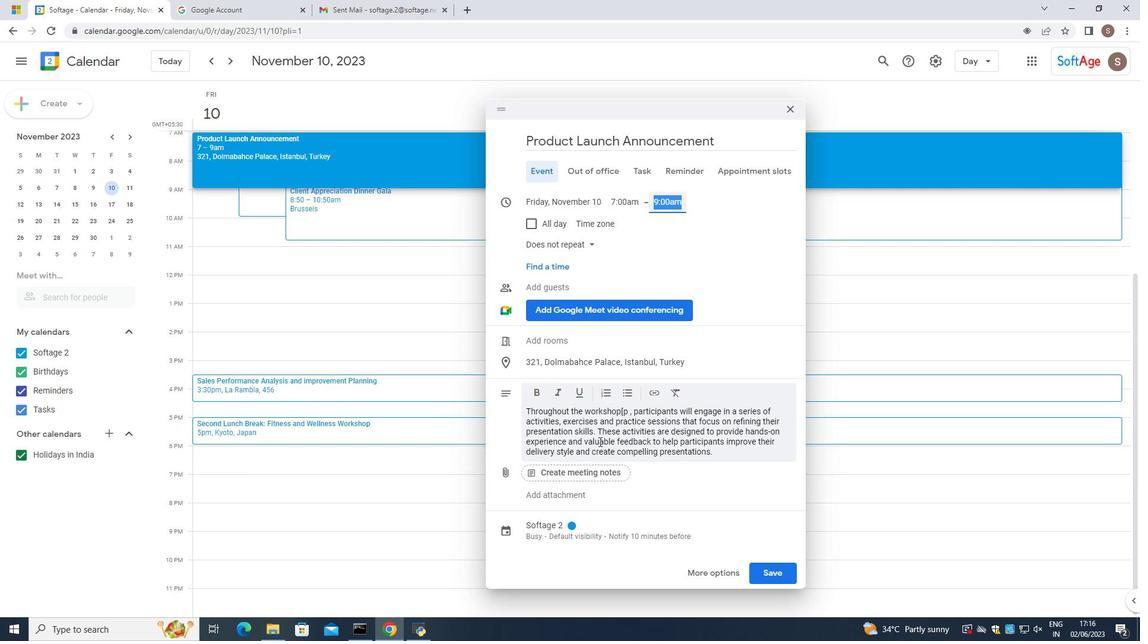 
Action: Mouse moved to (597, 396)
Screenshot: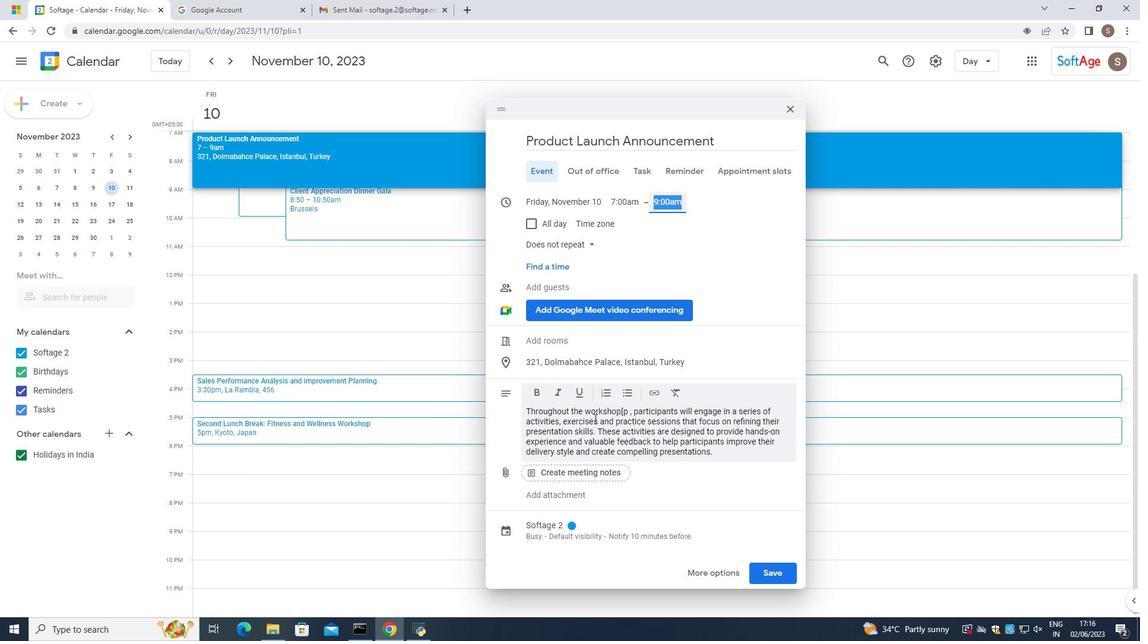 
Action: Mouse scrolled (597, 397) with delta (0, 0)
Screenshot: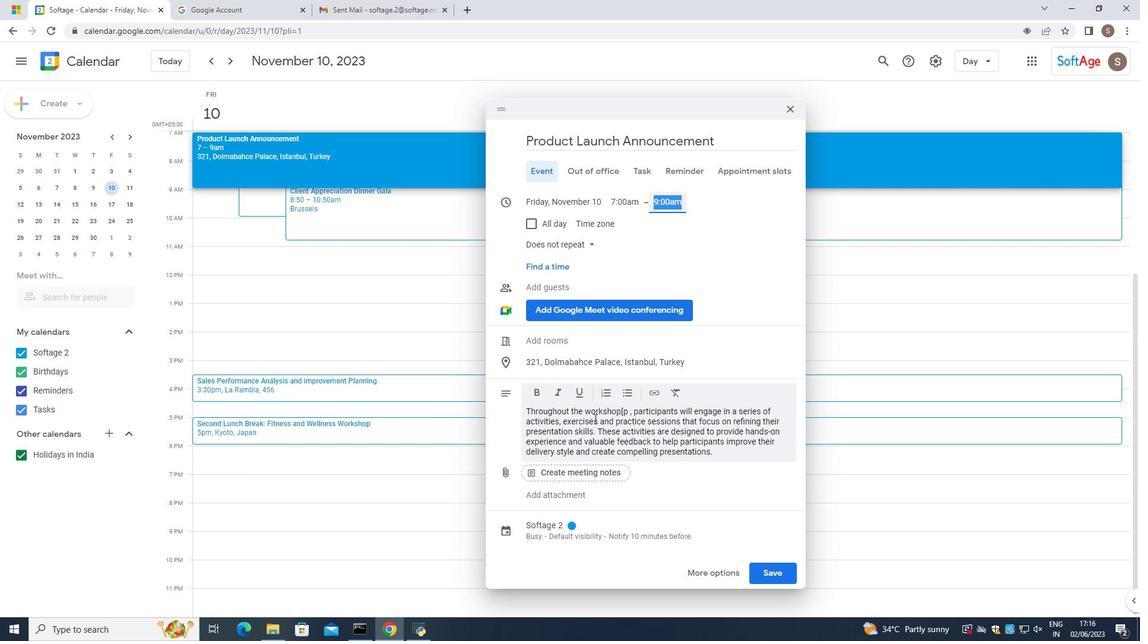 
Action: Mouse moved to (597, 393)
Screenshot: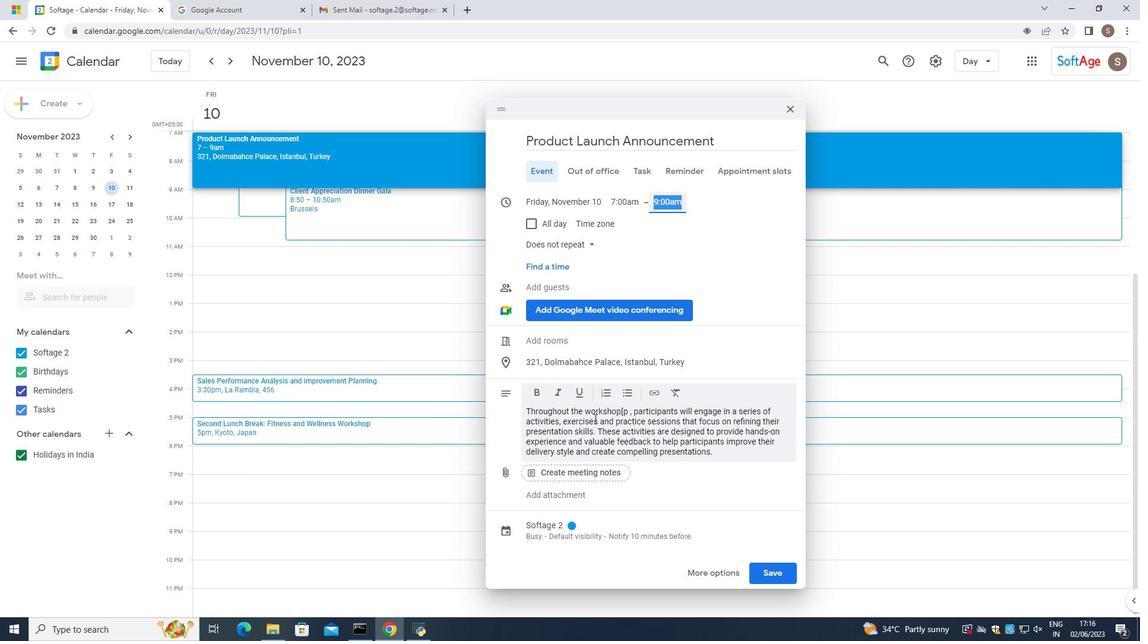 
Action: Mouse scrolled (597, 394) with delta (0, 0)
Screenshot: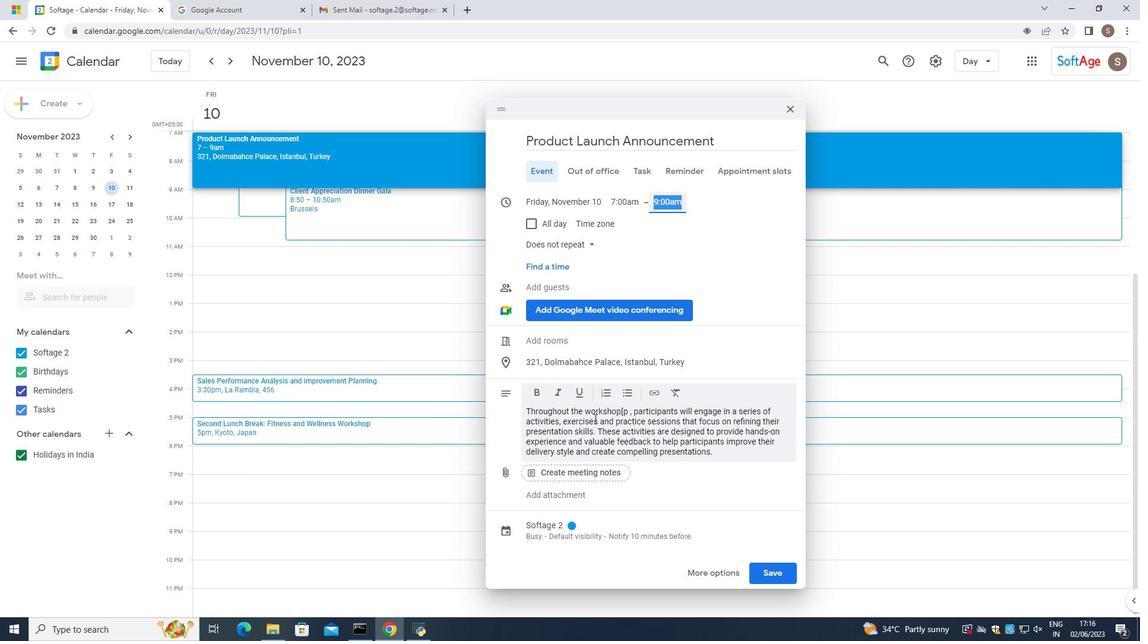 
Action: Mouse moved to (597, 390)
Screenshot: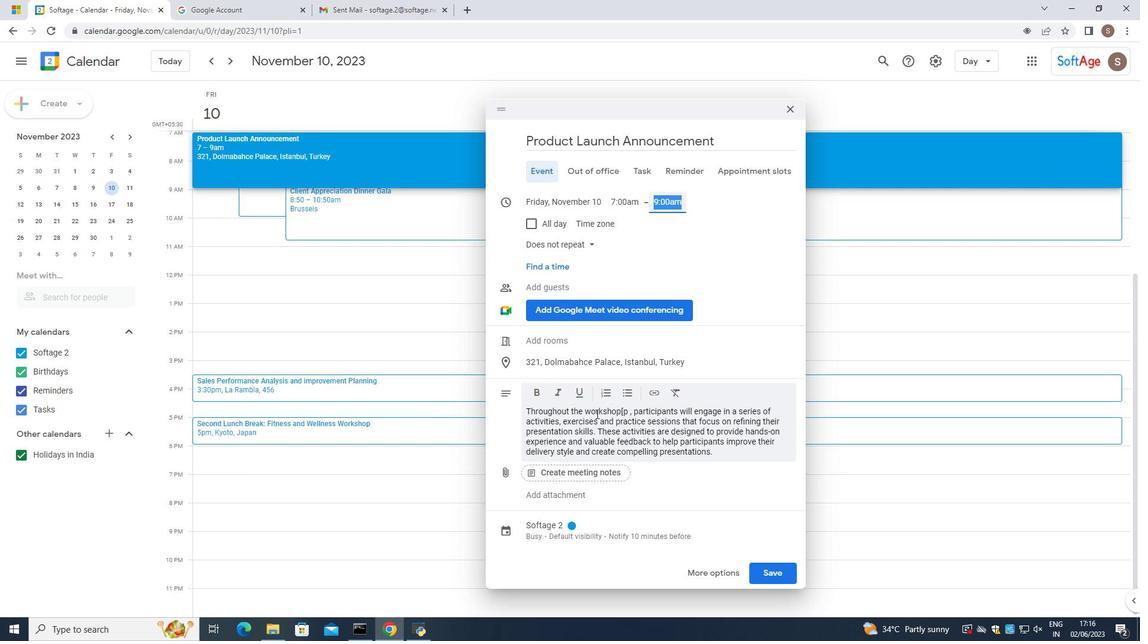 
Action: Mouse scrolled (597, 391) with delta (0, 0)
Screenshot: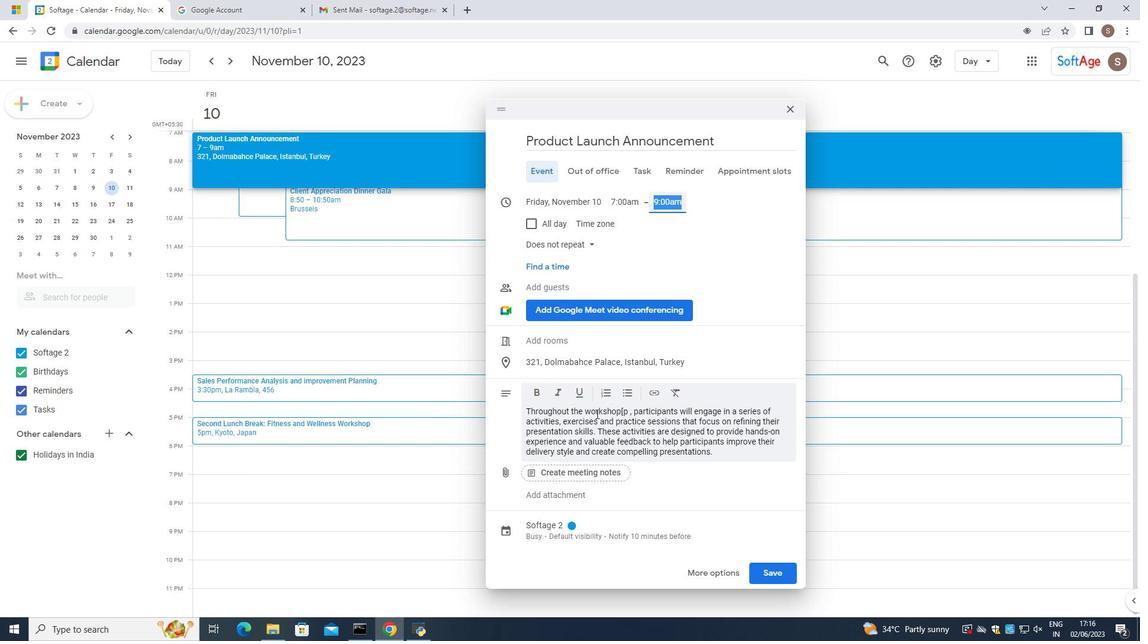 
Action: Mouse scrolled (597, 391) with delta (0, 0)
Screenshot: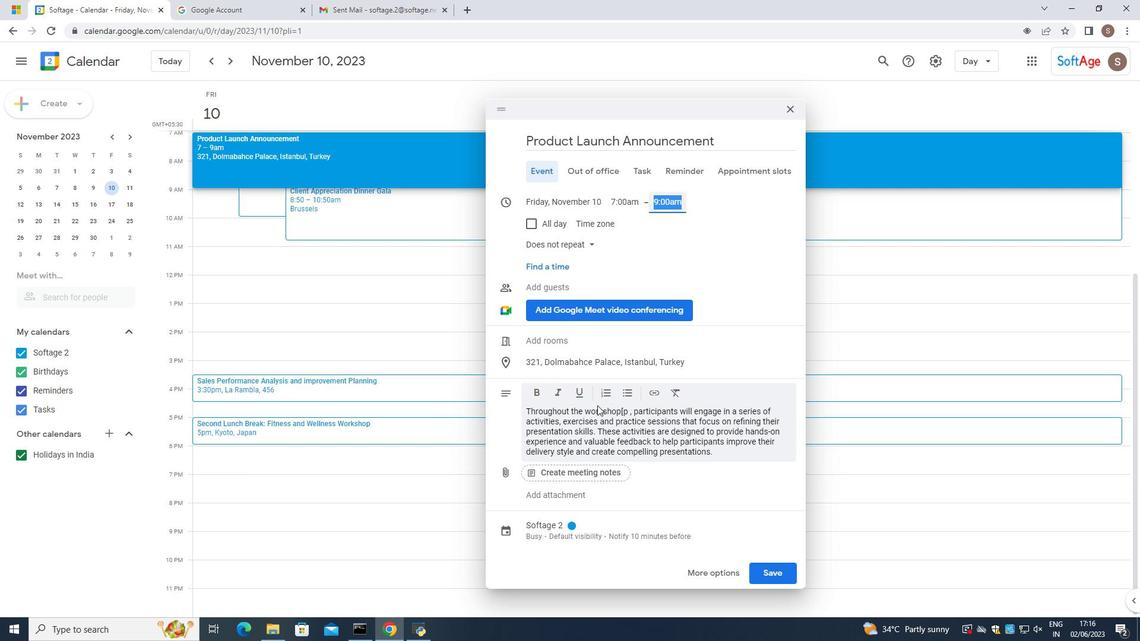 
Action: Mouse moved to (581, 247)
Screenshot: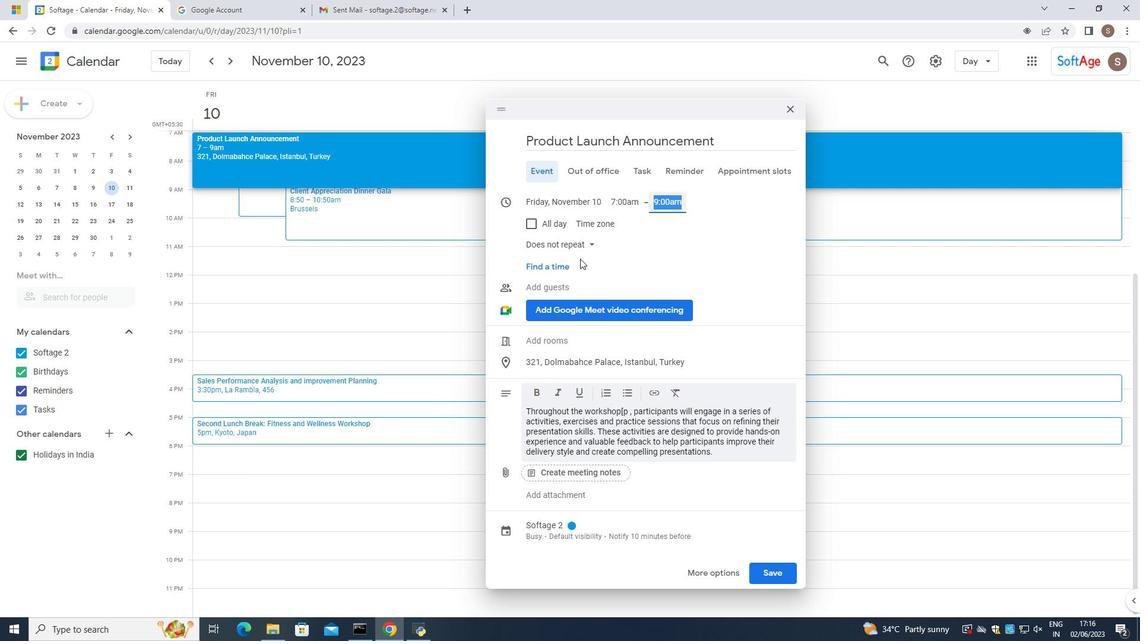 
Action: Mouse scrolled (581, 248) with delta (0, 0)
Screenshot: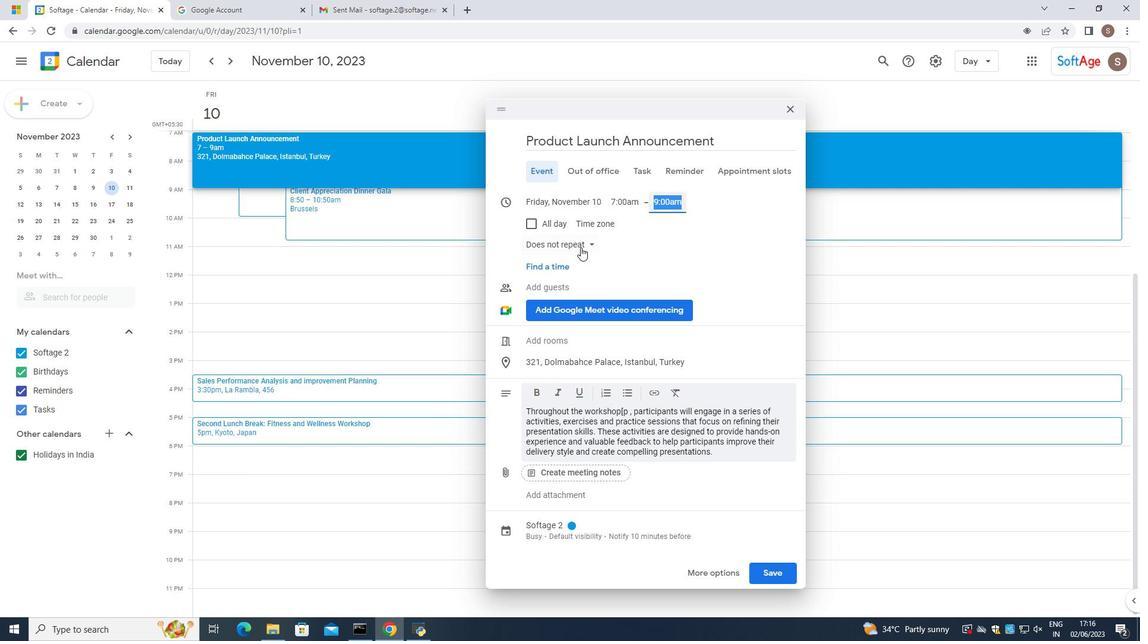 
Action: Mouse scrolled (581, 248) with delta (0, 0)
Screenshot: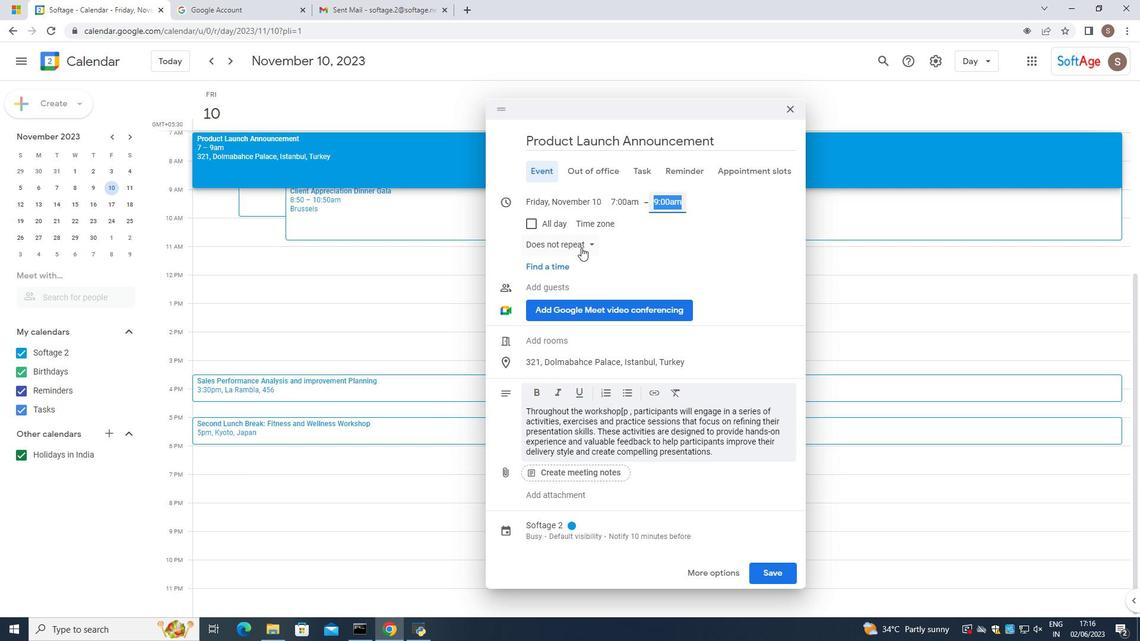 
Action: Mouse scrolled (581, 248) with delta (0, 0)
Screenshot: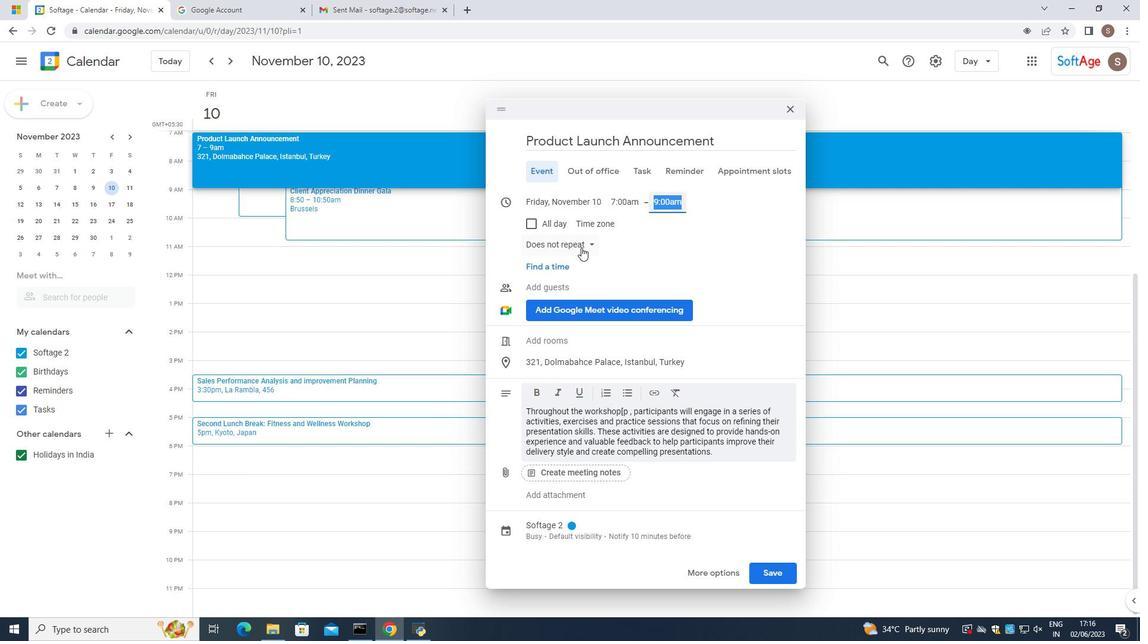 
Action: Mouse scrolled (581, 248) with delta (0, 0)
Screenshot: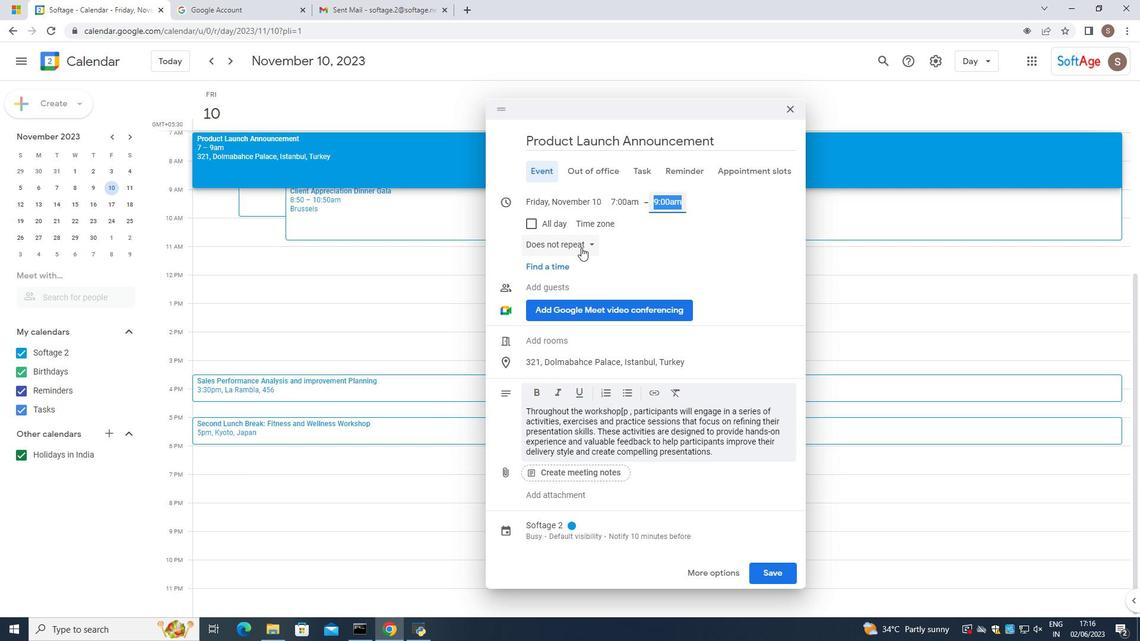 
Action: Mouse moved to (443, 203)
Screenshot: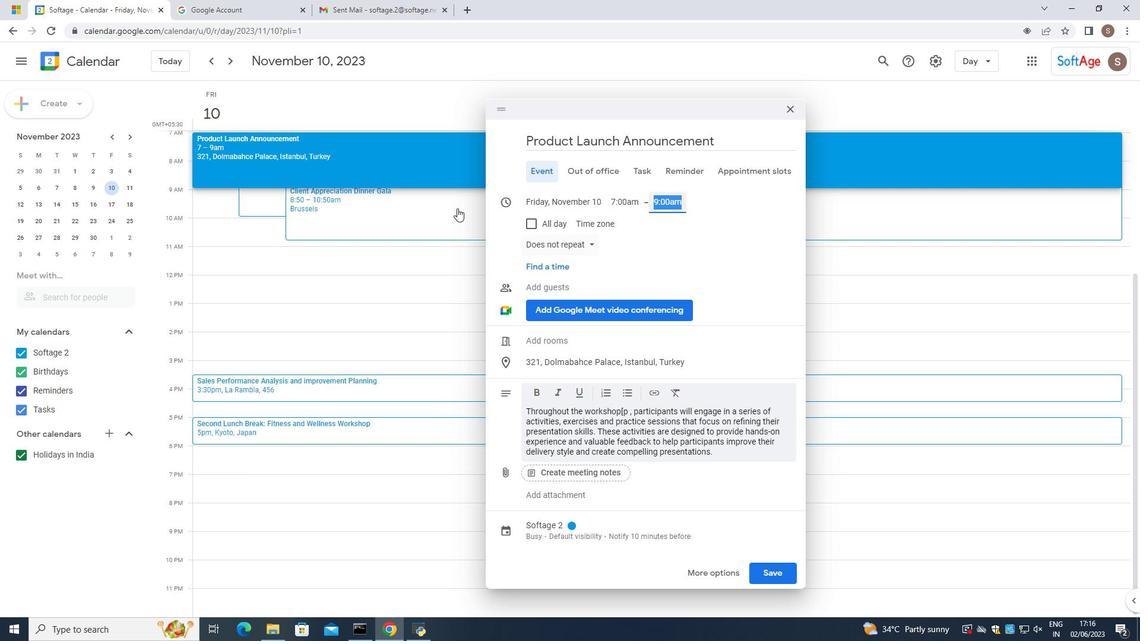 
Action: Mouse scrolled (443, 204) with delta (0, 0)
Screenshot: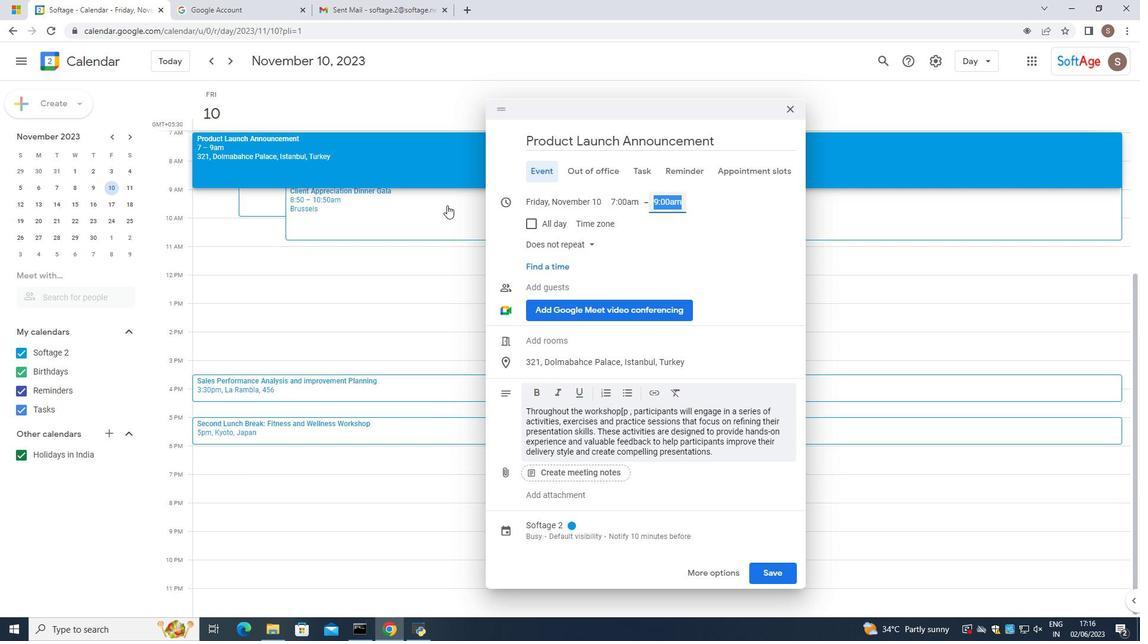 
Action: Mouse scrolled (443, 204) with delta (0, 0)
Screenshot: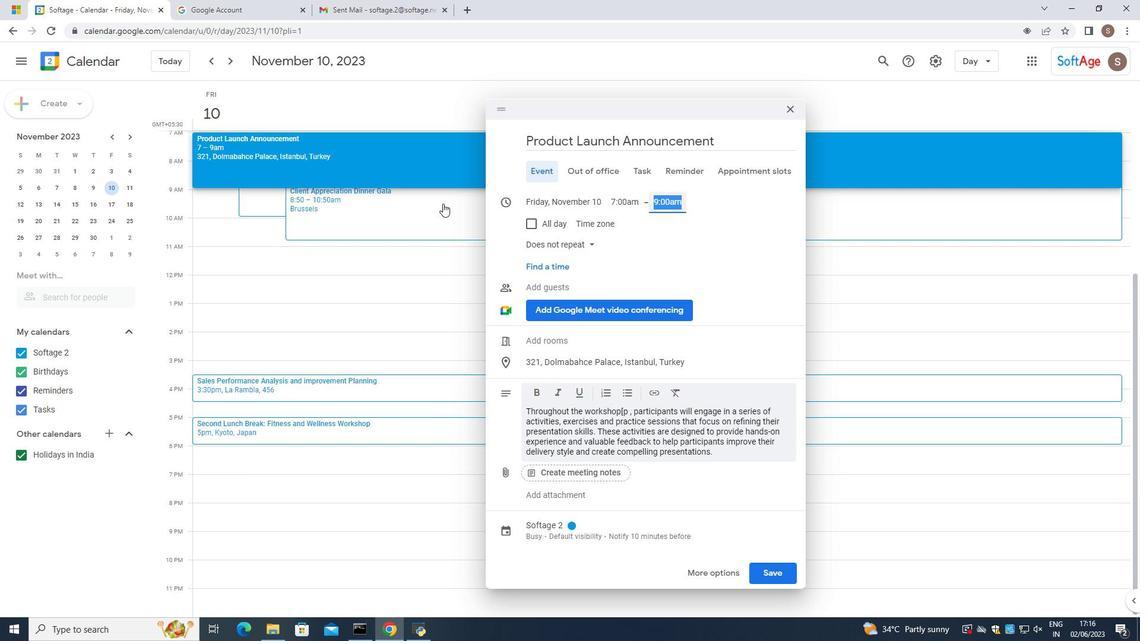 
Action: Mouse scrolled (443, 204) with delta (0, 0)
Screenshot: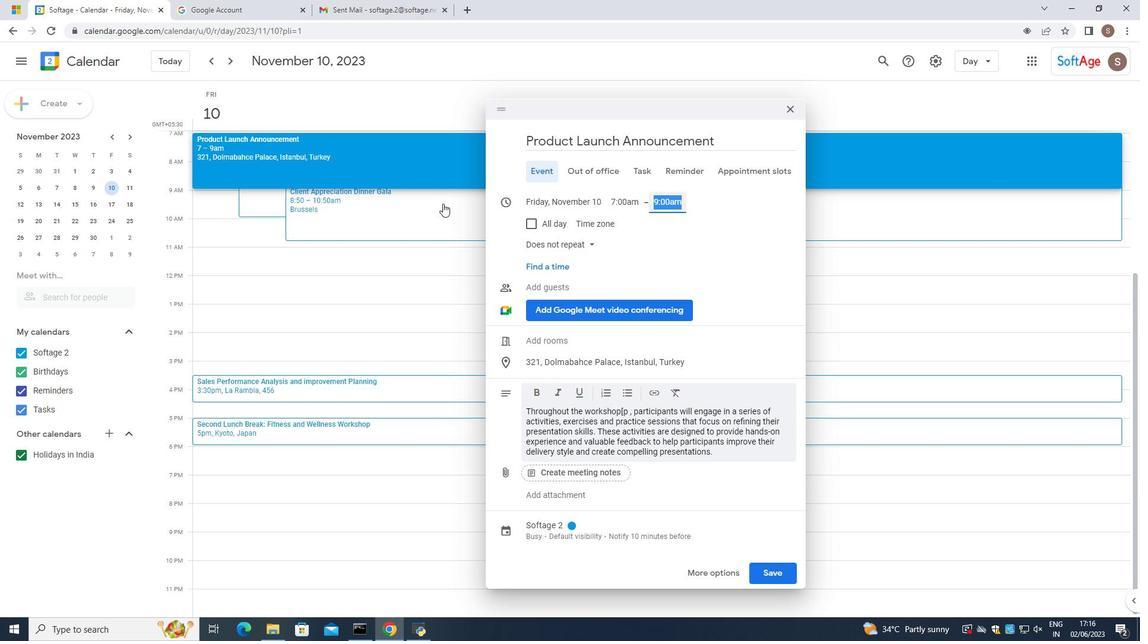 
Action: Mouse moved to (533, 237)
Screenshot: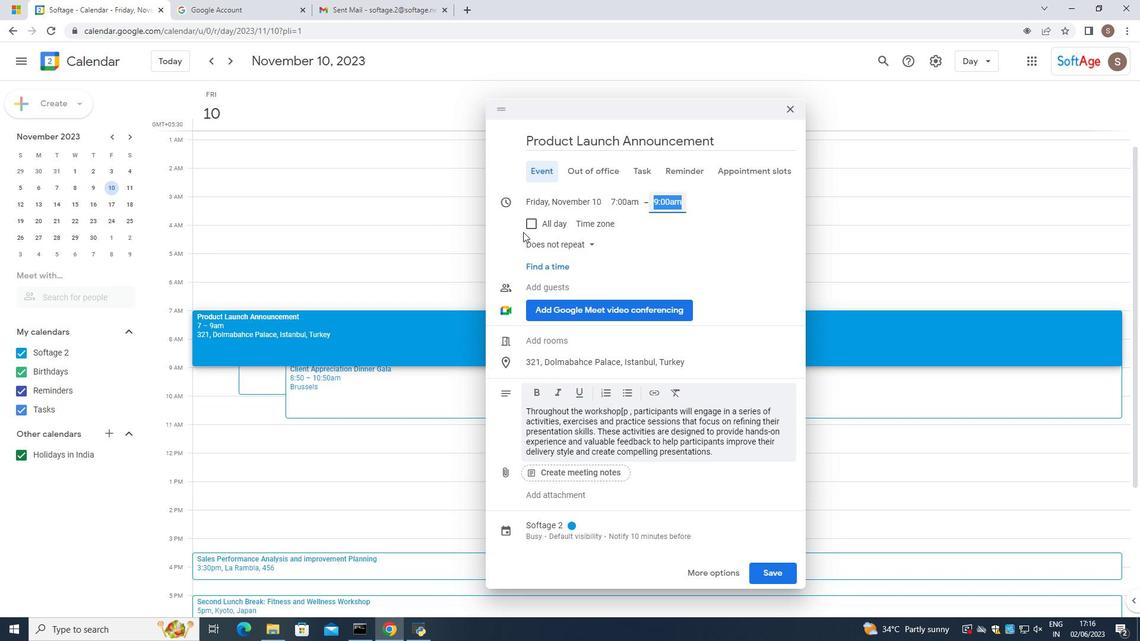 
Action: Mouse pressed left at (533, 237)
Screenshot: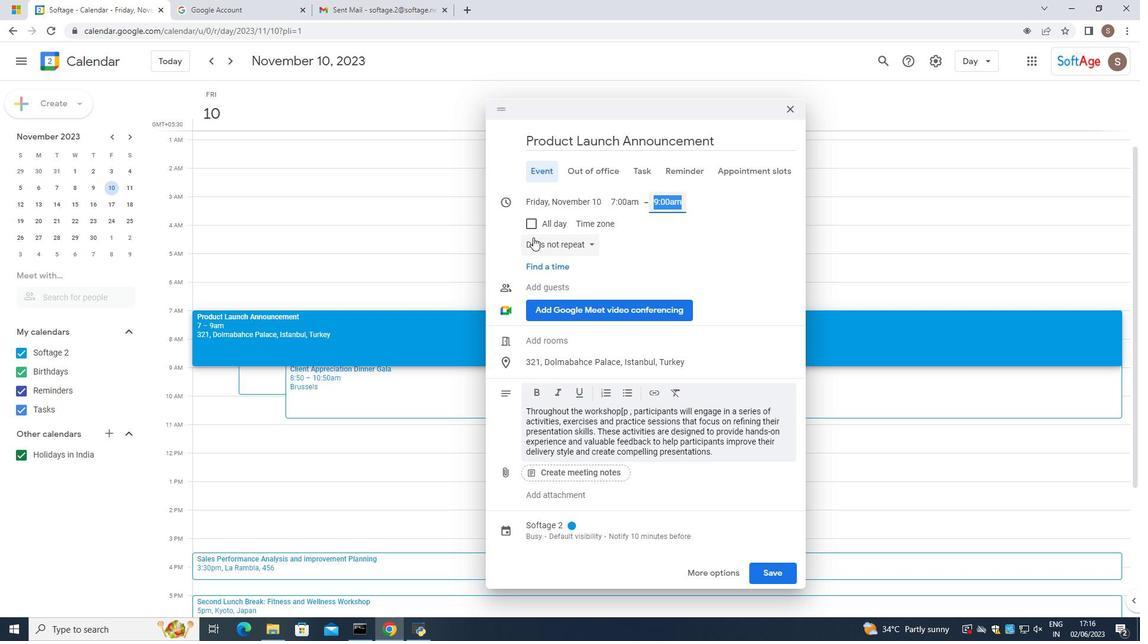 
Action: Mouse moved to (554, 284)
Screenshot: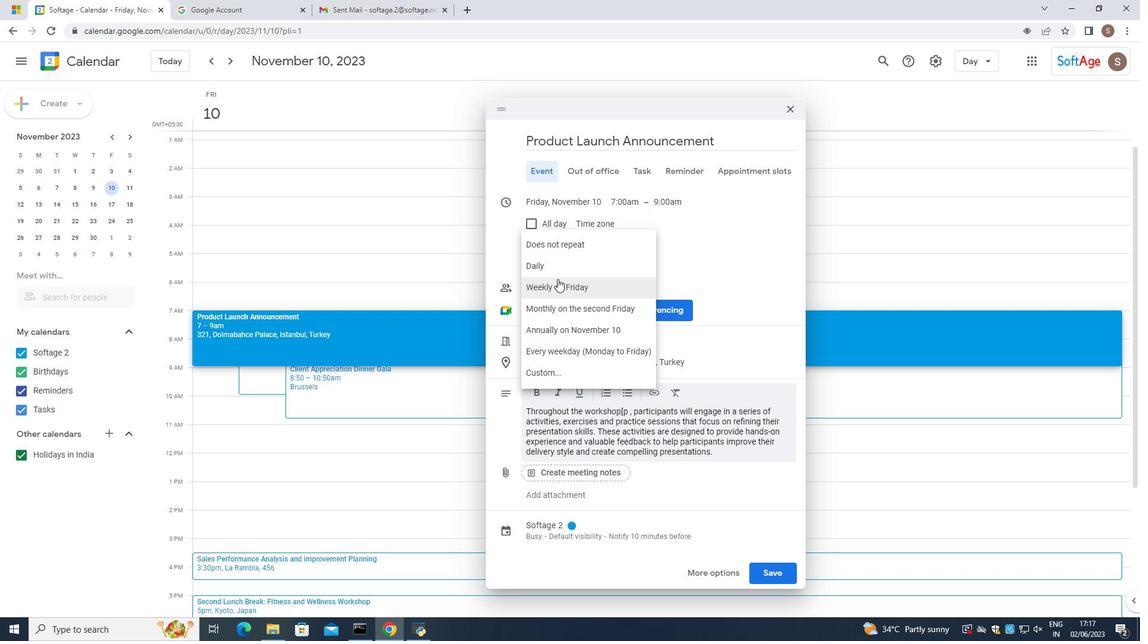 
Action: Mouse pressed left at (554, 284)
Screenshot: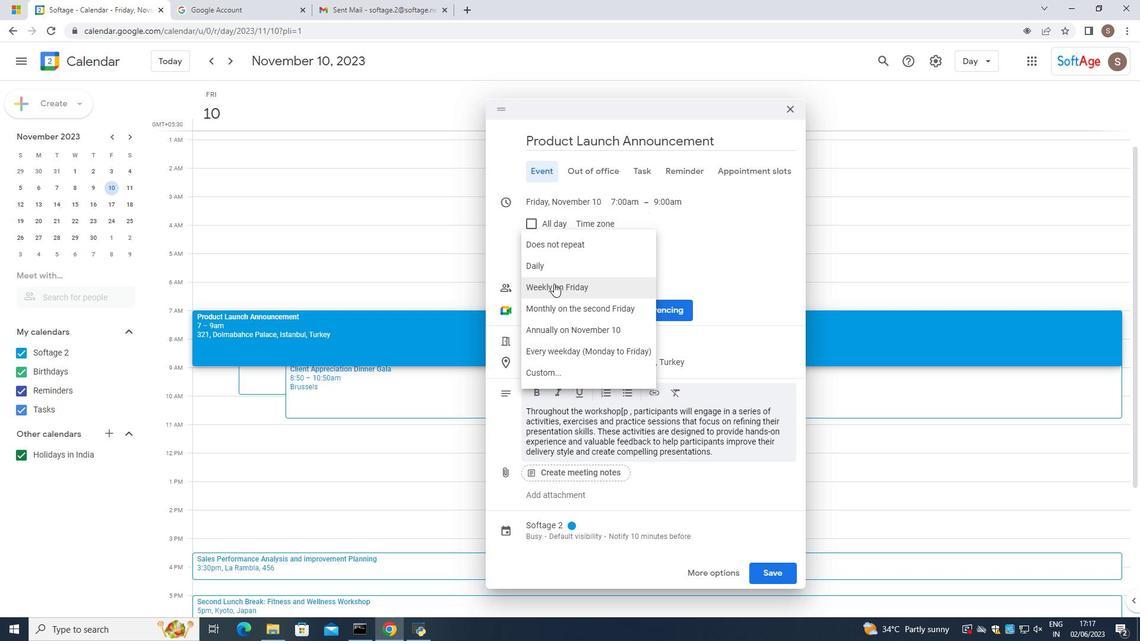 
Action: Mouse moved to (563, 250)
Screenshot: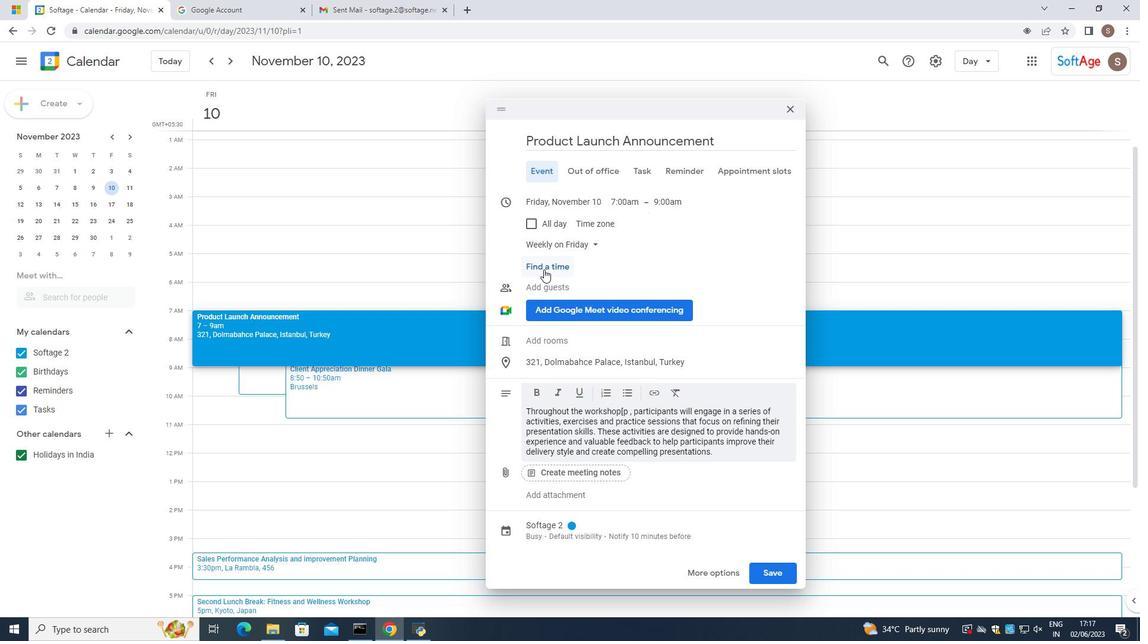 
Action: Mouse pressed left at (563, 250)
Screenshot: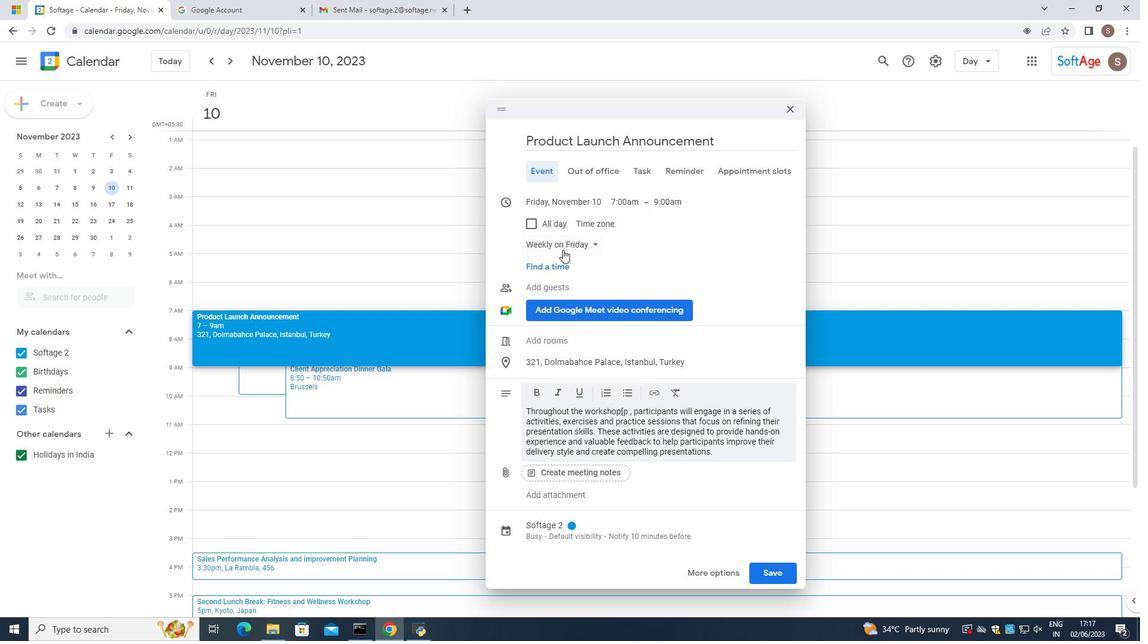 
Action: Mouse moved to (575, 344)
Screenshot: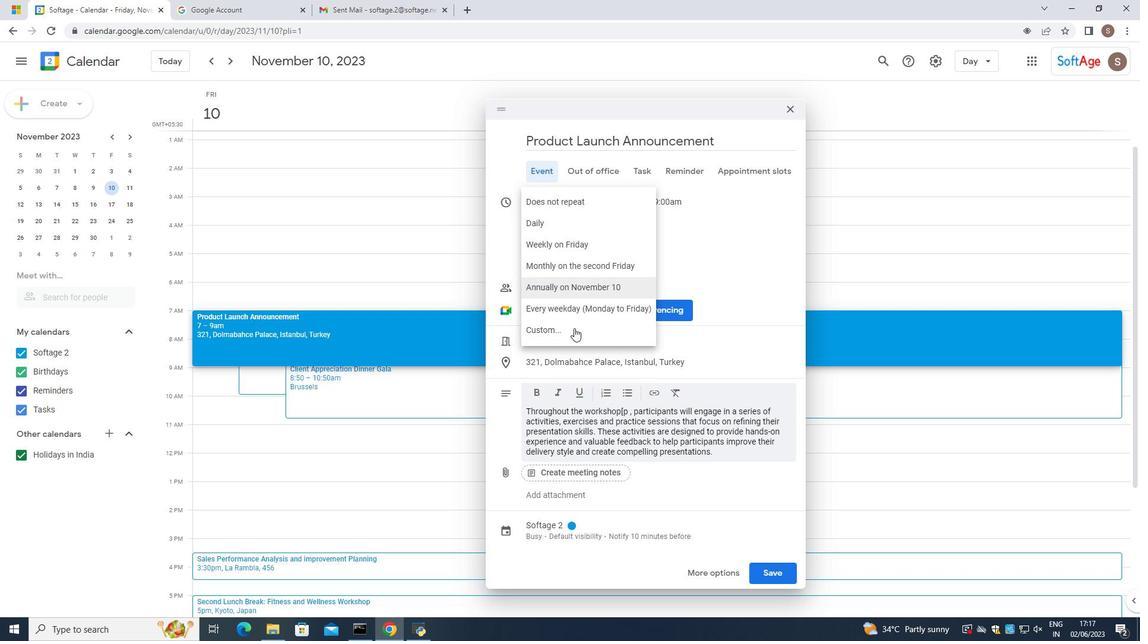
Action: Mouse pressed left at (575, 344)
Screenshot: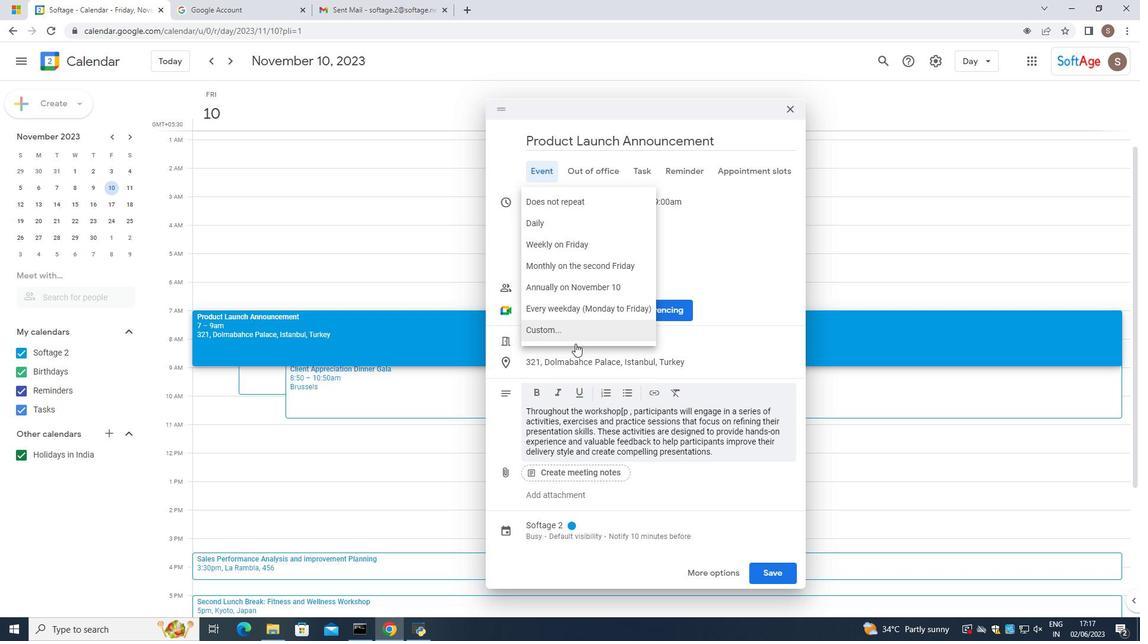 
Action: Mouse moved to (575, 336)
Screenshot: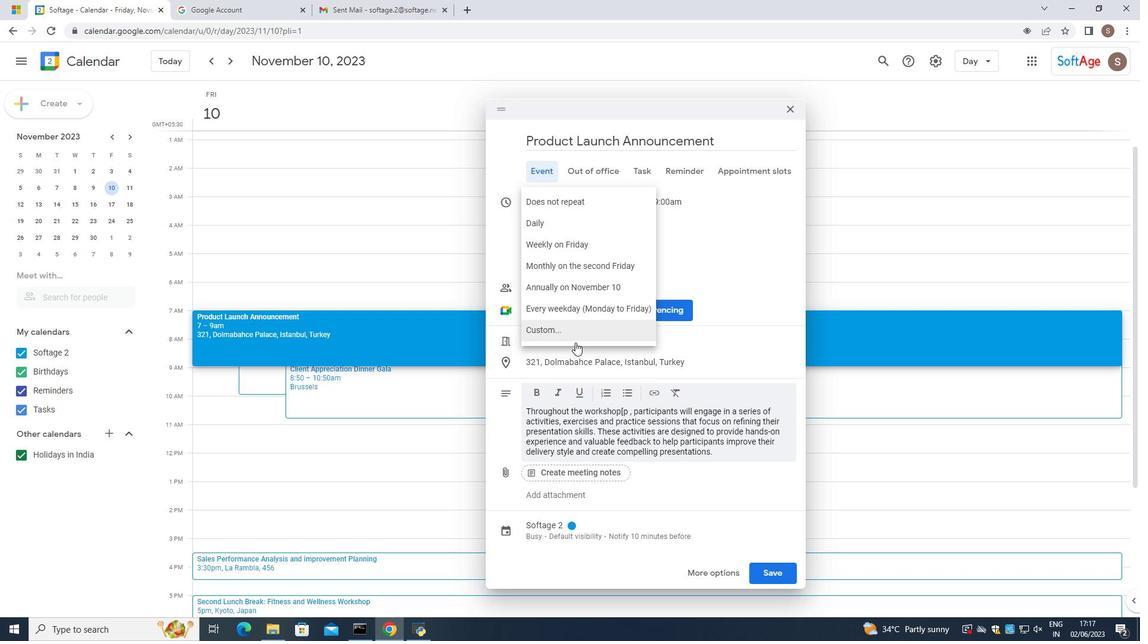 
Action: Mouse pressed left at (575, 336)
Screenshot: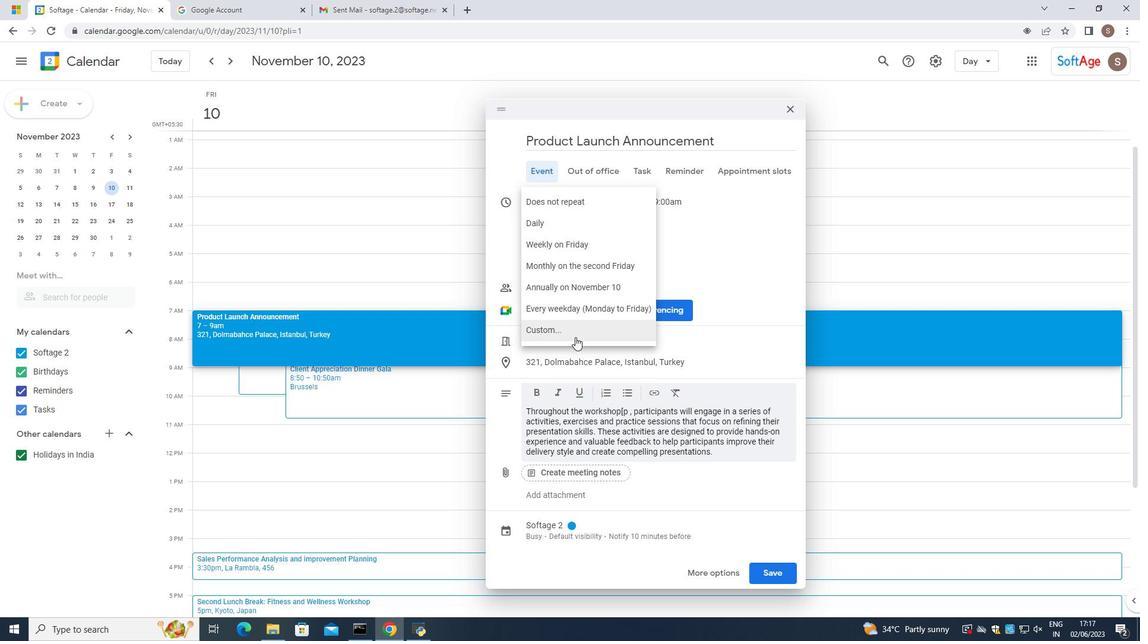
Action: Mouse moved to (465, 314)
Screenshot: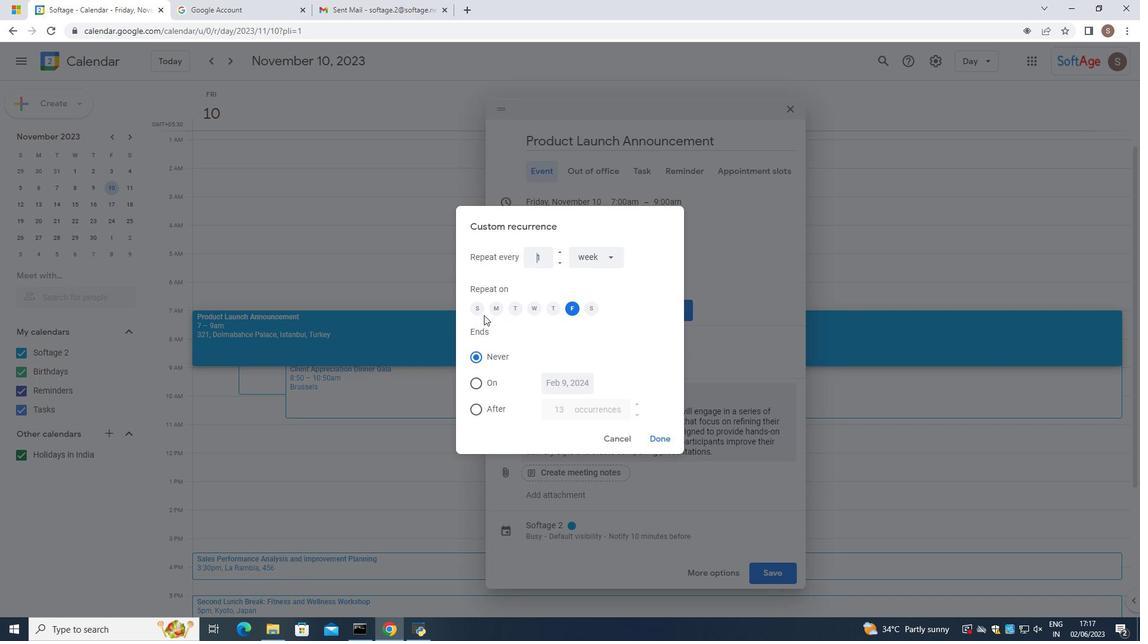 
Action: Mouse pressed left at (465, 314)
Screenshot: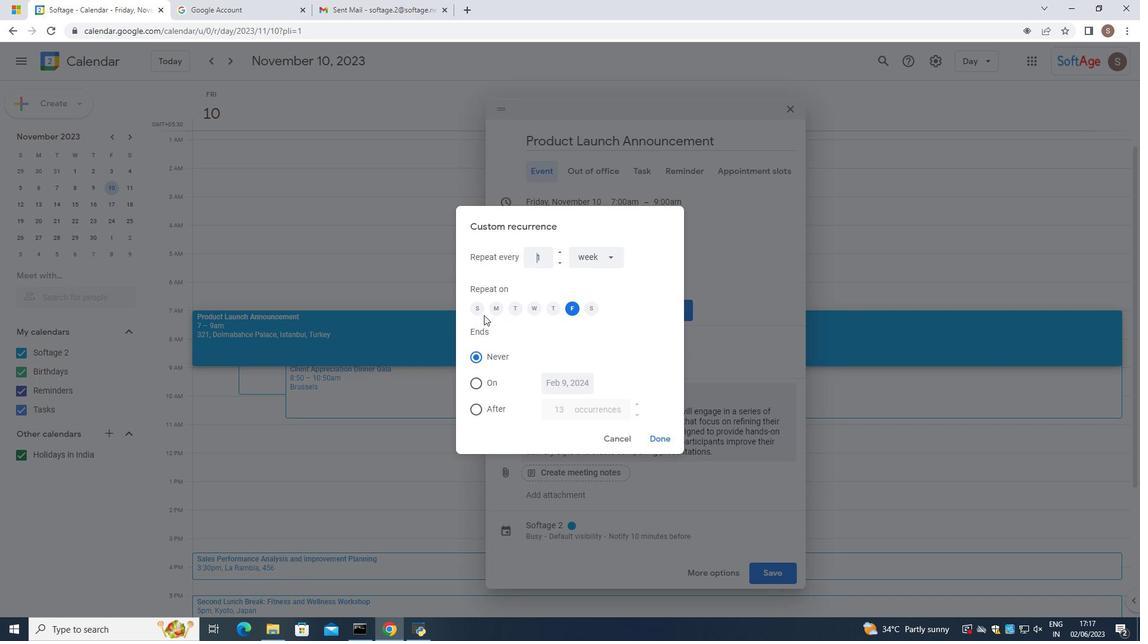 
Action: Mouse moved to (477, 312)
Screenshot: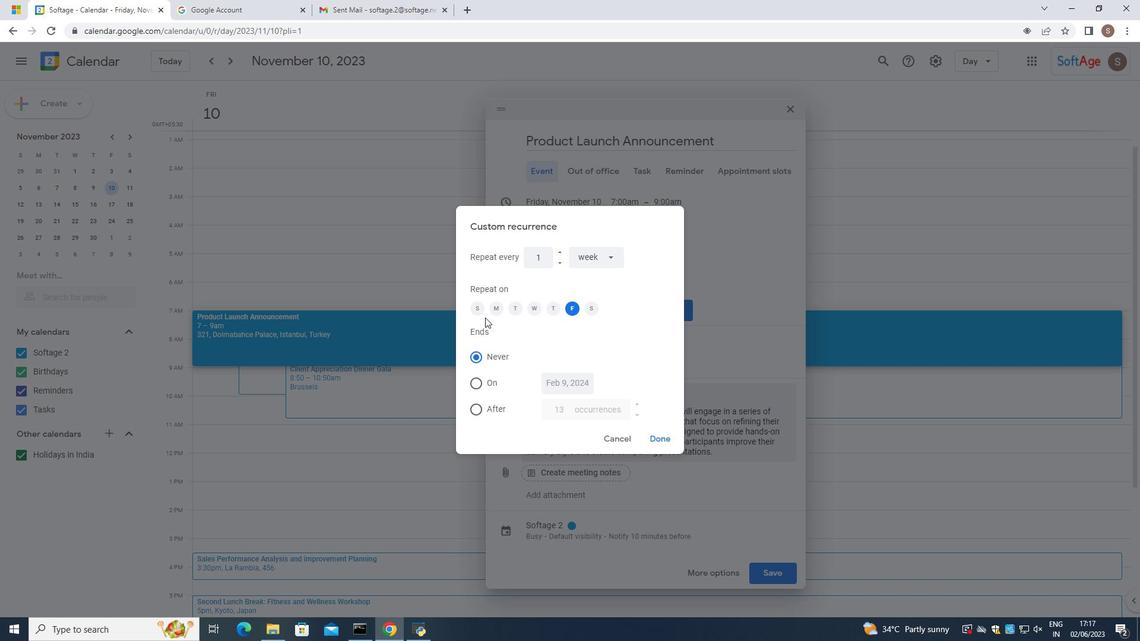 
Action: Mouse pressed left at (477, 312)
Screenshot: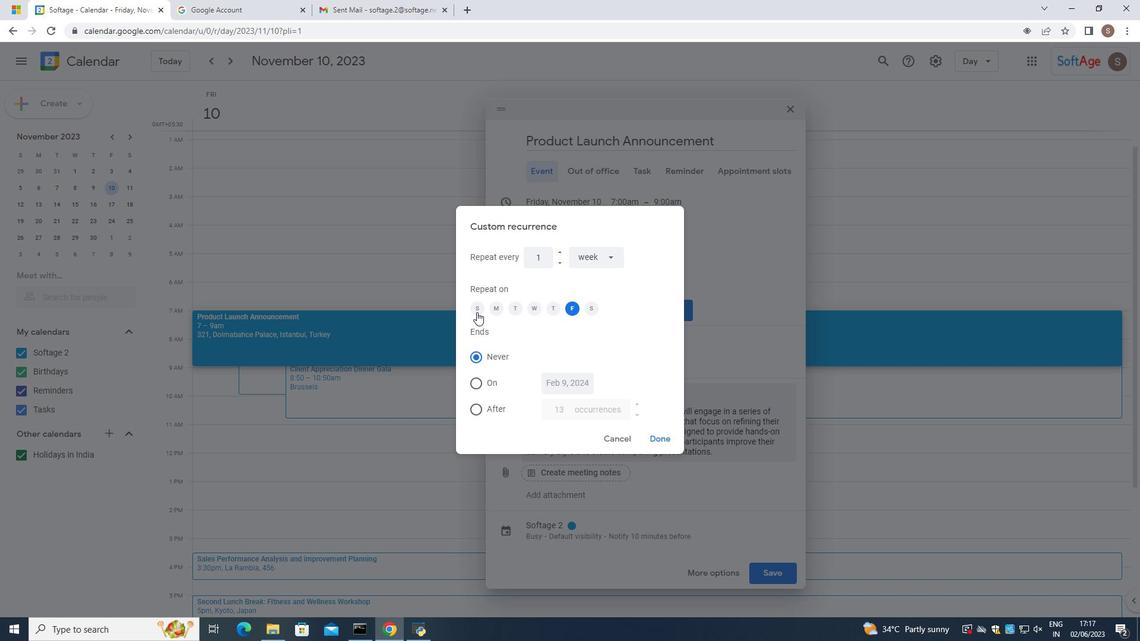 
Action: Mouse moved to (572, 314)
Screenshot: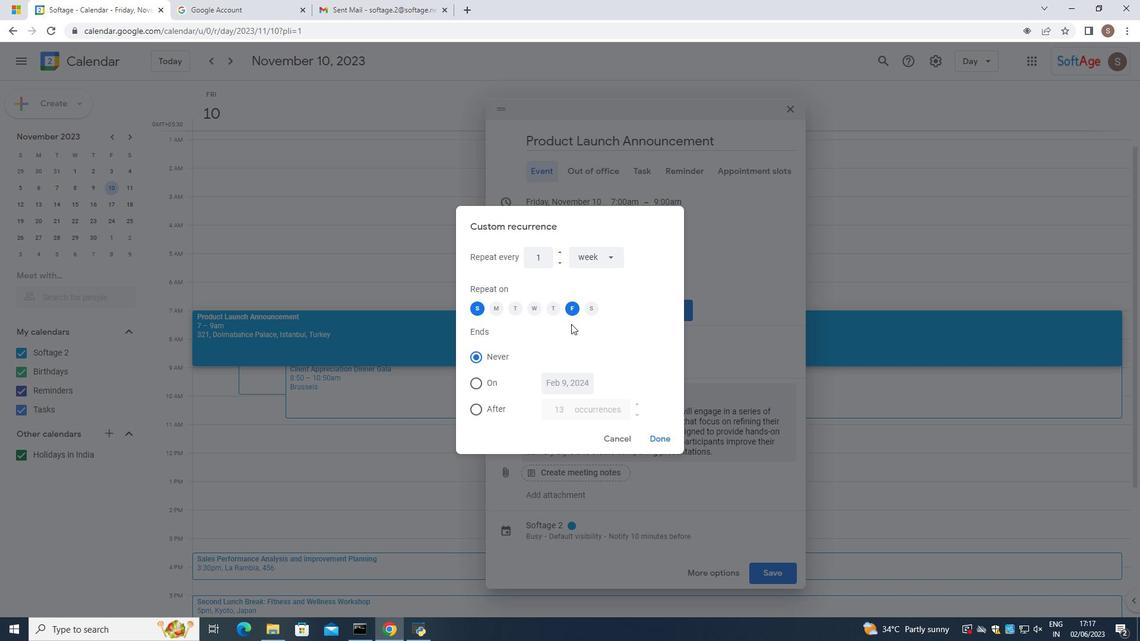 
Action: Mouse pressed left at (572, 314)
Screenshot: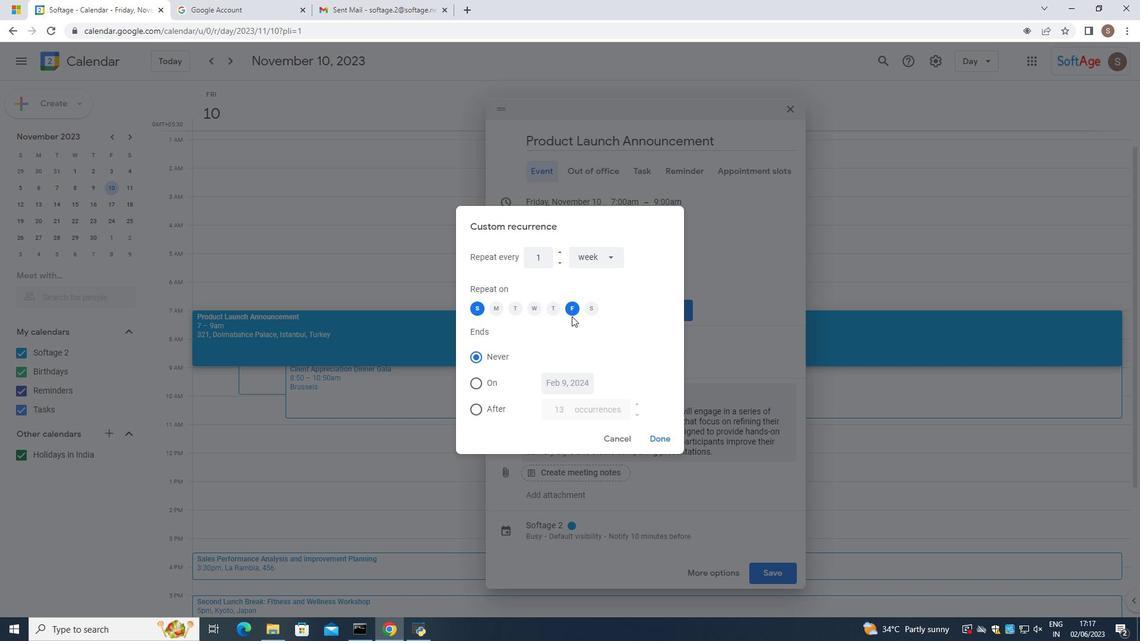 
Action: Mouse moved to (641, 431)
Screenshot: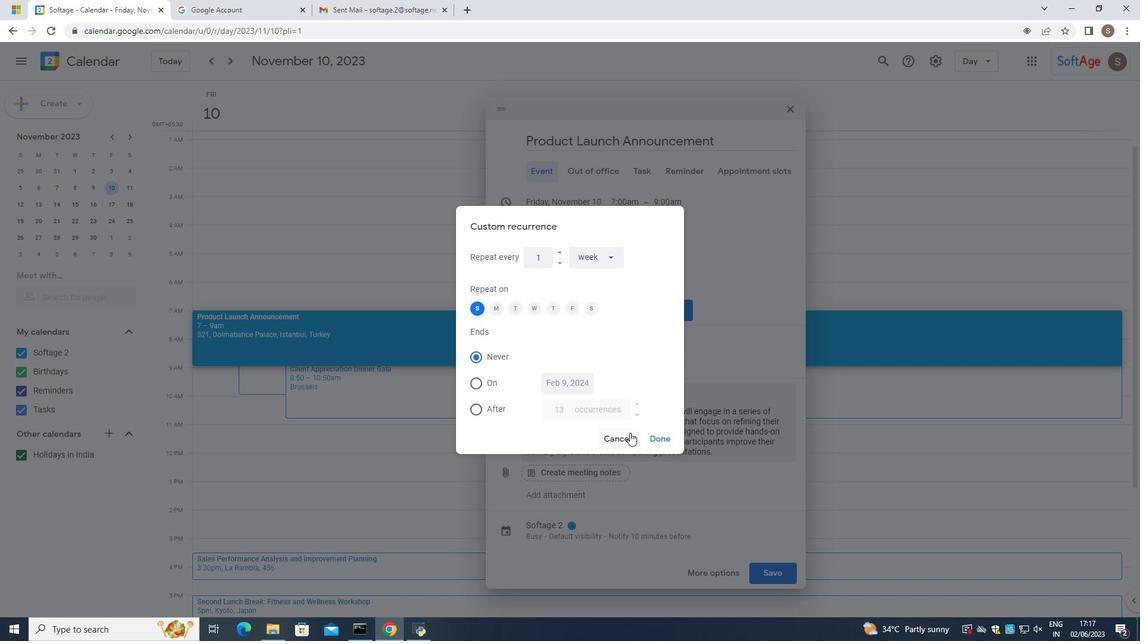 
Action: Mouse pressed left at (641, 431)
Screenshot: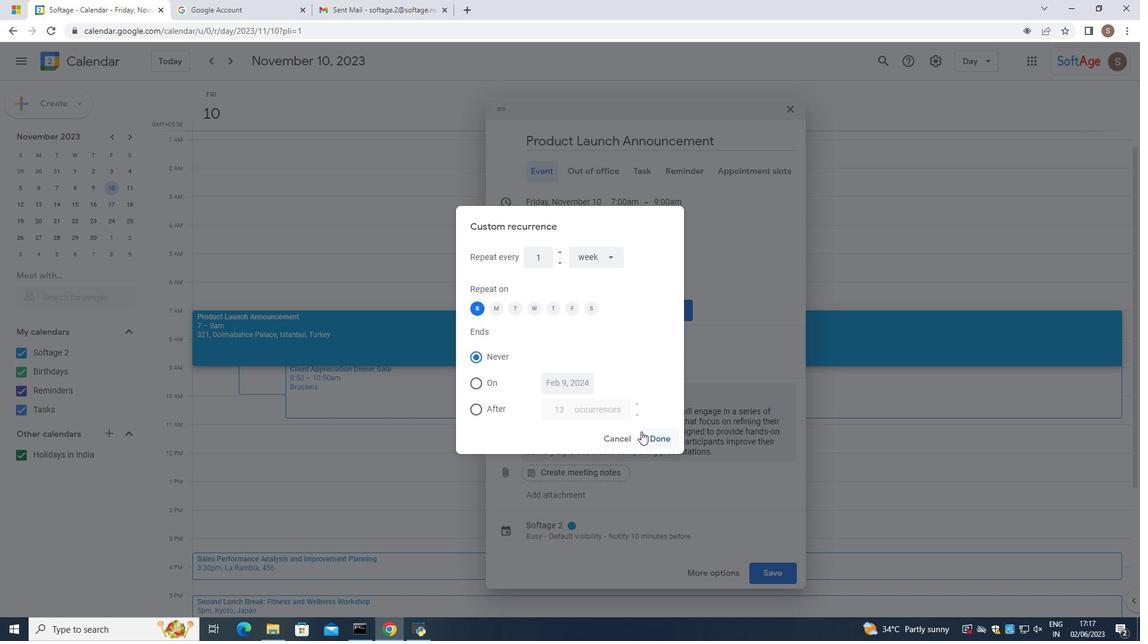 
Action: Mouse moved to (587, 246)
Screenshot: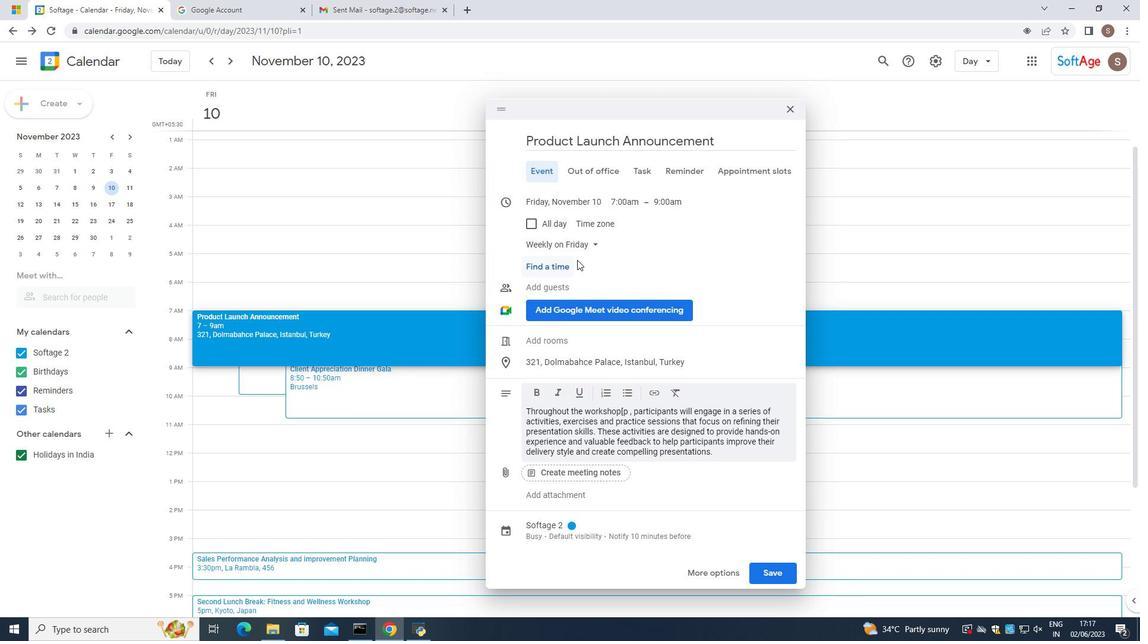 
Action: Mouse pressed left at (587, 246)
Screenshot: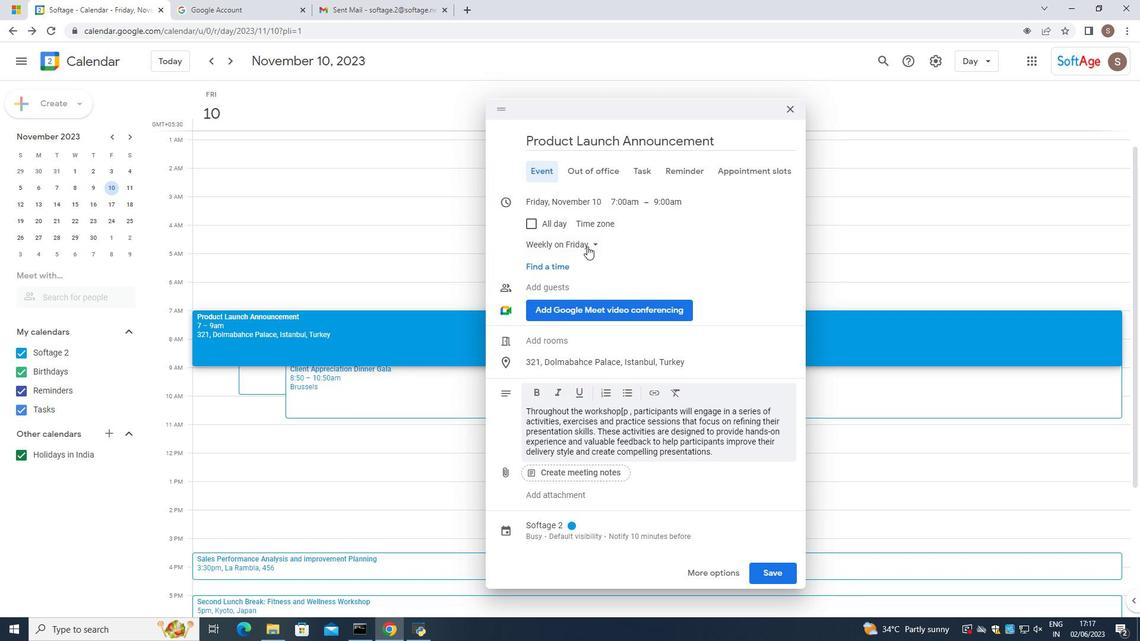 
Action: Mouse moved to (558, 262)
Screenshot: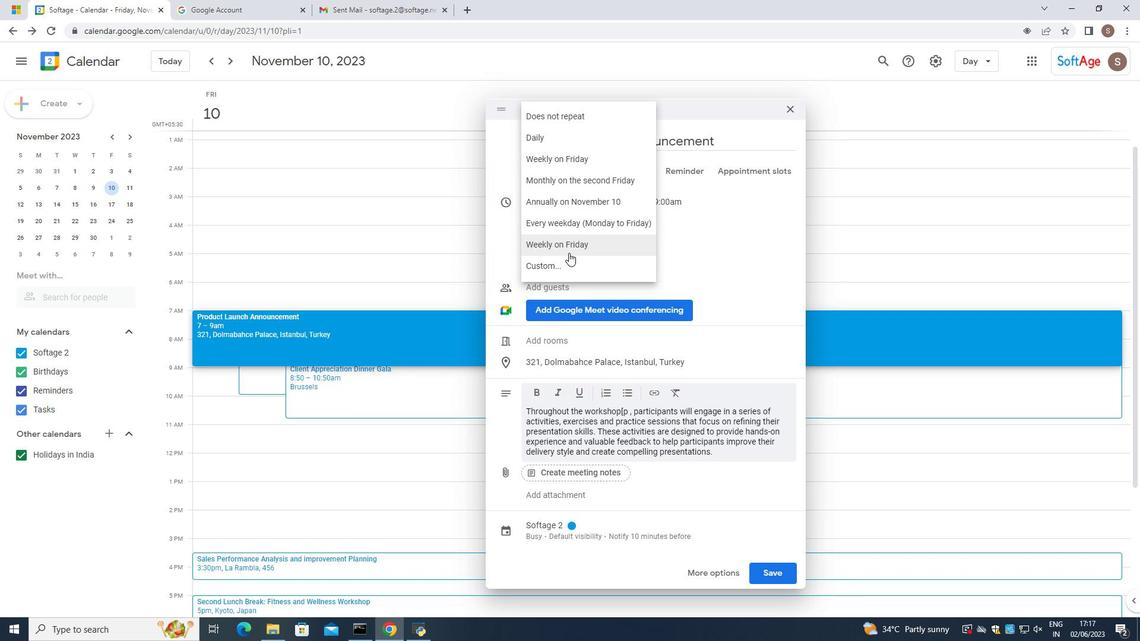 
Action: Mouse pressed left at (558, 262)
Screenshot: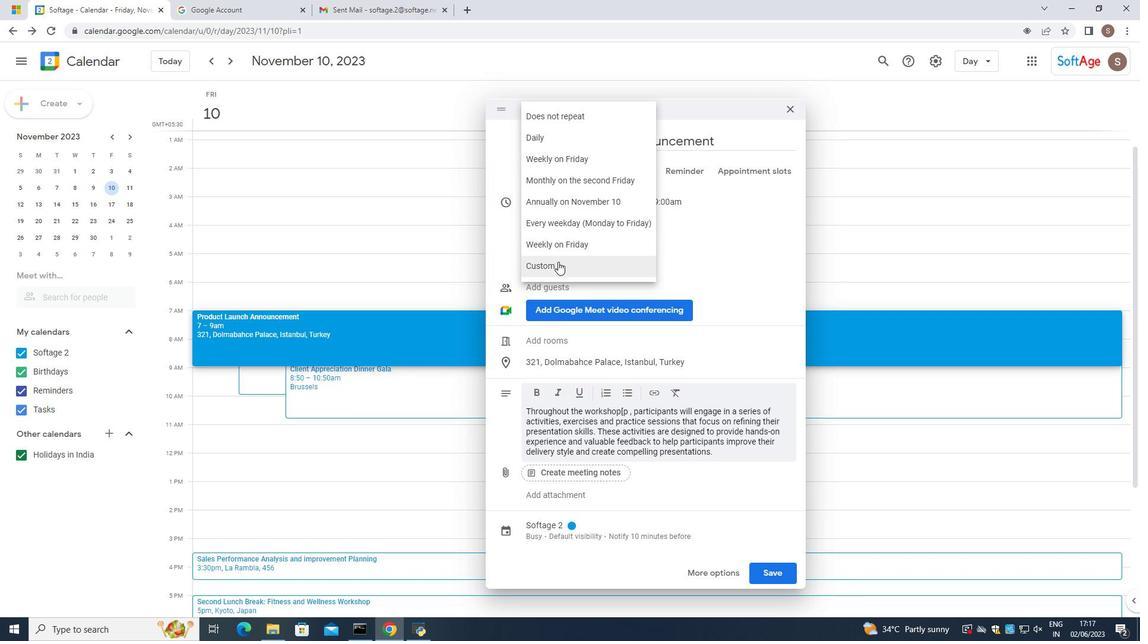 
Action: Mouse moved to (480, 306)
Screenshot: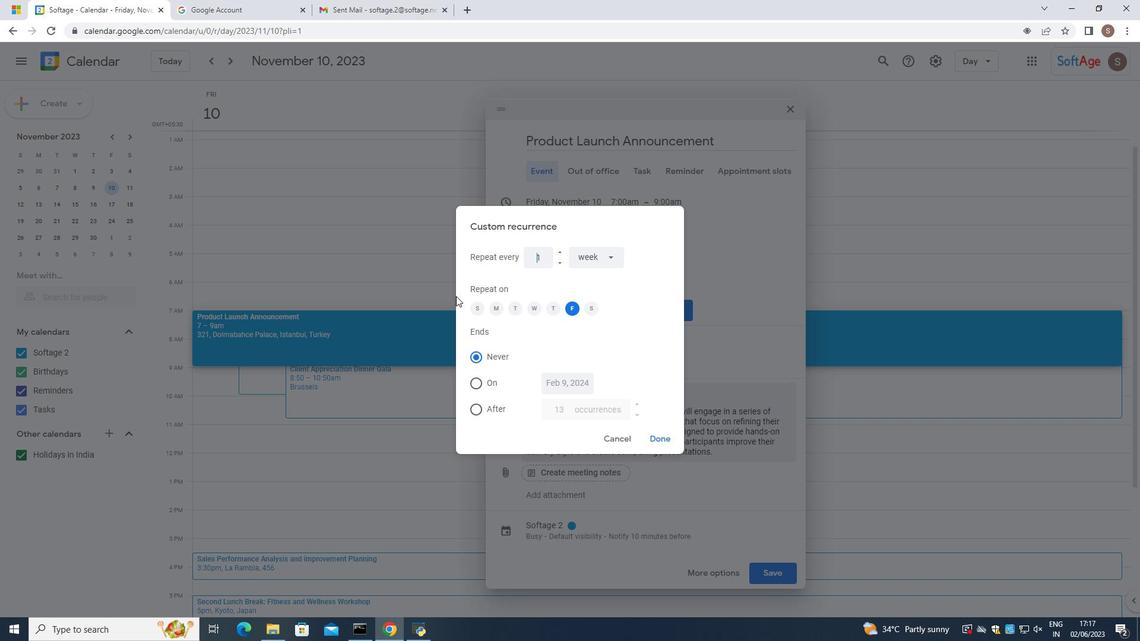 
Action: Mouse pressed left at (480, 306)
Screenshot: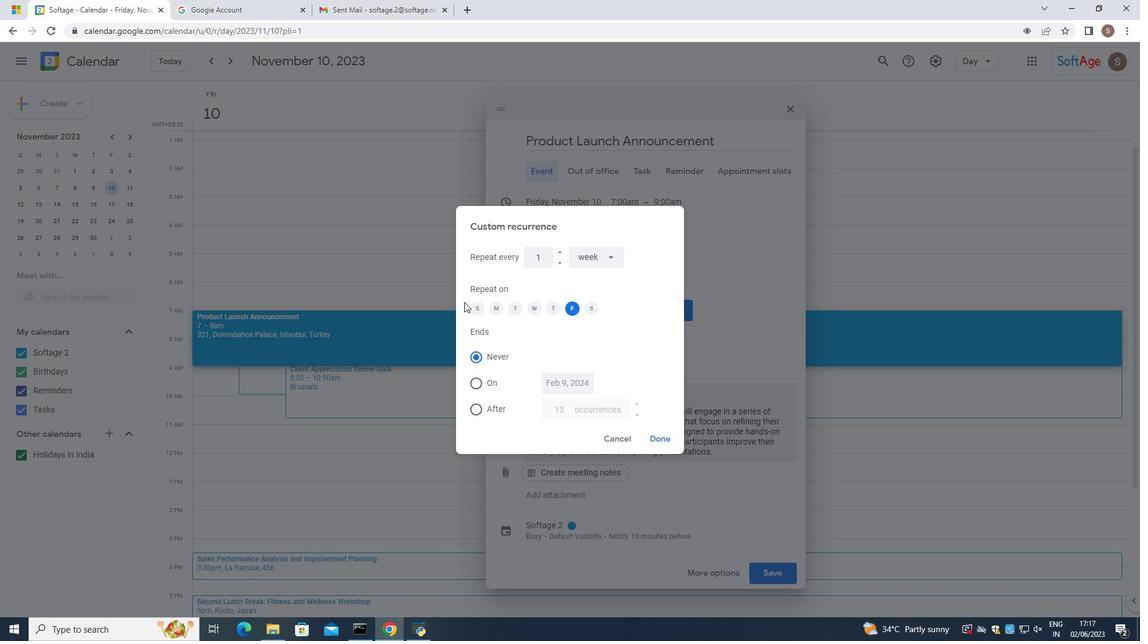 
Action: Mouse moved to (655, 440)
Screenshot: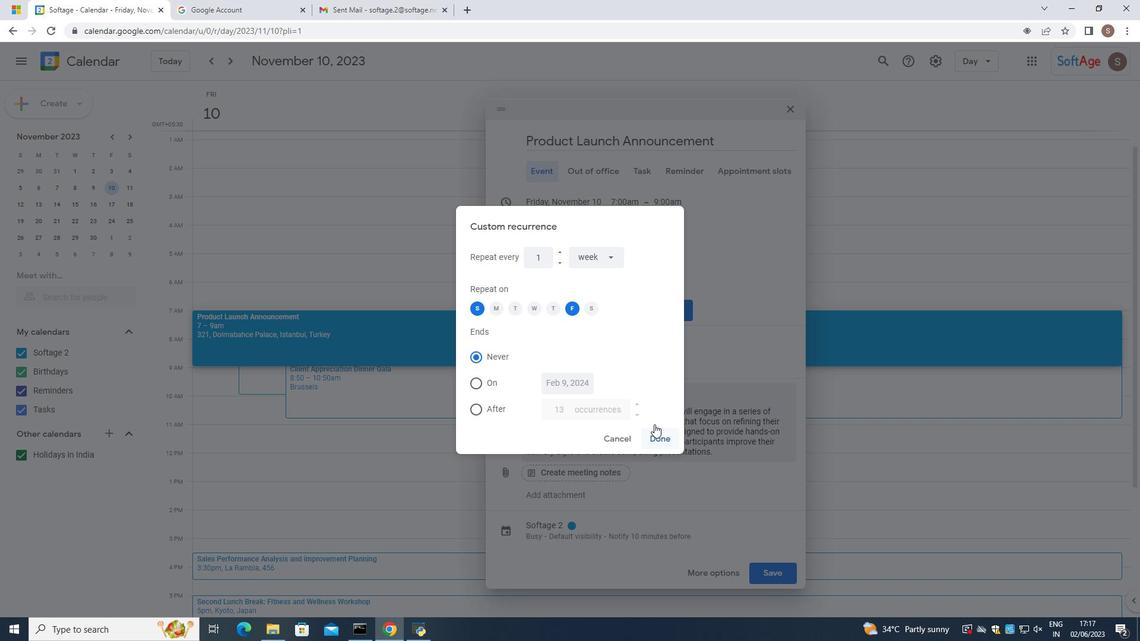 
Action: Mouse pressed left at (655, 440)
Screenshot: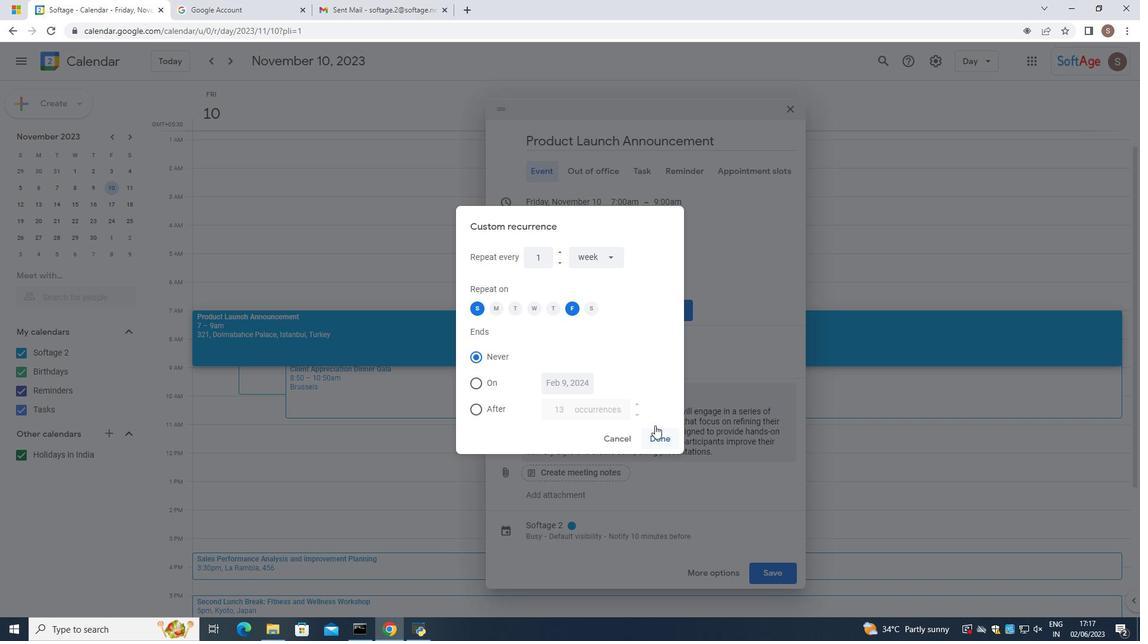
Action: Mouse moved to (765, 565)
Screenshot: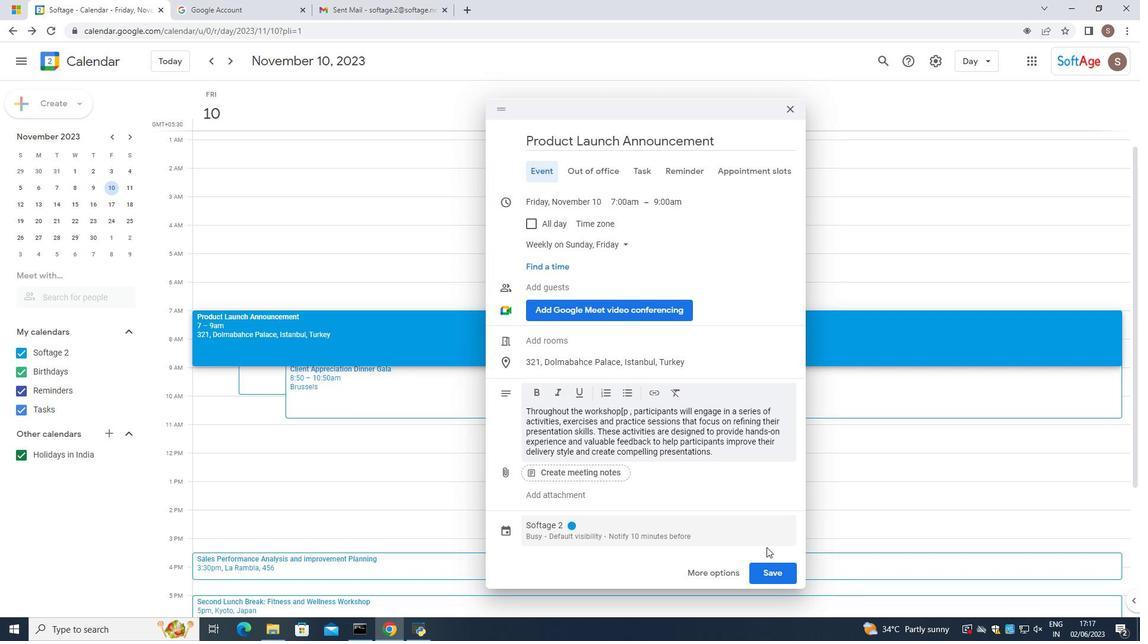 
Action: Mouse pressed left at (765, 565)
Screenshot: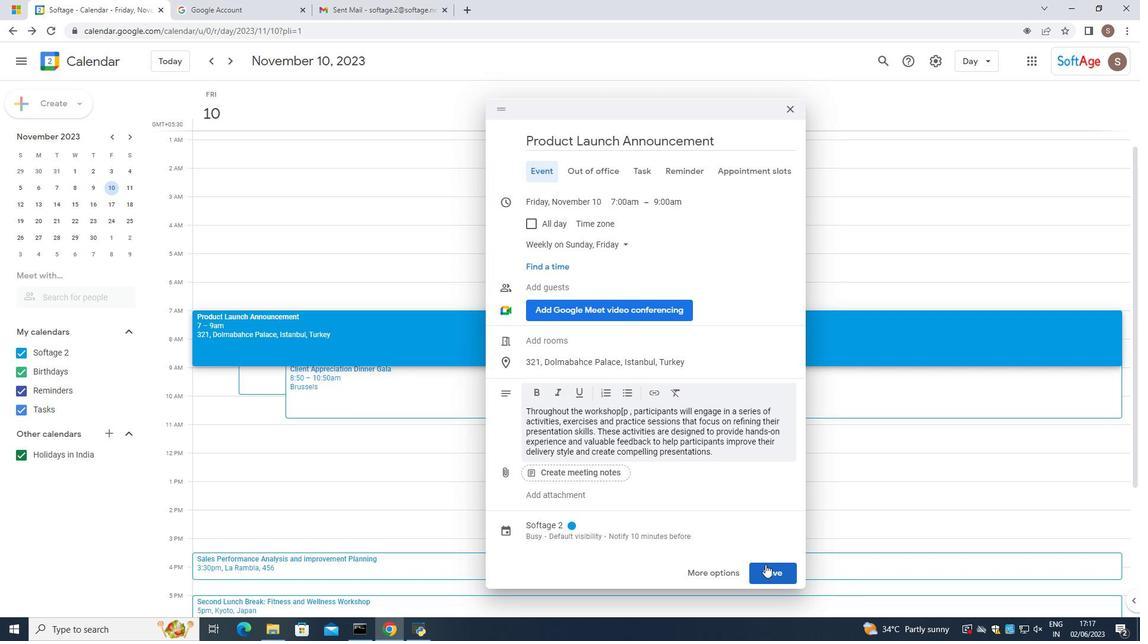 
Action: Mouse moved to (316, 320)
Screenshot: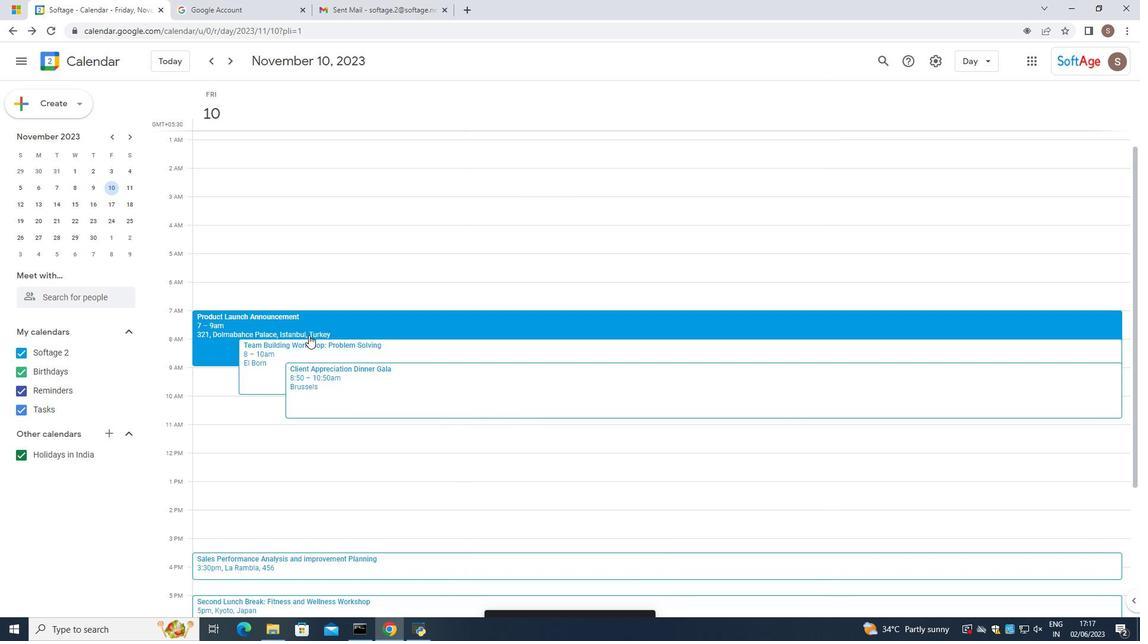
Action: Mouse pressed right at (316, 320)
Screenshot: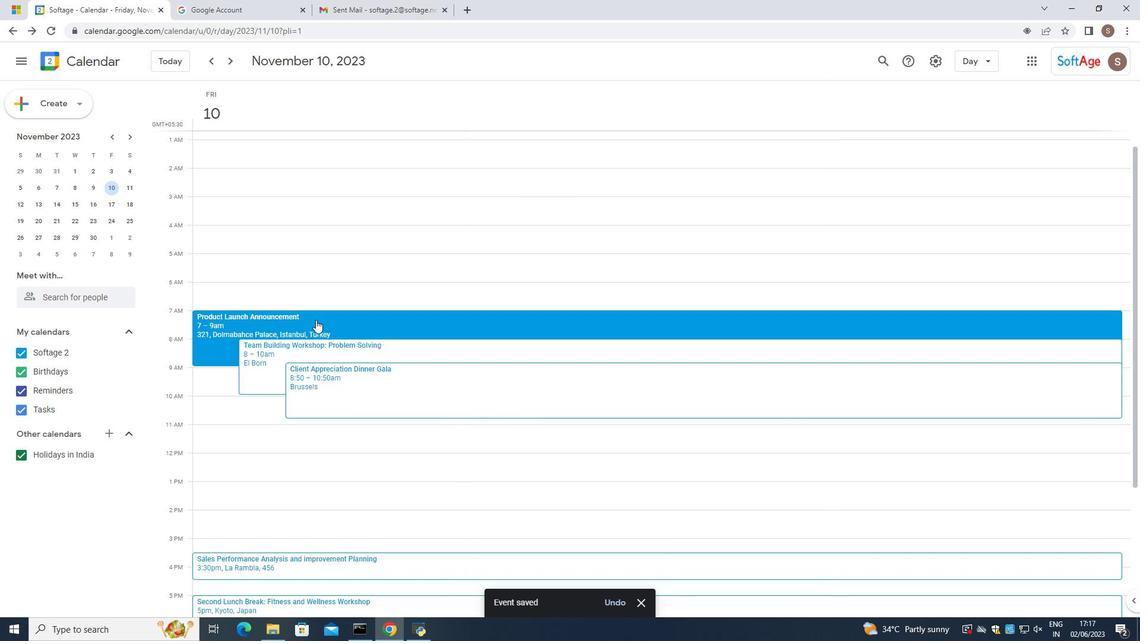 
Action: Mouse moved to (279, 313)
Screenshot: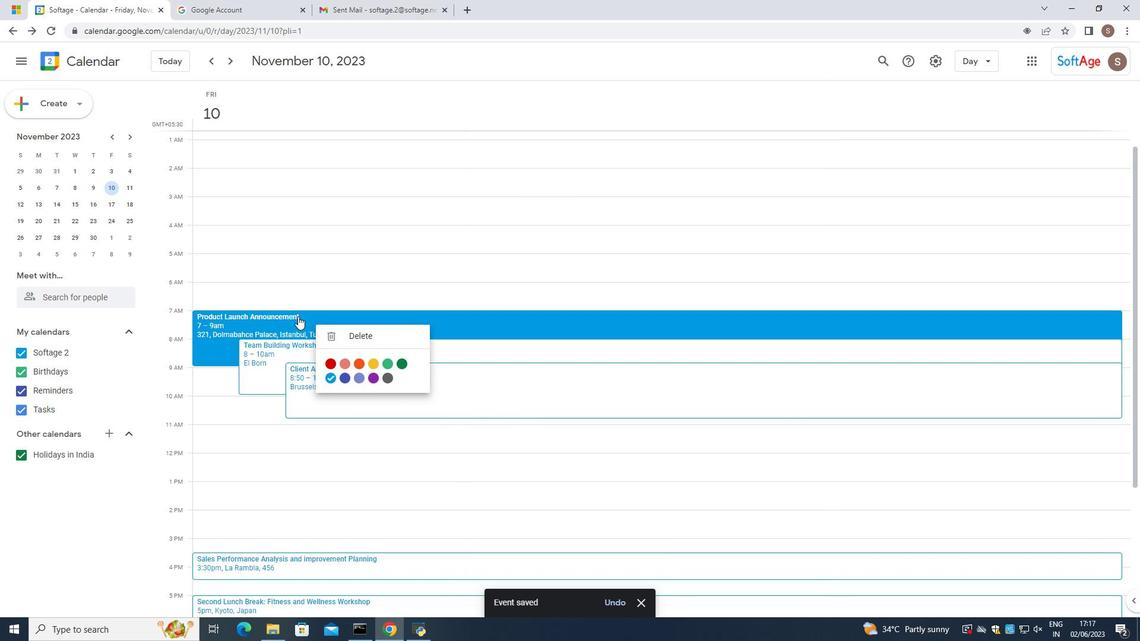 
Action: Mouse pressed left at (279, 313)
Screenshot: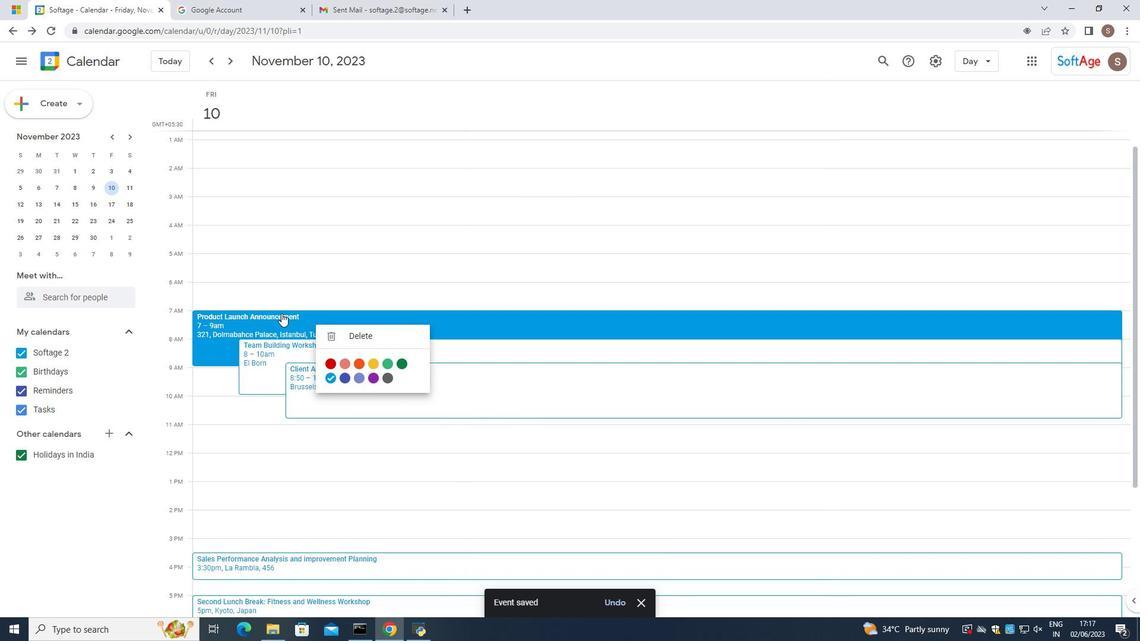 
Action: Mouse moved to (707, 220)
Screenshot: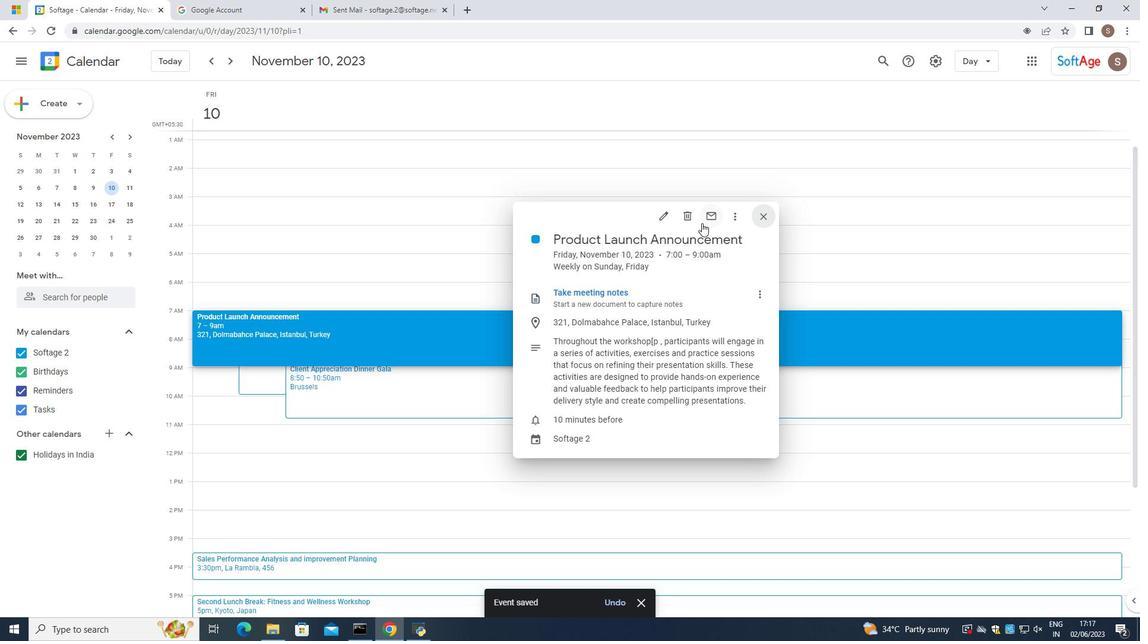 
Action: Mouse pressed left at (707, 220)
Screenshot: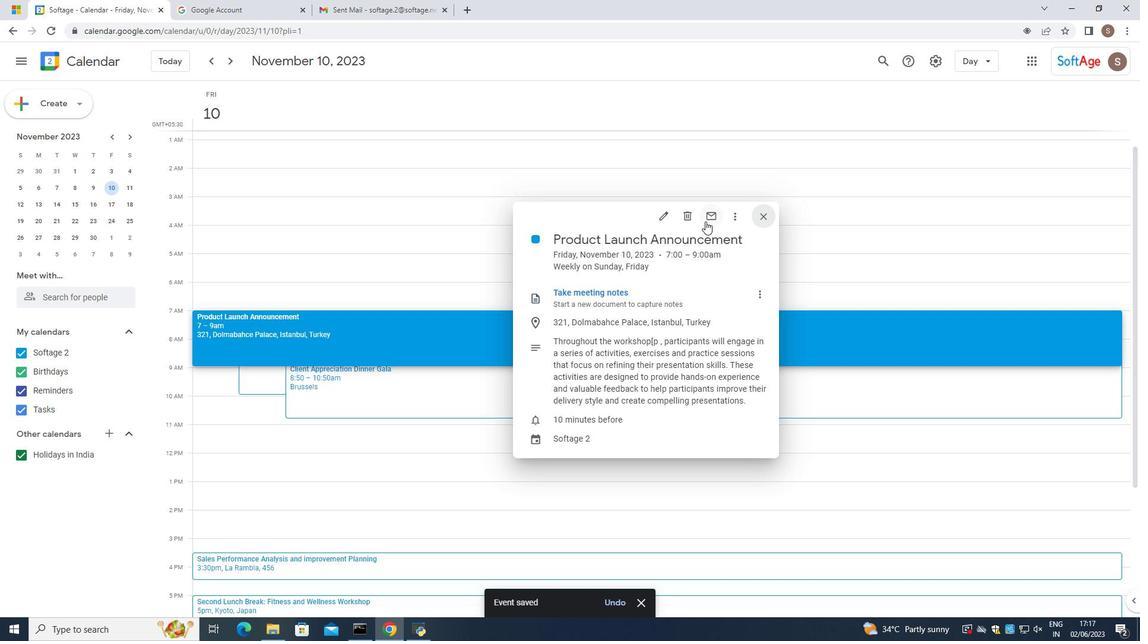 
Action: Mouse moved to (443, 275)
Screenshot: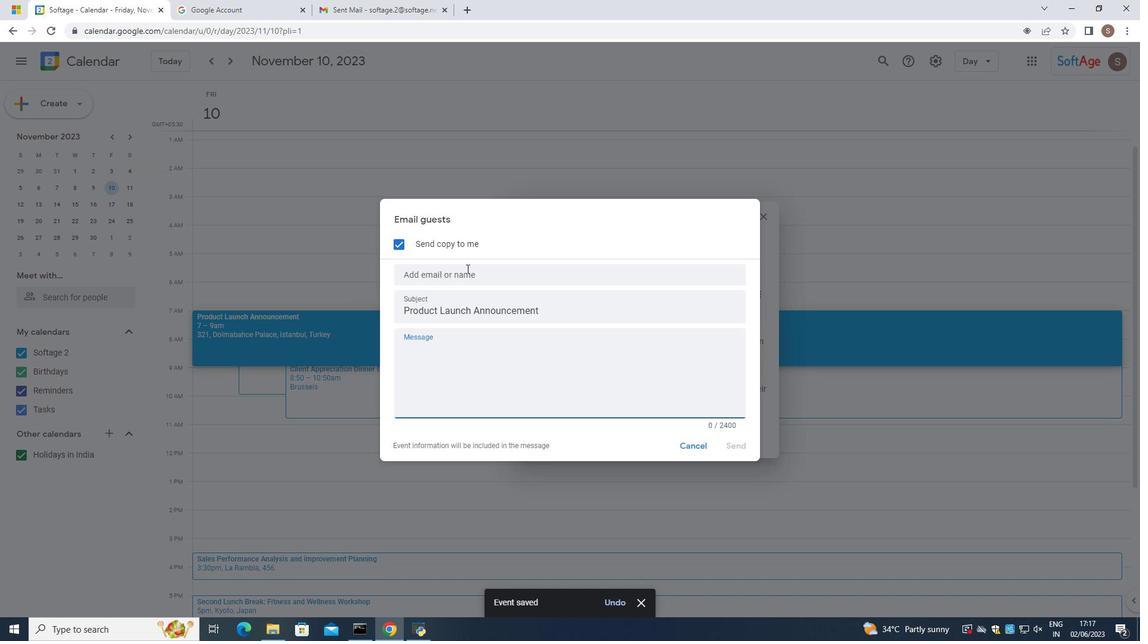 
Action: Mouse pressed left at (443, 275)
Screenshot: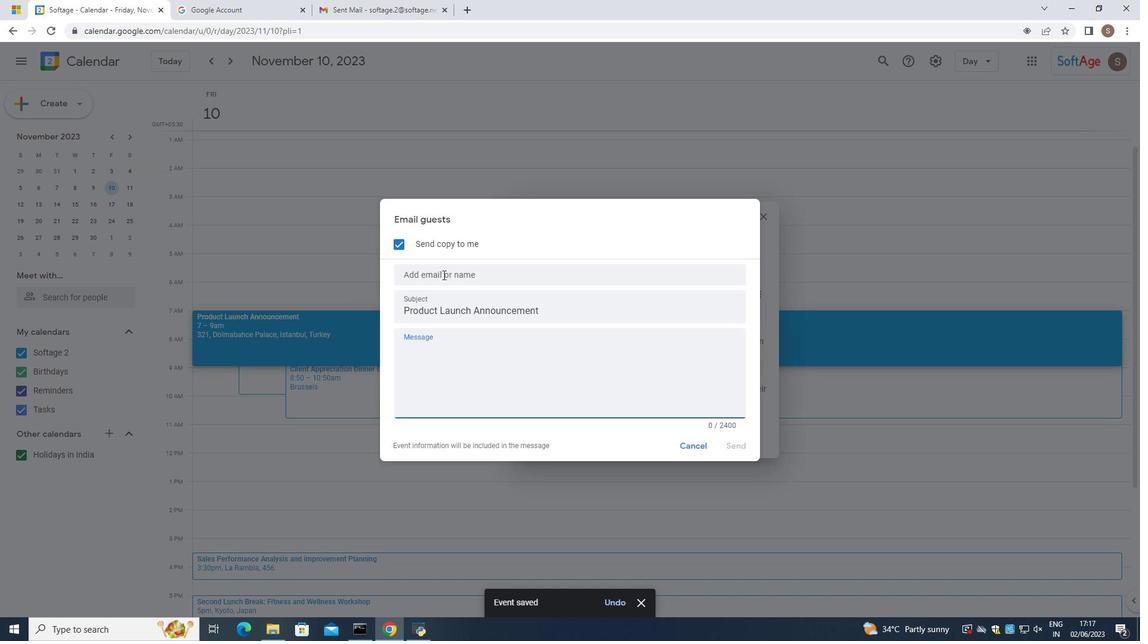 
Action: Mouse moved to (434, 325)
Screenshot: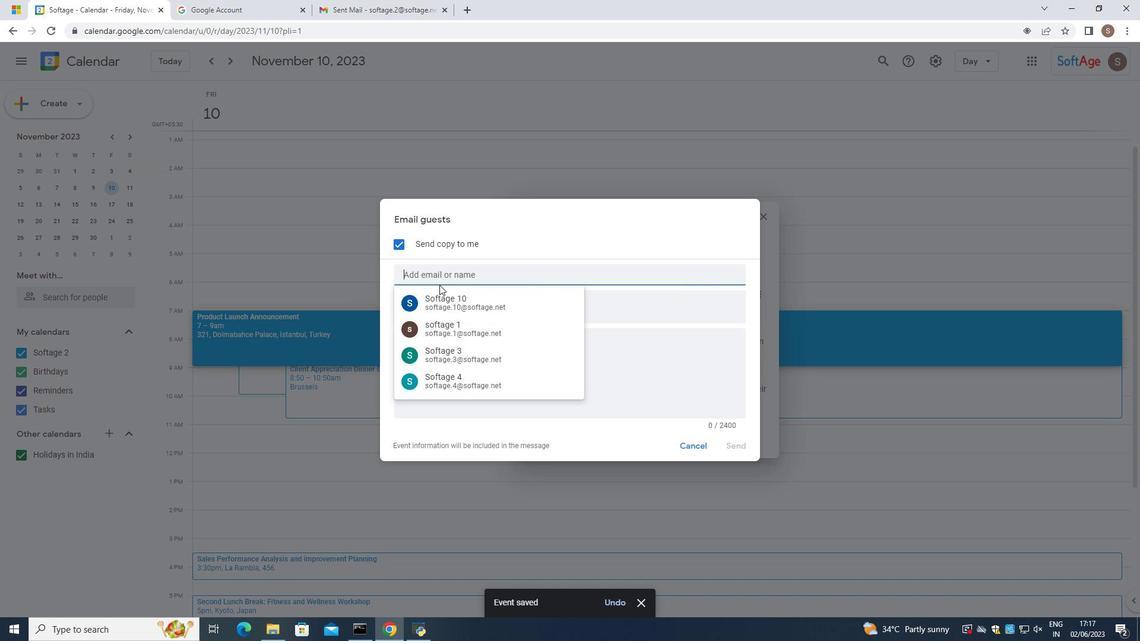 
Action: Mouse pressed left at (434, 325)
Screenshot: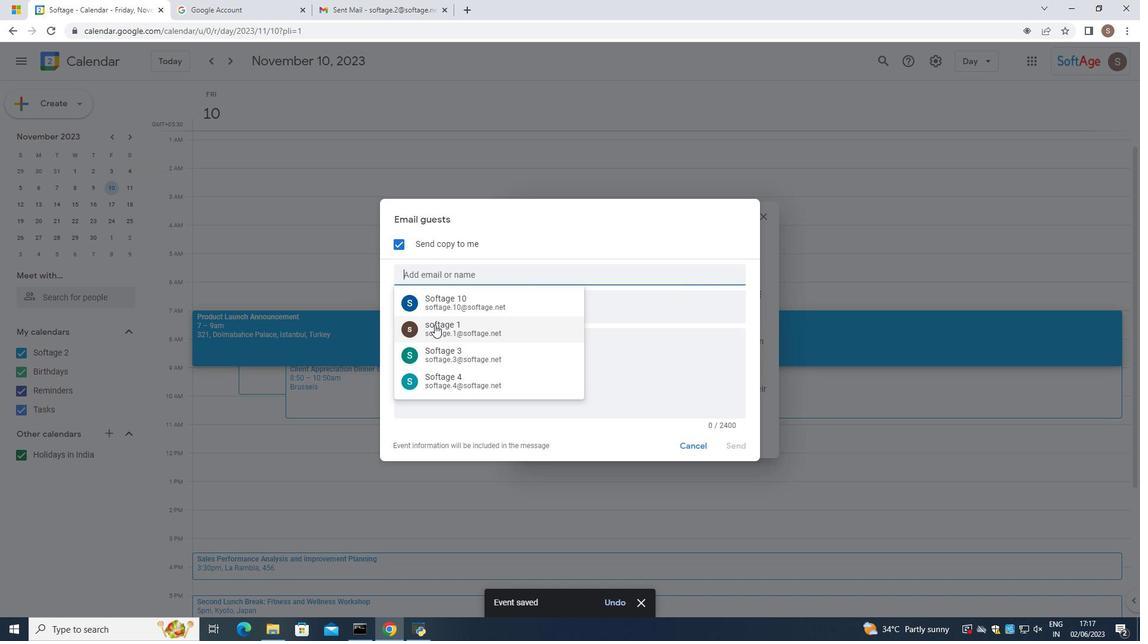 
Action: Mouse moved to (426, 286)
Screenshot: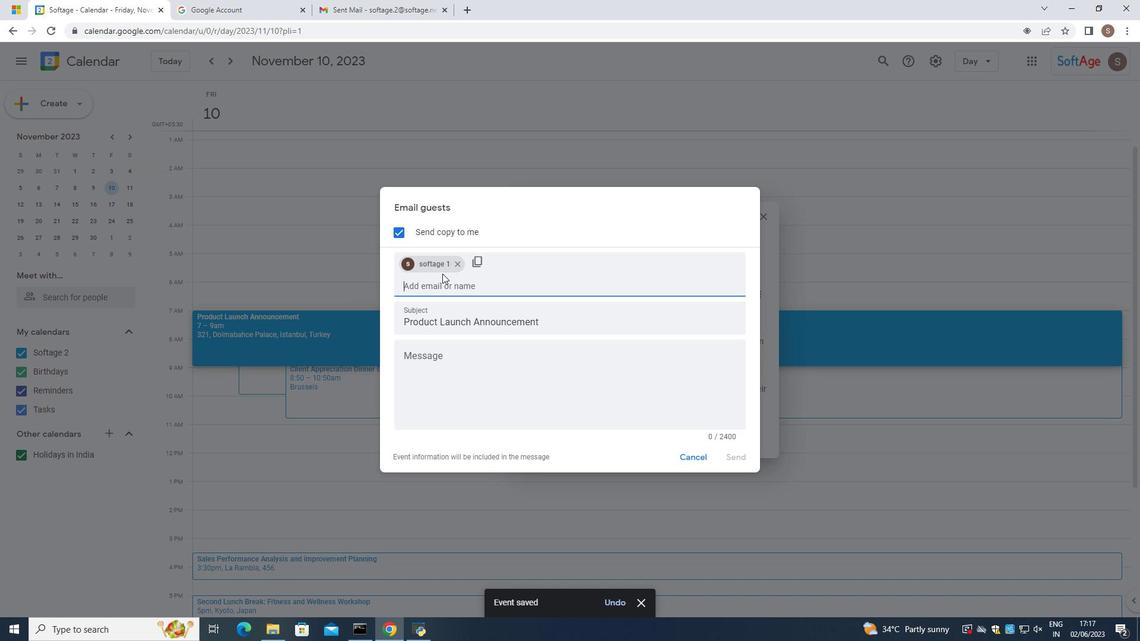
Action: Mouse pressed left at (426, 286)
Screenshot: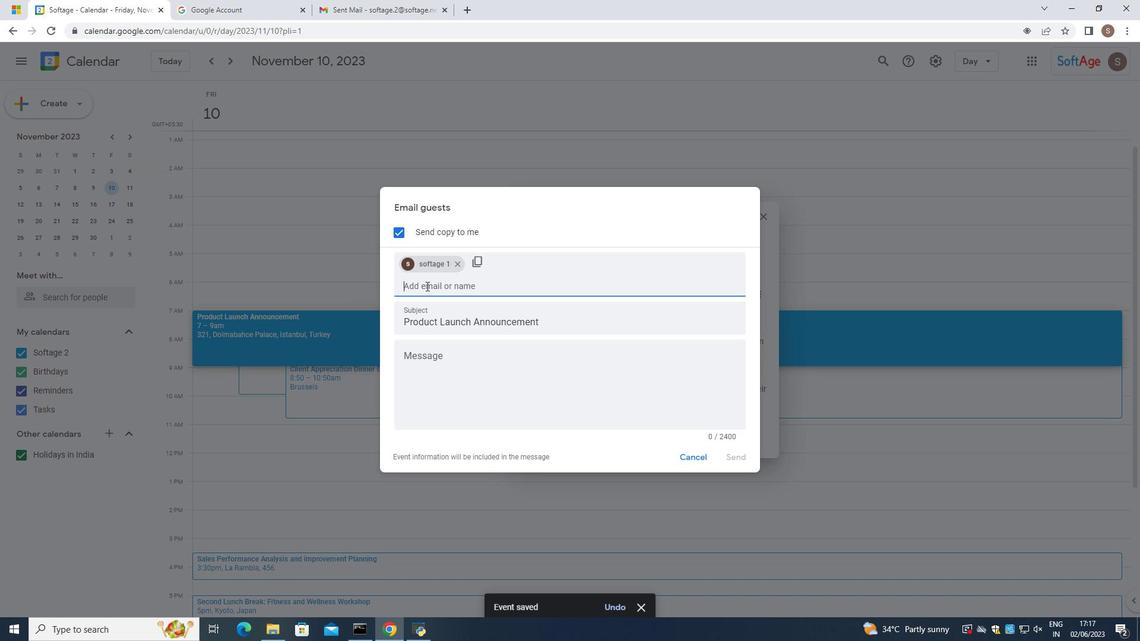 
Action: Mouse moved to (439, 311)
Screenshot: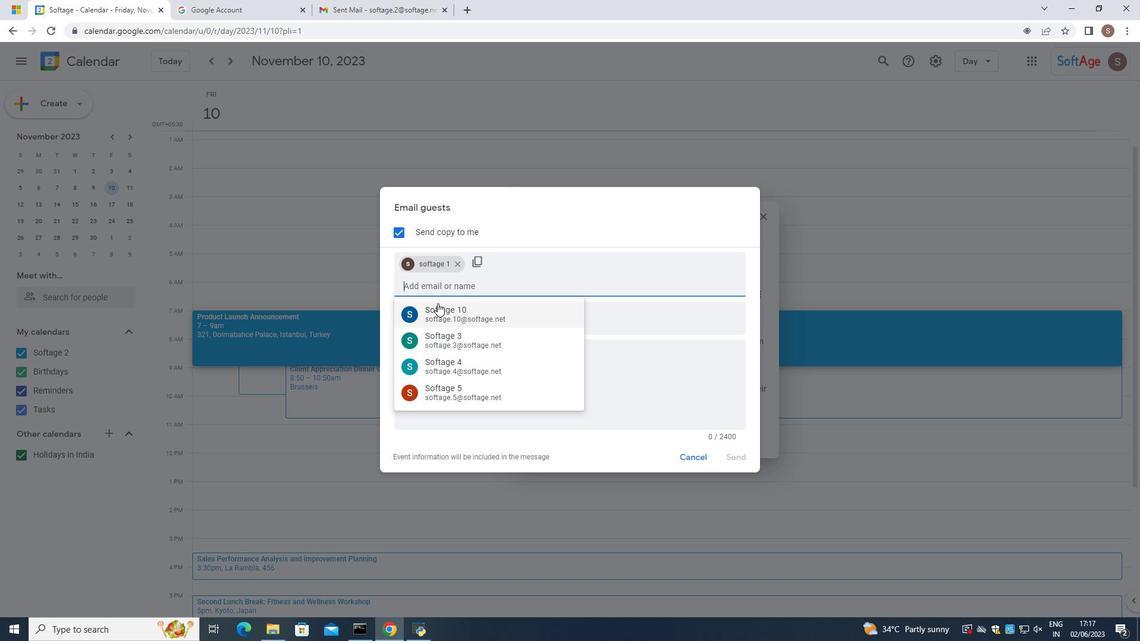 
Action: Mouse pressed left at (439, 311)
Screenshot: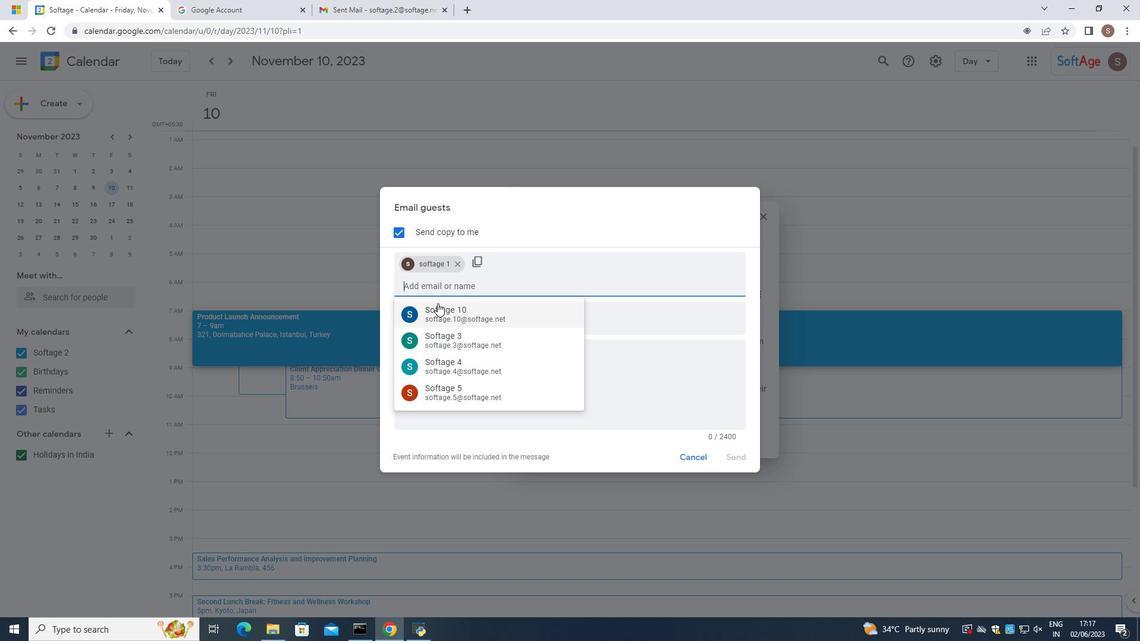 
Action: Mouse moved to (429, 357)
Screenshot: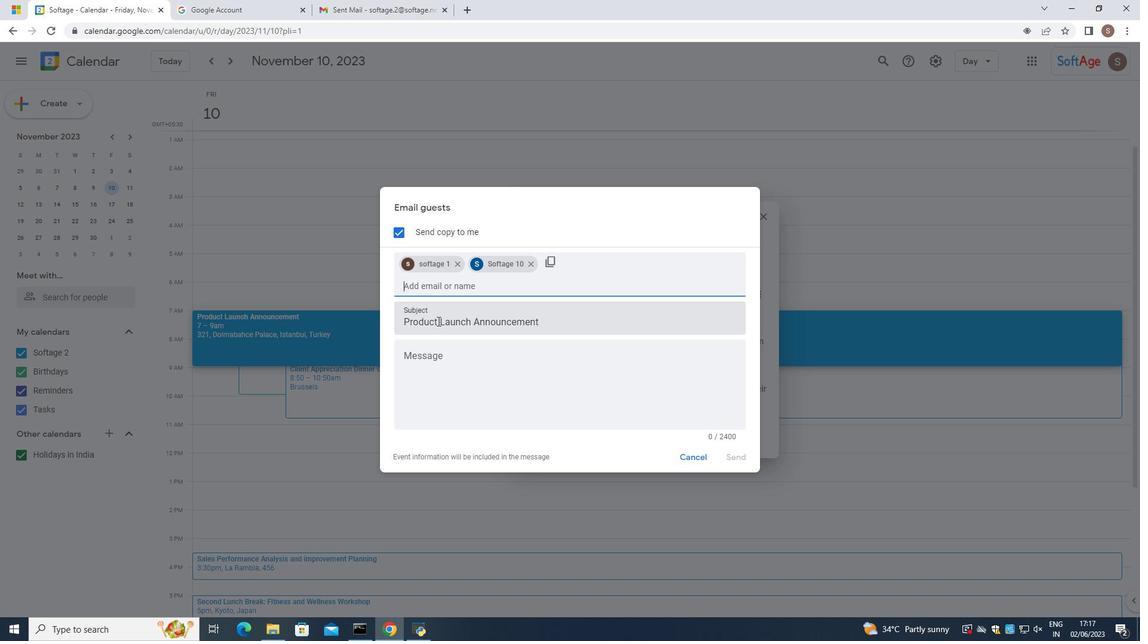 
Action: Mouse pressed left at (429, 357)
Screenshot: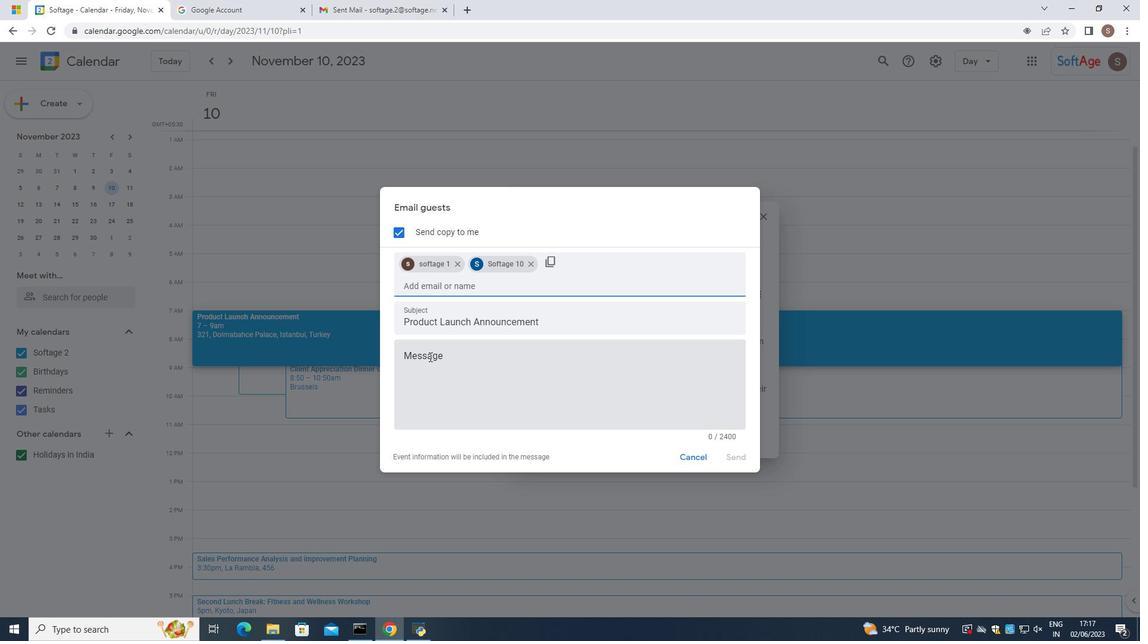 
Action: Key pressed <Key.caps_lock>P<Key.caps_lock>areticipate
Screenshot: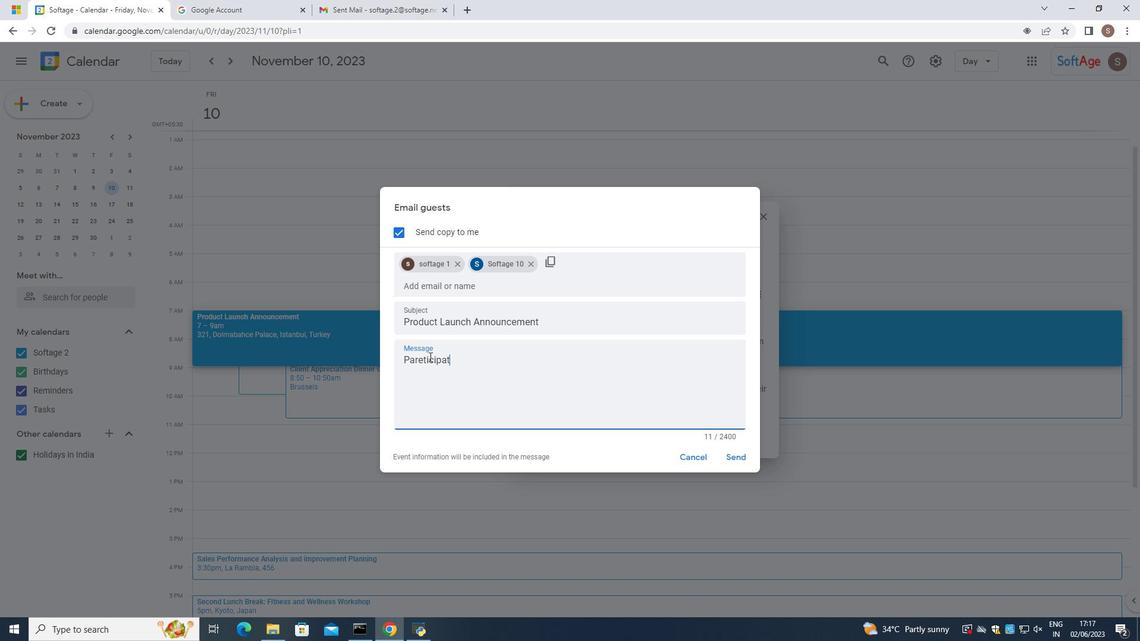
Action: Mouse moved to (418, 358)
Screenshot: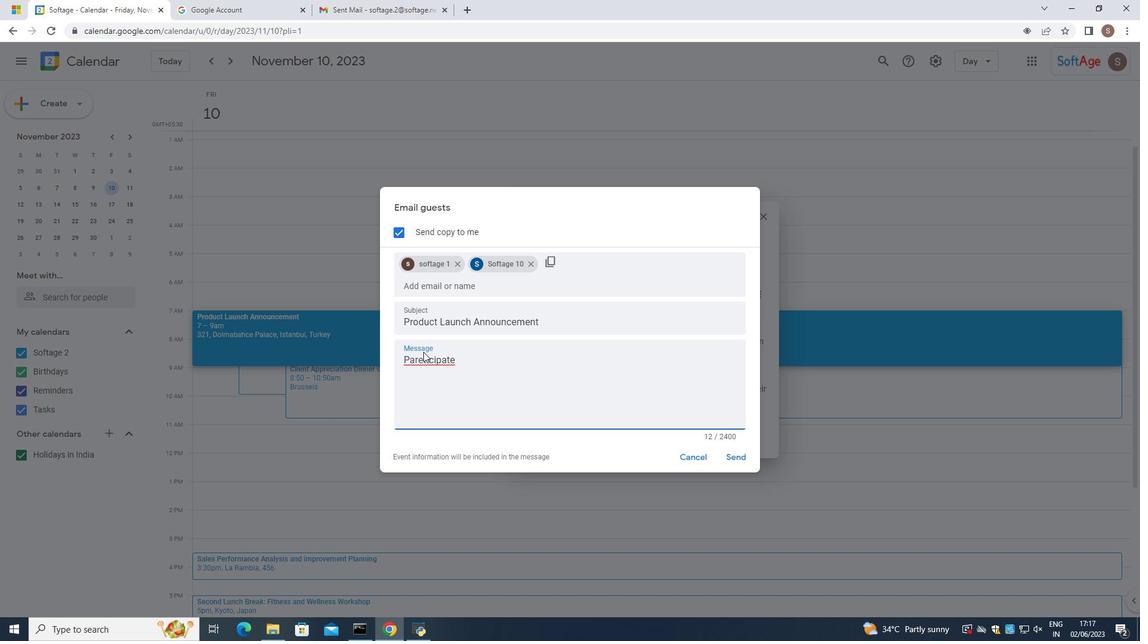 
Action: Mouse pressed left at (418, 358)
Screenshot: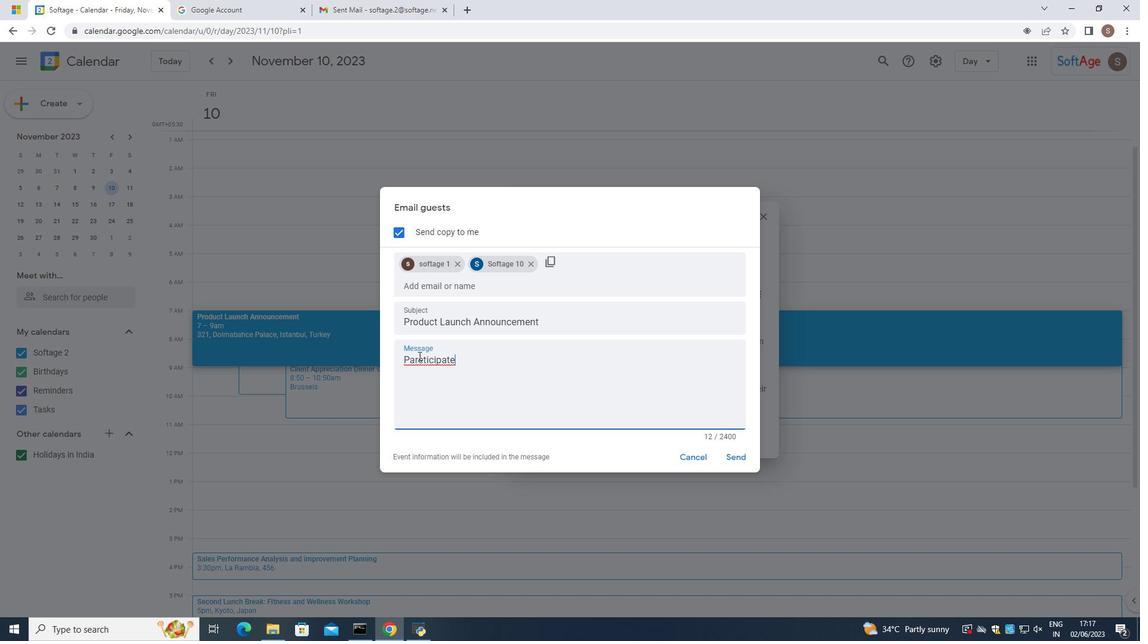 
Action: Mouse pressed right at (418, 358)
Screenshot: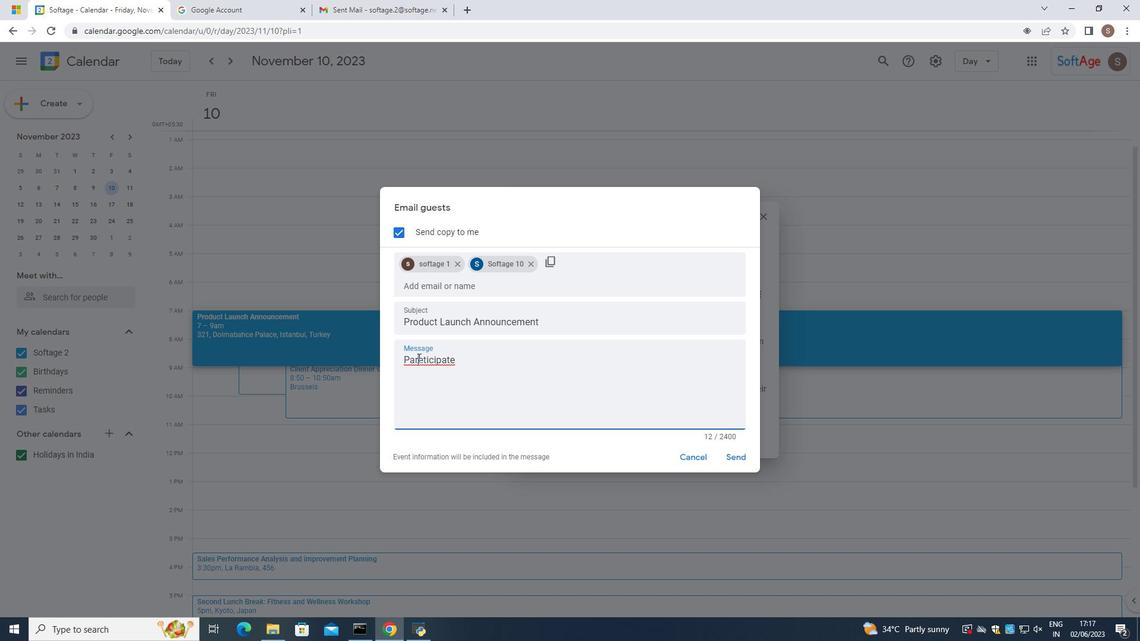 
Action: Mouse moved to (458, 371)
Screenshot: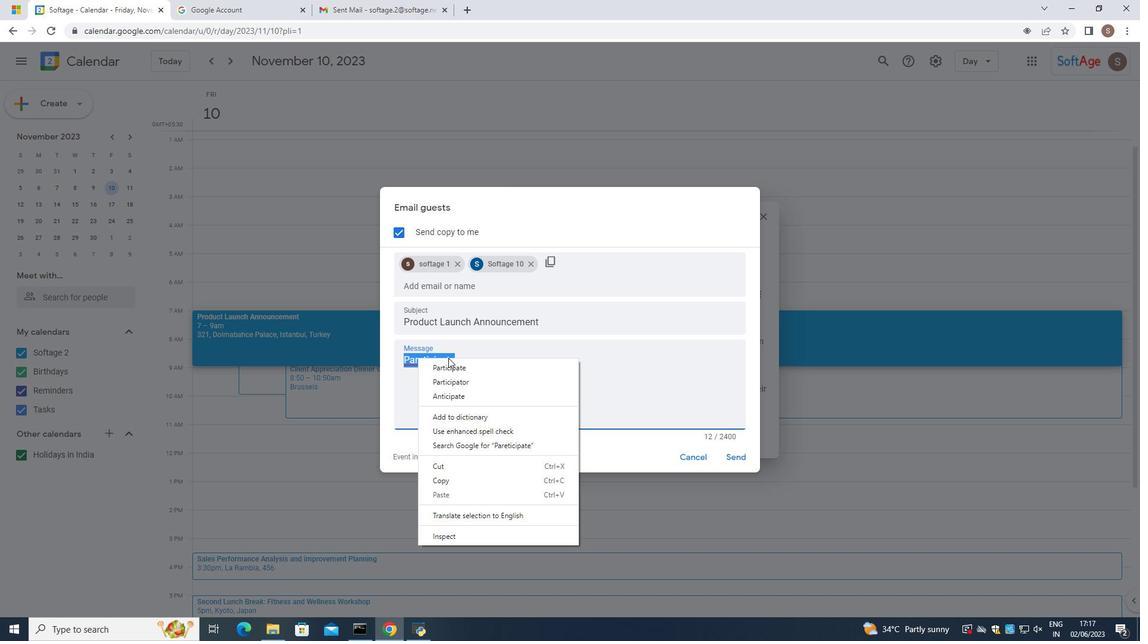 
Action: Mouse pressed left at (458, 371)
Screenshot: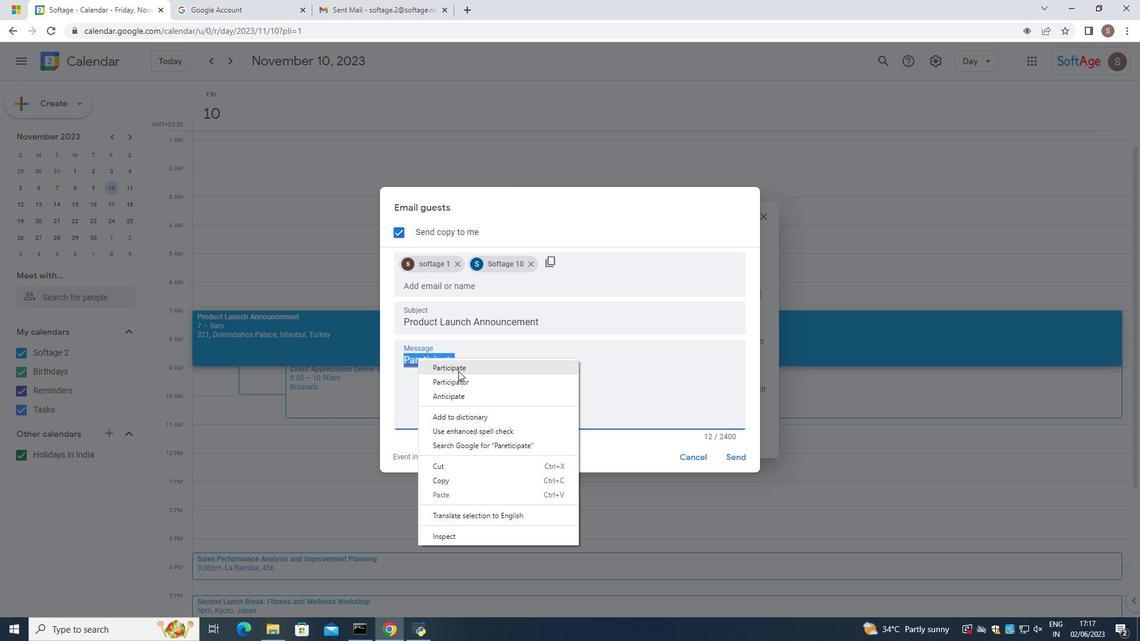 
Action: Mouse moved to (557, 385)
Screenshot: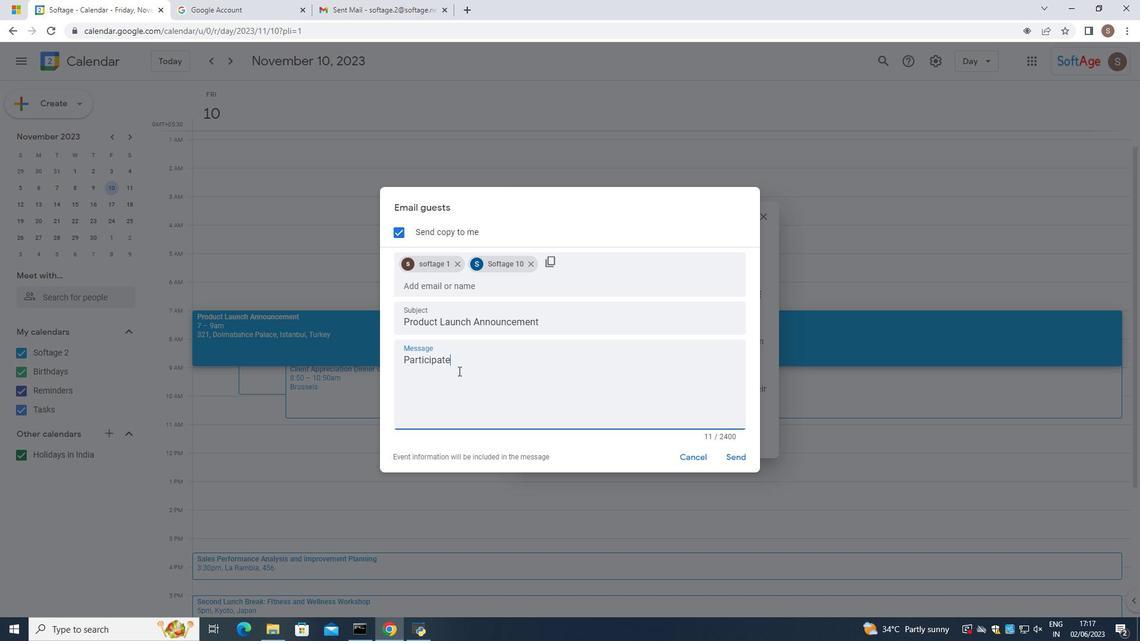 
Action: Mouse pressed left at (557, 385)
